 Task: Research Airbnb options in Palma del Río, Spain from 1st December, 2023 to 9th December, 2023 for 2 adults.1  bedroom having 1 bed and 1 bathroom. Property type can be house. Booking option can be shelf check-in. Look for 4 properties as per requirement.
Action: Mouse moved to (449, 68)
Screenshot: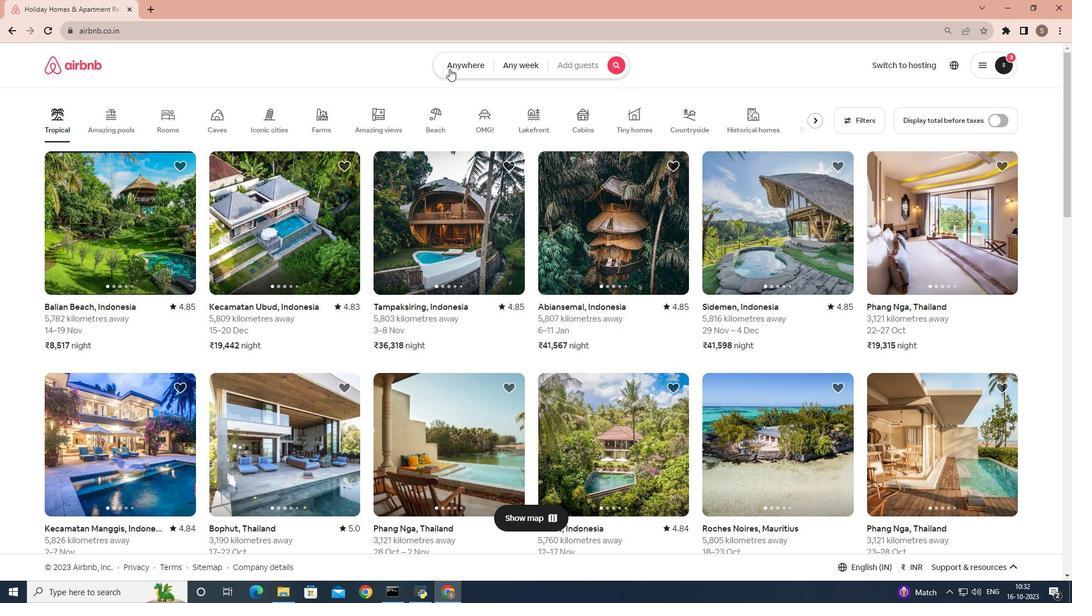 
Action: Mouse pressed left at (449, 68)
Screenshot: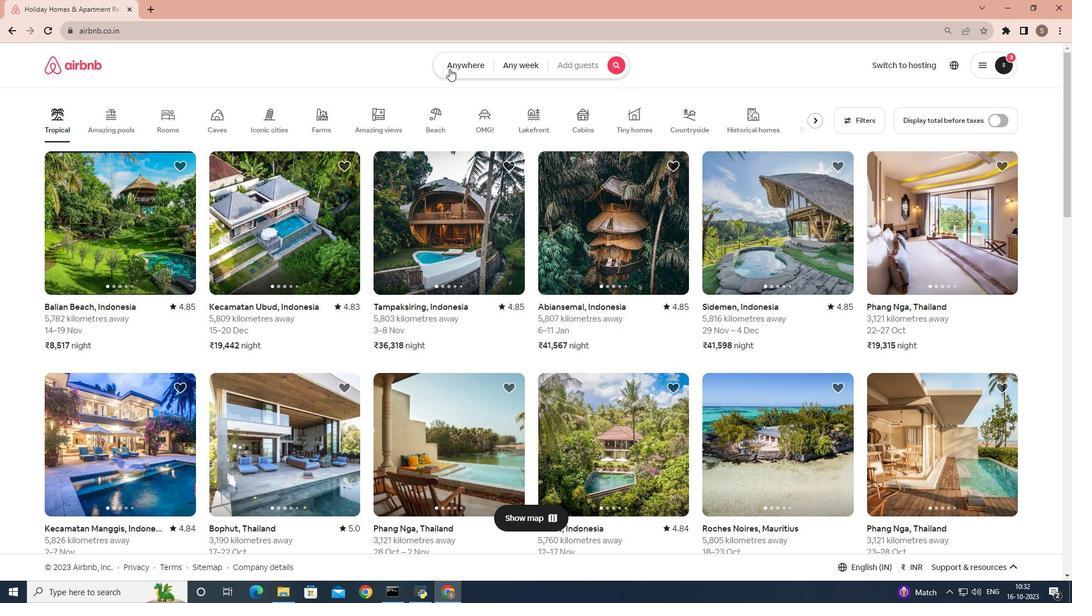 
Action: Mouse moved to (388, 117)
Screenshot: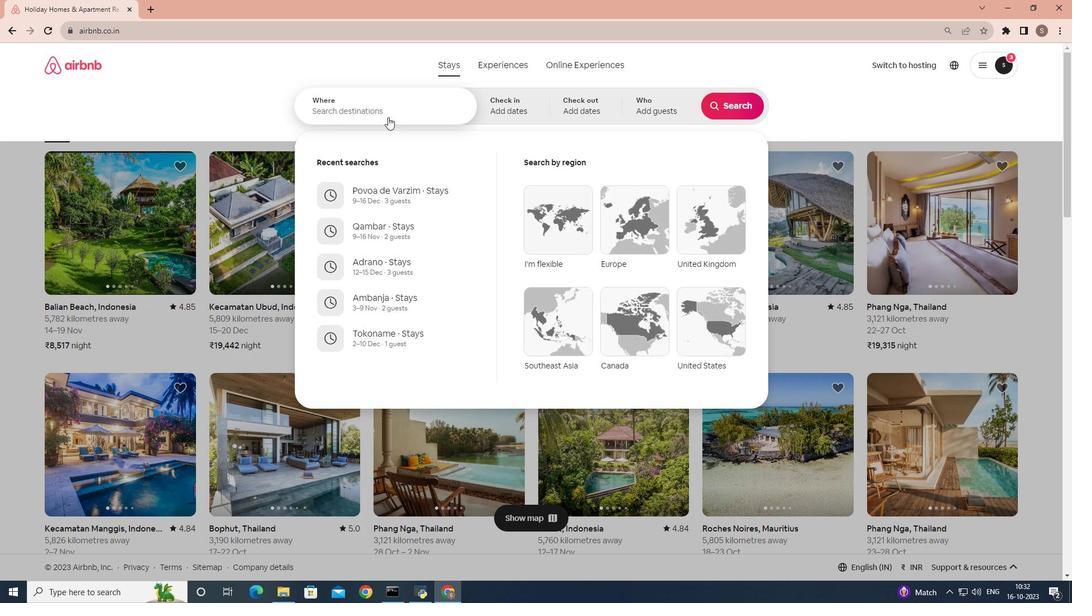 
Action: Mouse pressed left at (388, 117)
Screenshot: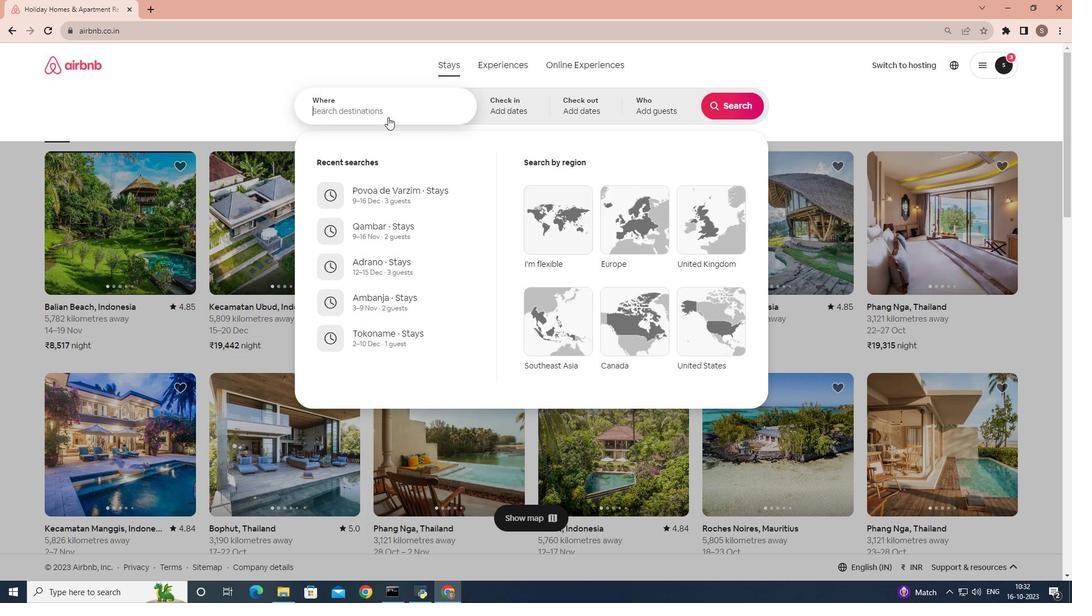 
Action: Mouse moved to (389, 105)
Screenshot: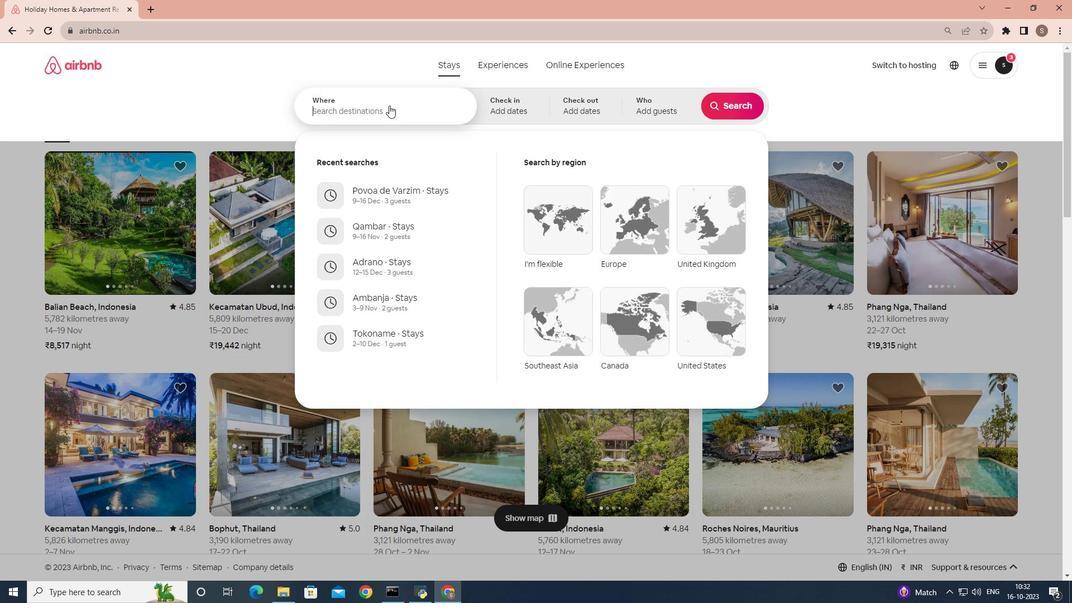 
Action: Key pressed <Key.shift>Palma<Key.space>del<Key.space><Key.shift>Rio,<Key.space><Key.shift>Spain
Screenshot: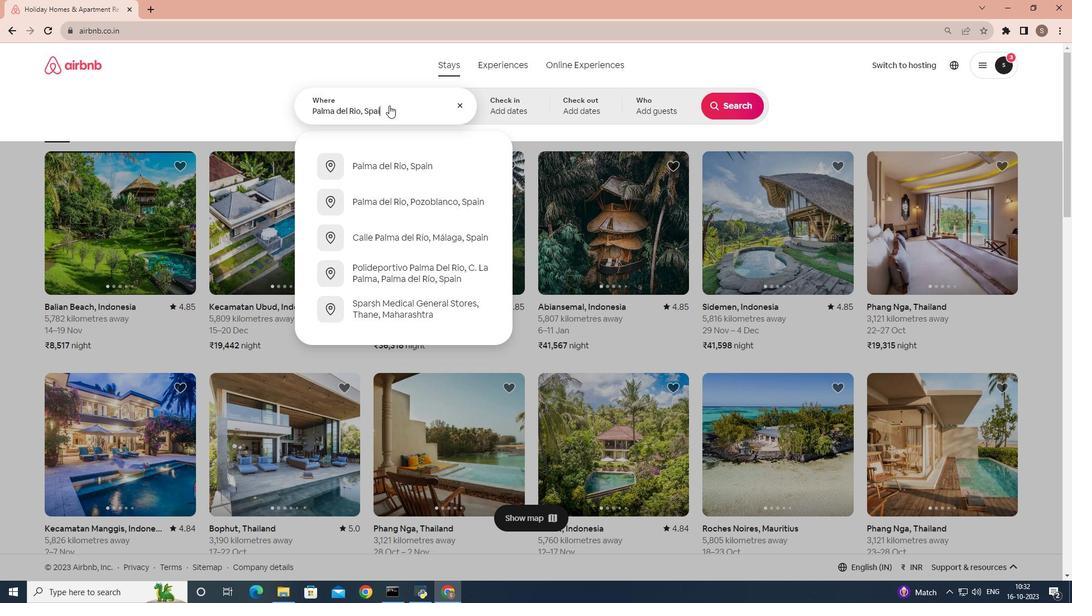 
Action: Mouse moved to (403, 160)
Screenshot: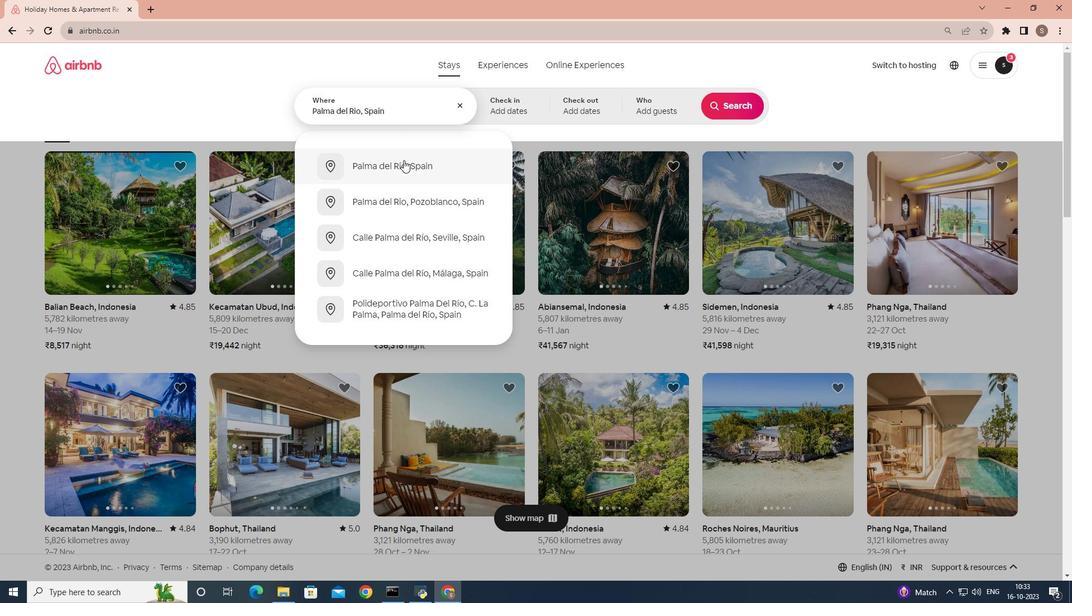 
Action: Mouse pressed left at (403, 160)
Screenshot: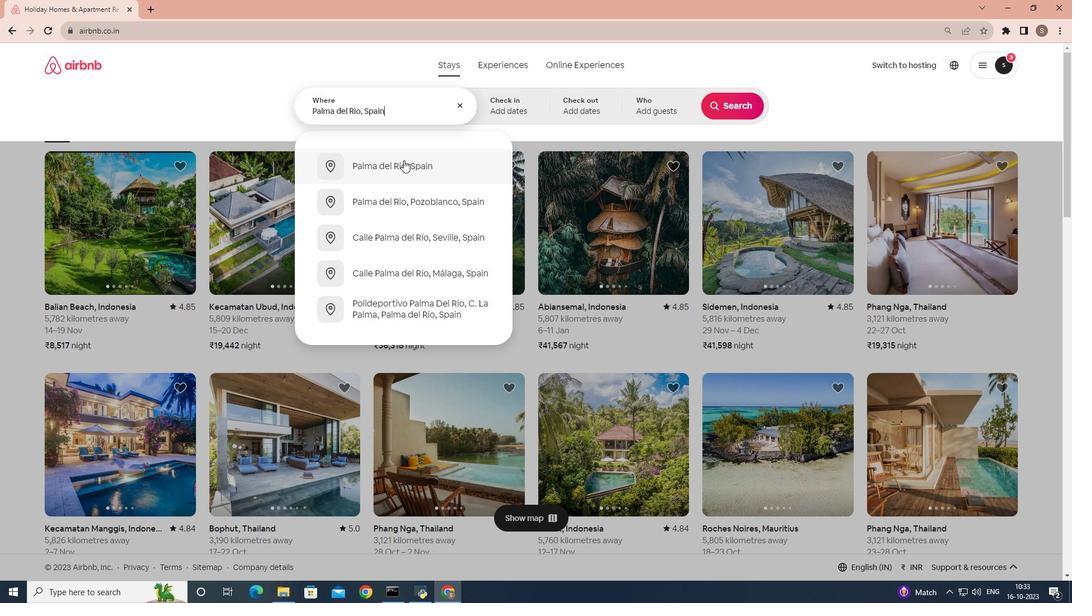 
Action: Mouse moved to (730, 194)
Screenshot: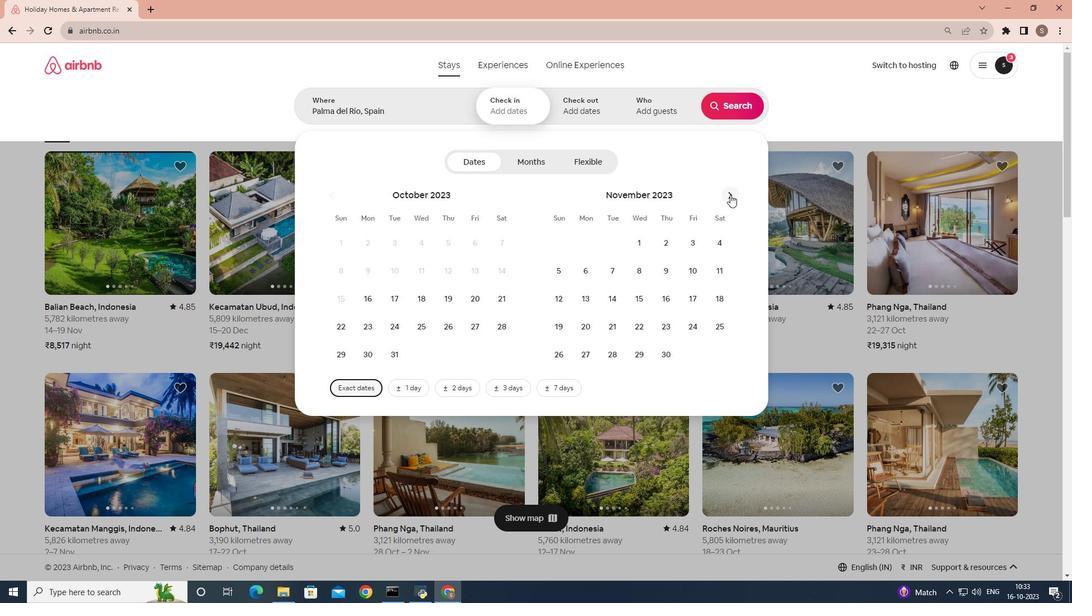 
Action: Mouse pressed left at (730, 194)
Screenshot: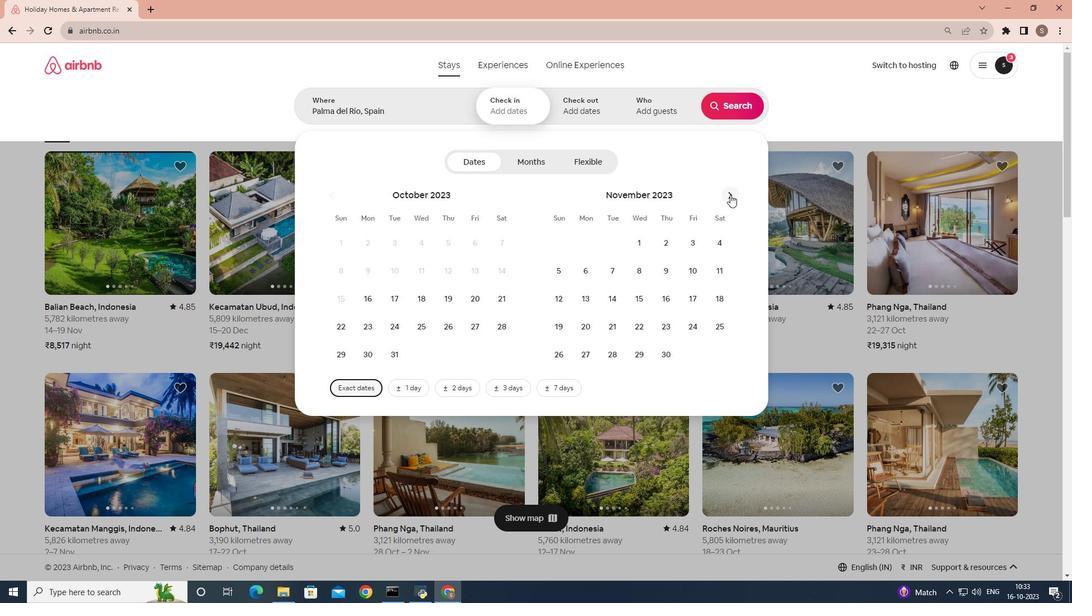 
Action: Mouse moved to (701, 243)
Screenshot: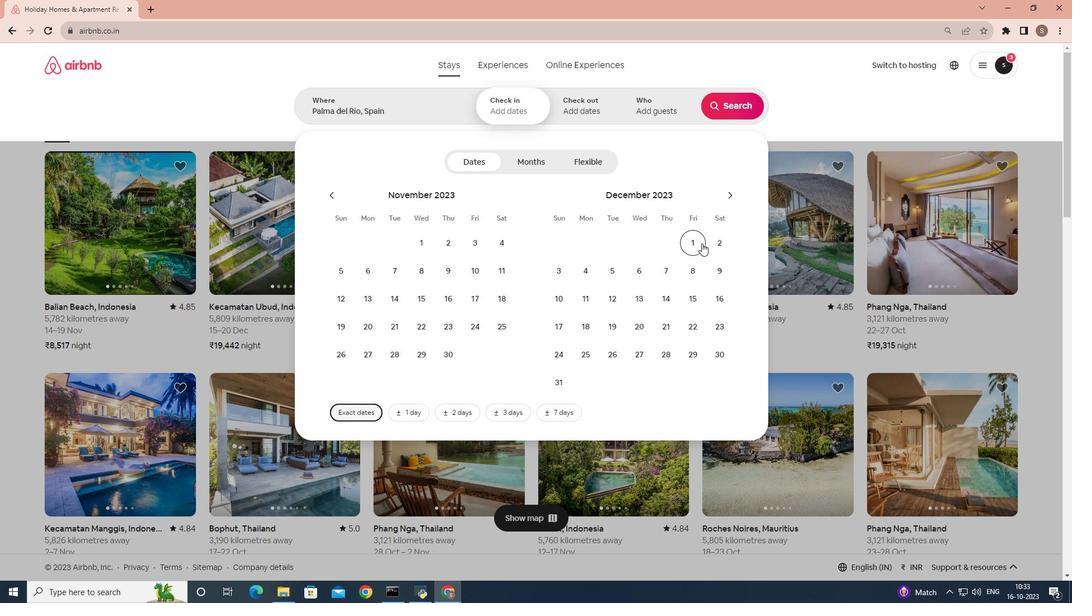 
Action: Mouse pressed left at (701, 243)
Screenshot: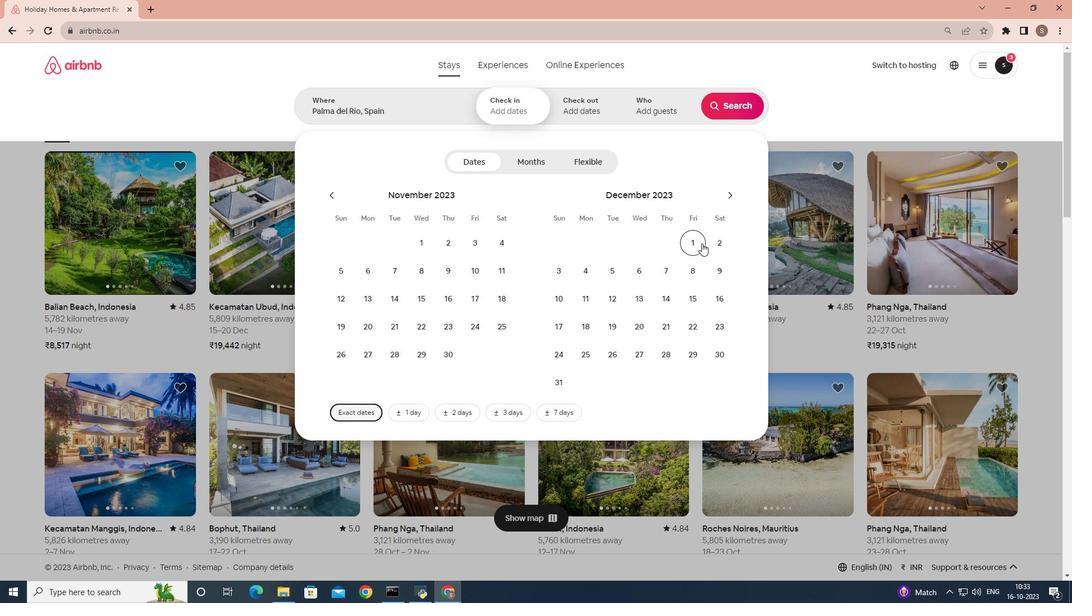 
Action: Mouse moved to (714, 270)
Screenshot: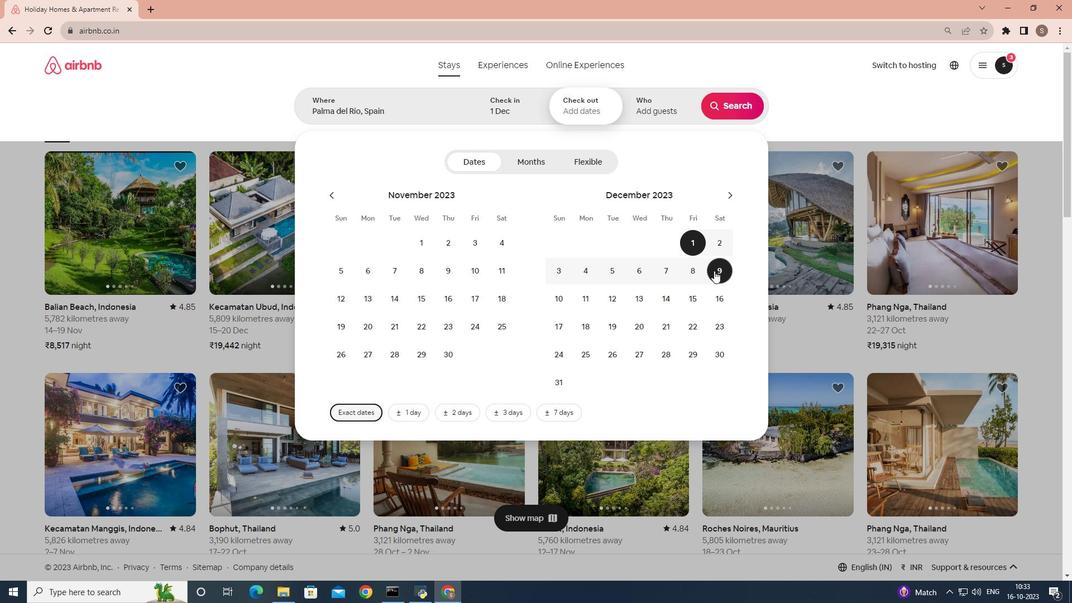 
Action: Mouse pressed left at (714, 270)
Screenshot: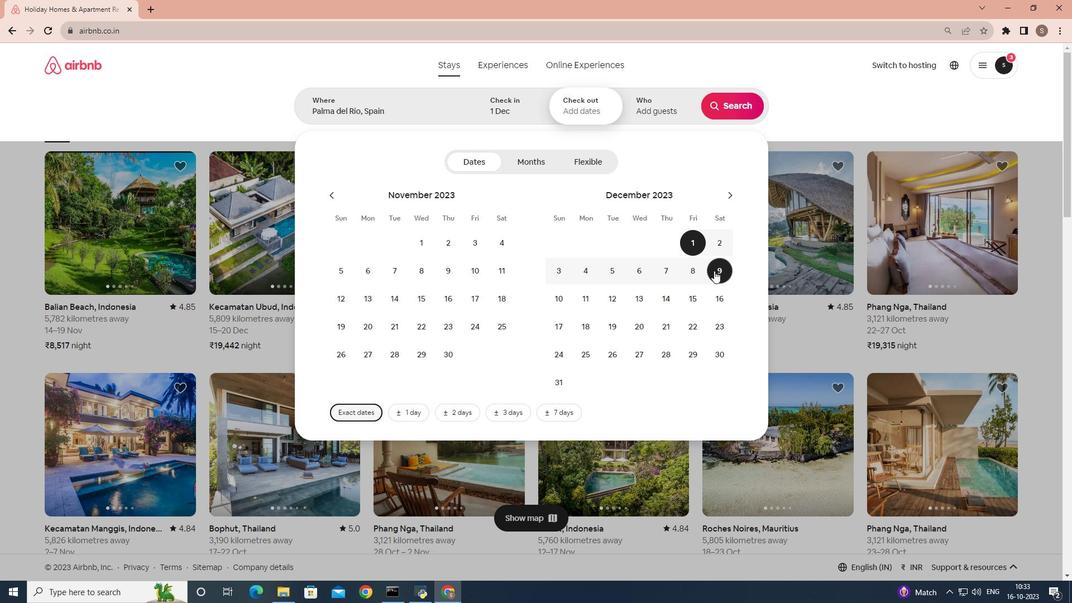 
Action: Mouse moved to (661, 104)
Screenshot: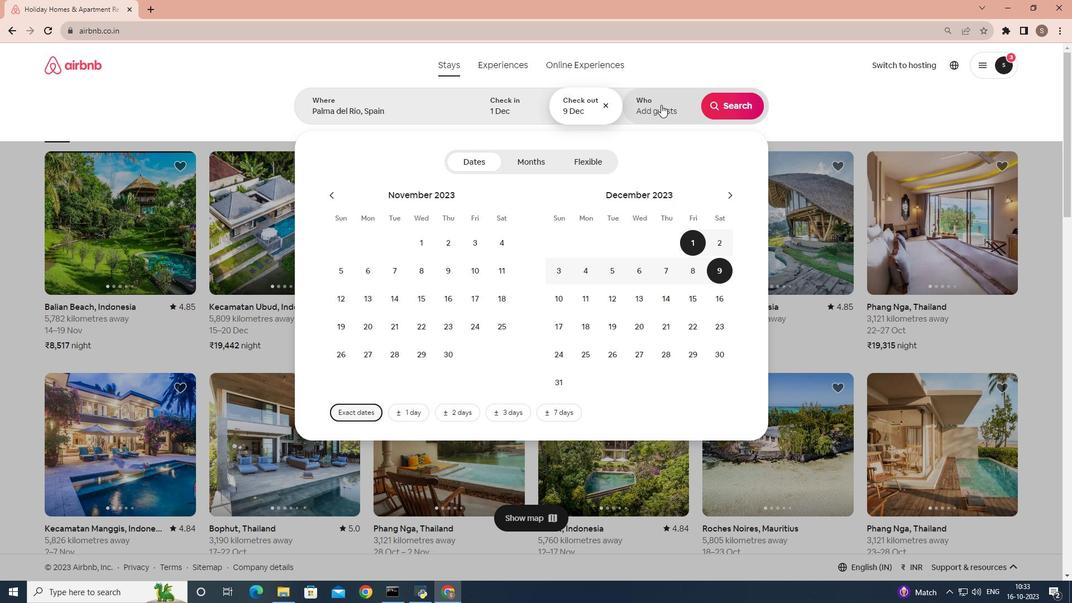 
Action: Mouse pressed left at (661, 104)
Screenshot: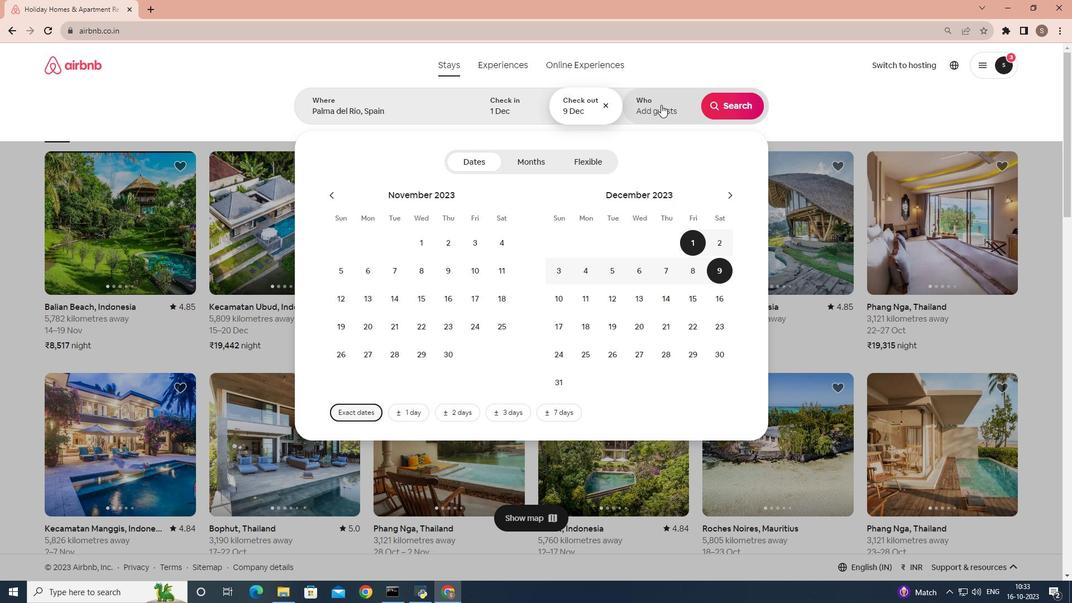 
Action: Mouse moved to (732, 170)
Screenshot: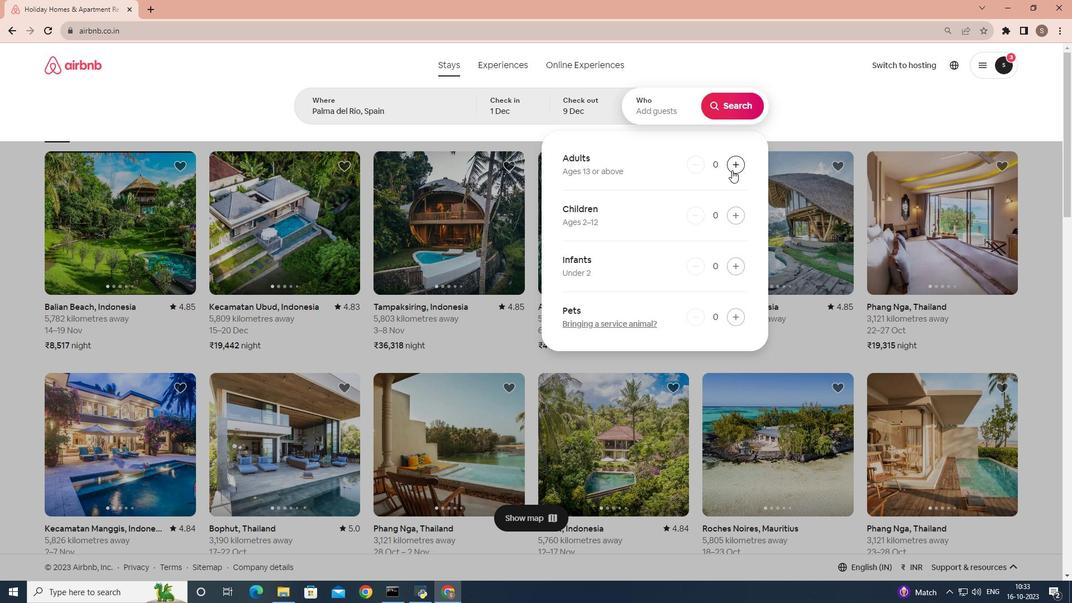 
Action: Mouse pressed left at (732, 170)
Screenshot: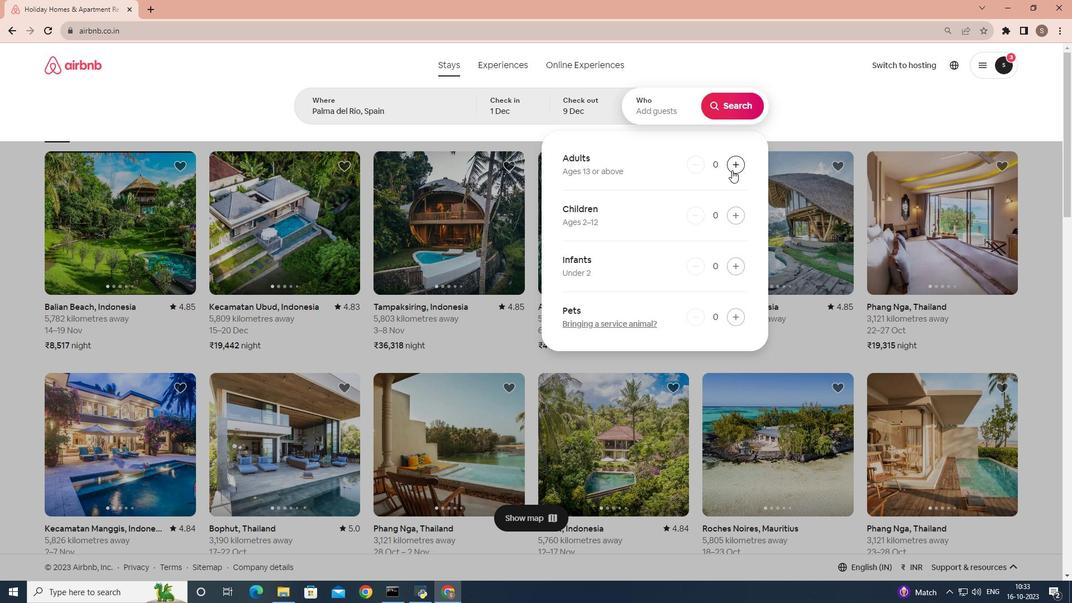 
Action: Mouse pressed left at (732, 170)
Screenshot: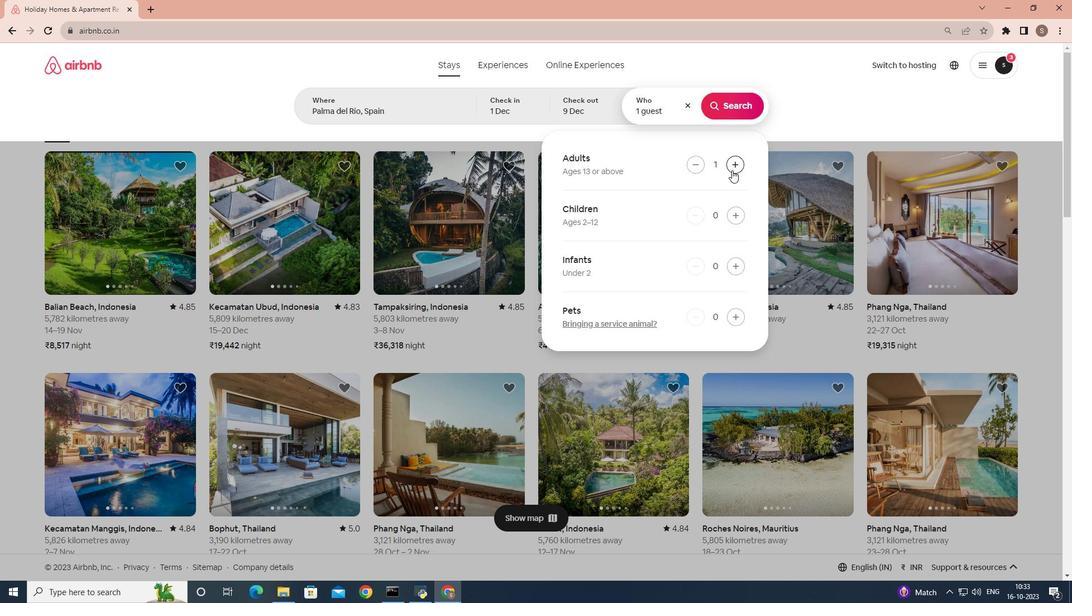 
Action: Mouse moved to (728, 113)
Screenshot: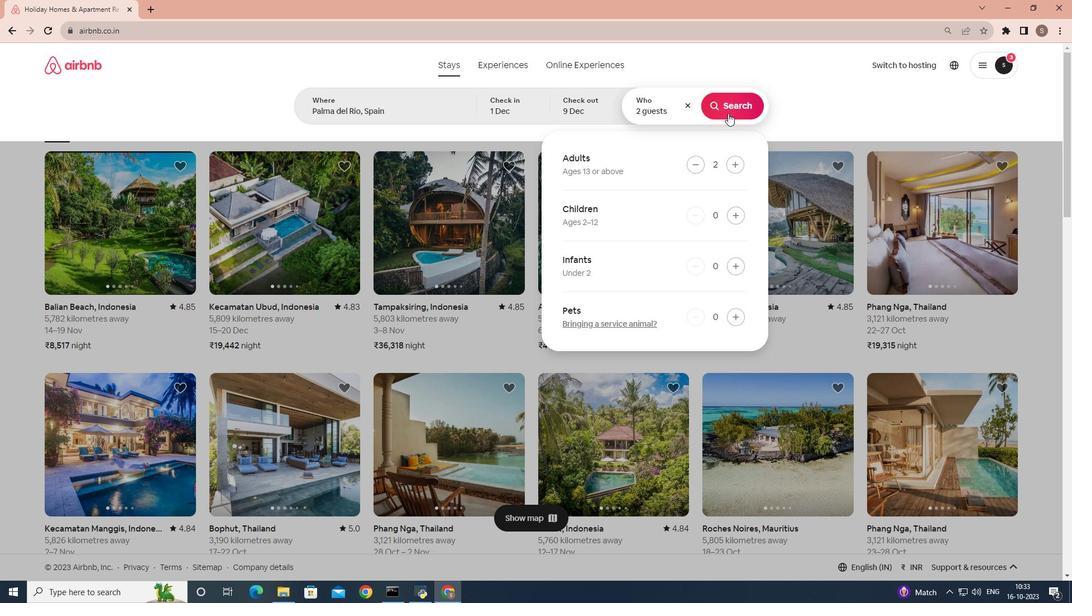 
Action: Mouse pressed left at (728, 113)
Screenshot: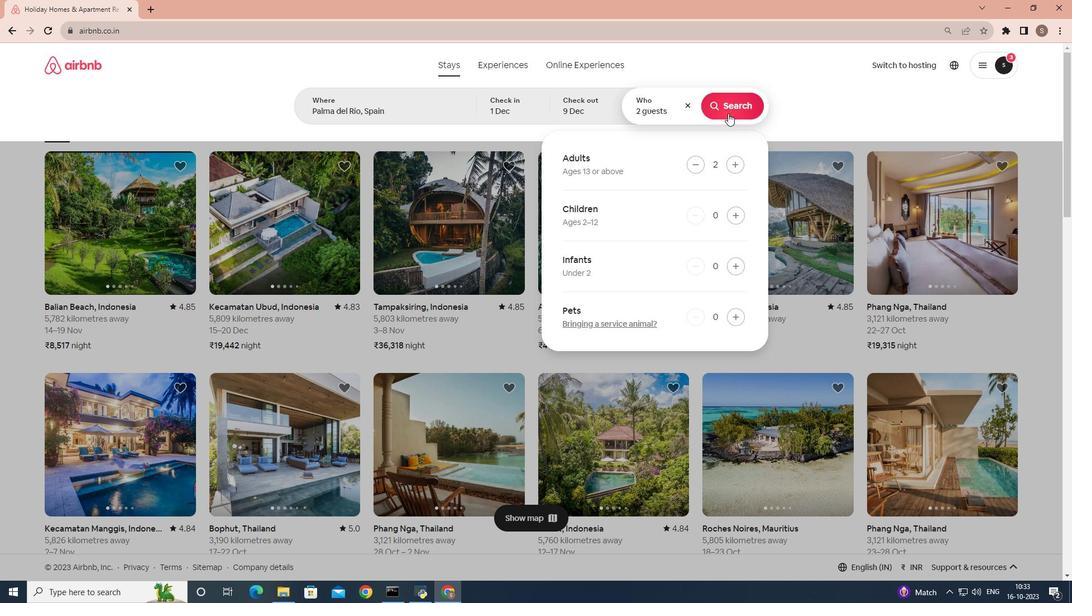 
Action: Mouse moved to (881, 108)
Screenshot: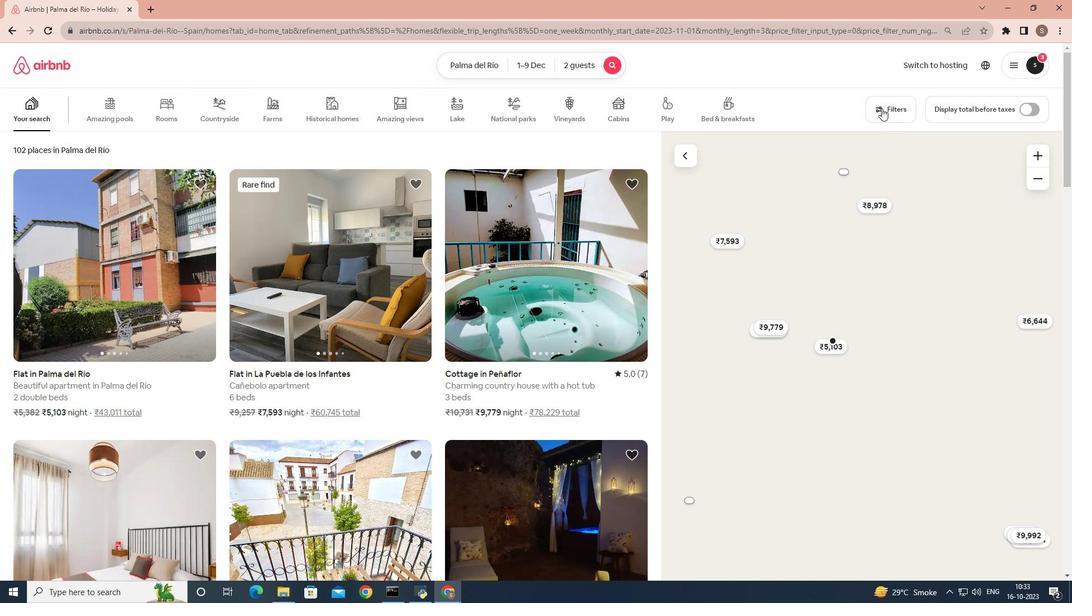 
Action: Mouse pressed left at (881, 108)
Screenshot: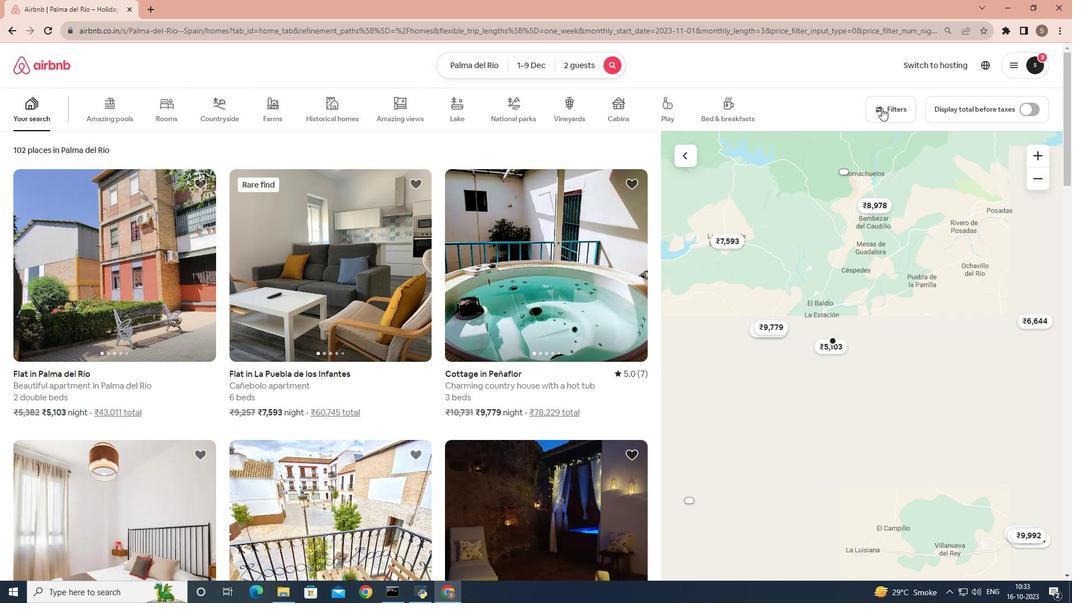 
Action: Mouse moved to (474, 375)
Screenshot: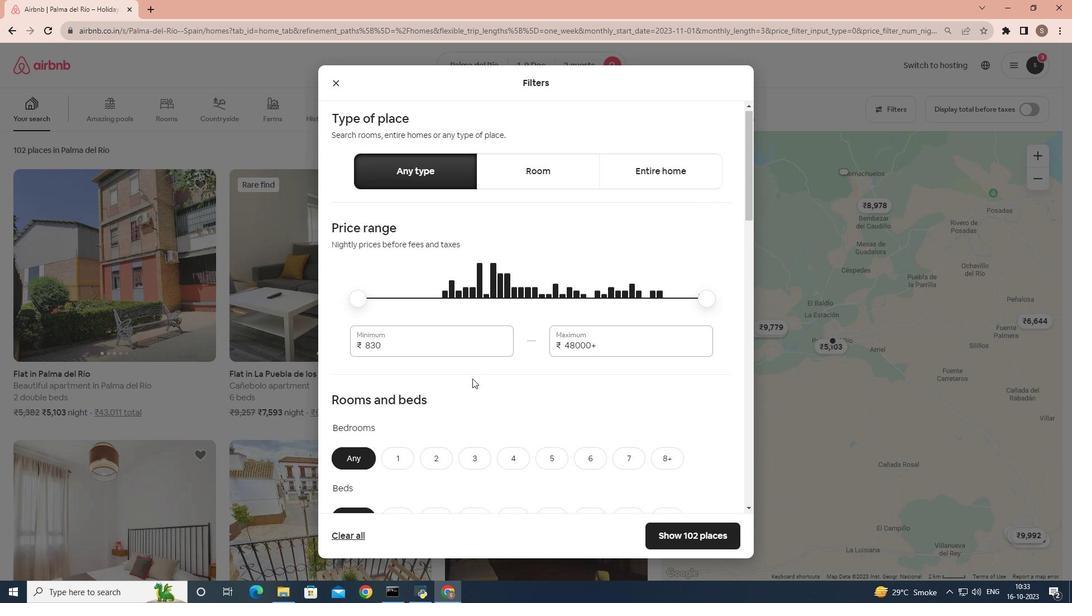 
Action: Mouse scrolled (474, 375) with delta (0, 0)
Screenshot: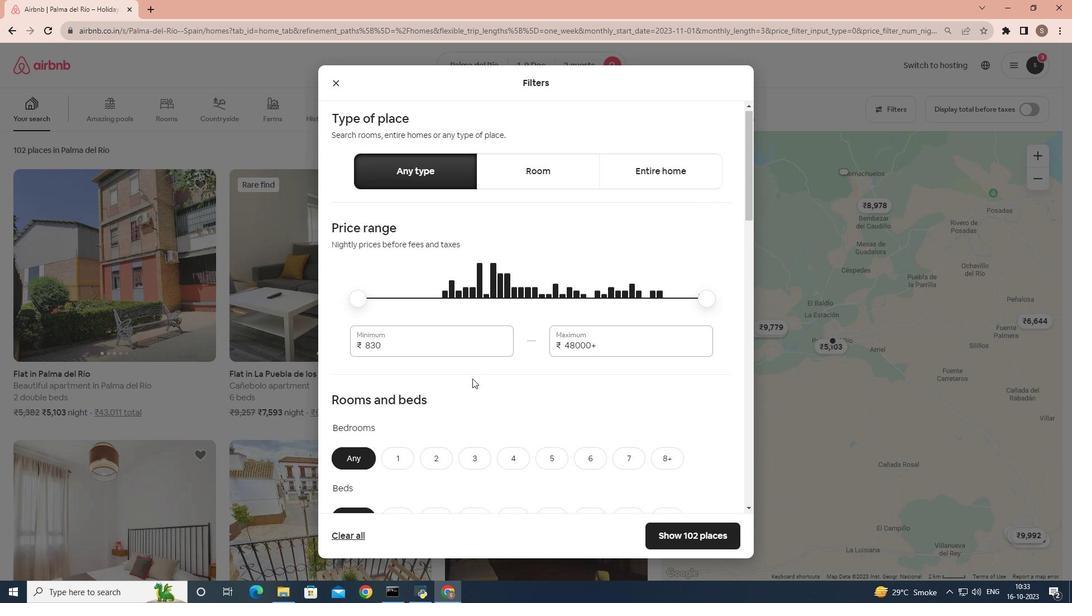 
Action: Mouse moved to (470, 380)
Screenshot: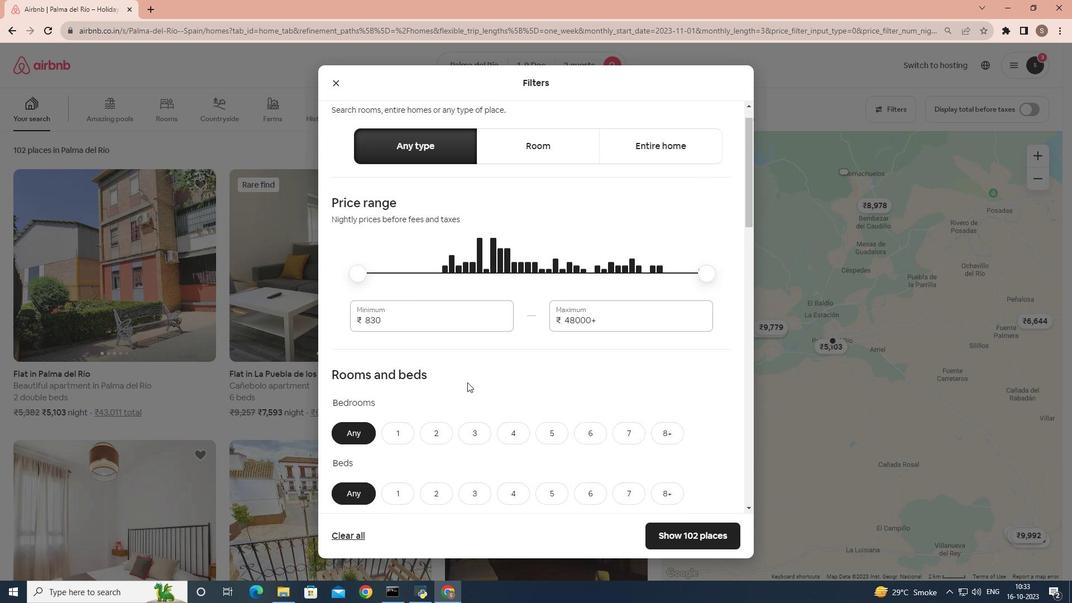 
Action: Mouse scrolled (470, 379) with delta (0, 0)
Screenshot: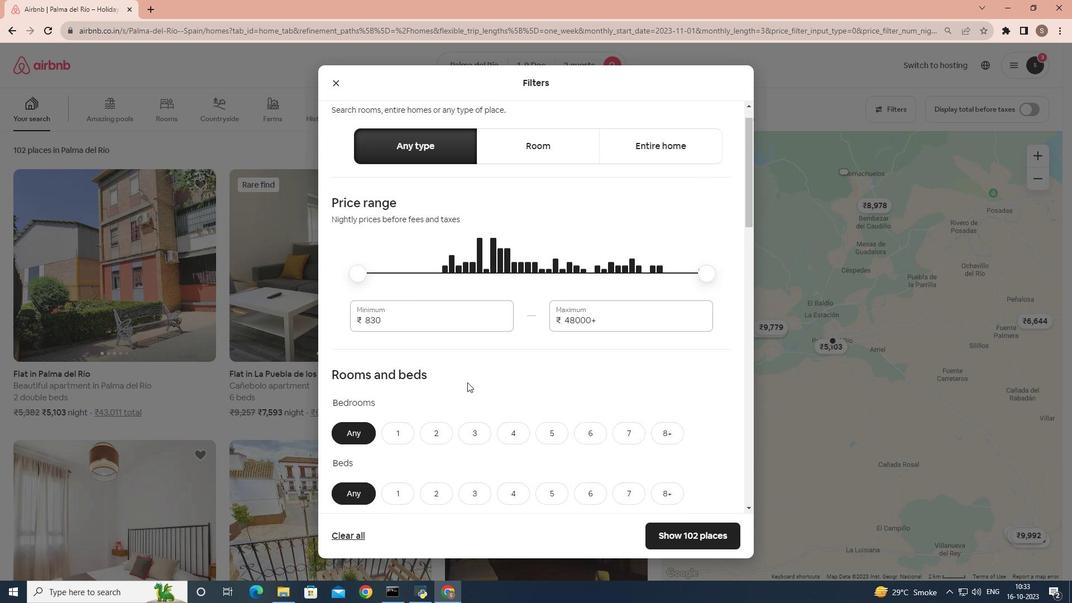 
Action: Mouse moved to (397, 345)
Screenshot: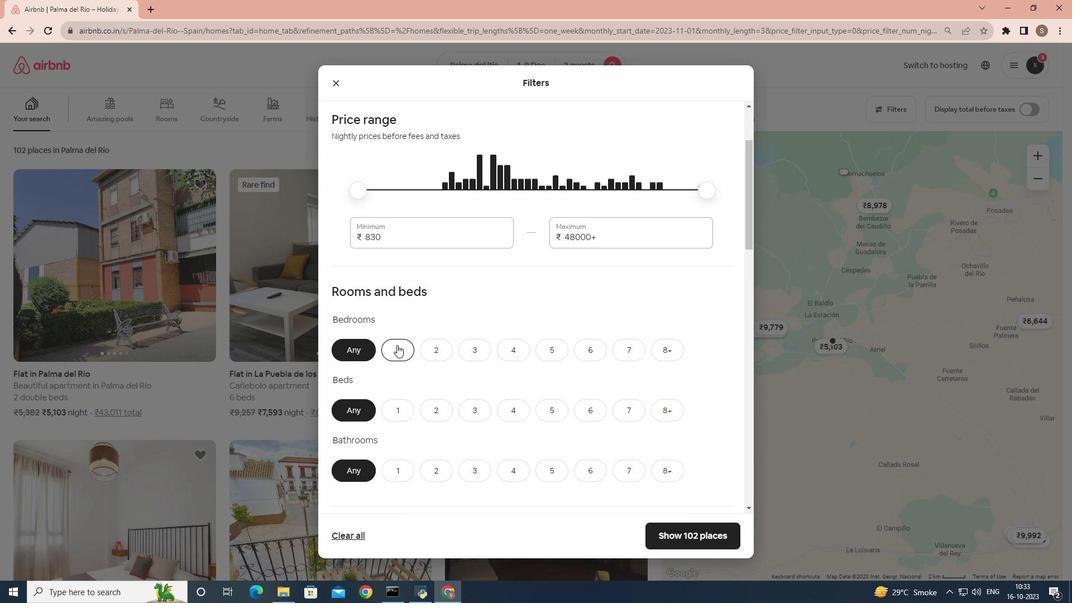 
Action: Mouse pressed left at (397, 345)
Screenshot: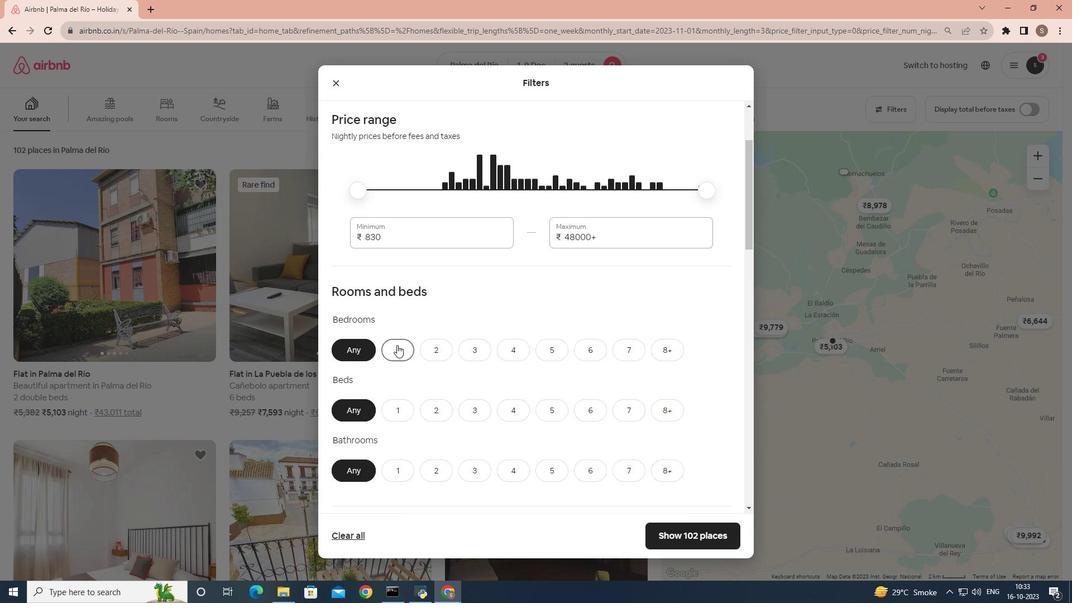 
Action: Mouse scrolled (397, 344) with delta (0, 0)
Screenshot: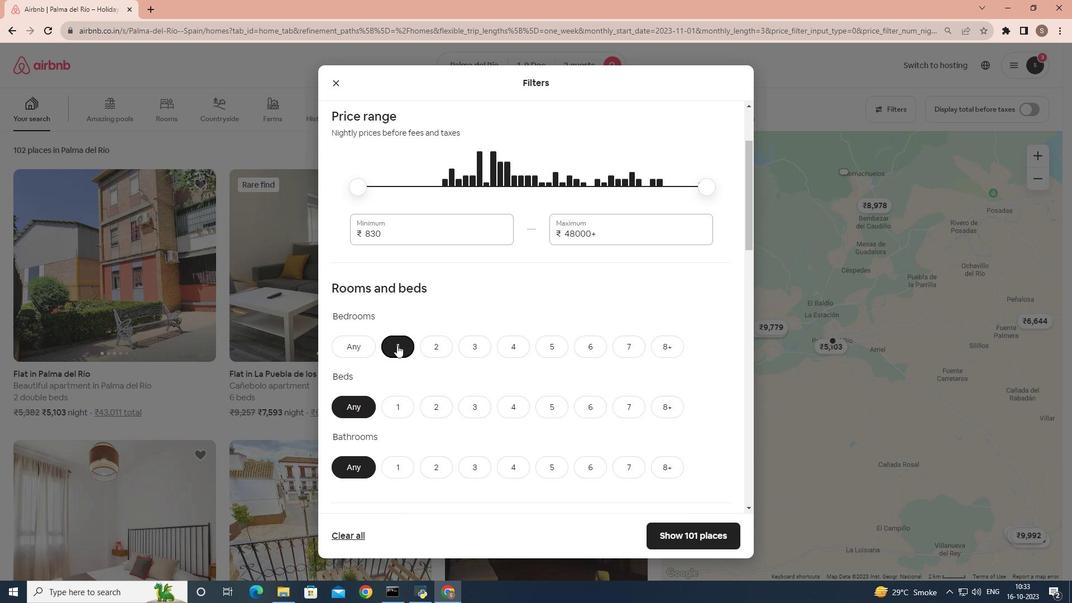 
Action: Mouse moved to (398, 358)
Screenshot: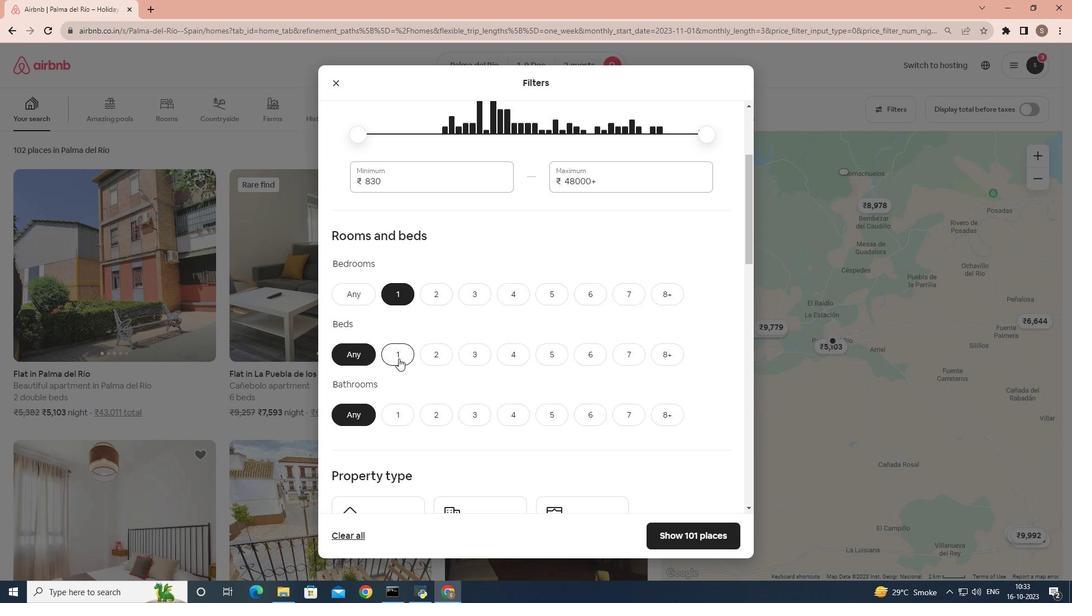 
Action: Mouse pressed left at (398, 358)
Screenshot: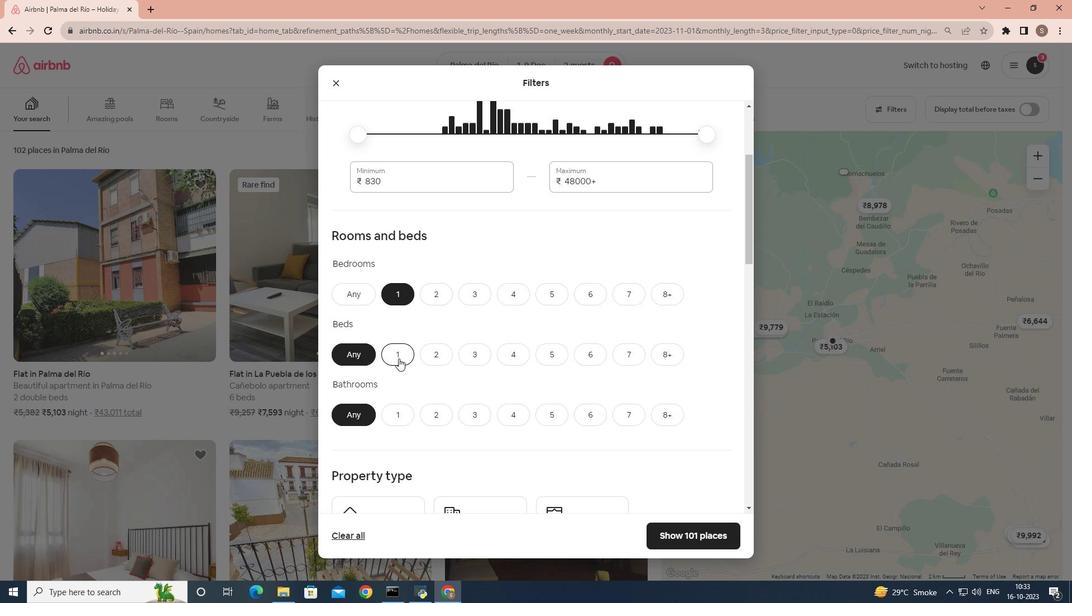 
Action: Mouse scrolled (398, 357) with delta (0, 0)
Screenshot: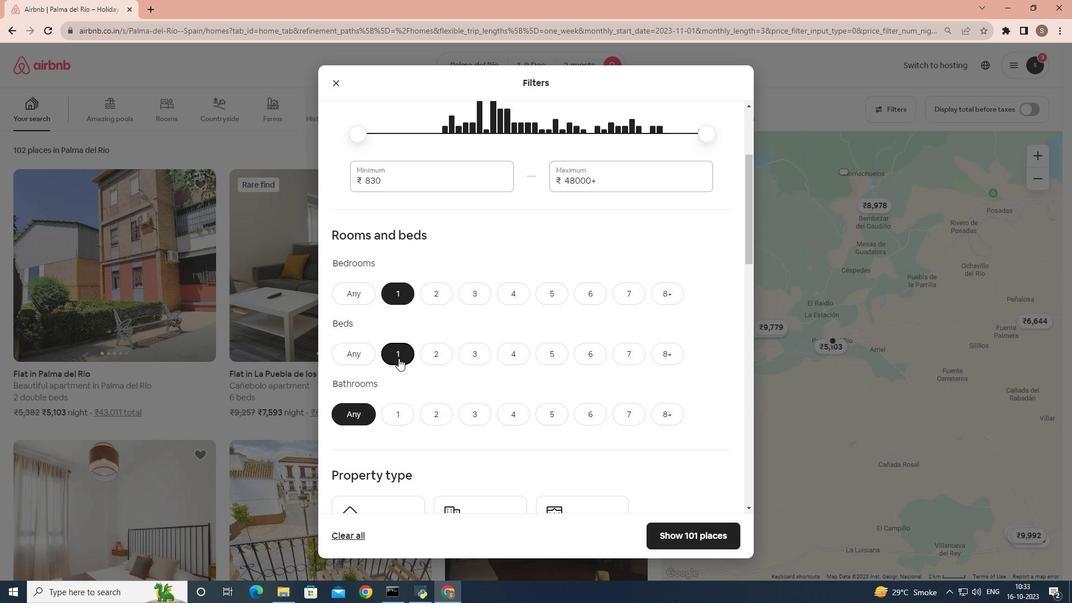 
Action: Mouse moved to (396, 366)
Screenshot: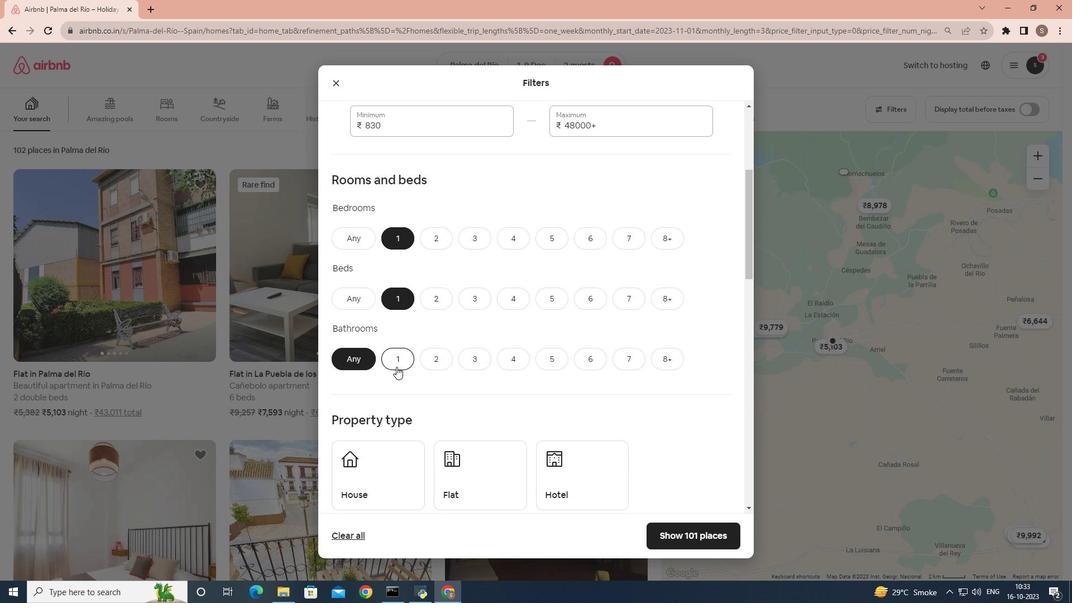
Action: Mouse pressed left at (396, 366)
Screenshot: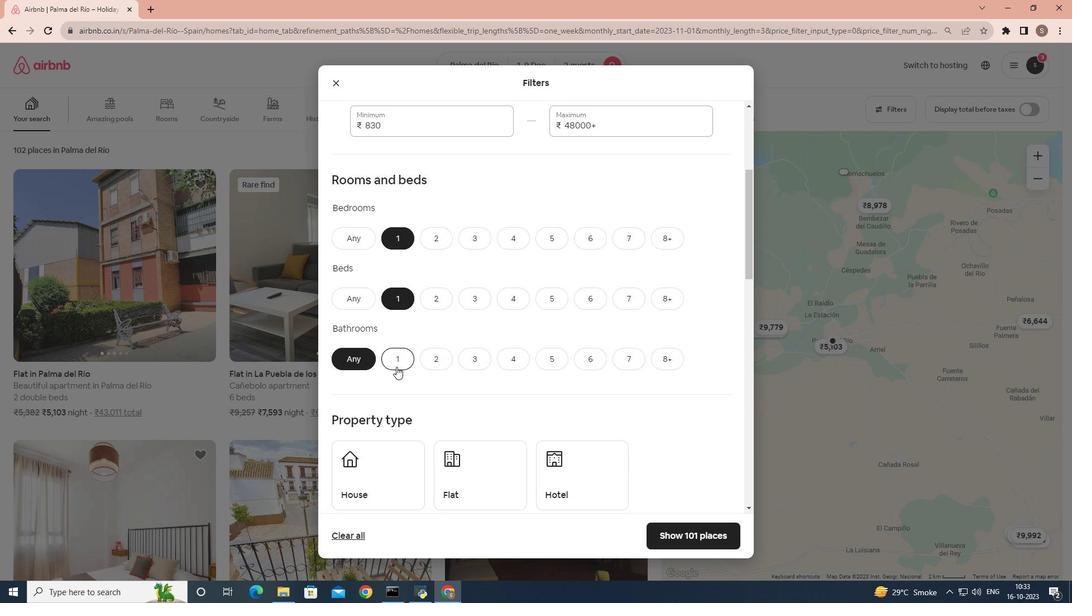 
Action: Mouse scrolled (396, 366) with delta (0, 0)
Screenshot: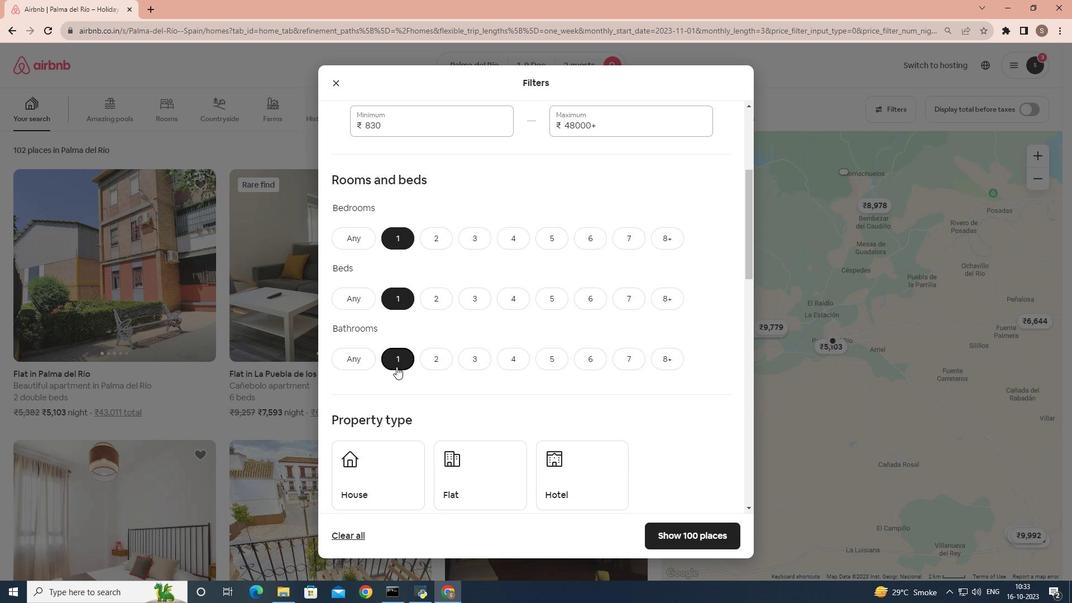 
Action: Mouse scrolled (396, 366) with delta (0, 0)
Screenshot: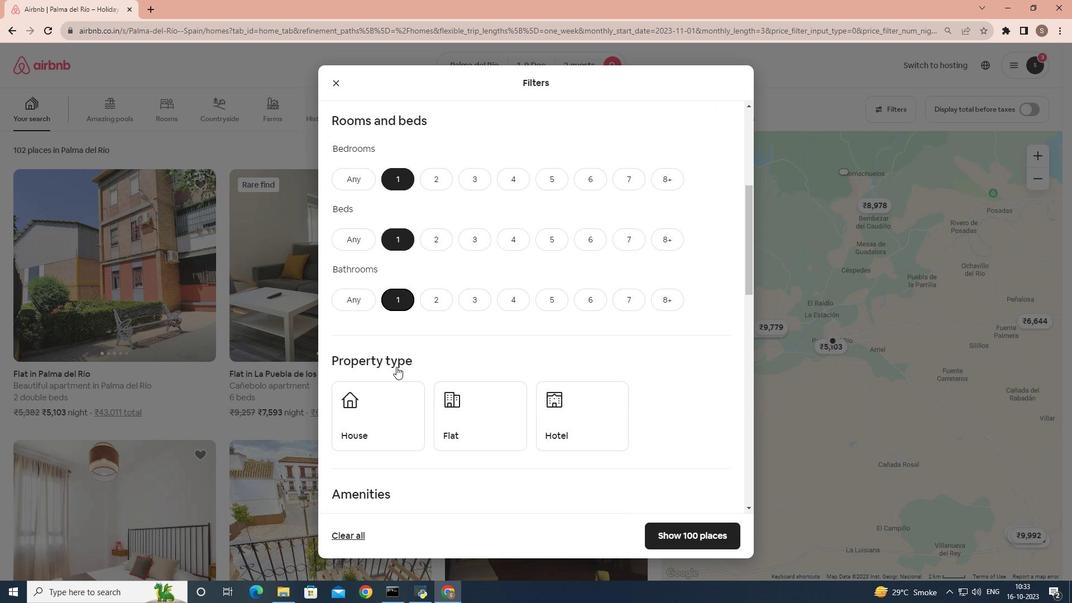 
Action: Mouse moved to (392, 369)
Screenshot: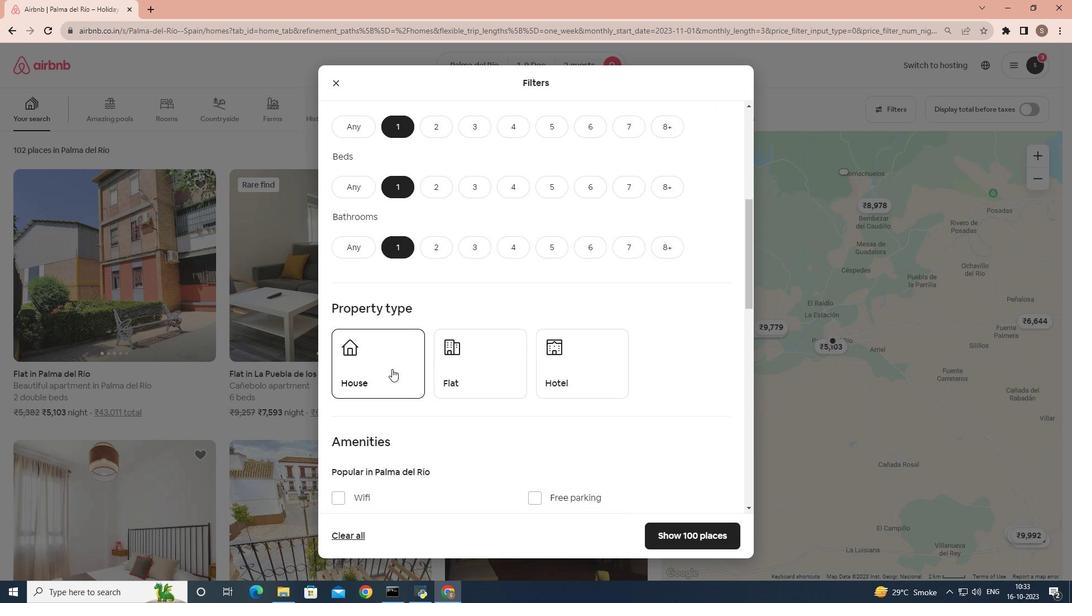 
Action: Mouse pressed left at (392, 369)
Screenshot: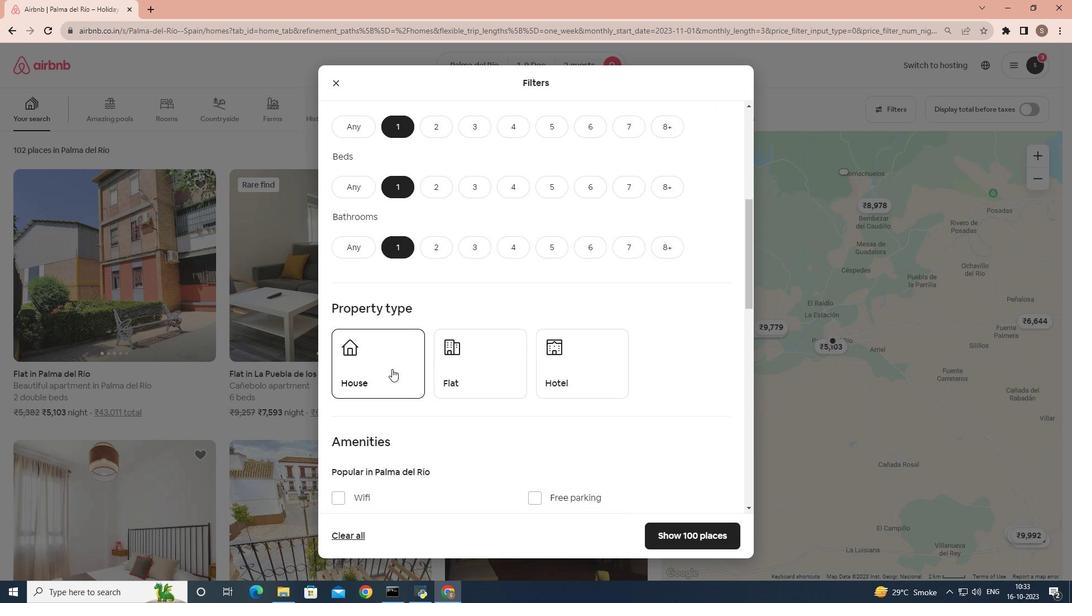 
Action: Mouse scrolled (392, 368) with delta (0, 0)
Screenshot: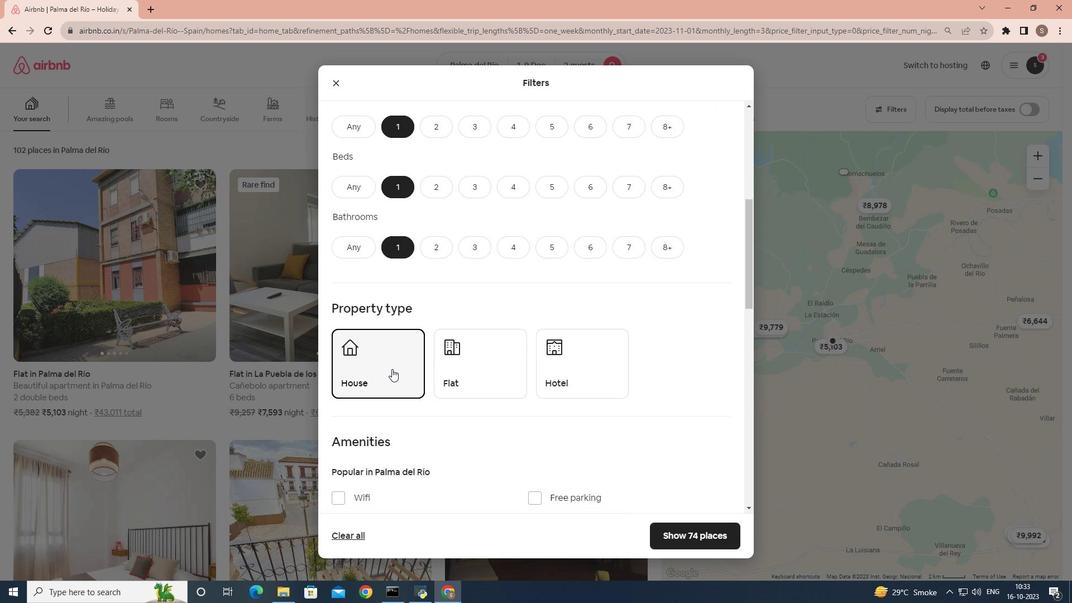 
Action: Mouse scrolled (392, 368) with delta (0, 0)
Screenshot: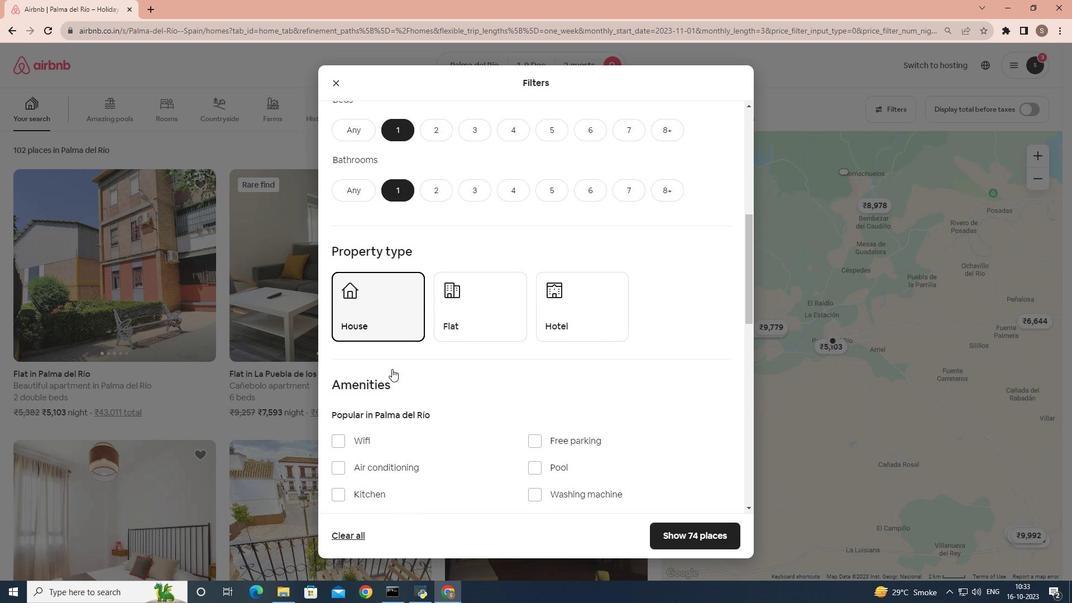 
Action: Mouse scrolled (392, 368) with delta (0, 0)
Screenshot: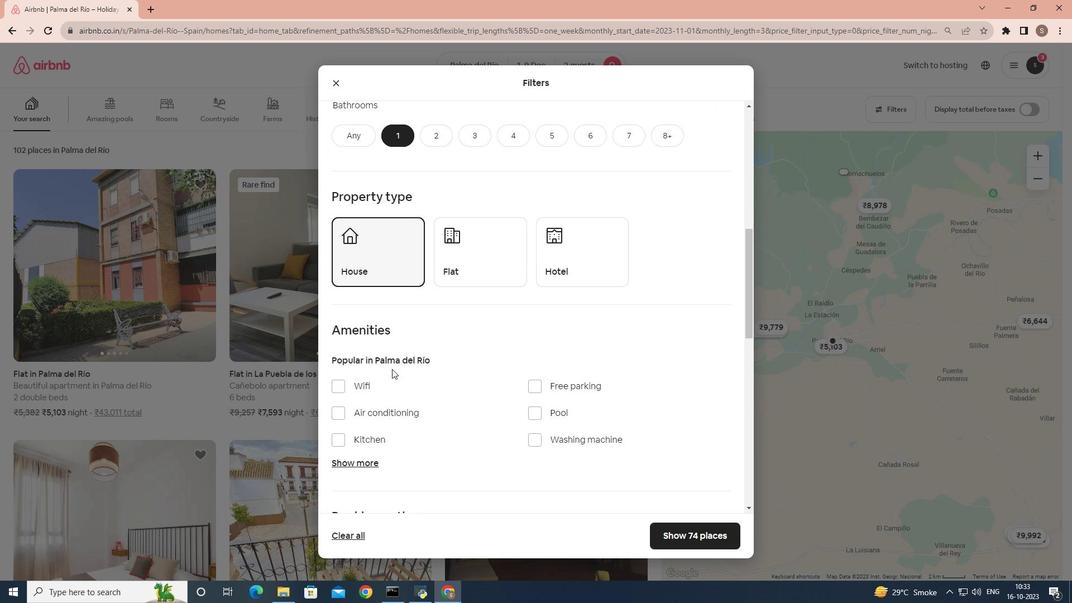 
Action: Mouse scrolled (392, 368) with delta (0, 0)
Screenshot: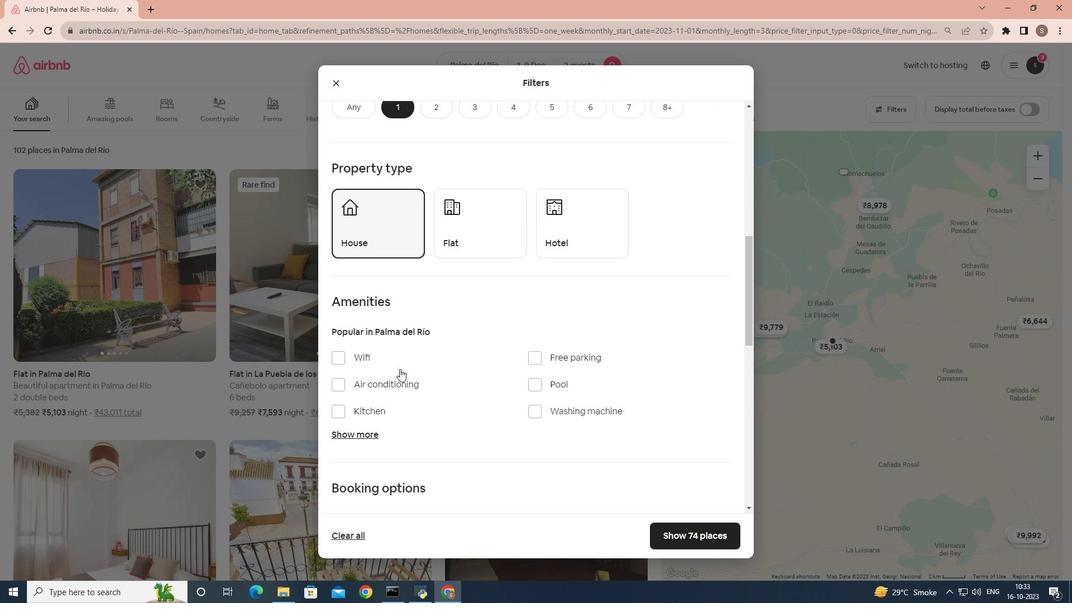
Action: Mouse moved to (503, 374)
Screenshot: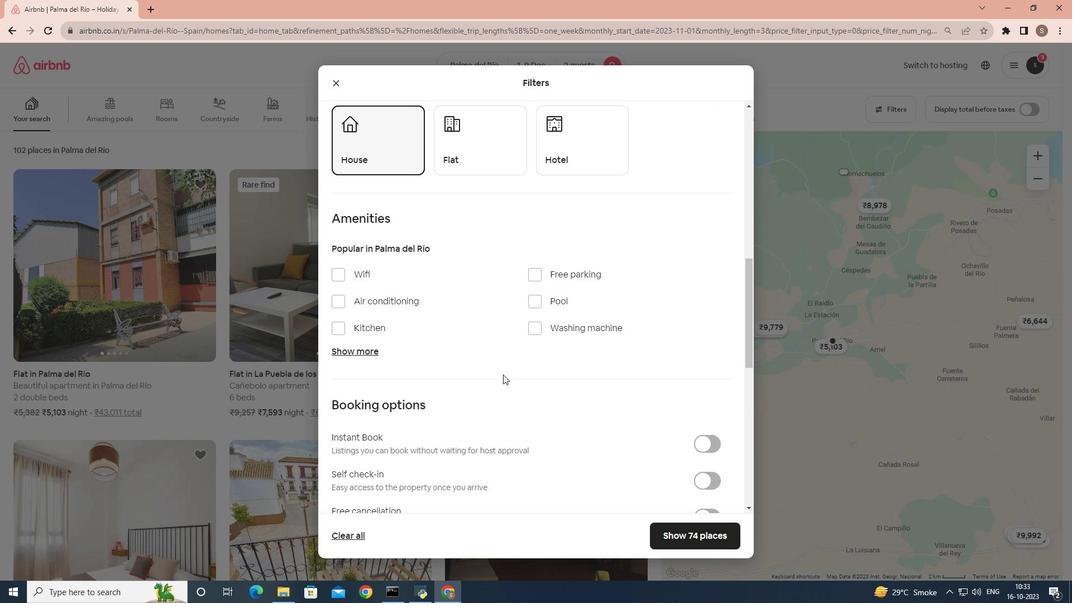 
Action: Mouse scrolled (503, 374) with delta (0, 0)
Screenshot: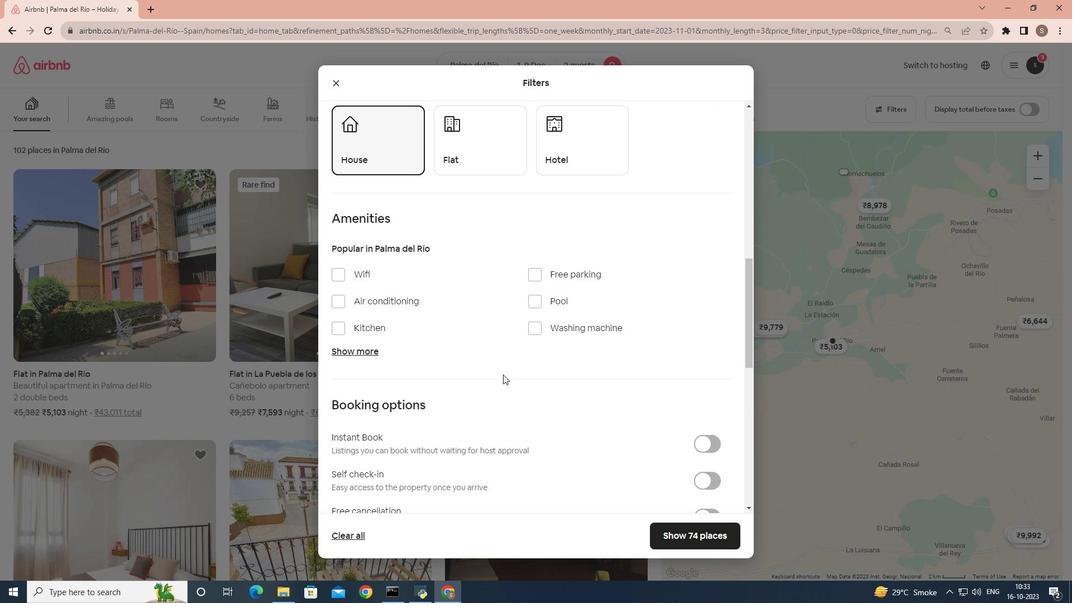 
Action: Mouse scrolled (503, 374) with delta (0, 0)
Screenshot: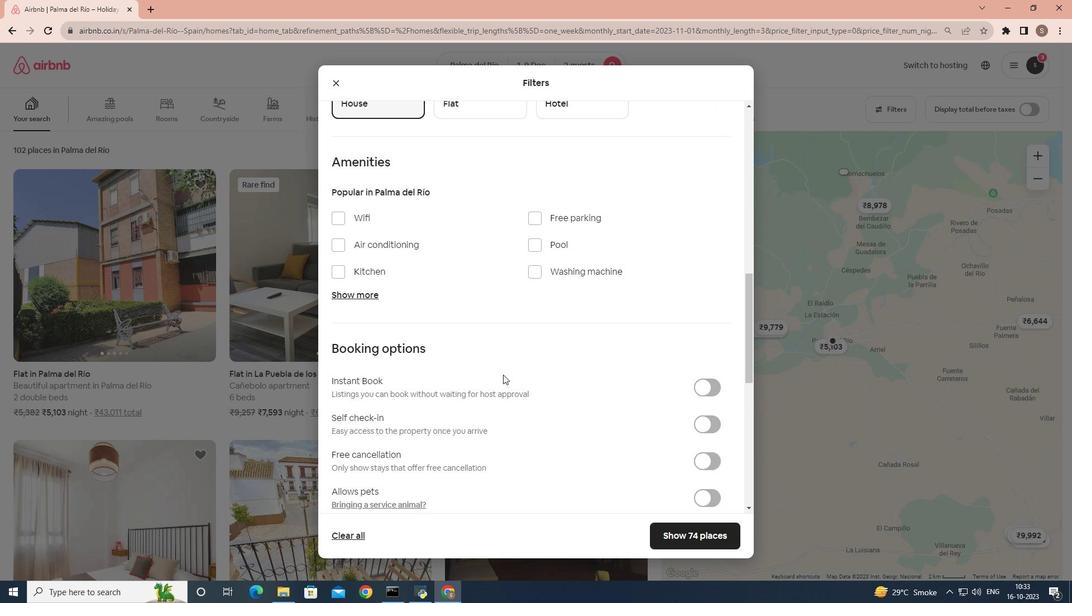 
Action: Mouse moved to (714, 368)
Screenshot: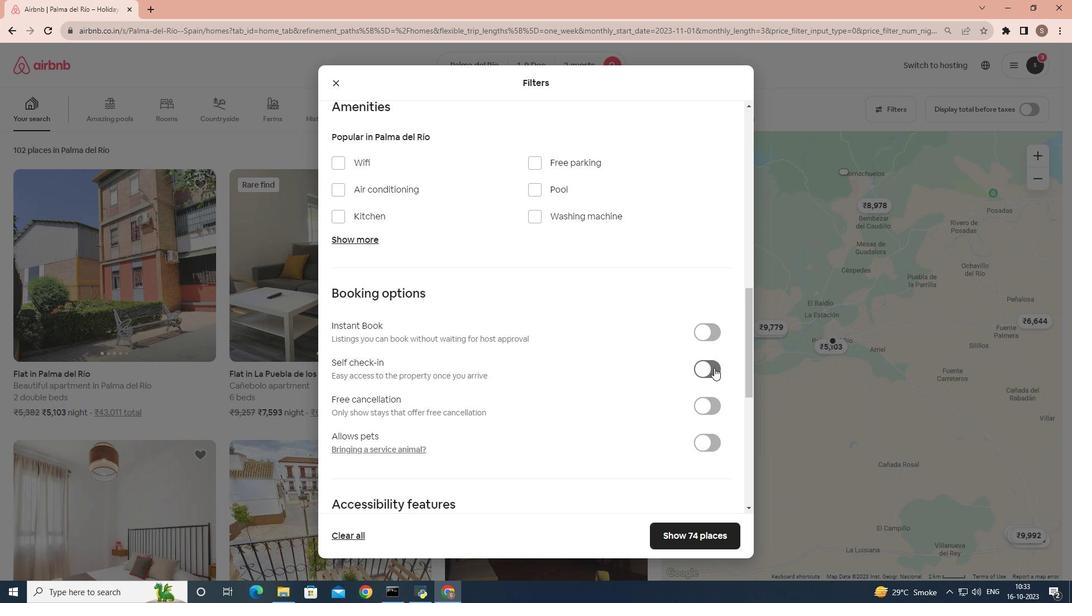 
Action: Mouse pressed left at (714, 368)
Screenshot: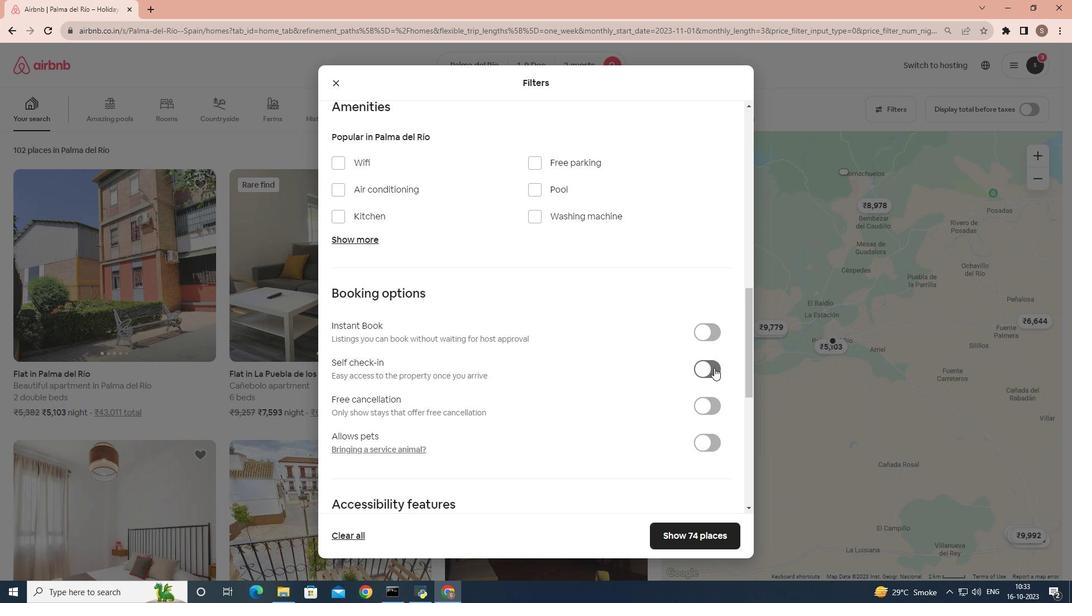 
Action: Mouse moved to (703, 373)
Screenshot: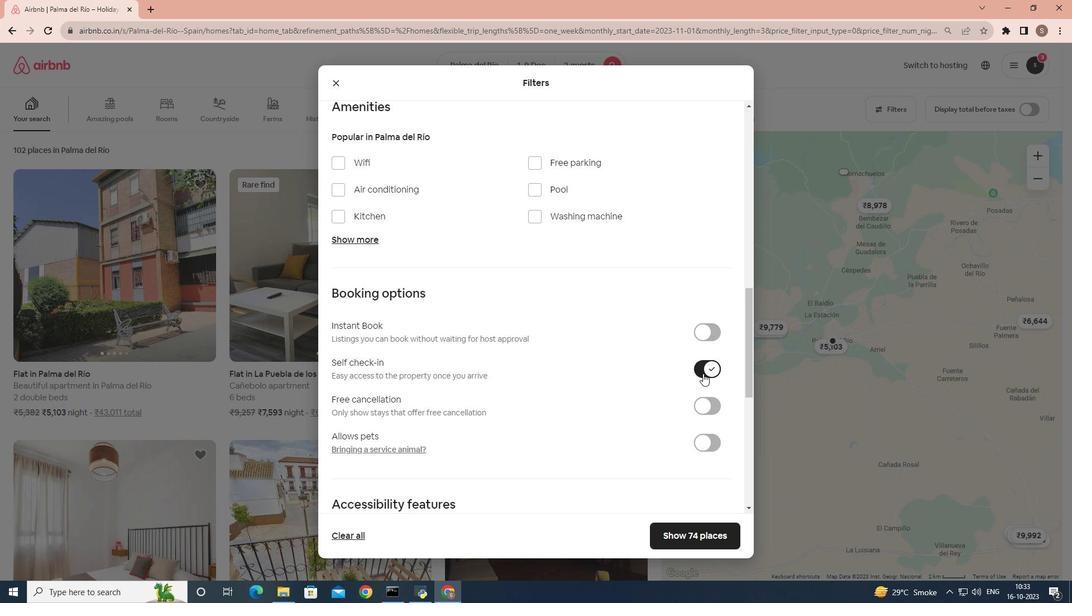 
Action: Mouse scrolled (703, 373) with delta (0, 0)
Screenshot: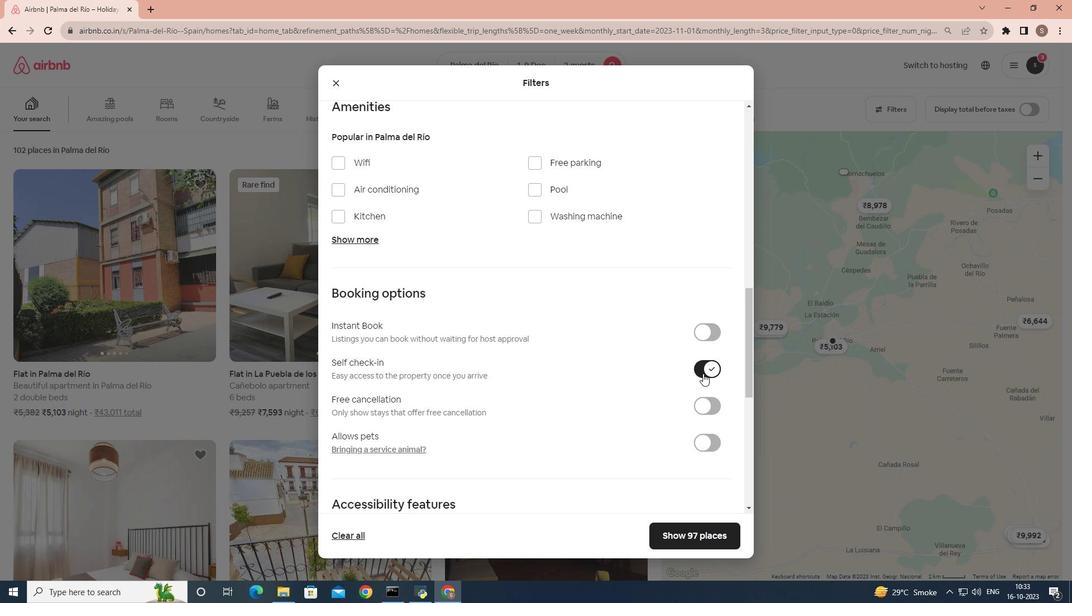 
Action: Mouse moved to (685, 526)
Screenshot: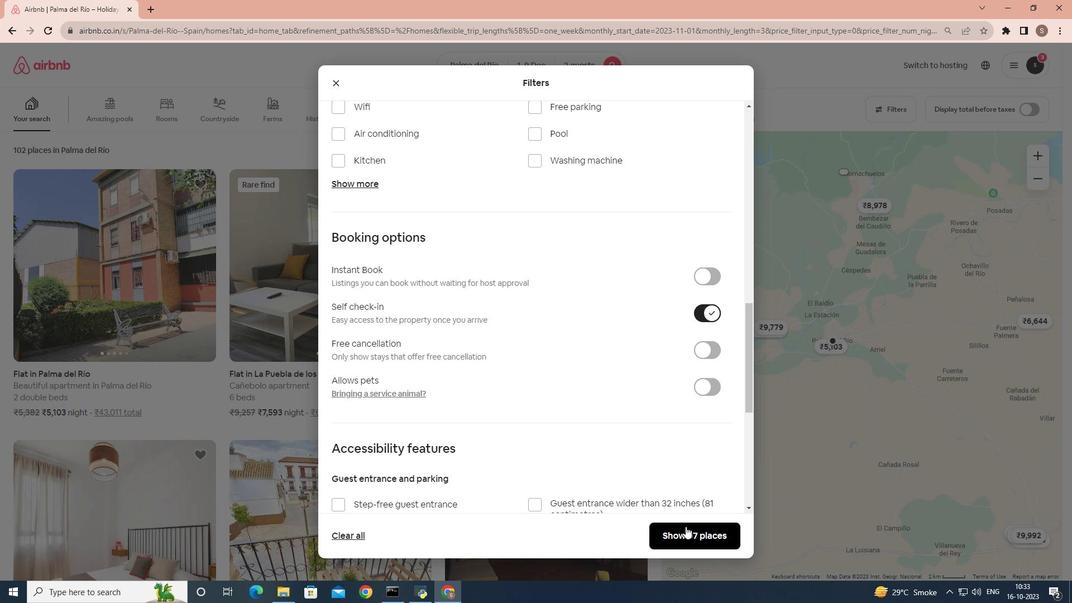 
Action: Mouse pressed left at (685, 526)
Screenshot: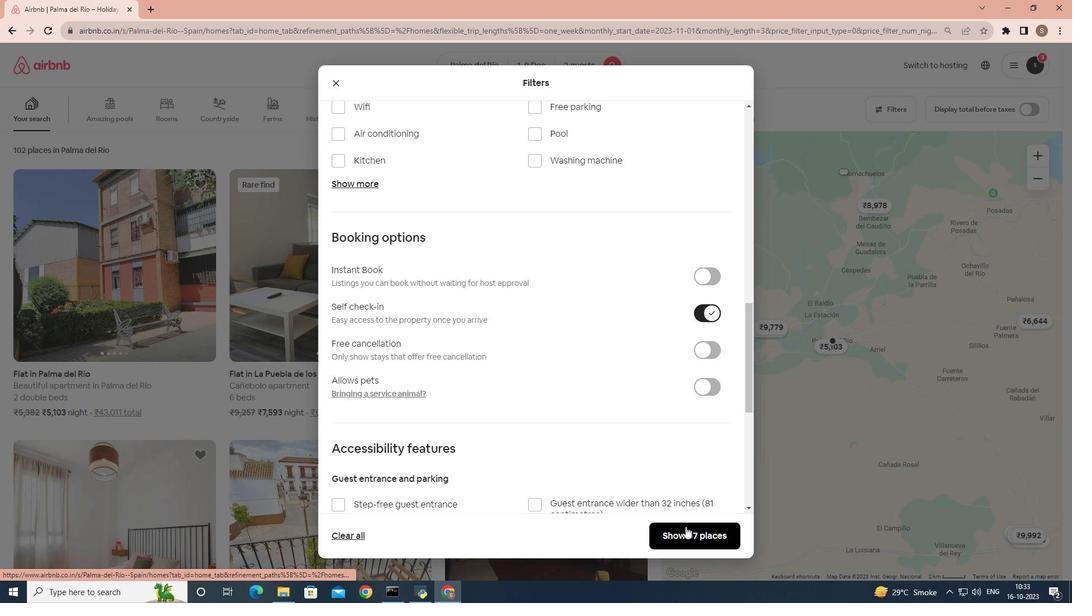 
Action: Mouse moved to (99, 297)
Screenshot: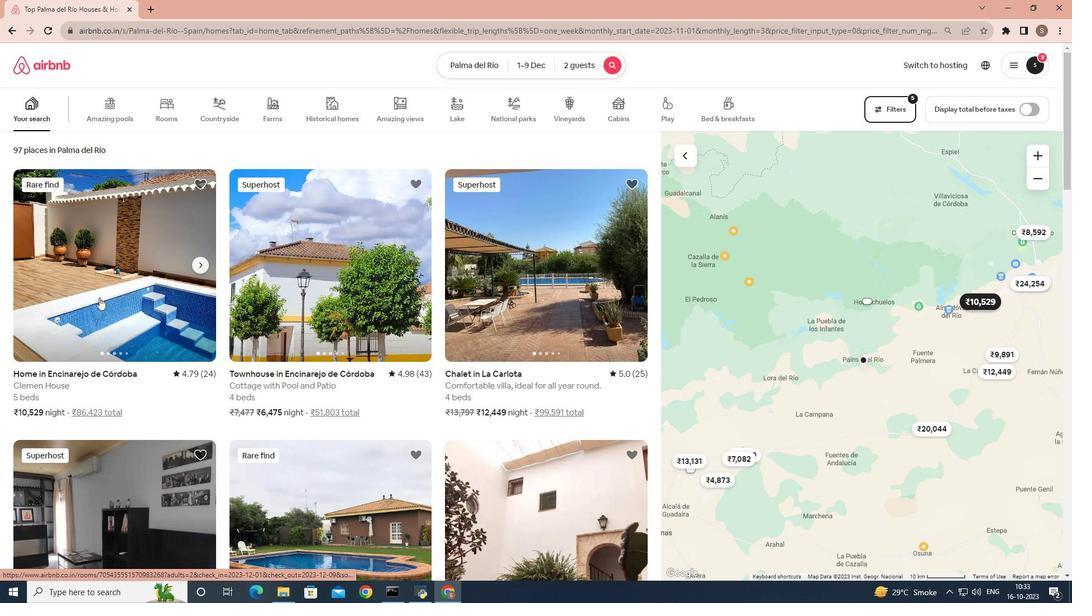 
Action: Mouse pressed left at (99, 297)
Screenshot: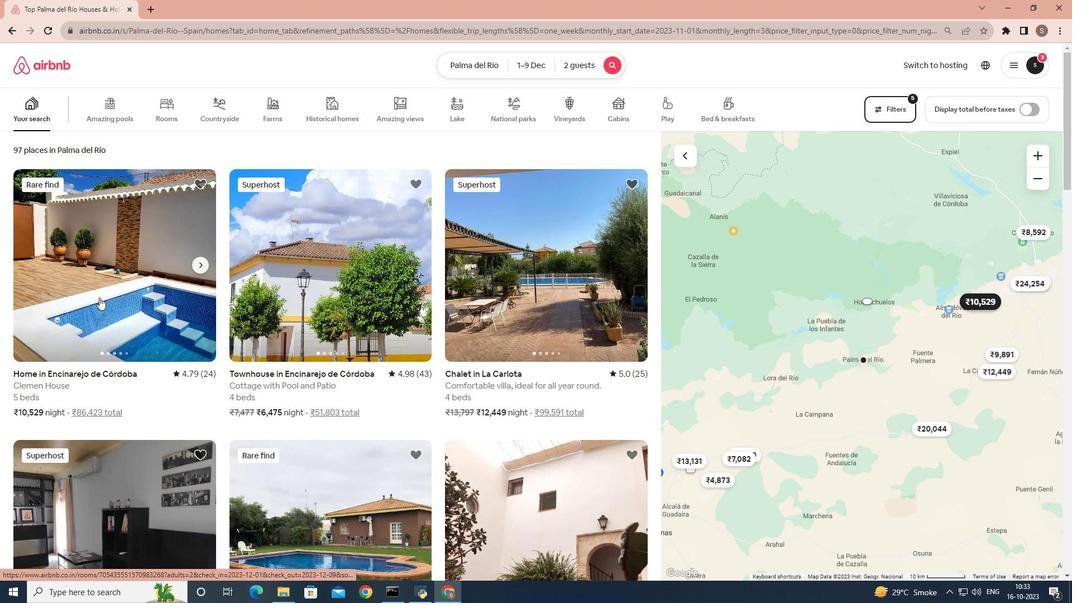 
Action: Mouse moved to (795, 410)
Screenshot: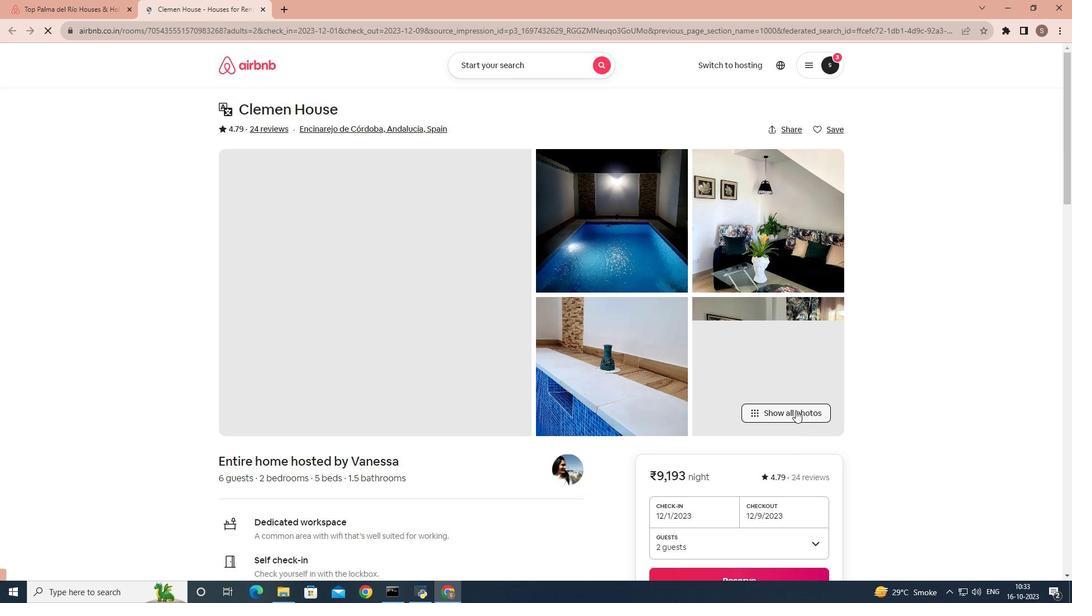 
Action: Mouse pressed left at (795, 410)
Screenshot: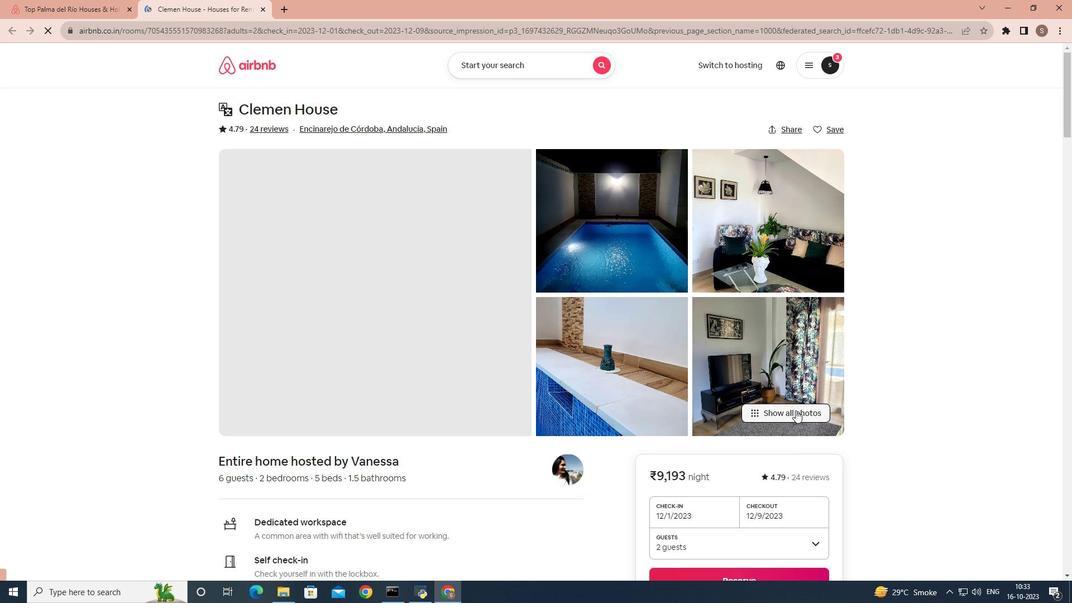 
Action: Mouse moved to (863, 412)
Screenshot: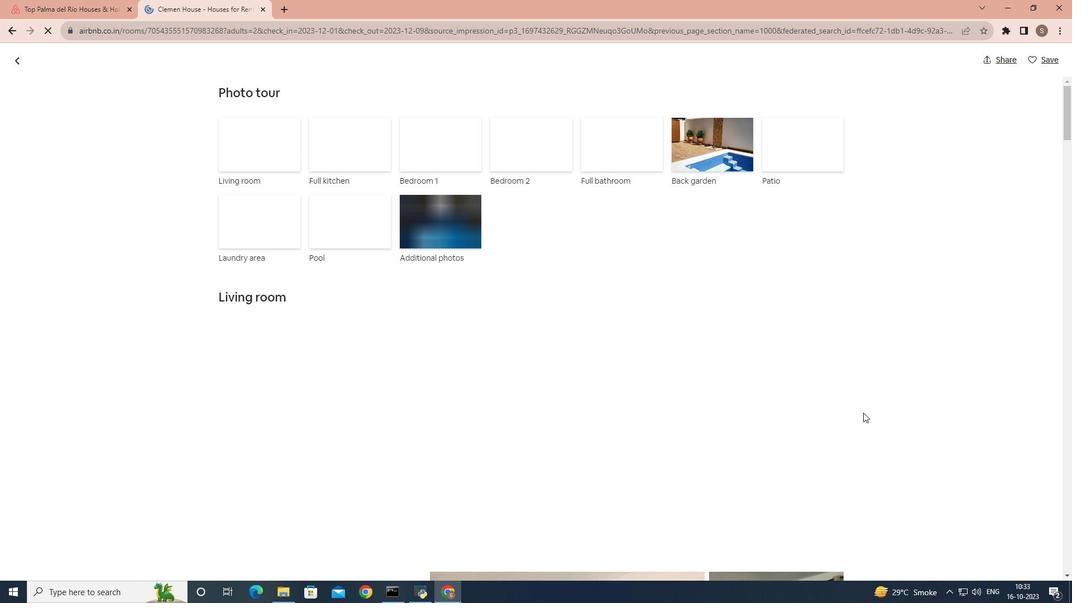 
Action: Mouse scrolled (863, 412) with delta (0, 0)
Screenshot: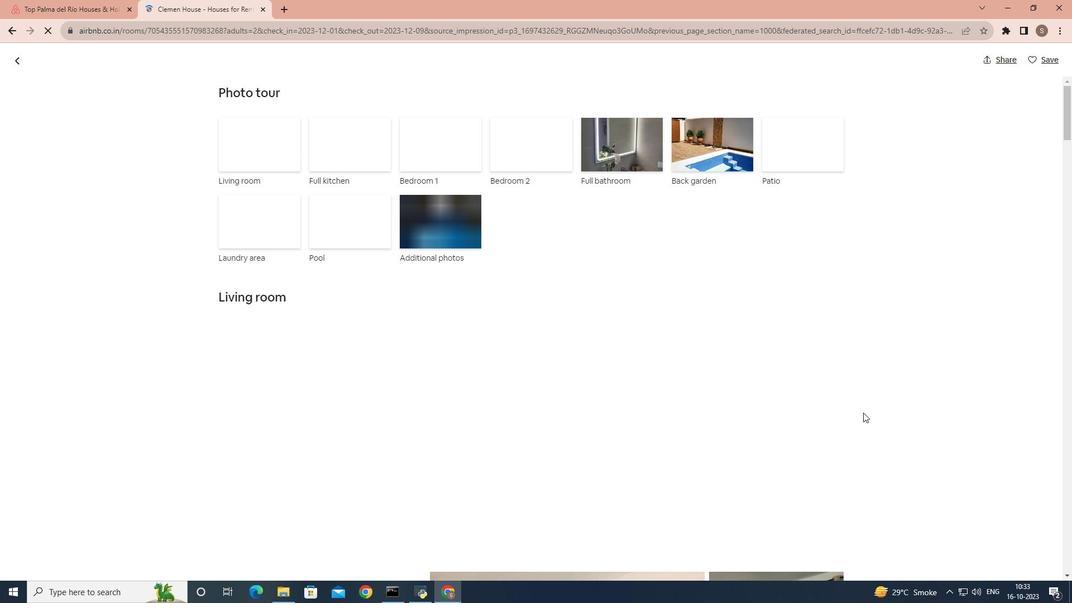 
Action: Mouse scrolled (863, 412) with delta (0, 0)
Screenshot: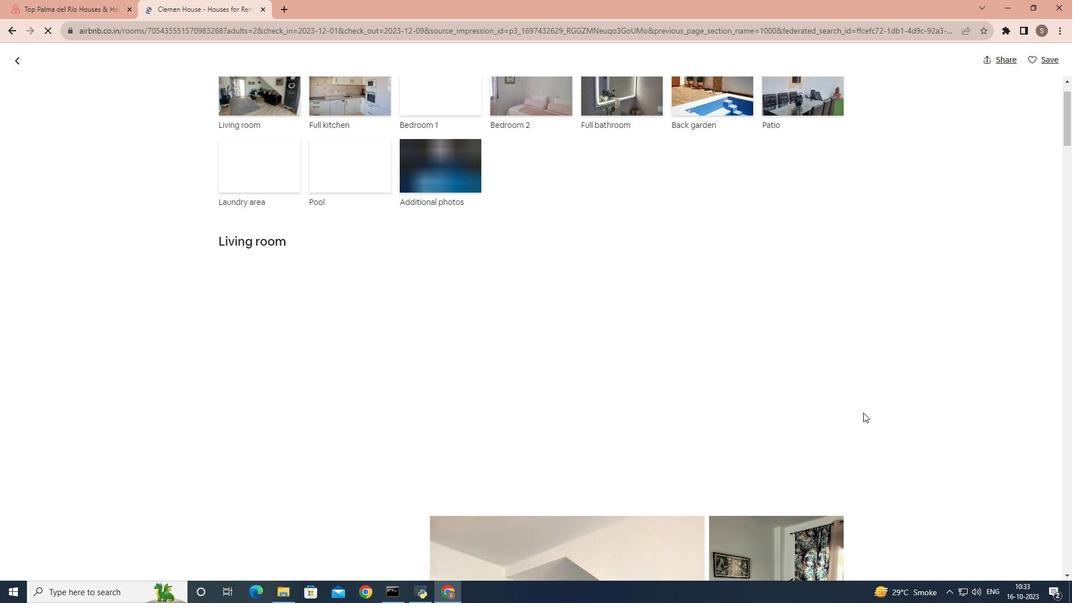 
Action: Mouse scrolled (863, 412) with delta (0, 0)
Screenshot: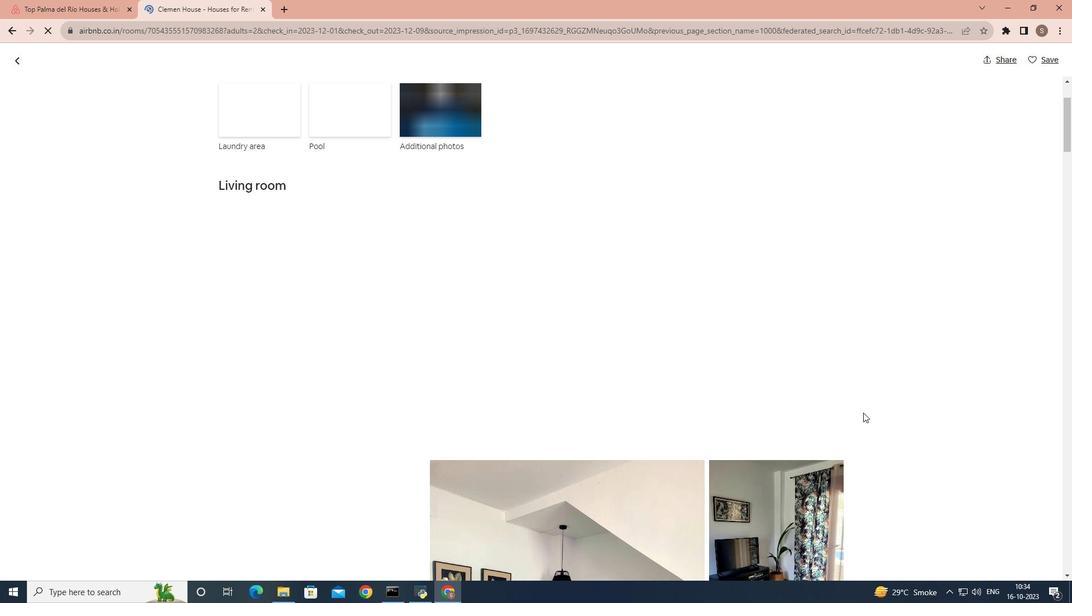 
Action: Mouse scrolled (863, 412) with delta (0, 0)
Screenshot: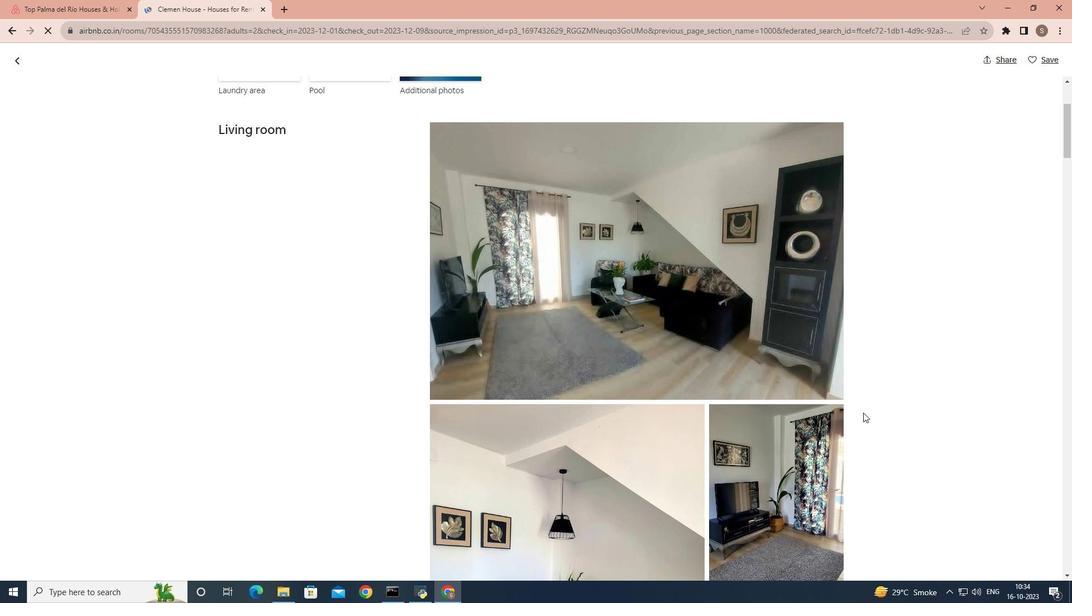 
Action: Mouse scrolled (863, 412) with delta (0, 0)
Screenshot: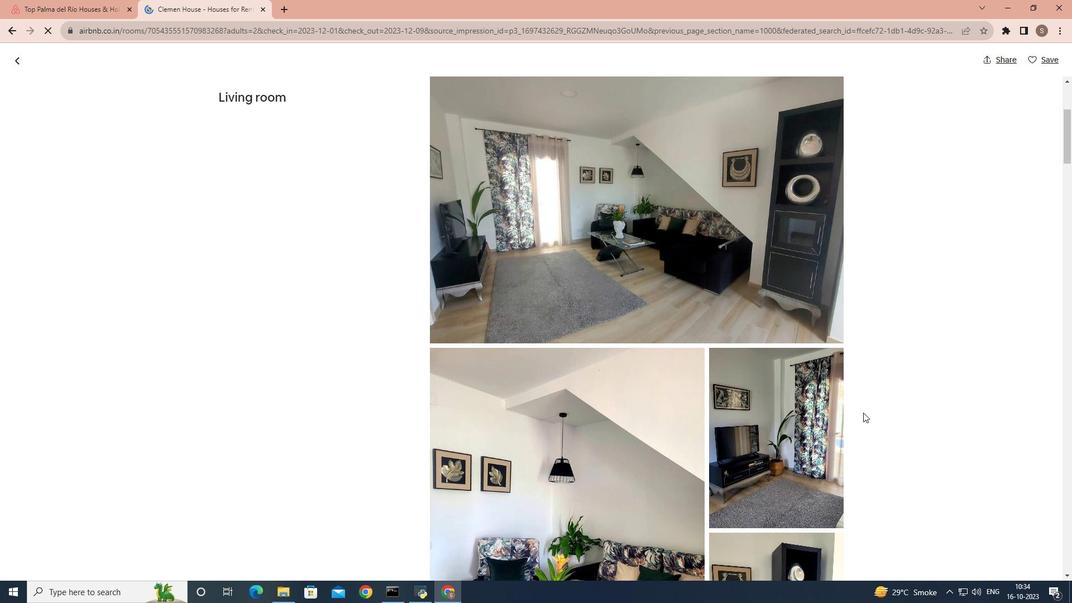 
Action: Mouse scrolled (863, 412) with delta (0, 0)
Screenshot: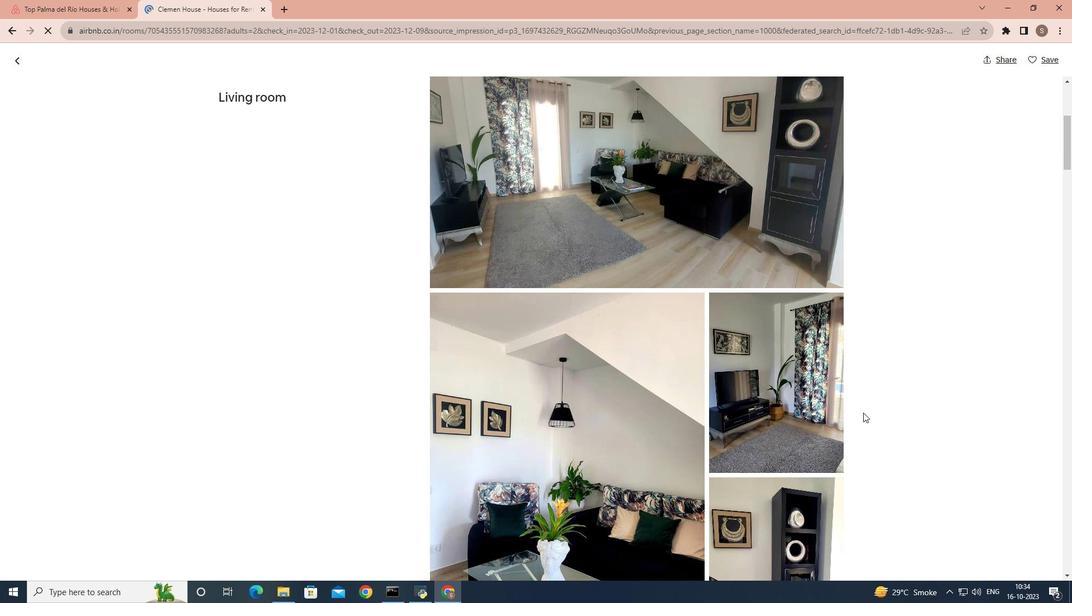 
Action: Mouse scrolled (863, 412) with delta (0, 0)
Screenshot: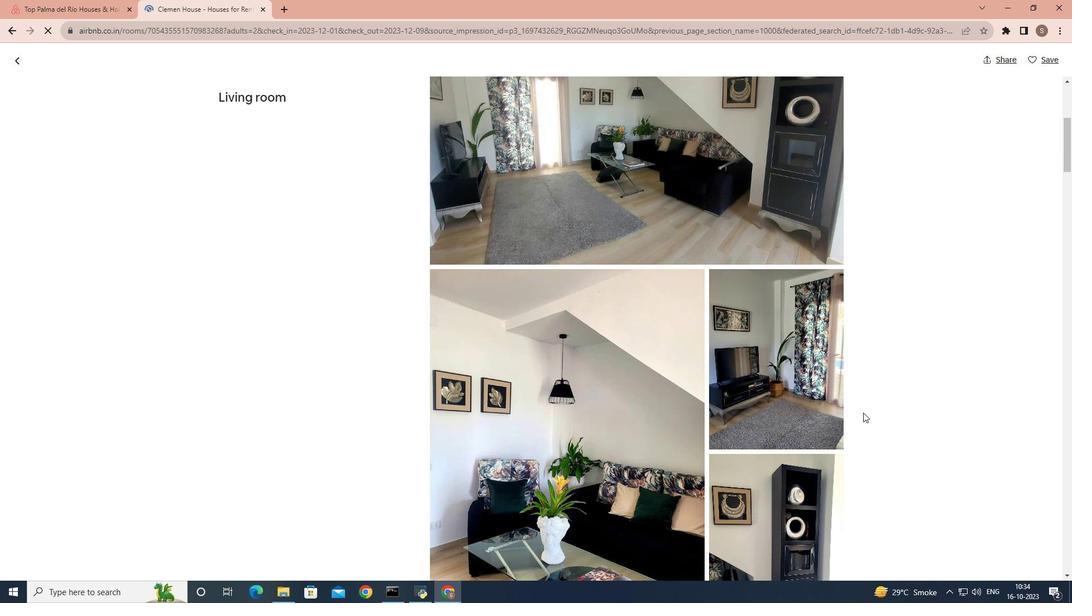 
Action: Mouse scrolled (863, 412) with delta (0, 0)
Screenshot: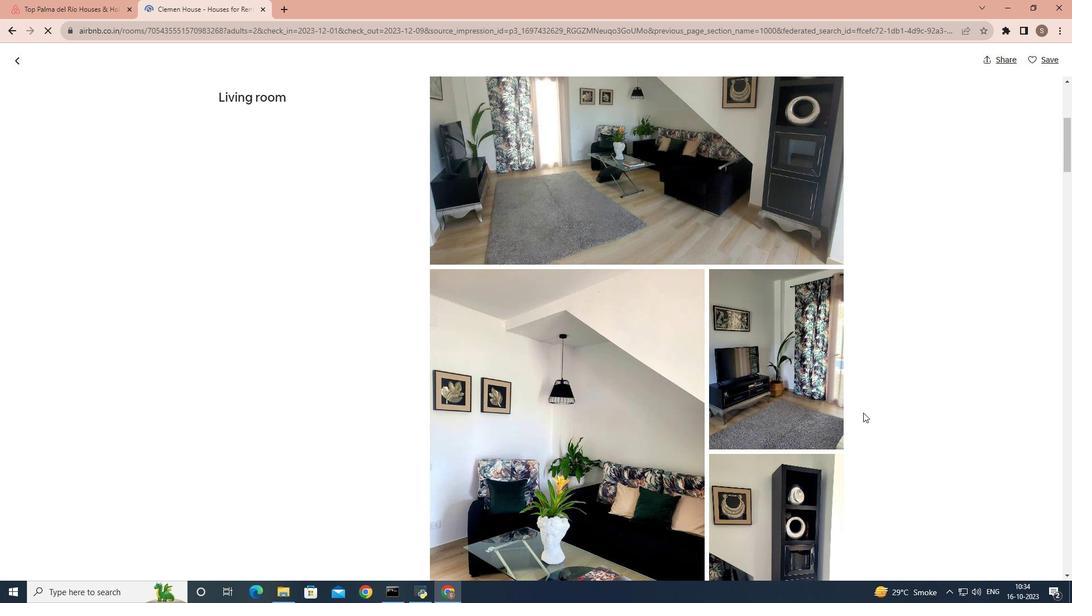 
Action: Mouse scrolled (863, 412) with delta (0, 0)
Screenshot: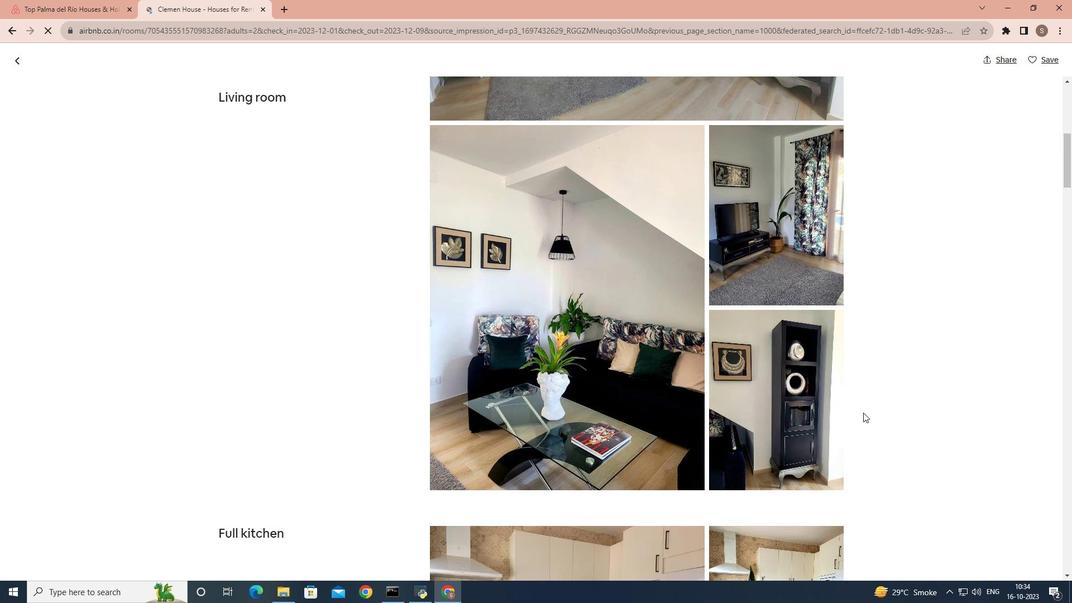 
Action: Mouse scrolled (863, 412) with delta (0, 0)
Screenshot: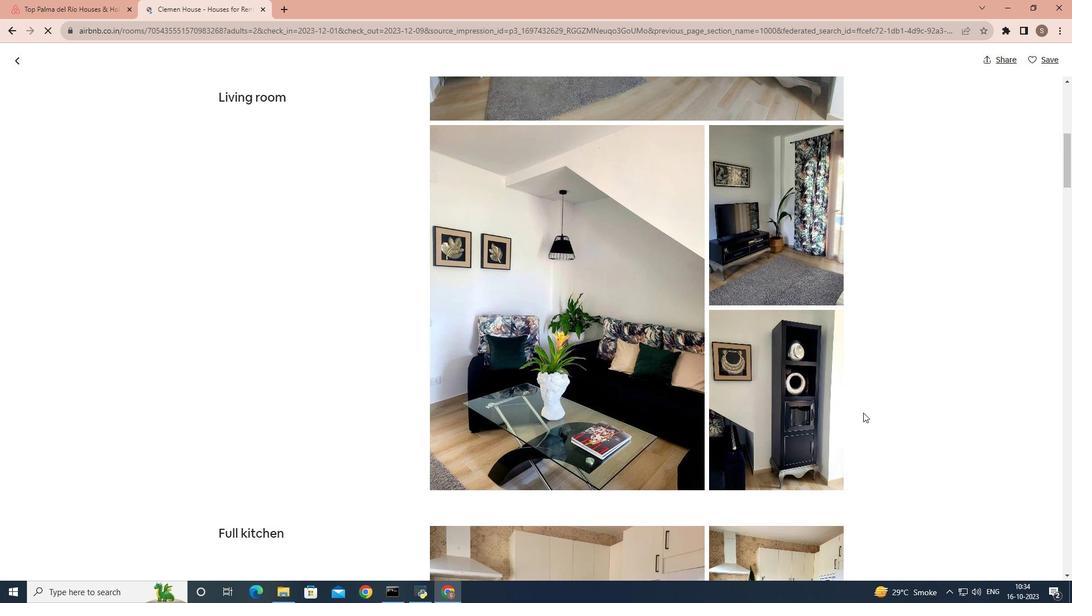 
Action: Mouse scrolled (863, 412) with delta (0, 0)
Screenshot: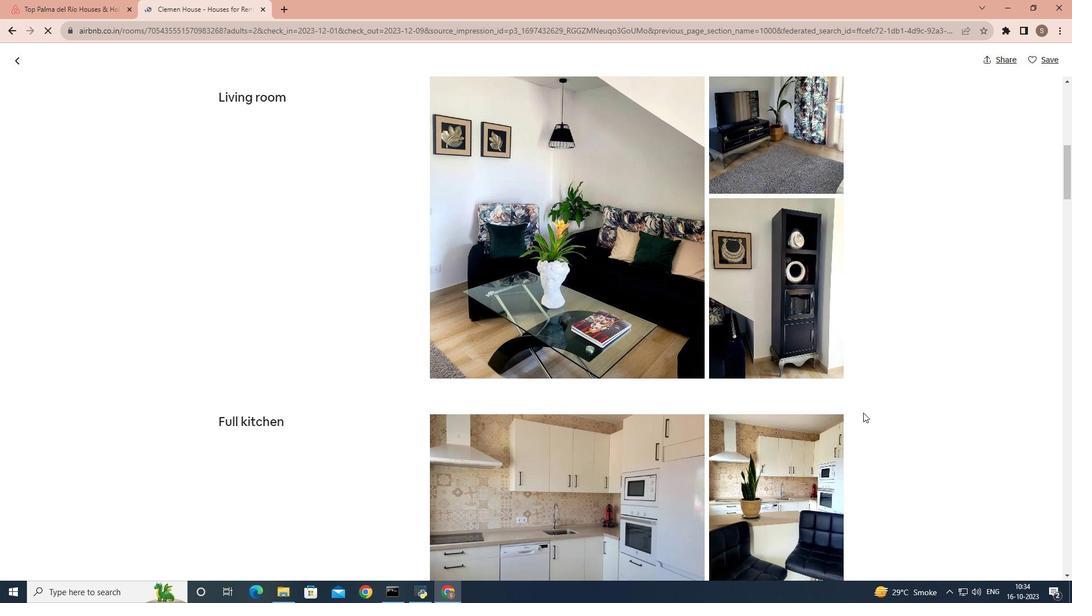 
Action: Mouse scrolled (863, 412) with delta (0, 0)
Screenshot: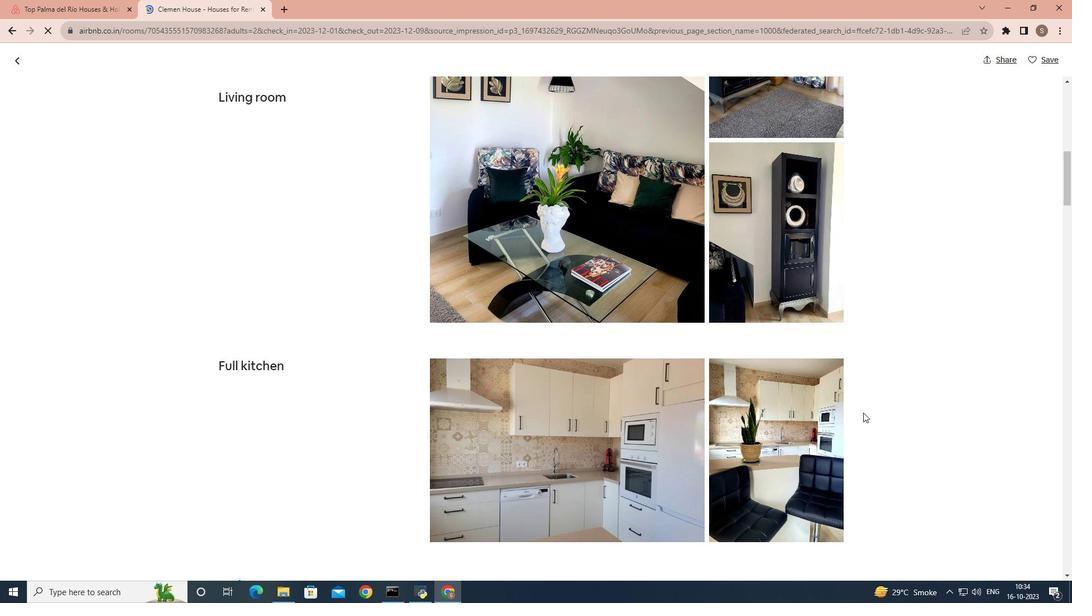 
Action: Mouse scrolled (863, 412) with delta (0, 0)
Screenshot: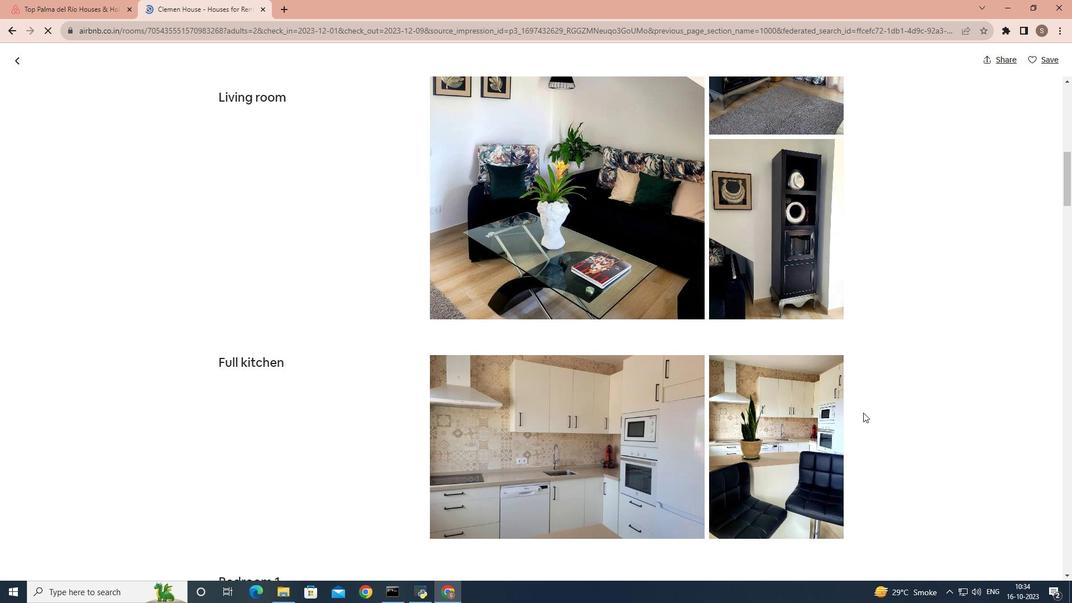 
Action: Mouse scrolled (863, 412) with delta (0, 0)
Screenshot: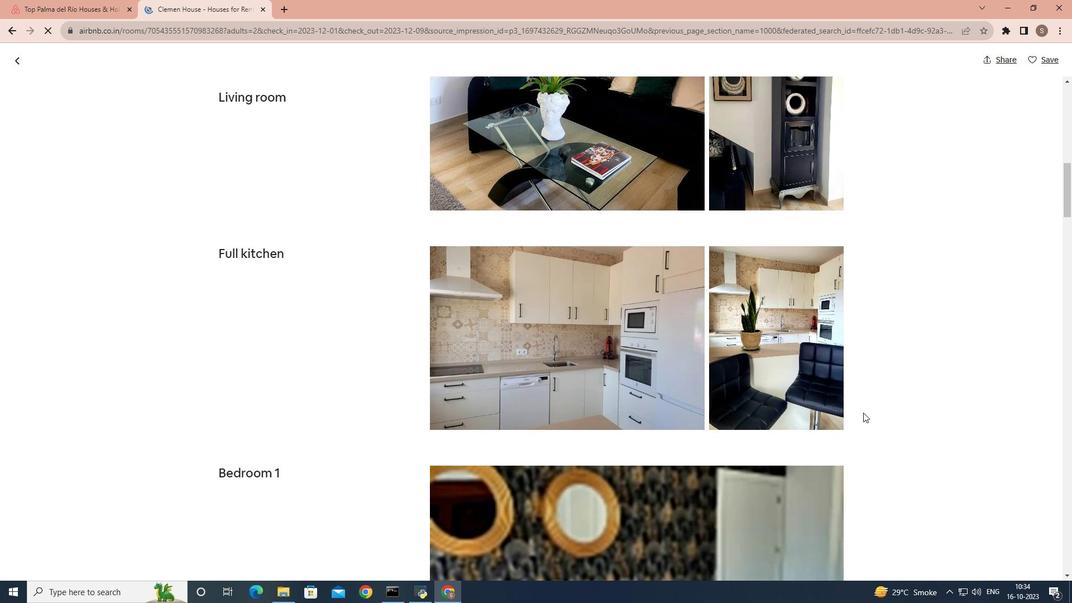 
Action: Mouse scrolled (863, 412) with delta (0, 0)
Screenshot: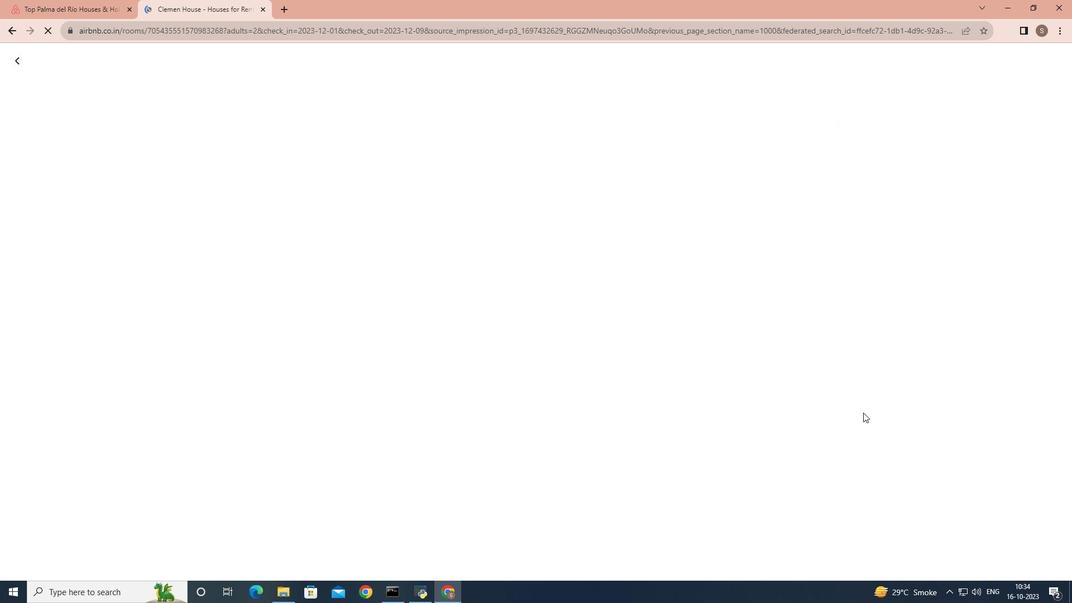 
Action: Mouse scrolled (863, 412) with delta (0, 0)
Screenshot: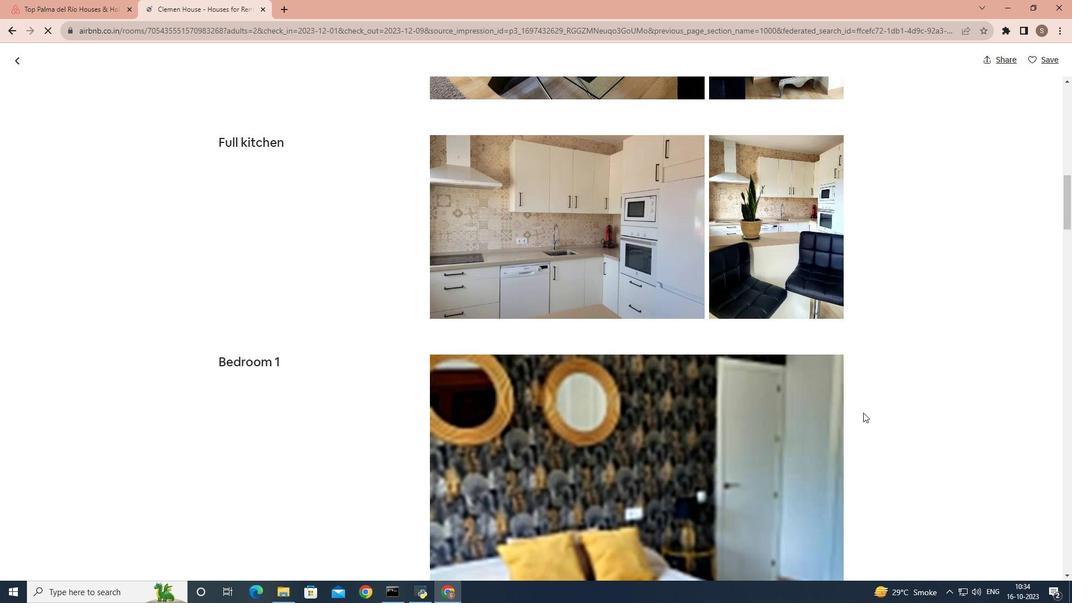 
Action: Mouse scrolled (863, 412) with delta (0, 0)
Screenshot: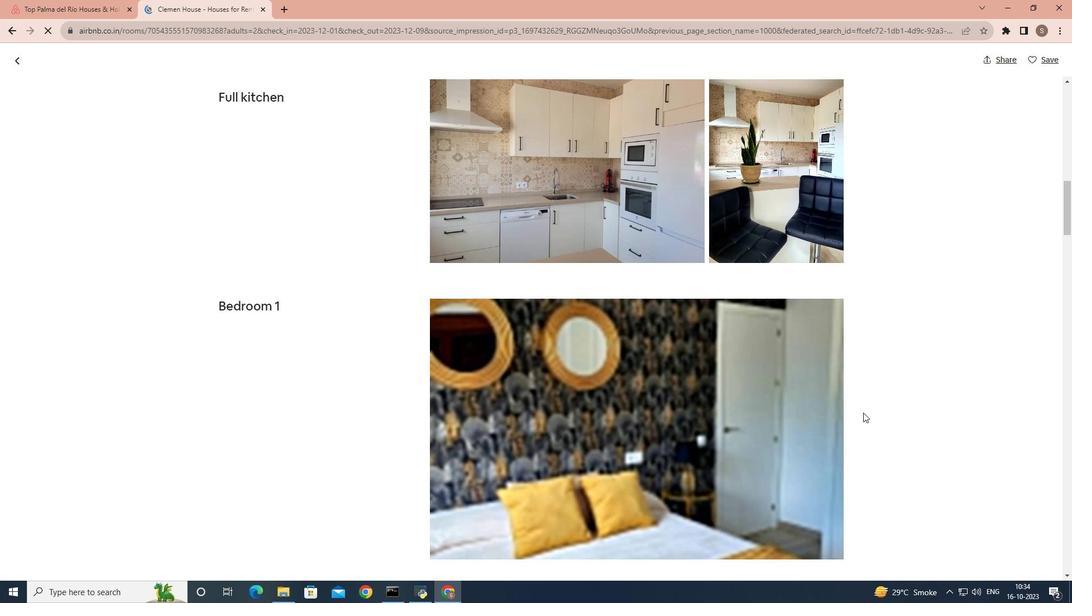 
Action: Mouse scrolled (863, 412) with delta (0, 0)
Screenshot: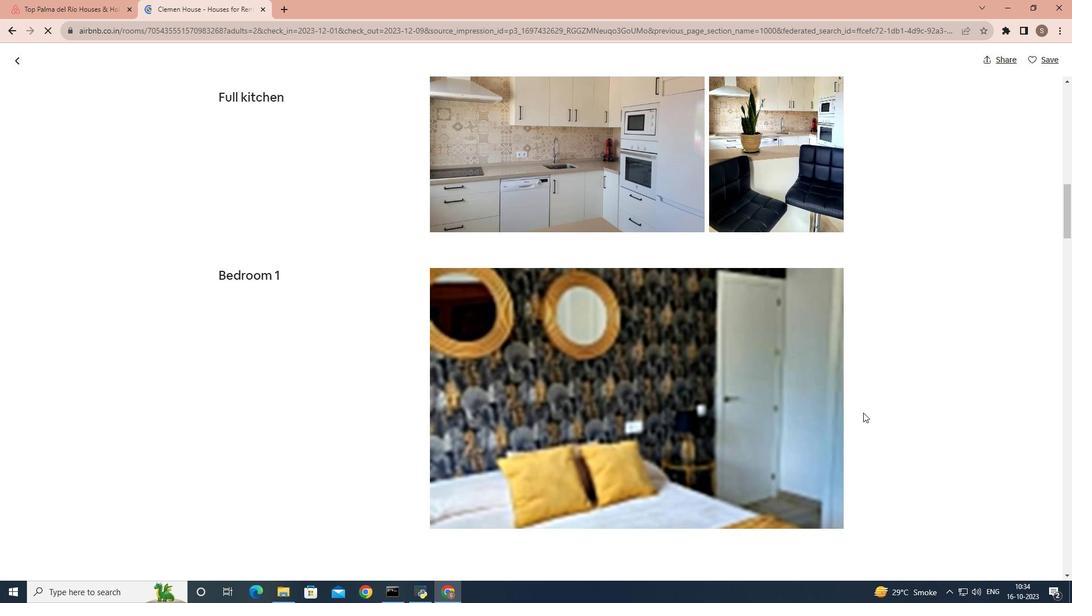 
Action: Mouse scrolled (863, 412) with delta (0, 0)
Screenshot: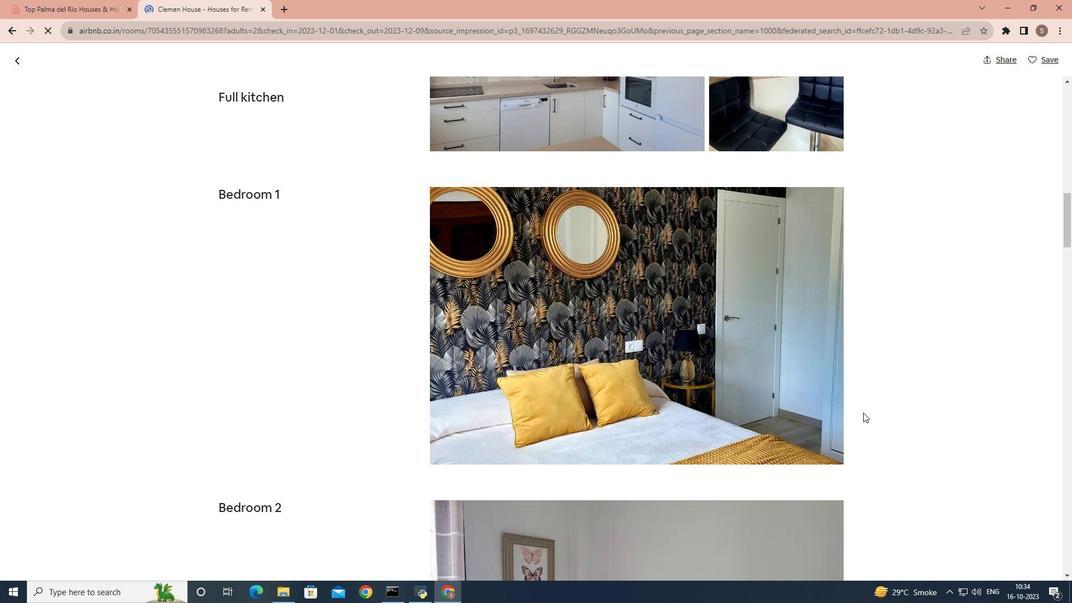 
Action: Mouse scrolled (863, 412) with delta (0, 0)
Screenshot: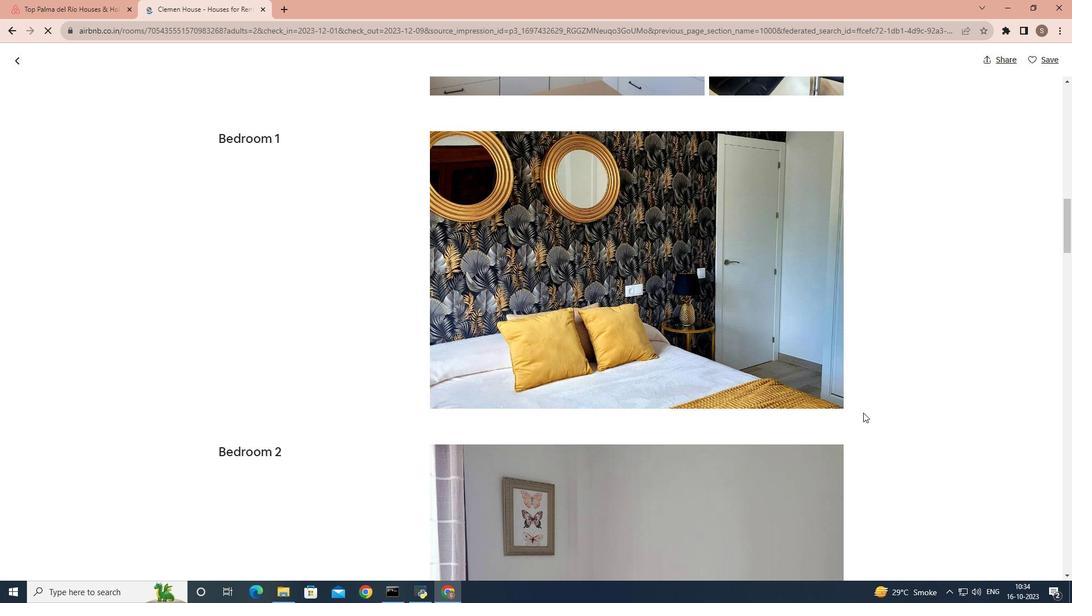 
Action: Mouse scrolled (863, 412) with delta (0, 0)
Screenshot: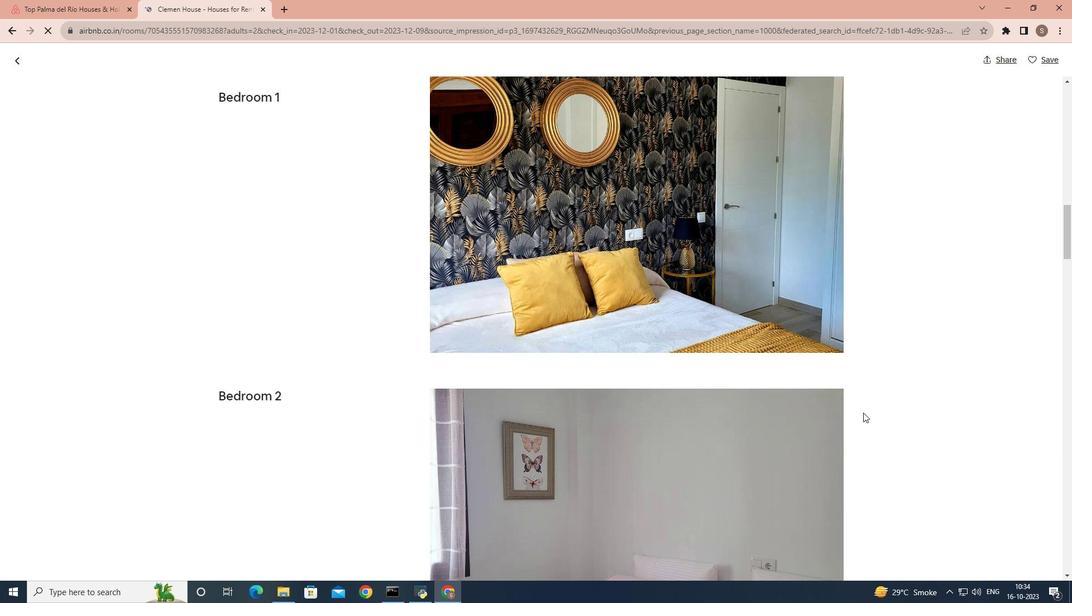 
Action: Mouse scrolled (863, 412) with delta (0, 0)
Screenshot: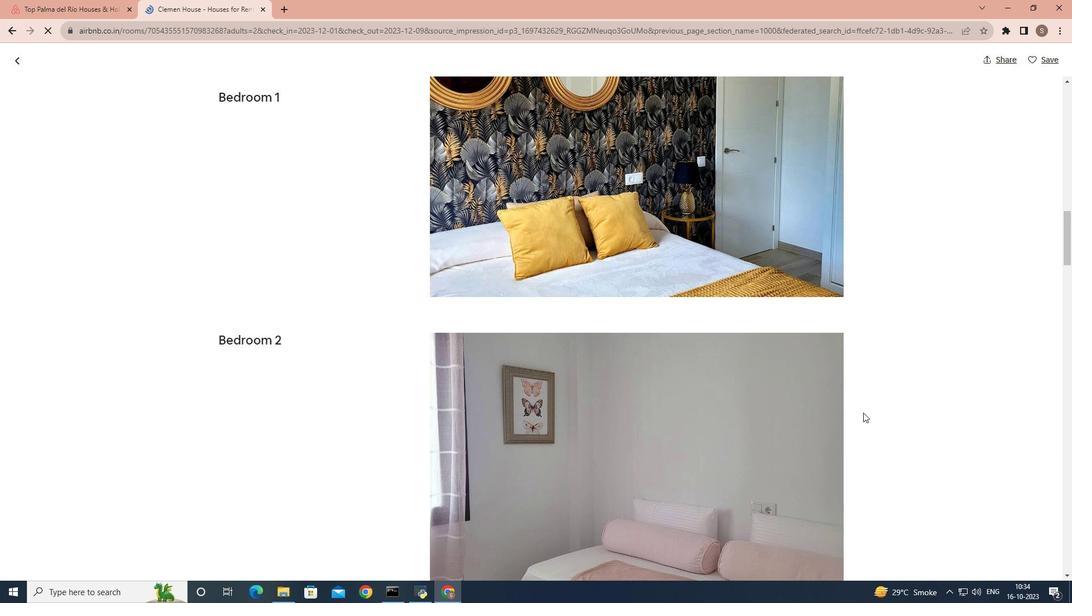 
Action: Mouse scrolled (863, 412) with delta (0, 0)
Screenshot: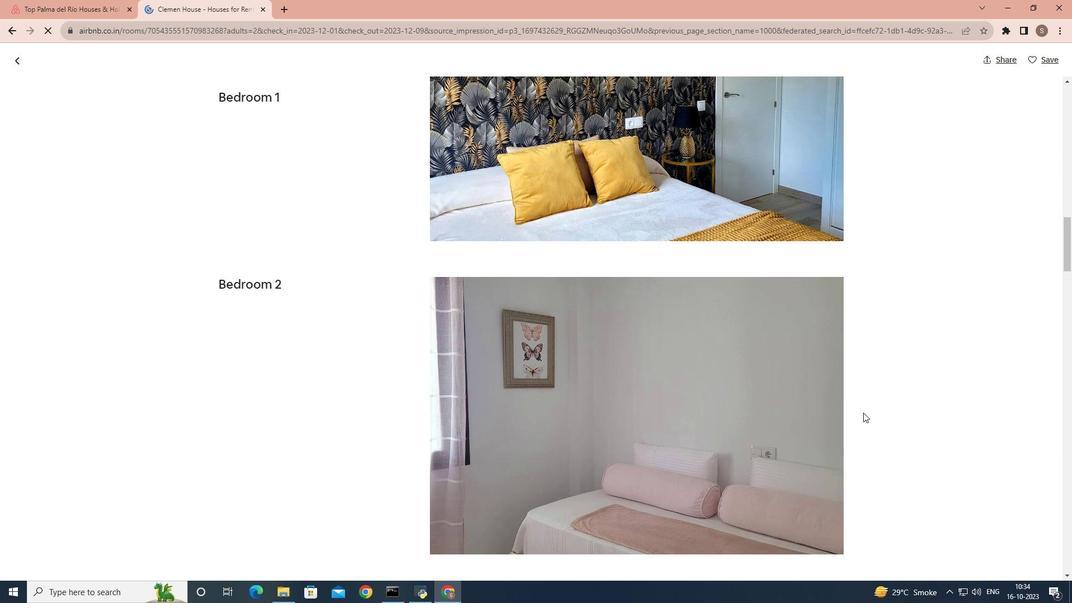 
Action: Mouse scrolled (863, 412) with delta (0, 0)
Screenshot: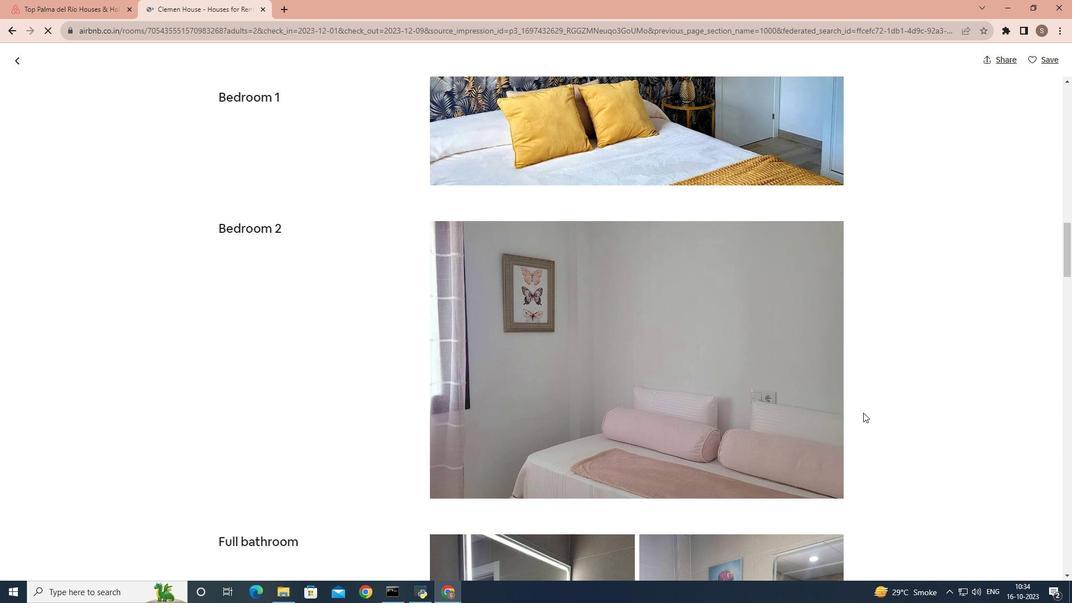 
Action: Mouse scrolled (863, 412) with delta (0, 0)
Screenshot: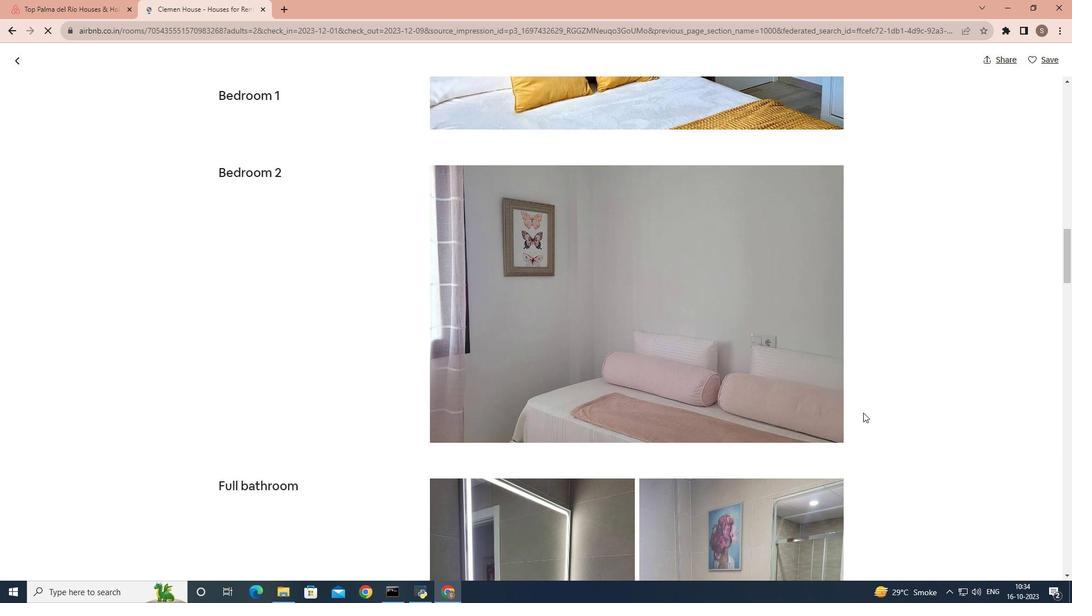 
Action: Mouse scrolled (863, 412) with delta (0, 0)
Screenshot: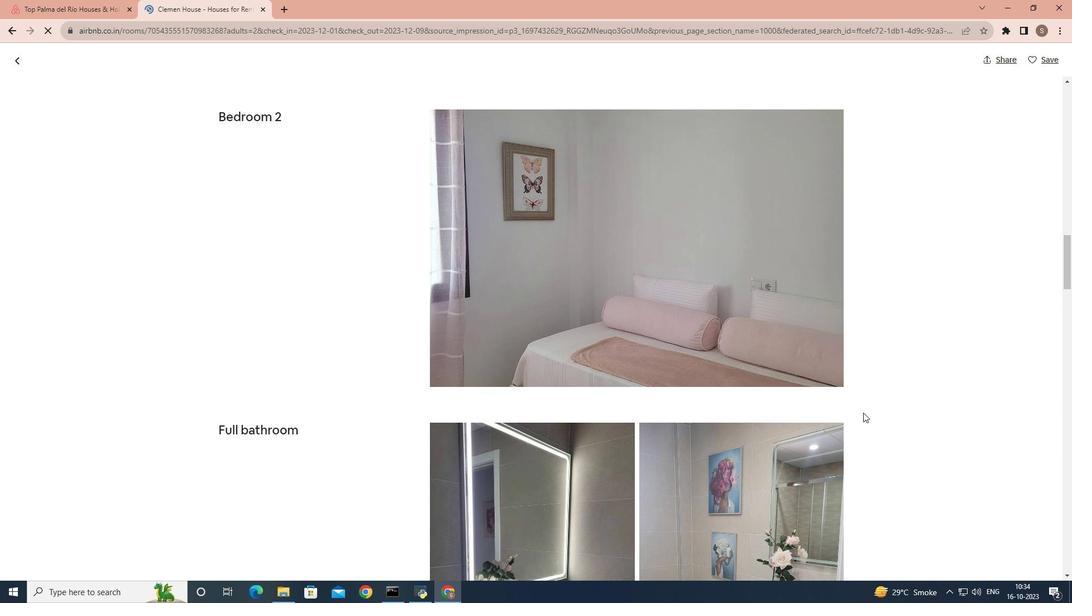 
Action: Mouse scrolled (863, 412) with delta (0, 0)
Screenshot: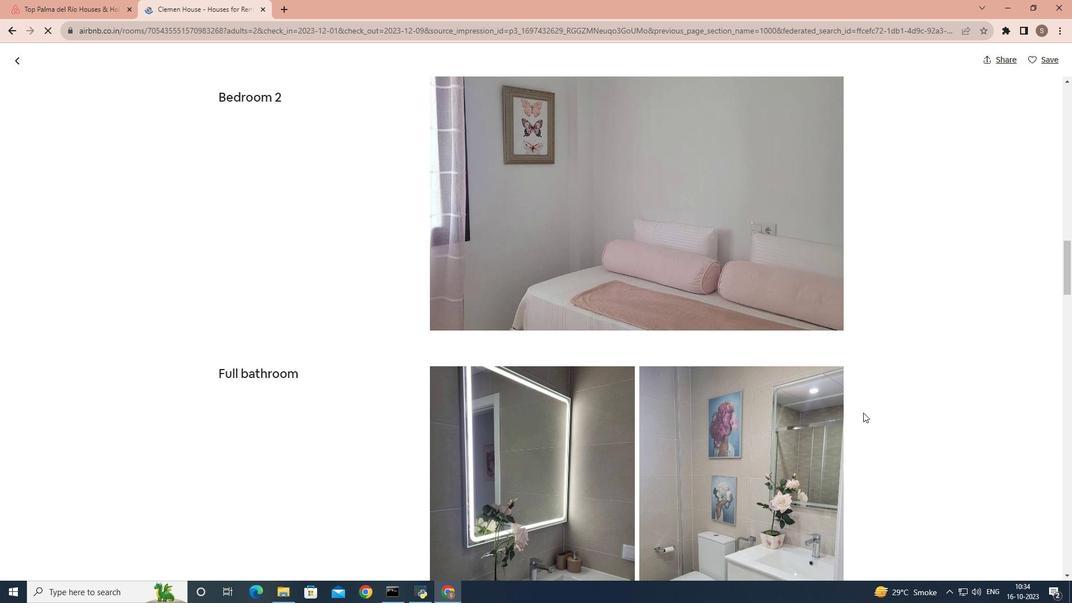 
Action: Mouse scrolled (863, 412) with delta (0, 0)
Screenshot: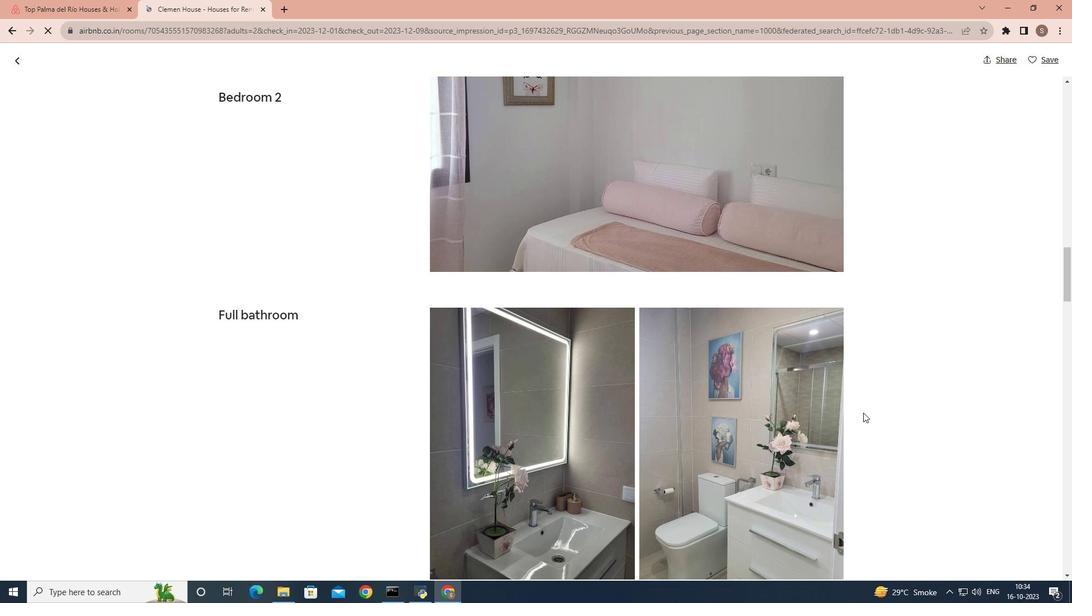 
Action: Mouse scrolled (863, 412) with delta (0, 0)
Screenshot: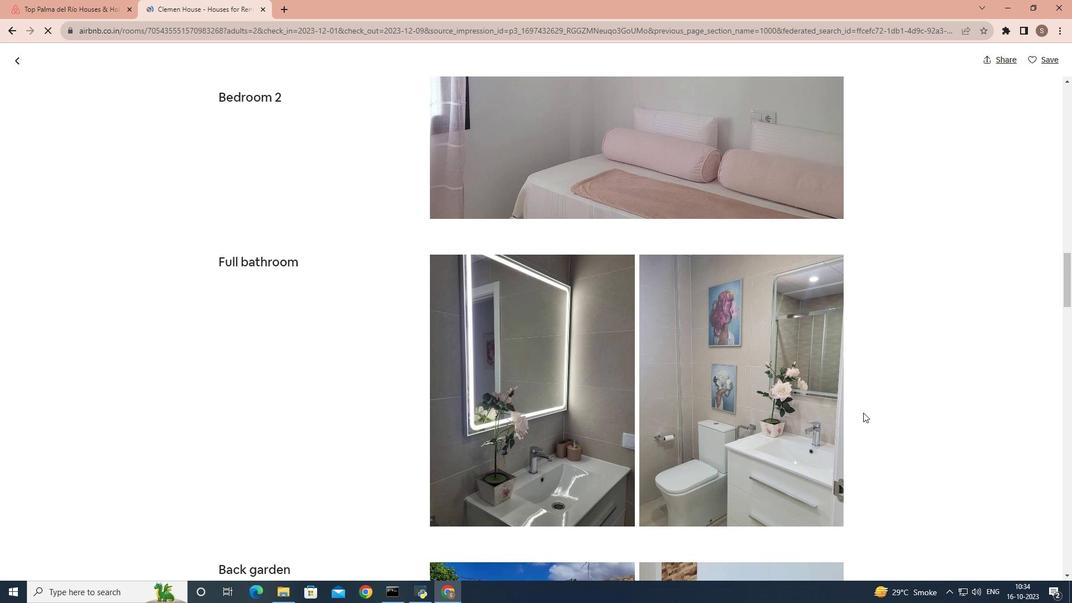 
Action: Mouse scrolled (863, 412) with delta (0, 0)
Screenshot: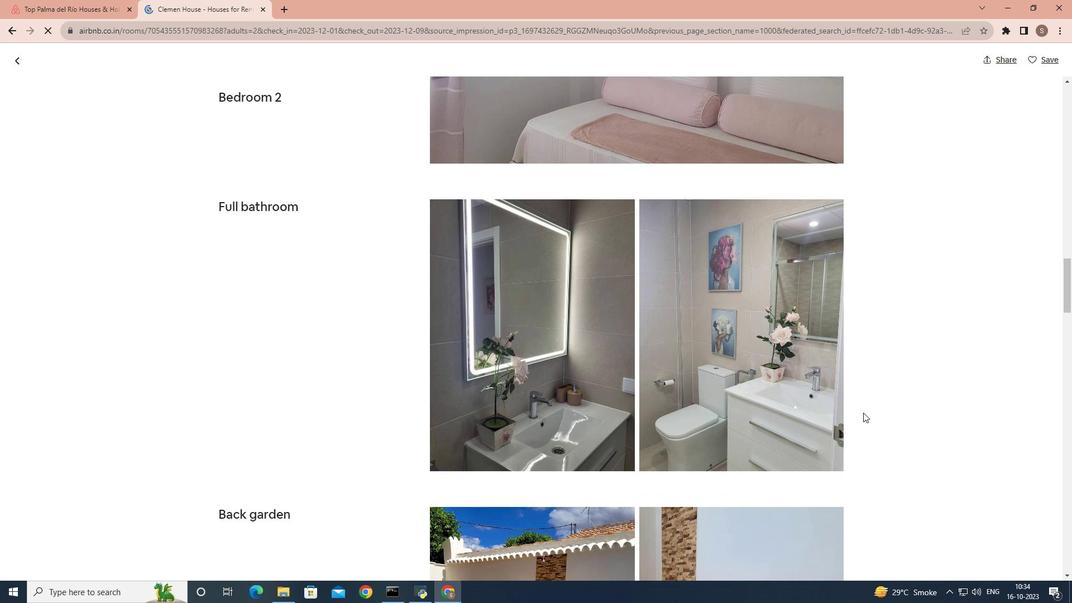 
Action: Mouse scrolled (863, 412) with delta (0, 0)
Screenshot: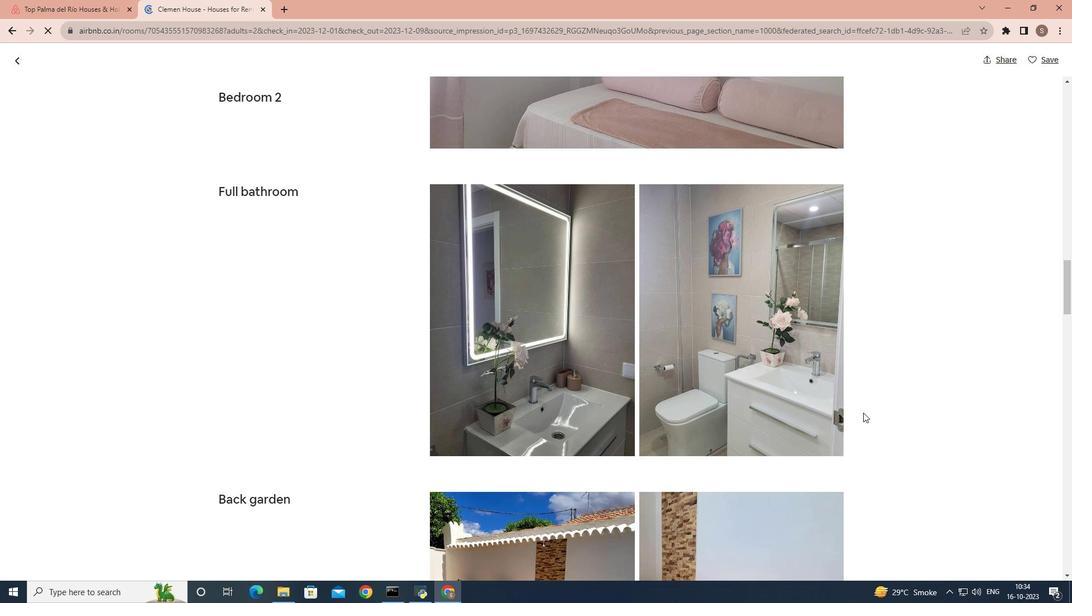 
Action: Mouse scrolled (863, 412) with delta (0, 0)
Screenshot: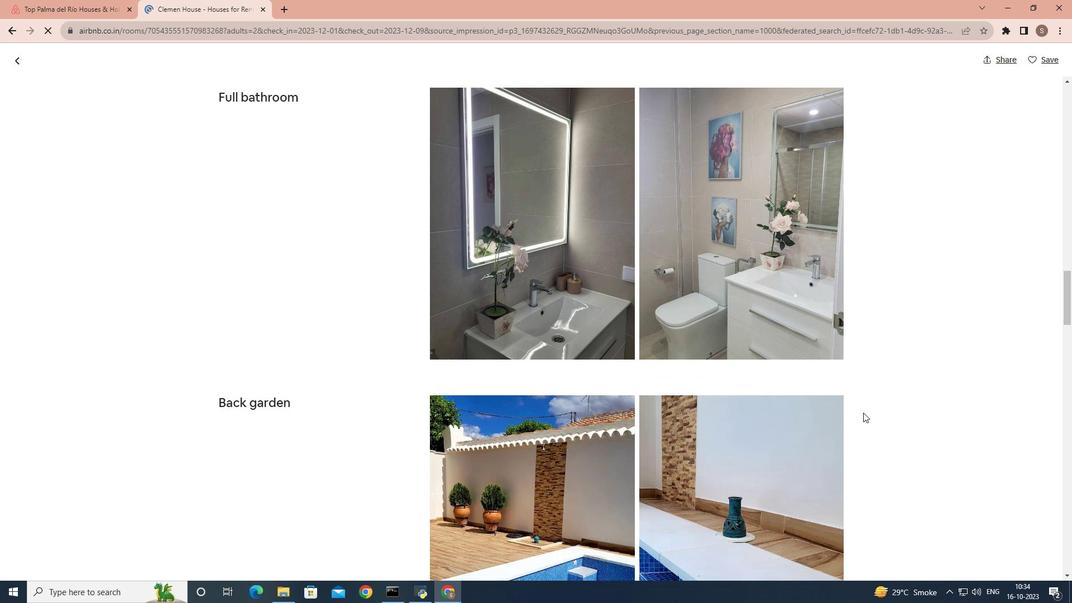 
Action: Mouse scrolled (863, 412) with delta (0, 0)
Screenshot: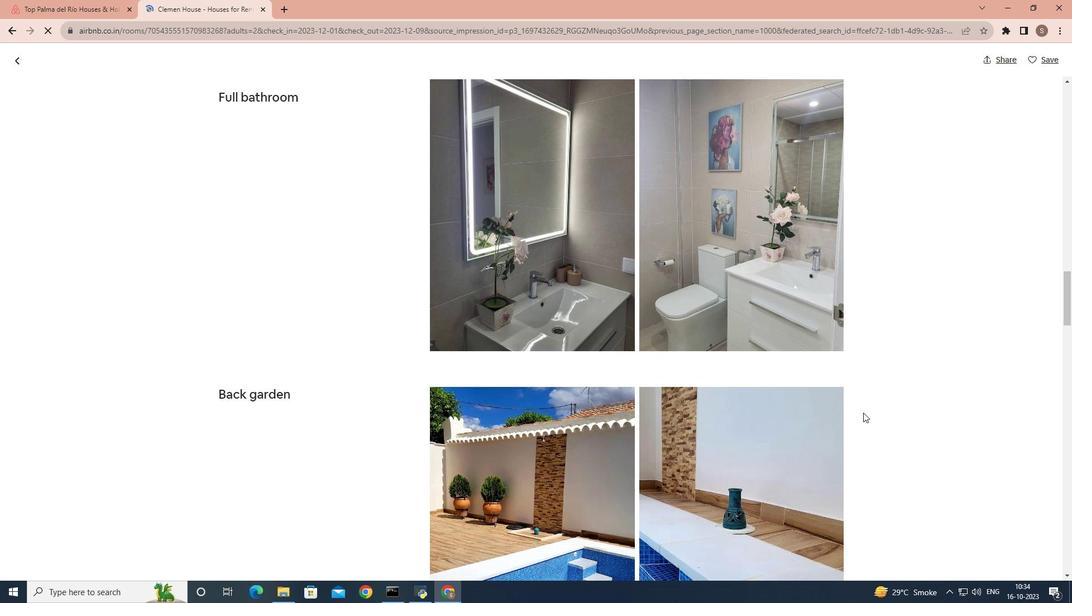 
Action: Mouse scrolled (863, 412) with delta (0, 0)
Screenshot: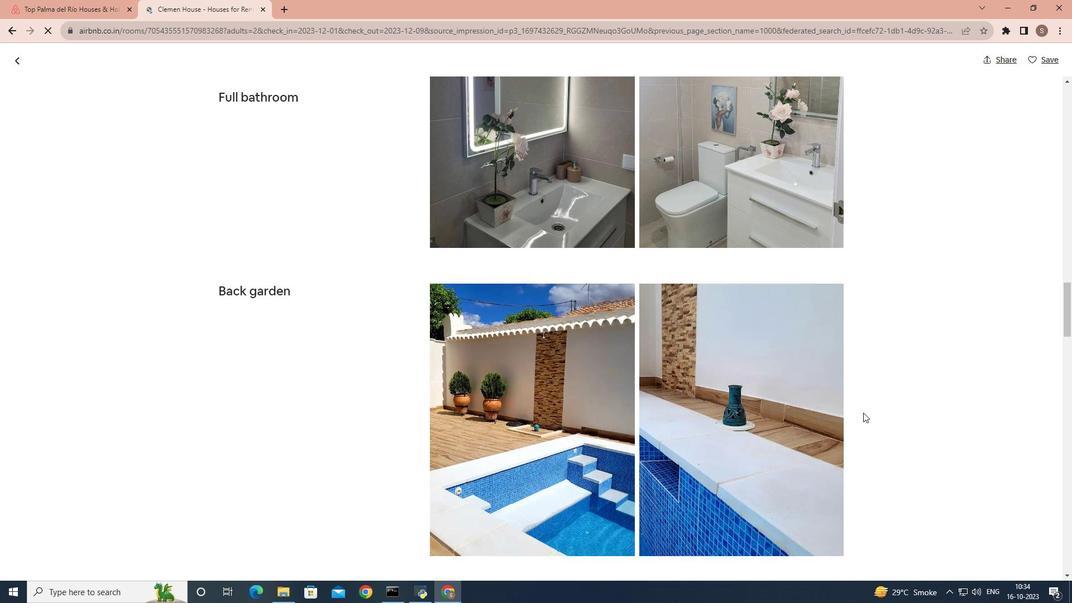 
Action: Mouse scrolled (863, 412) with delta (0, 0)
Screenshot: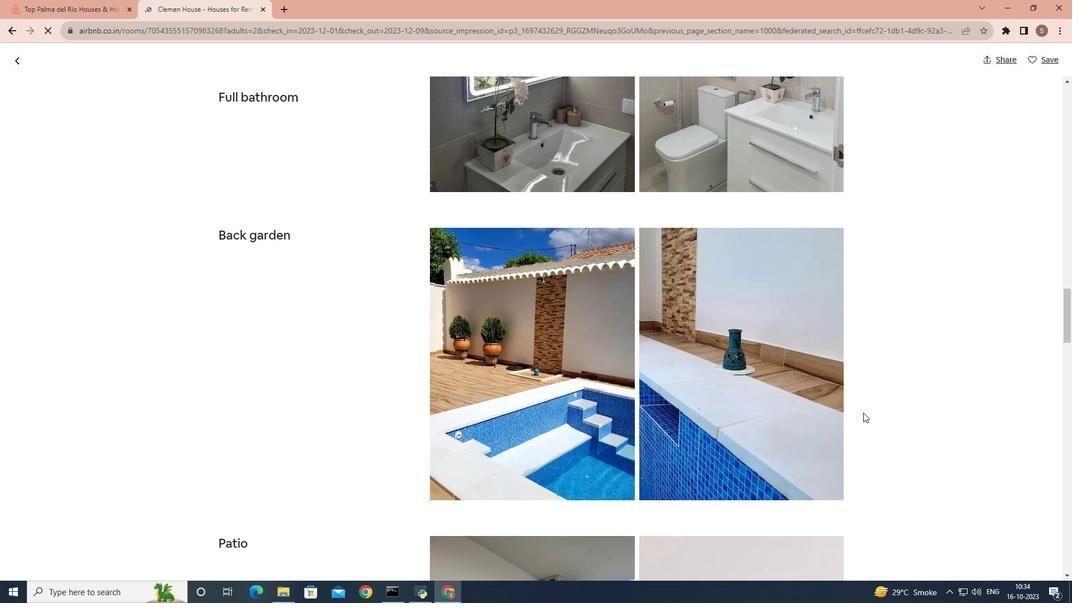 
Action: Mouse scrolled (863, 412) with delta (0, 0)
Screenshot: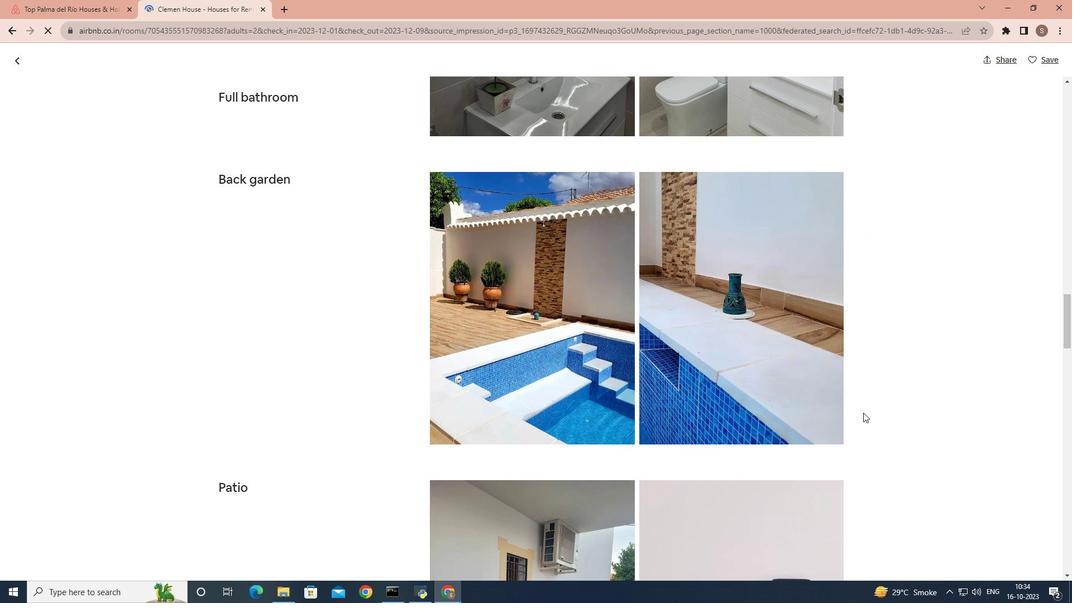 
Action: Mouse scrolled (863, 412) with delta (0, 0)
Screenshot: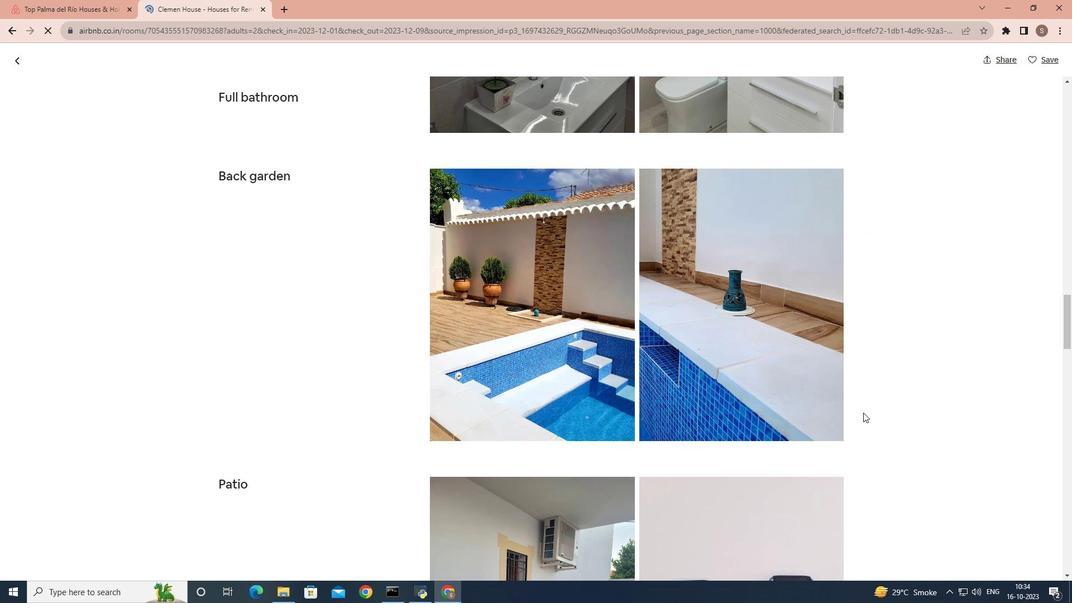 
Action: Mouse scrolled (863, 412) with delta (0, 0)
Screenshot: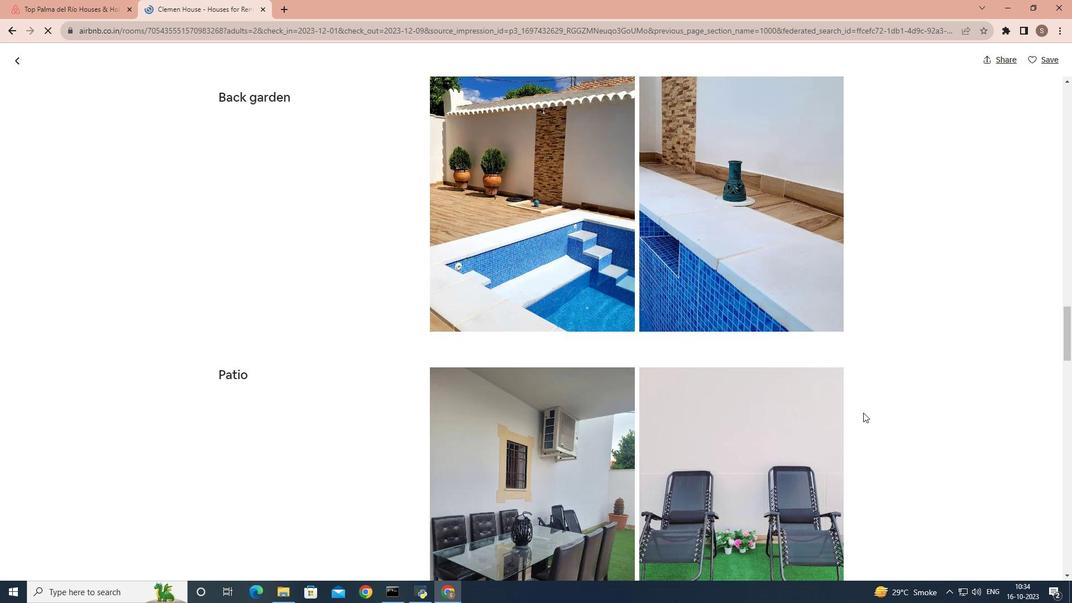 
Action: Mouse scrolled (863, 412) with delta (0, 0)
Screenshot: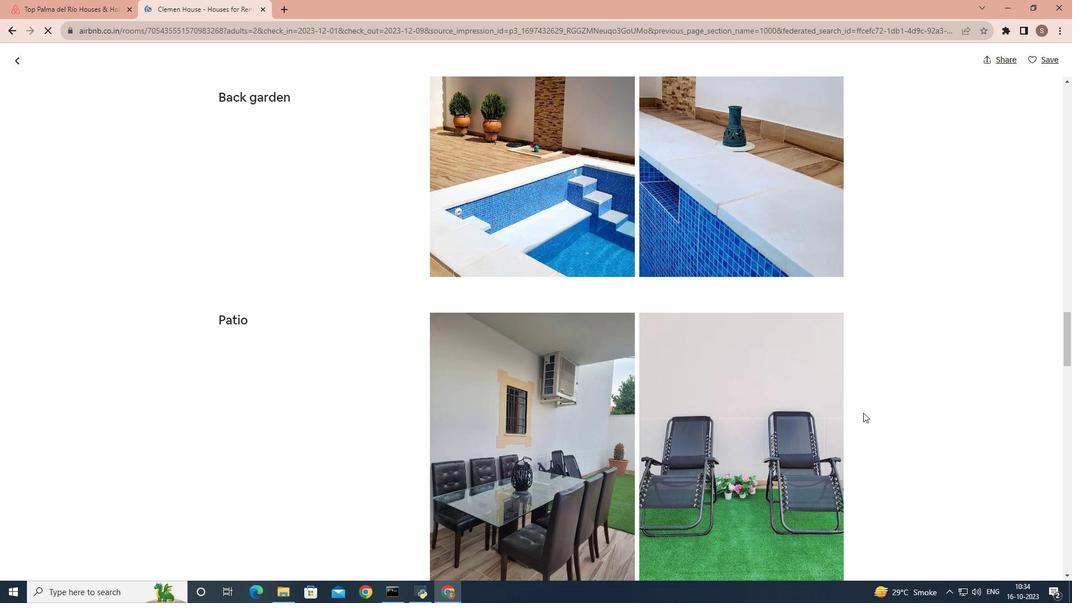 
Action: Mouse scrolled (863, 412) with delta (0, 0)
Screenshot: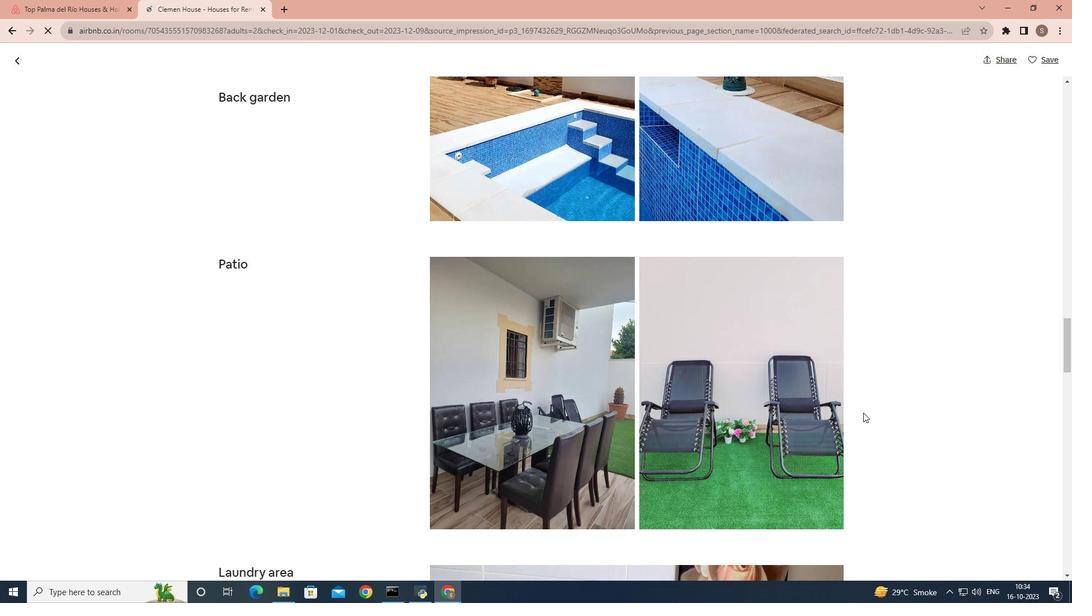 
Action: Mouse scrolled (863, 412) with delta (0, 0)
Screenshot: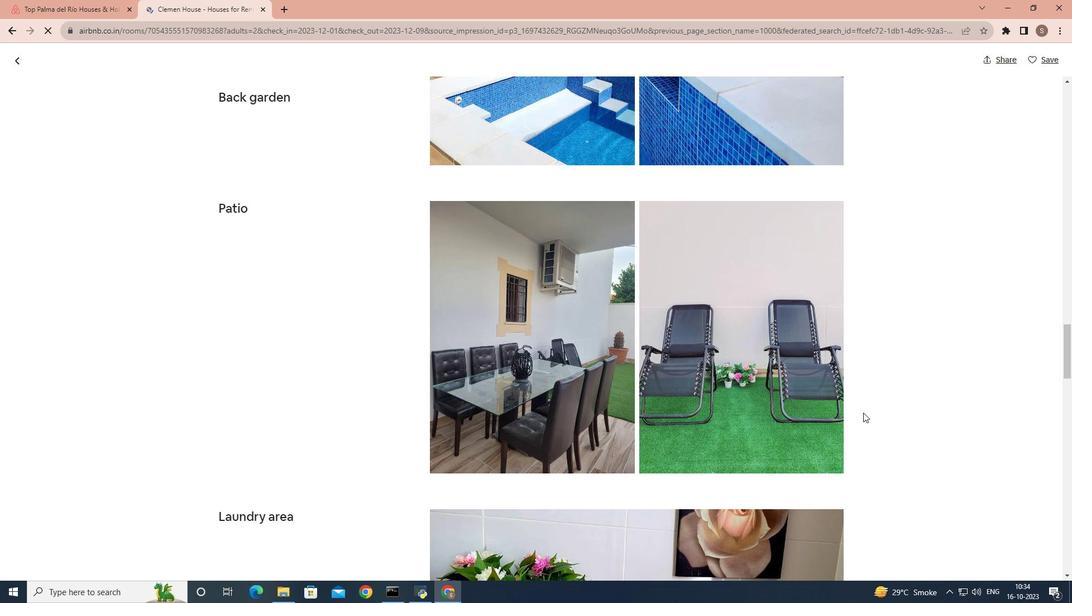 
Action: Mouse scrolled (863, 412) with delta (0, 0)
Screenshot: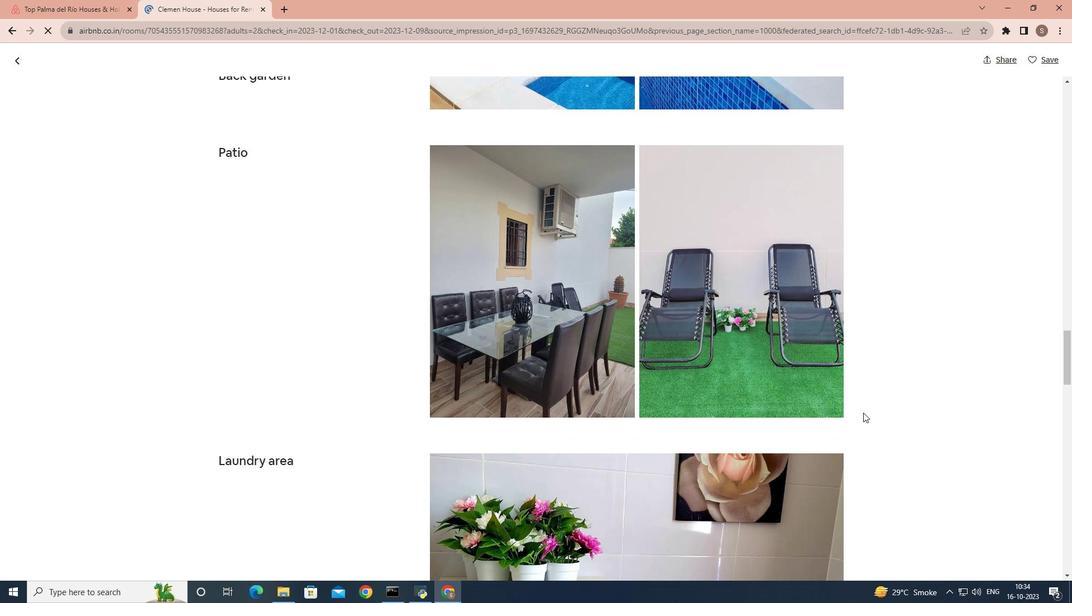 
Action: Mouse scrolled (863, 412) with delta (0, 0)
Screenshot: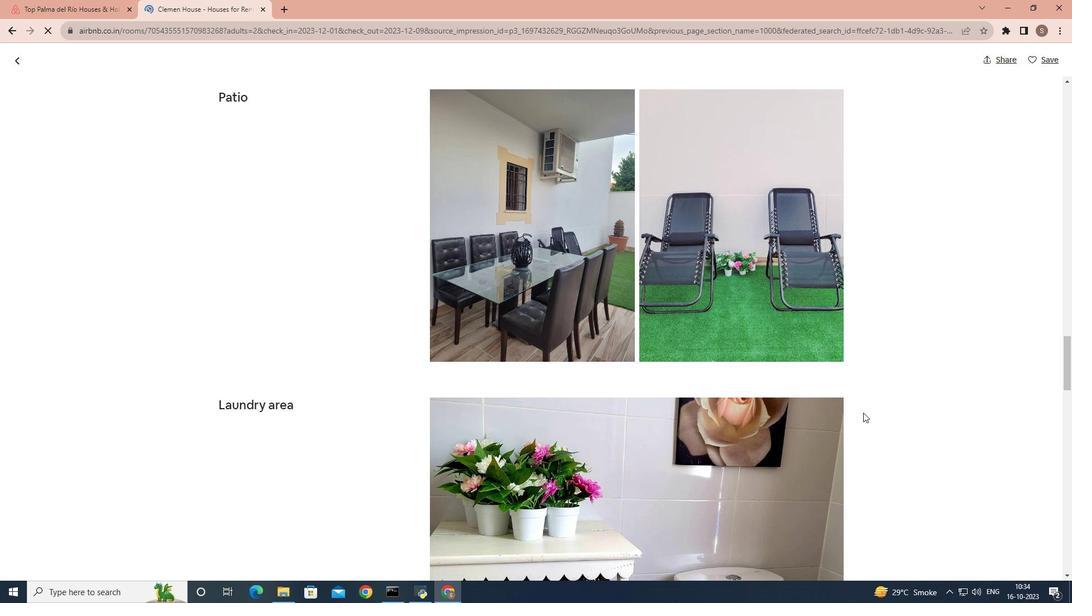 
Action: Mouse scrolled (863, 412) with delta (0, 0)
Screenshot: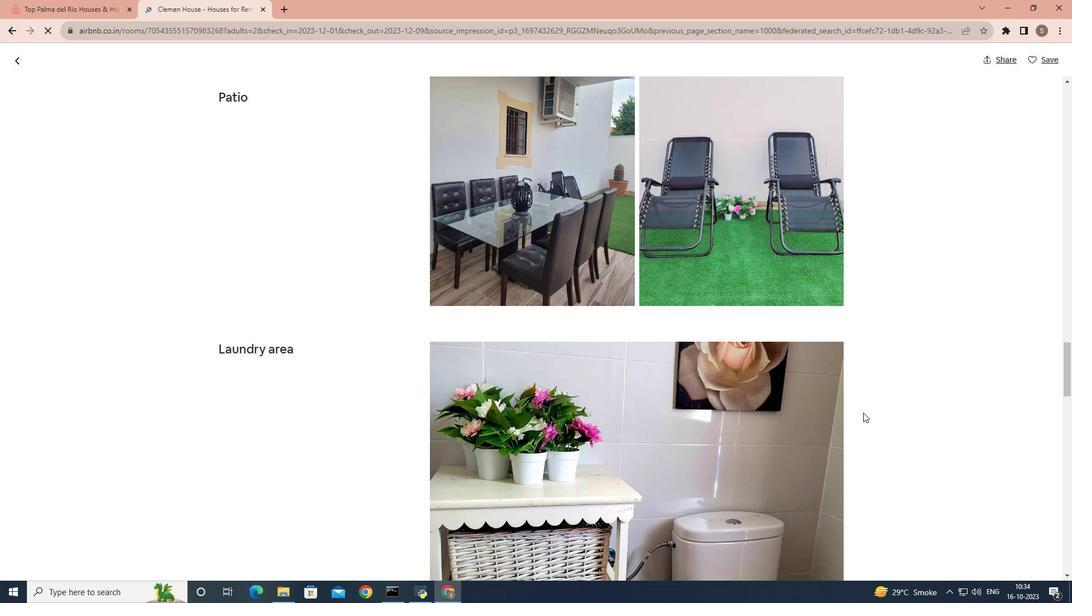 
Action: Mouse scrolled (863, 412) with delta (0, 0)
Screenshot: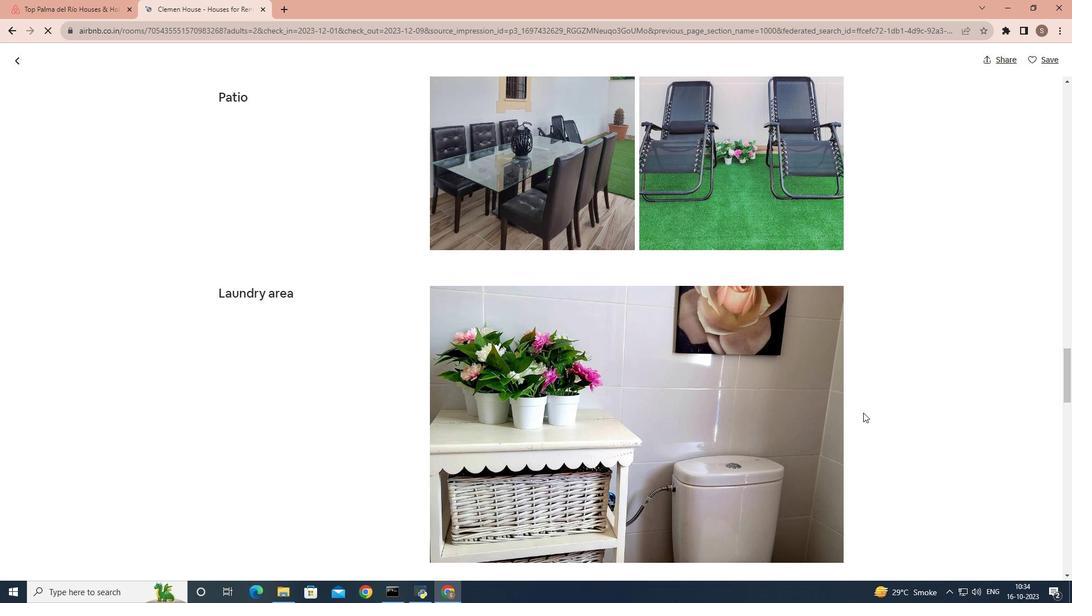 
Action: Mouse scrolled (863, 412) with delta (0, 0)
Screenshot: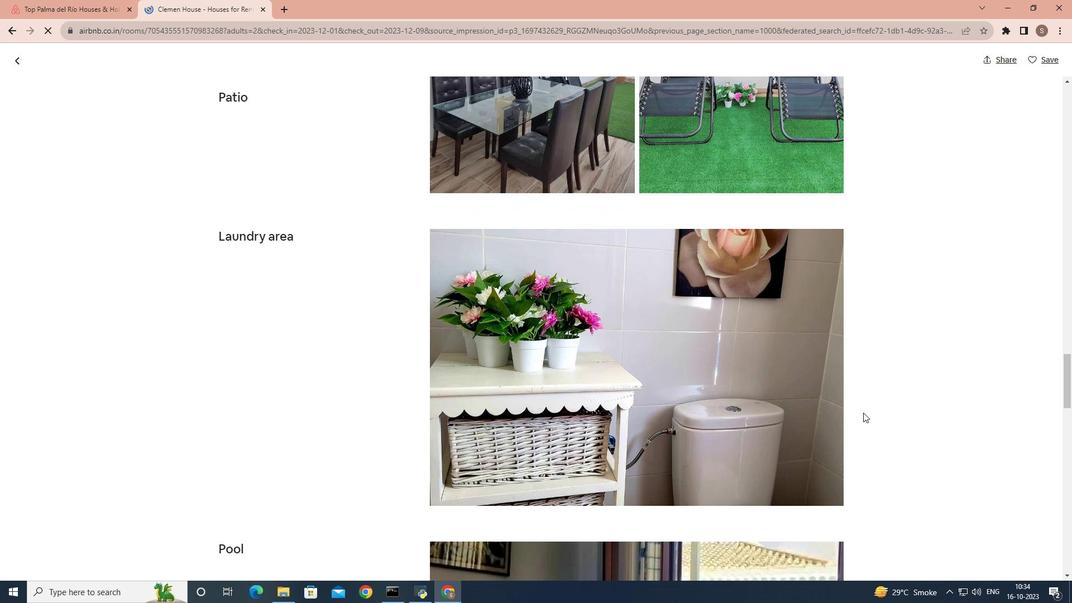 
Action: Mouse scrolled (863, 412) with delta (0, 0)
Screenshot: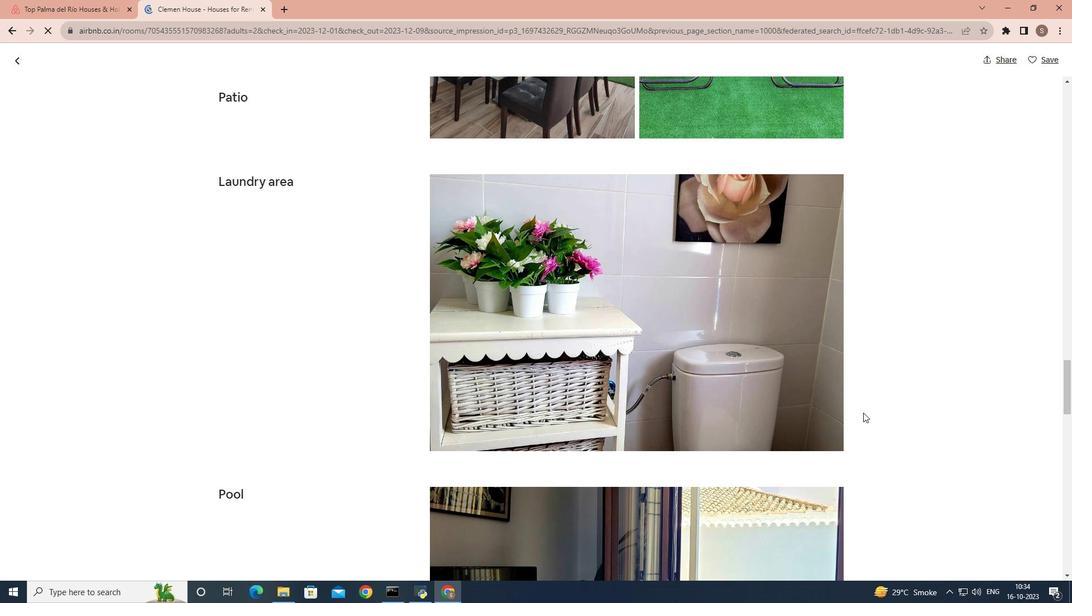 
Action: Mouse scrolled (863, 412) with delta (0, 0)
Screenshot: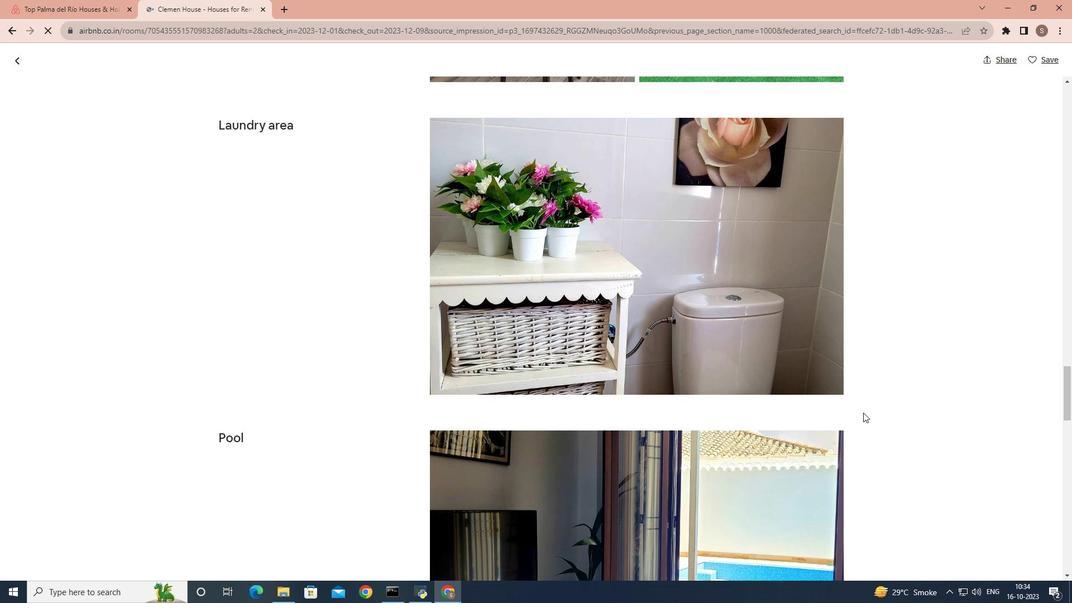 
Action: Mouse scrolled (863, 412) with delta (0, 0)
Screenshot: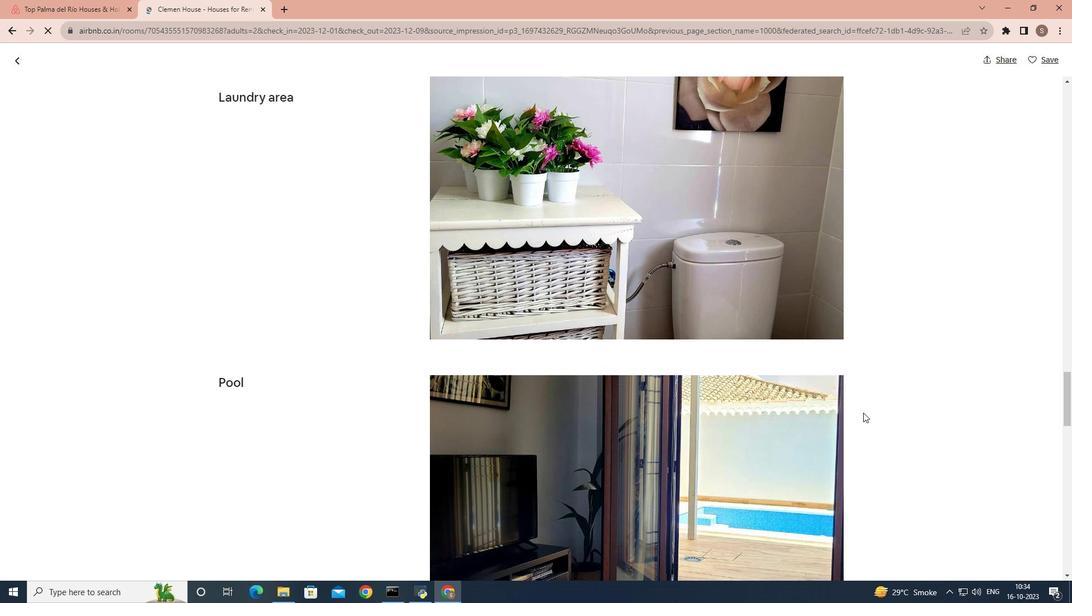 
Action: Mouse scrolled (863, 412) with delta (0, 0)
Screenshot: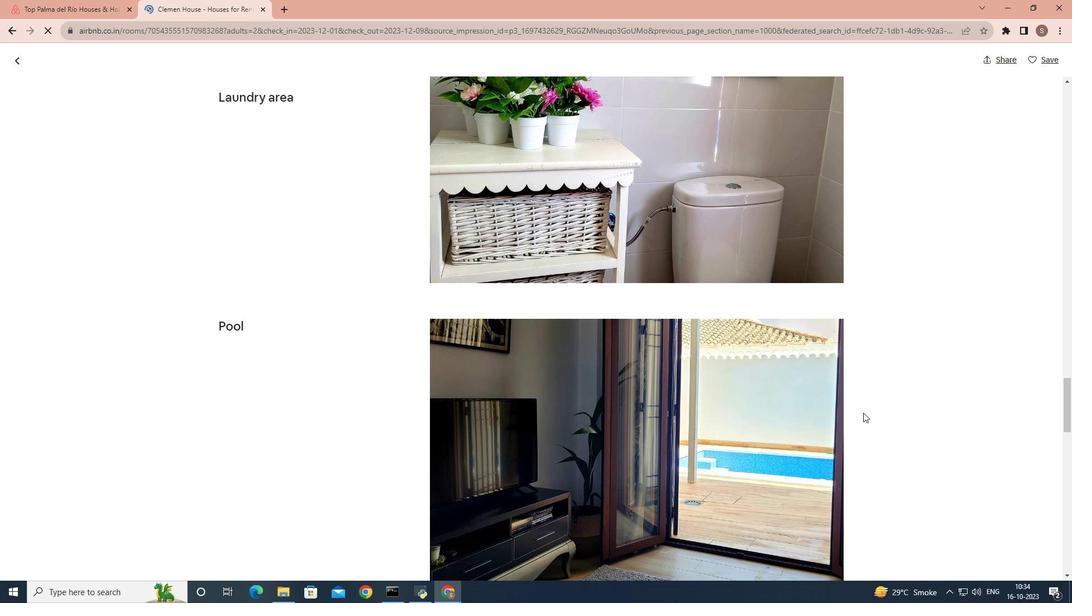 
Action: Mouse scrolled (863, 412) with delta (0, 0)
Screenshot: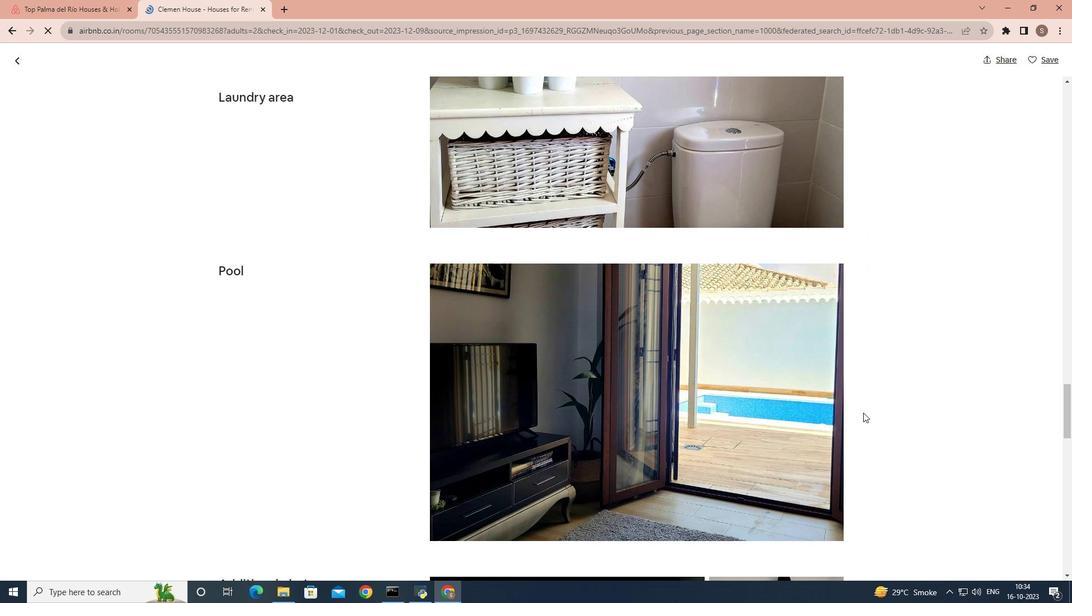 
Action: Mouse scrolled (863, 412) with delta (0, 0)
Screenshot: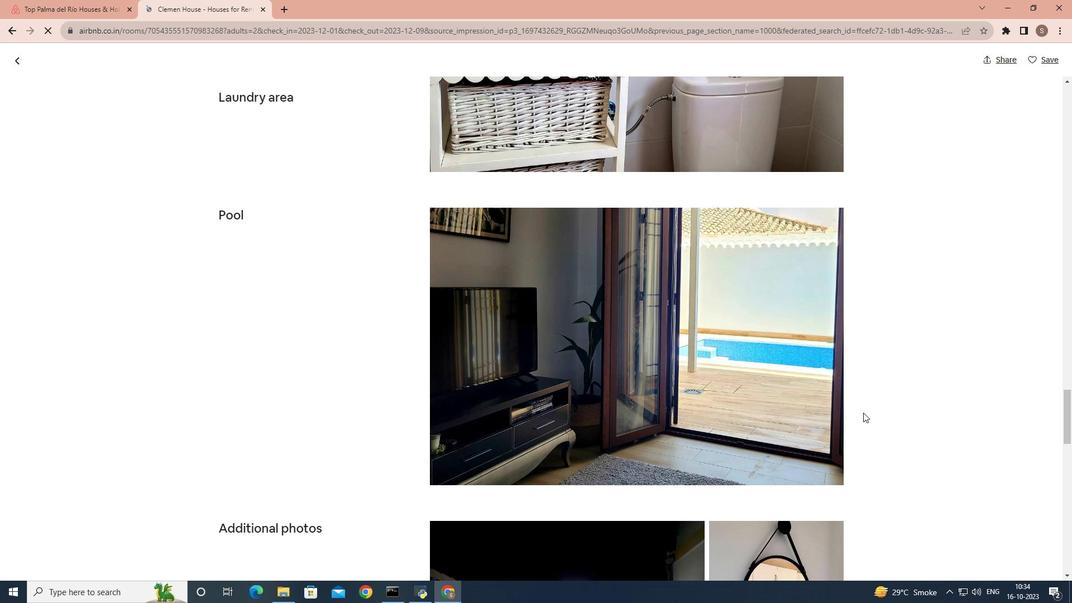 
Action: Mouse scrolled (863, 412) with delta (0, 0)
Screenshot: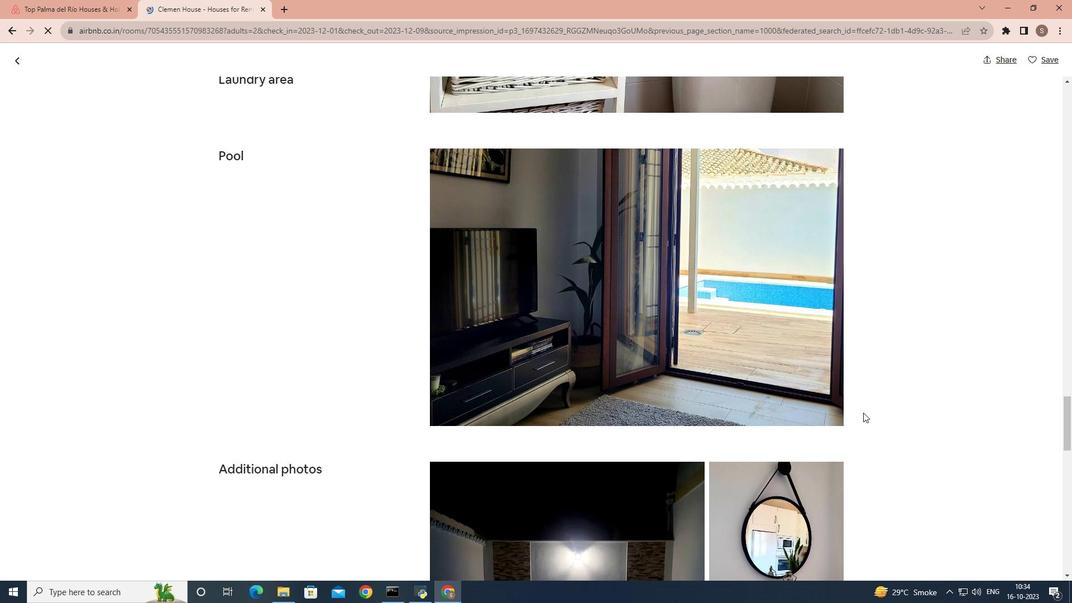
Action: Mouse scrolled (863, 412) with delta (0, 0)
Screenshot: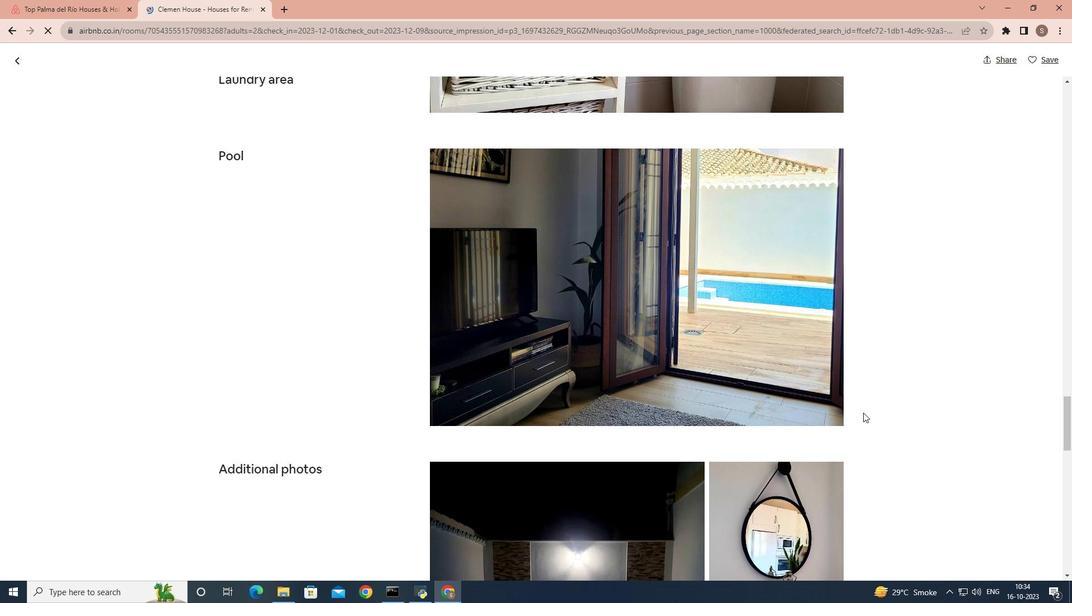 
Action: Mouse scrolled (863, 412) with delta (0, 0)
Screenshot: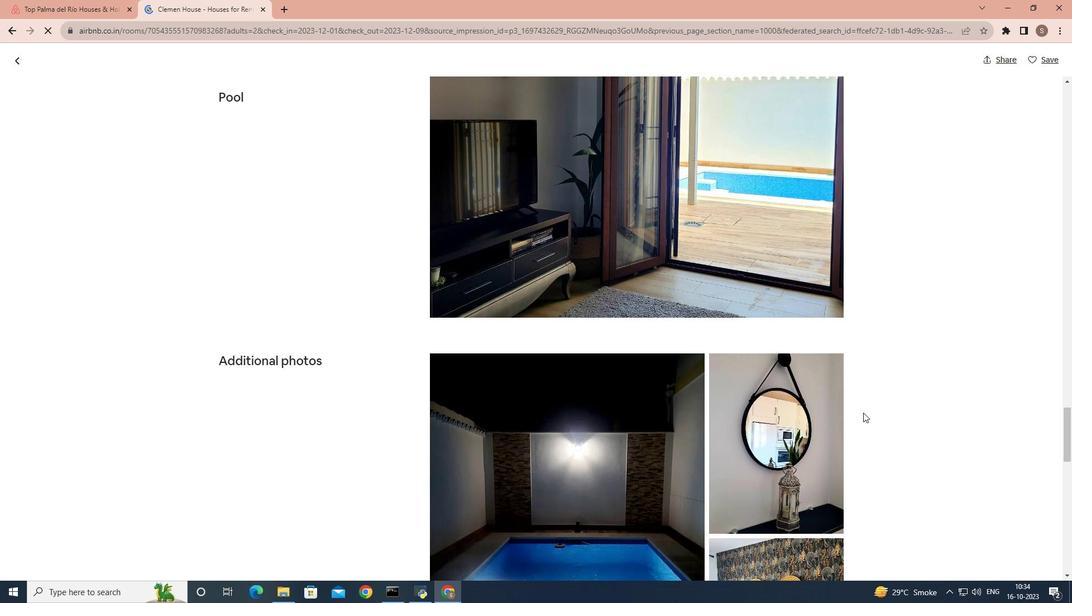 
Action: Mouse scrolled (863, 412) with delta (0, 0)
Screenshot: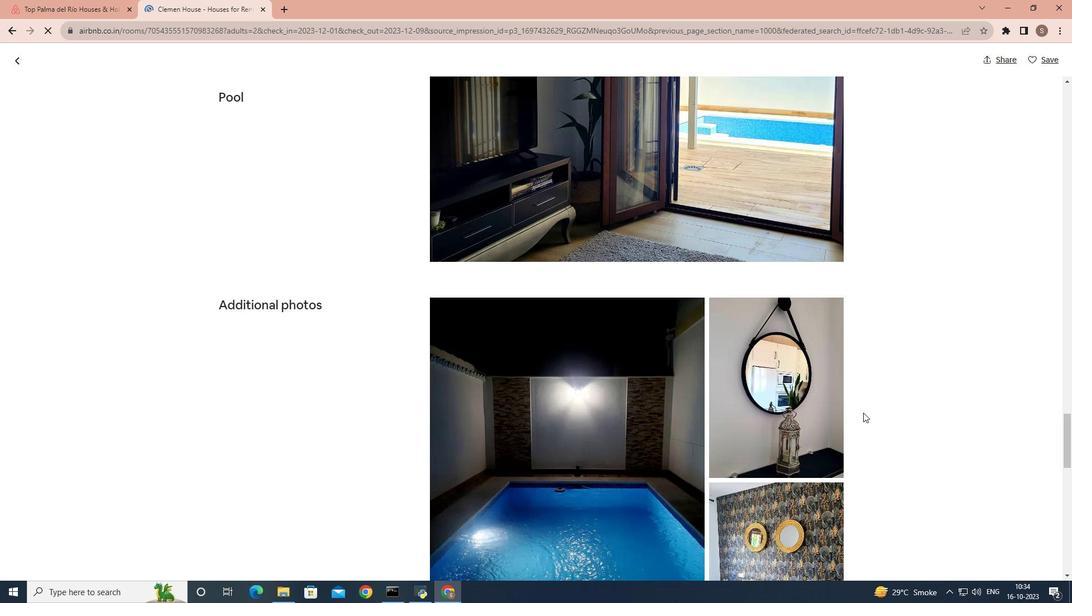 
Action: Mouse scrolled (863, 412) with delta (0, 0)
Screenshot: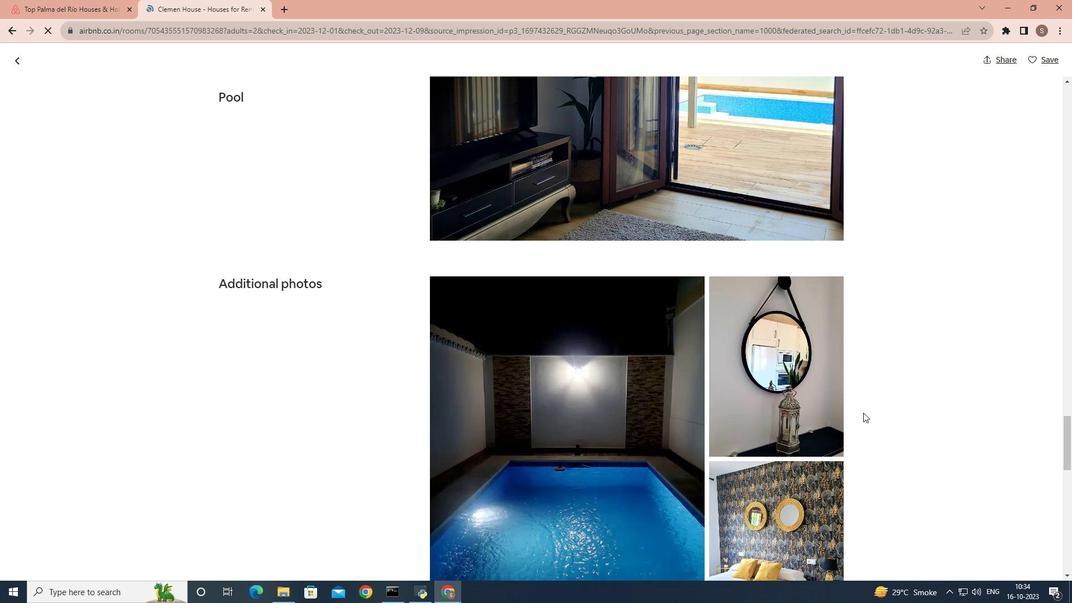 
Action: Mouse scrolled (863, 412) with delta (0, 0)
Screenshot: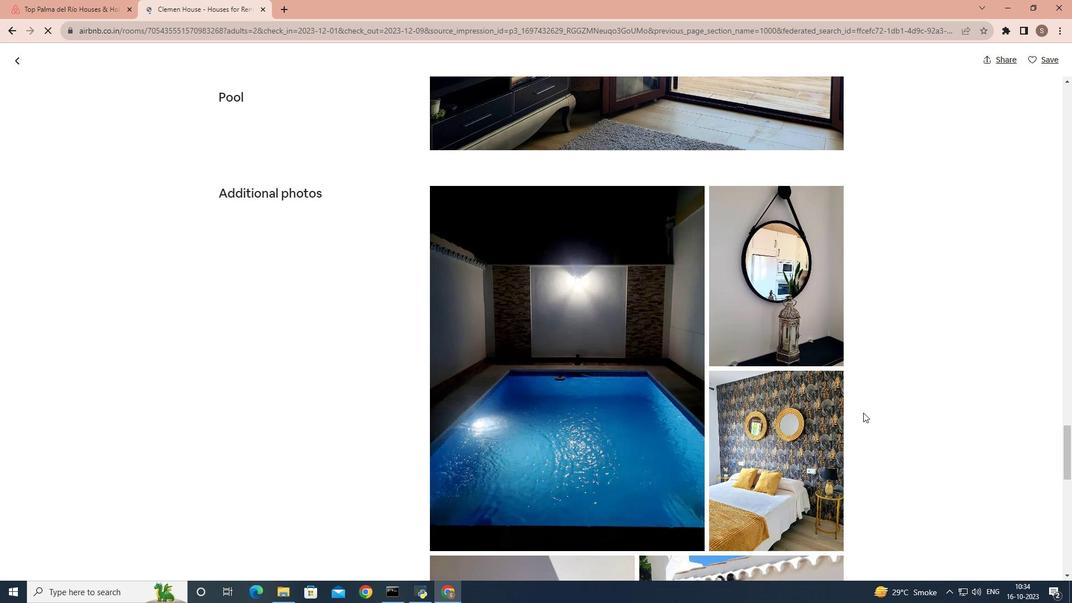 
Action: Mouse scrolled (863, 412) with delta (0, 0)
Screenshot: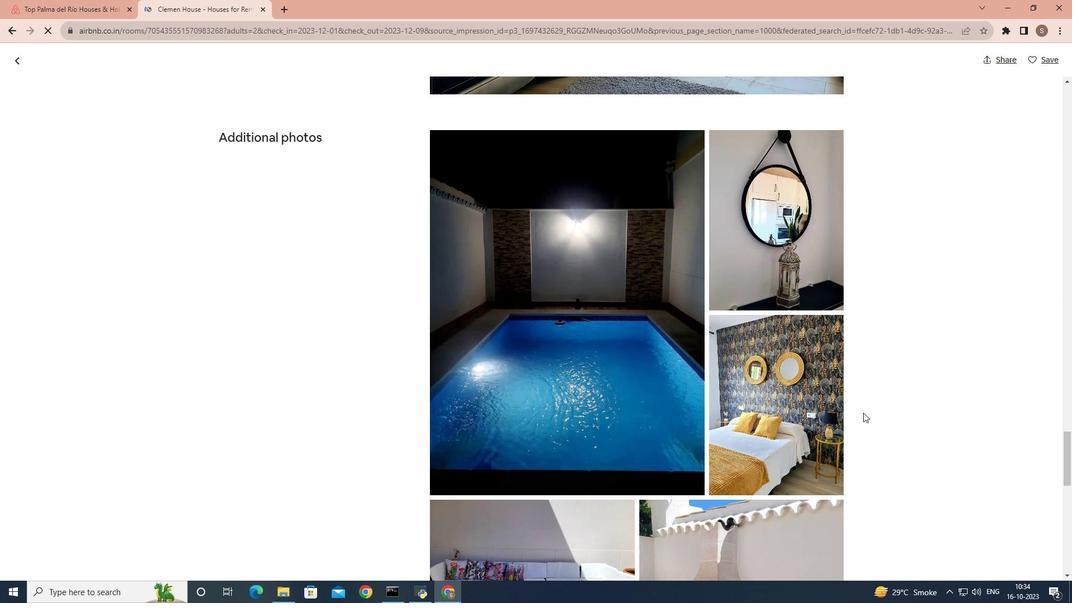 
Action: Mouse scrolled (863, 412) with delta (0, 0)
Screenshot: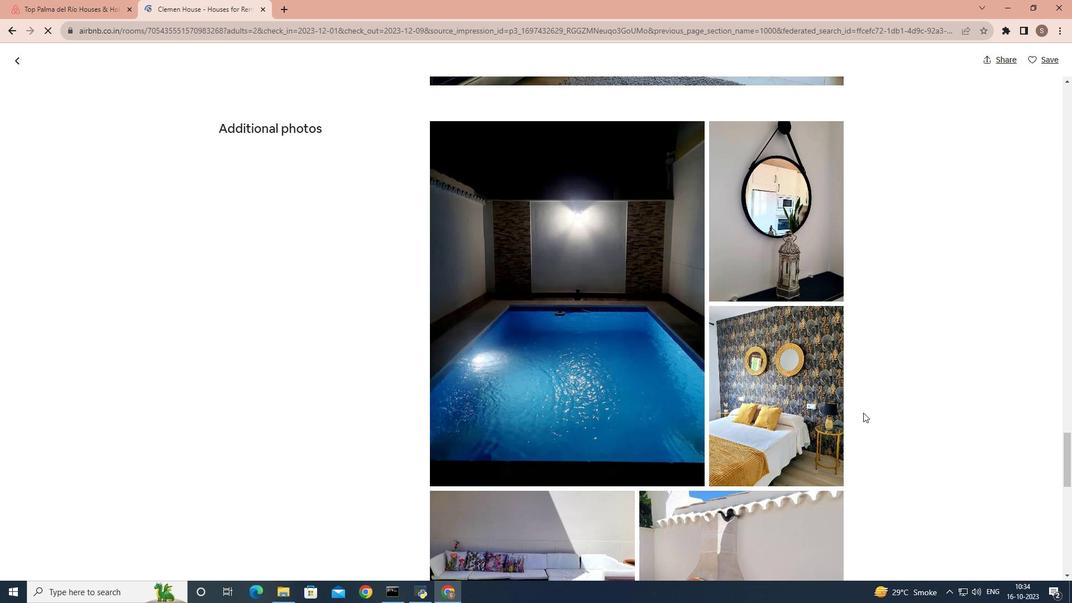 
Action: Mouse scrolled (863, 412) with delta (0, 0)
Screenshot: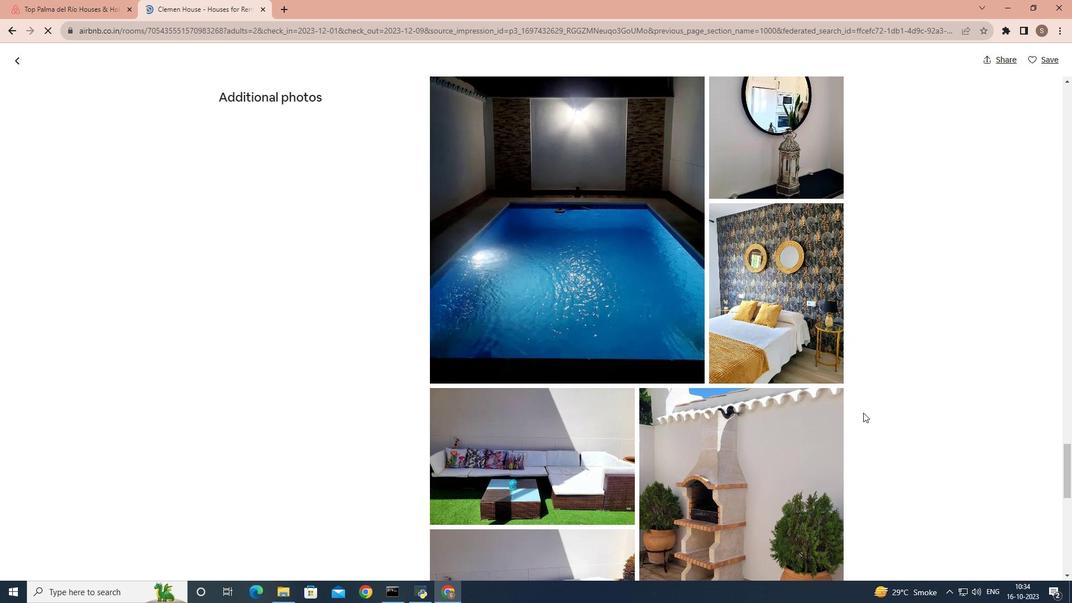 
Action: Mouse scrolled (863, 412) with delta (0, 0)
Screenshot: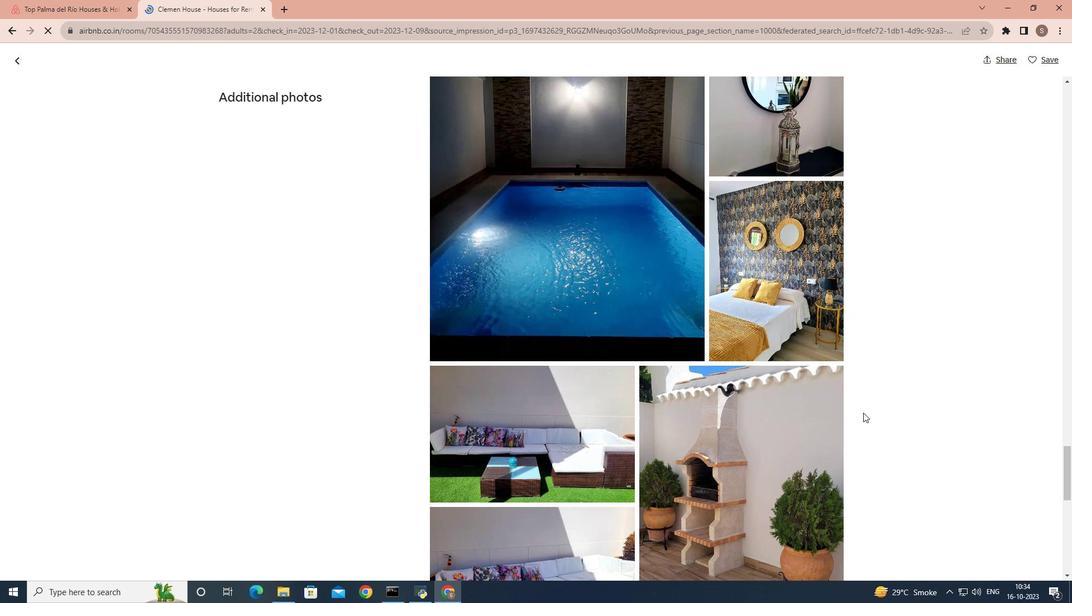 
Action: Mouse scrolled (863, 412) with delta (0, 0)
Screenshot: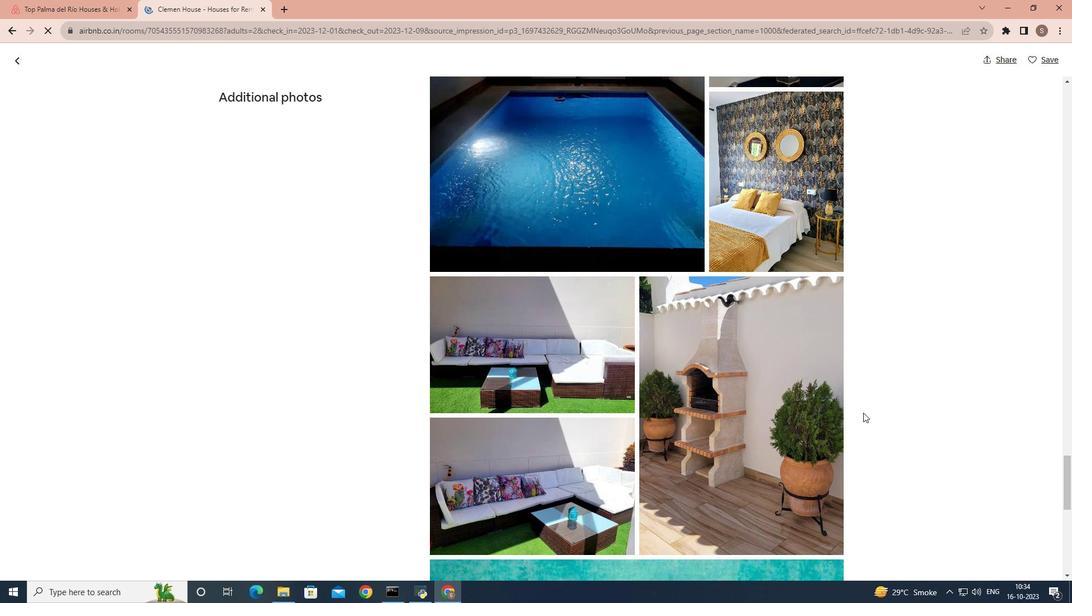 
Action: Mouse scrolled (863, 412) with delta (0, 0)
Screenshot: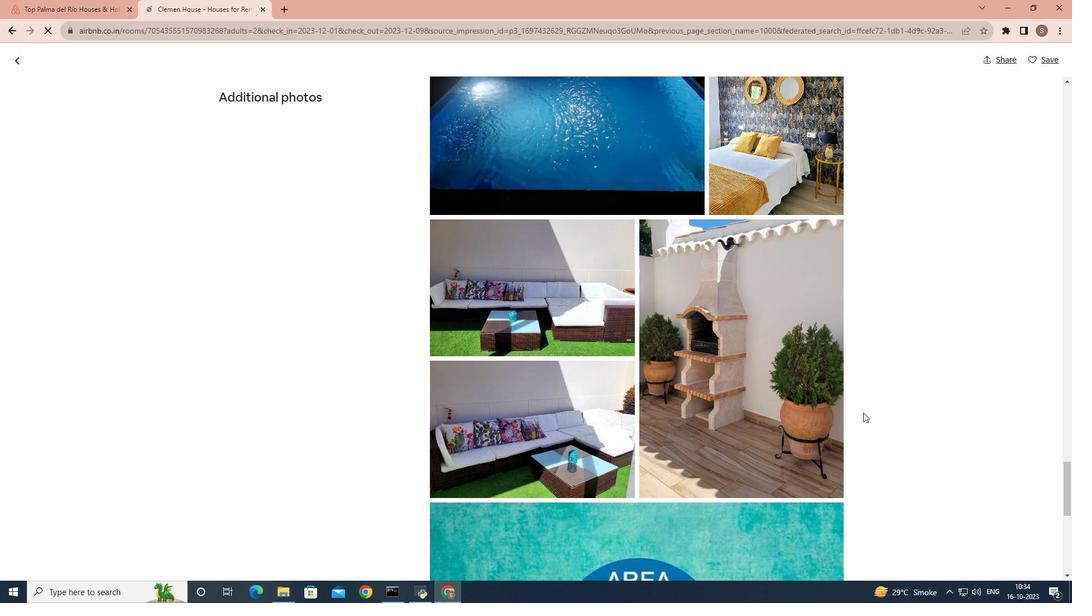 
Action: Mouse scrolled (863, 412) with delta (0, 0)
Screenshot: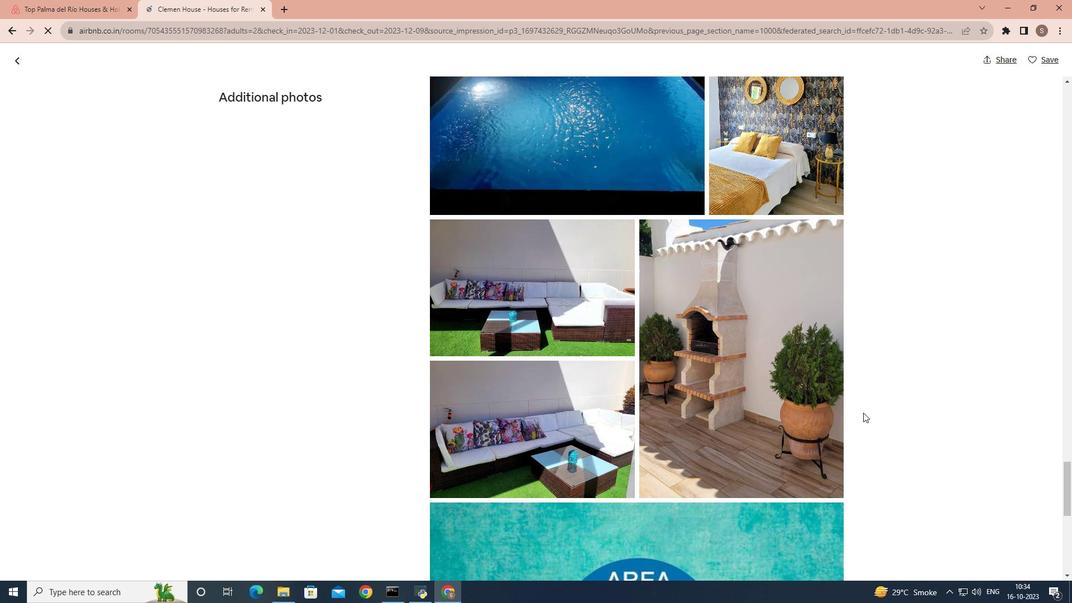 
Action: Mouse scrolled (863, 412) with delta (0, 0)
Screenshot: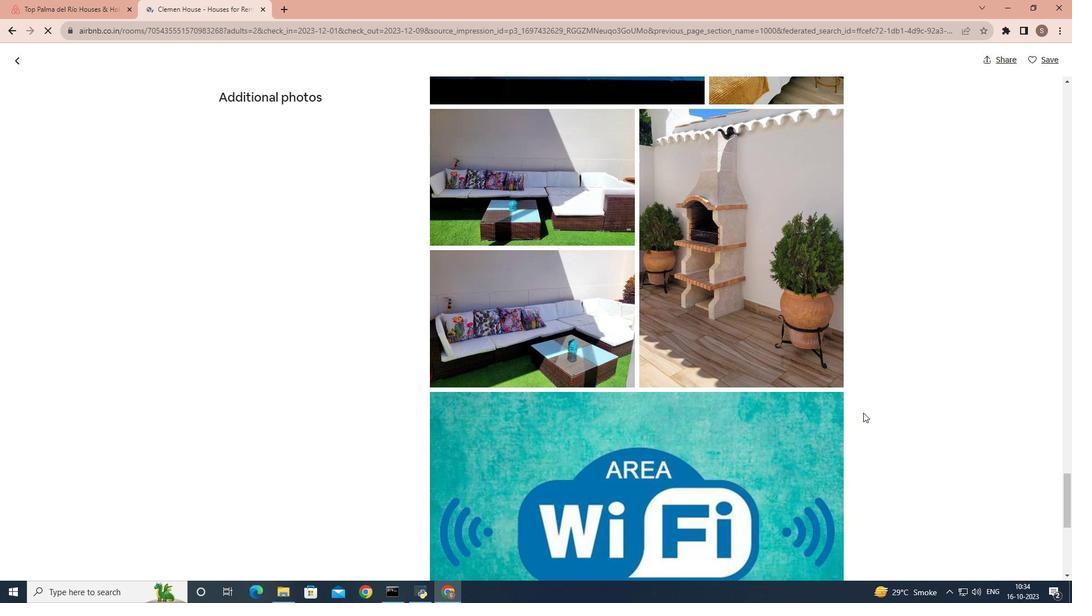 
Action: Mouse scrolled (863, 412) with delta (0, 0)
Screenshot: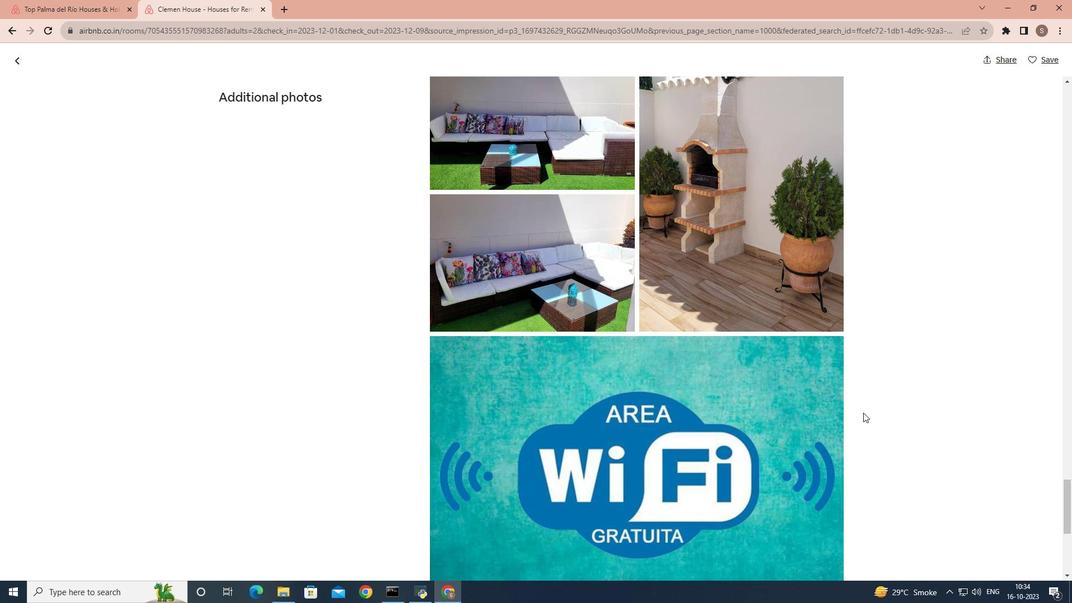 
Action: Mouse scrolled (863, 412) with delta (0, 0)
Screenshot: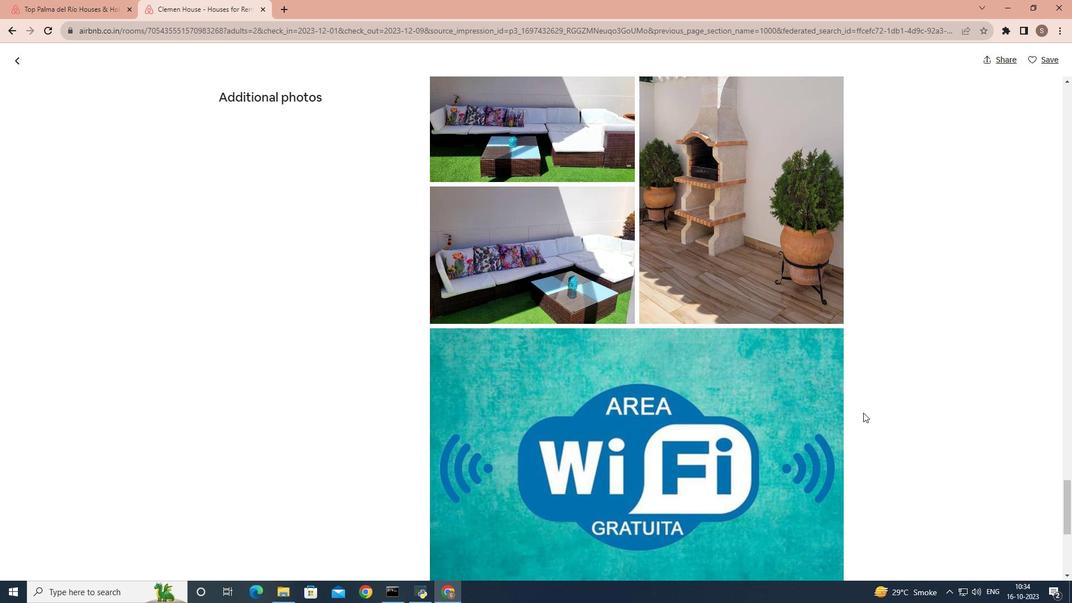 
Action: Mouse scrolled (863, 412) with delta (0, 0)
Screenshot: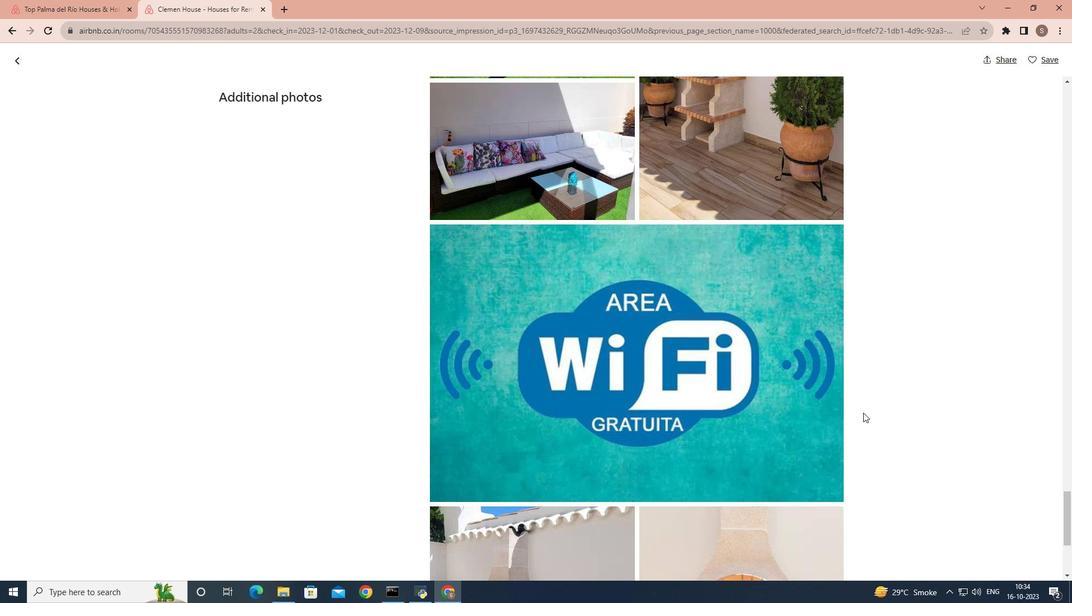 
Action: Mouse scrolled (863, 412) with delta (0, 0)
Screenshot: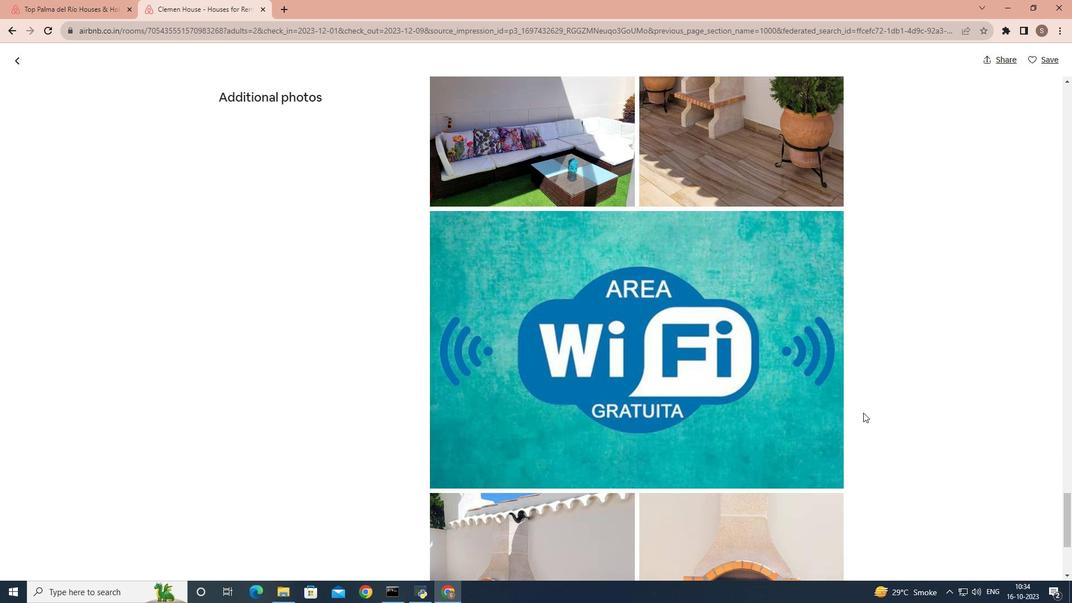 
Action: Mouse scrolled (863, 412) with delta (0, 0)
Screenshot: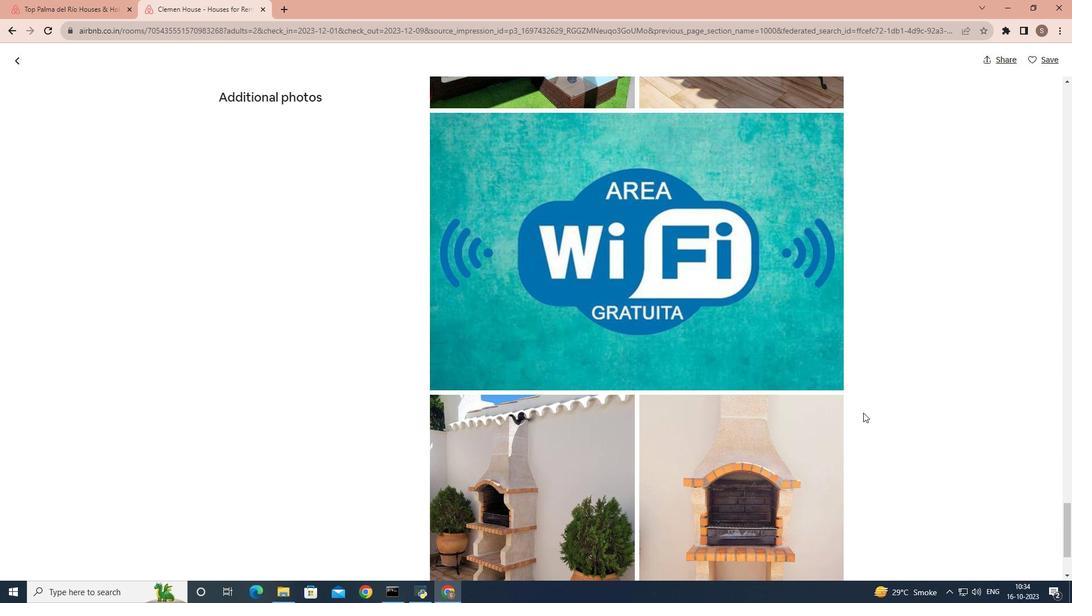 
Action: Mouse scrolled (863, 412) with delta (0, 0)
Screenshot: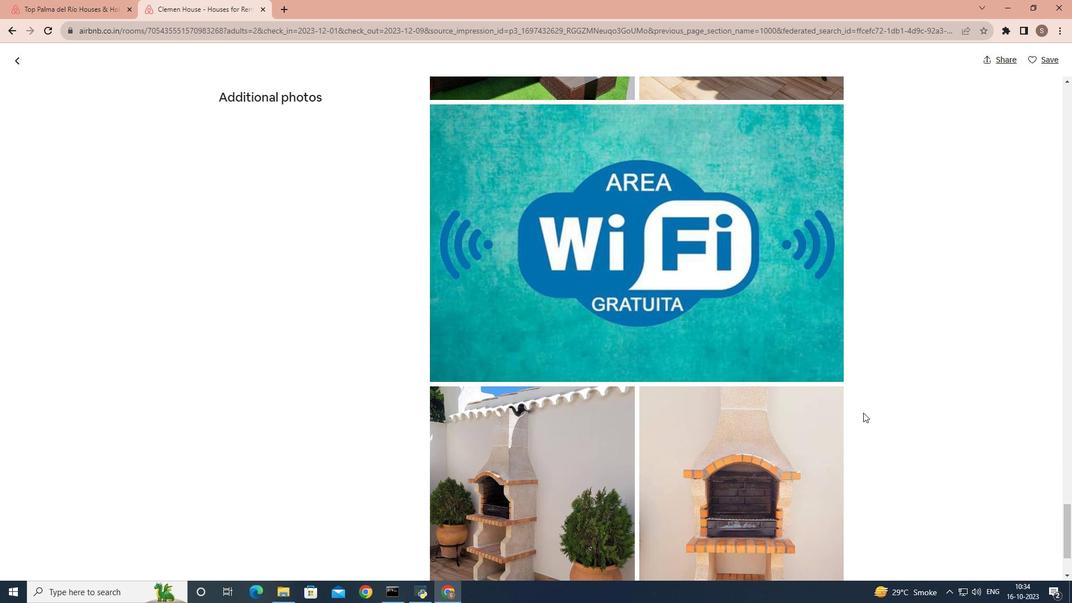 
Action: Mouse scrolled (863, 412) with delta (0, 0)
Screenshot: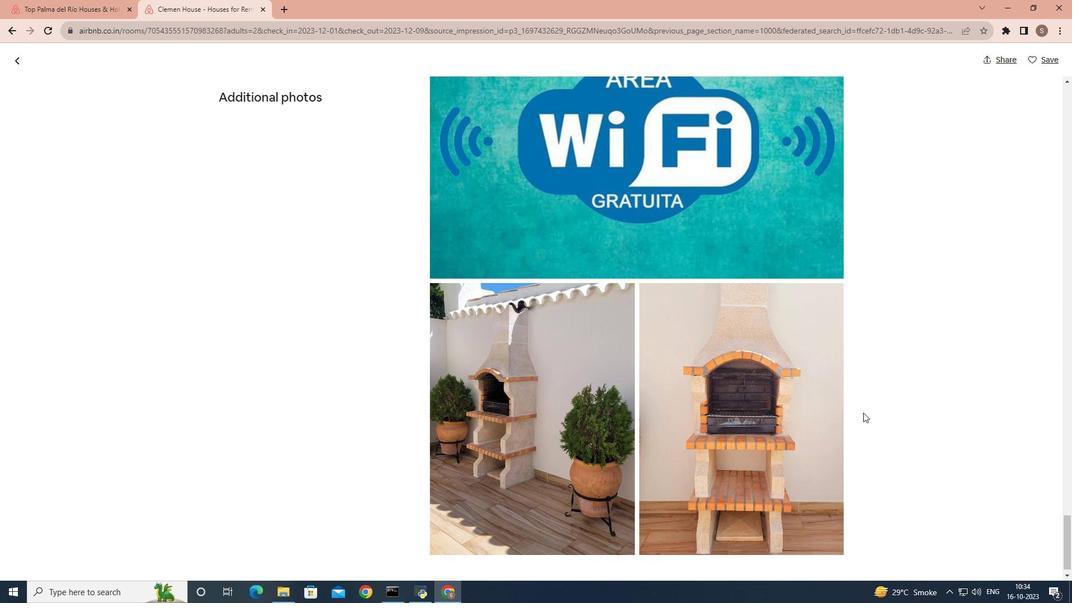 
Action: Mouse scrolled (863, 412) with delta (0, 0)
Screenshot: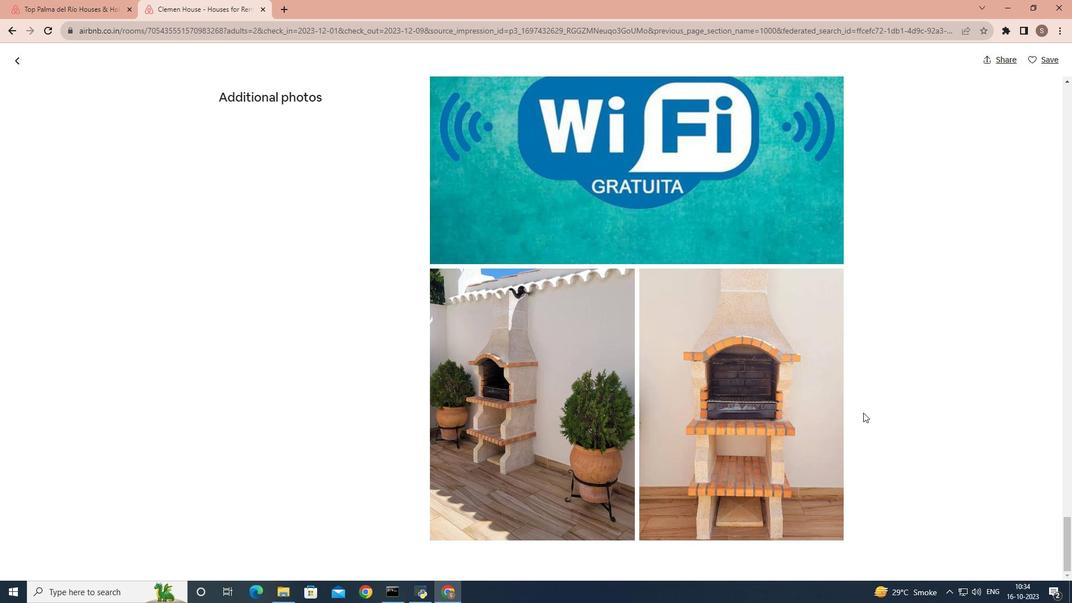 
Action: Mouse moved to (857, 412)
Screenshot: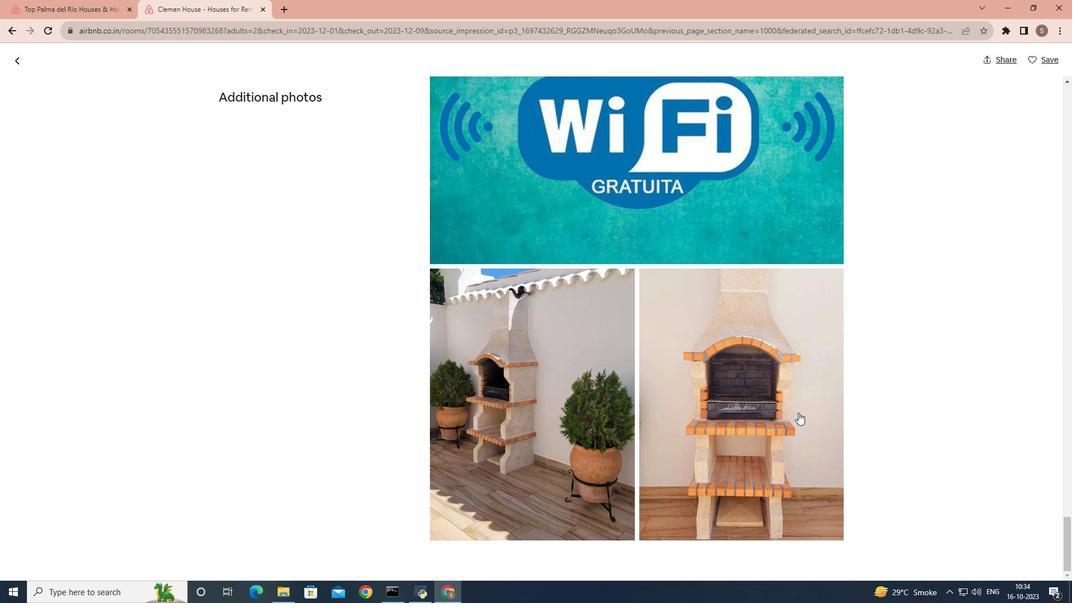 
Action: Mouse scrolled (857, 412) with delta (0, 0)
Screenshot: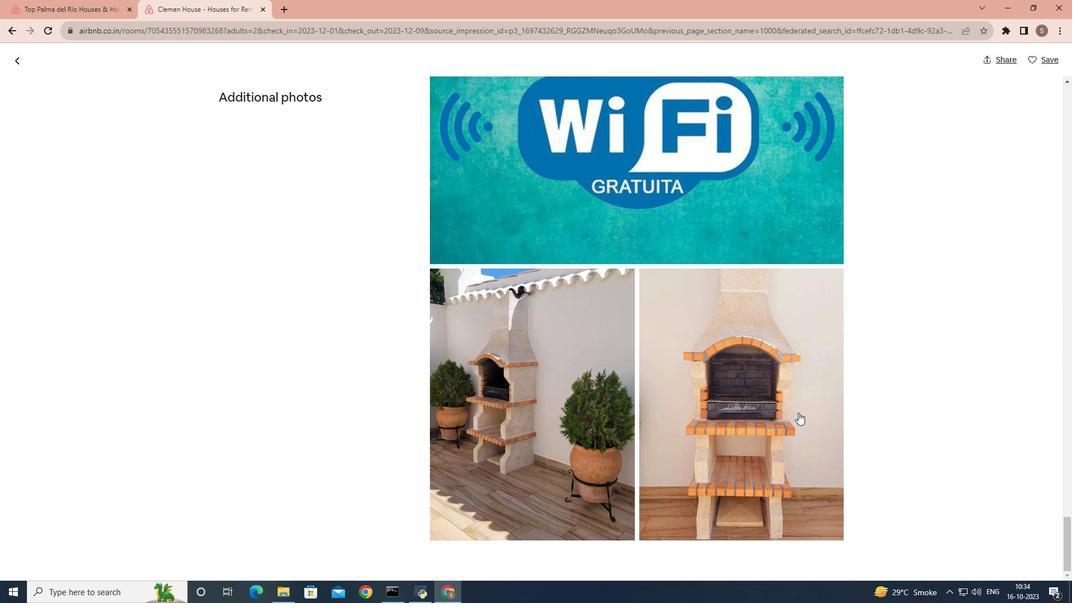 
Action: Mouse moved to (12, 59)
Screenshot: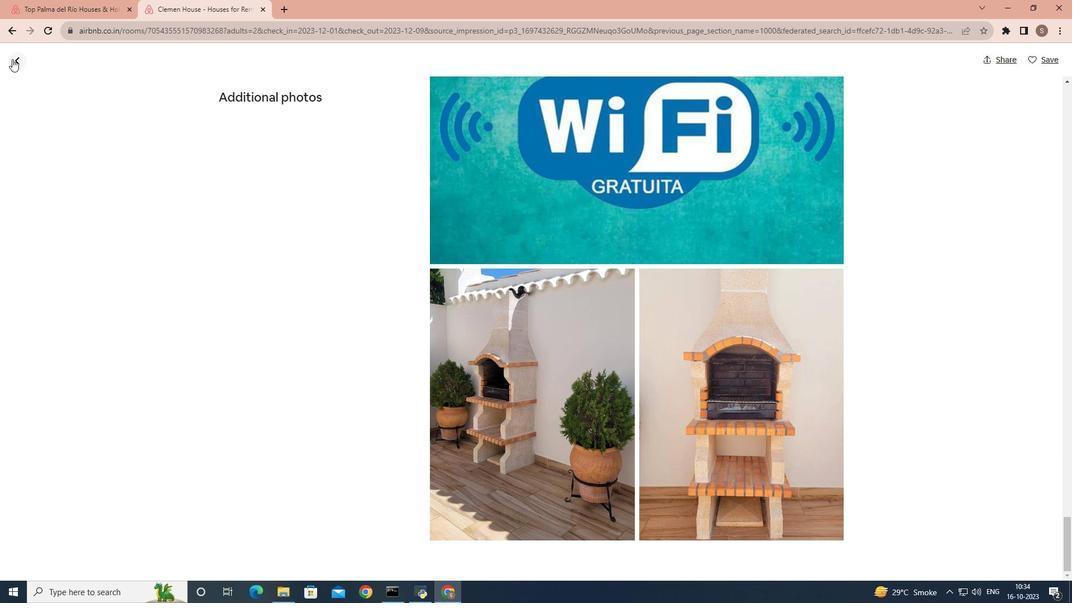 
Action: Mouse pressed left at (12, 59)
Screenshot: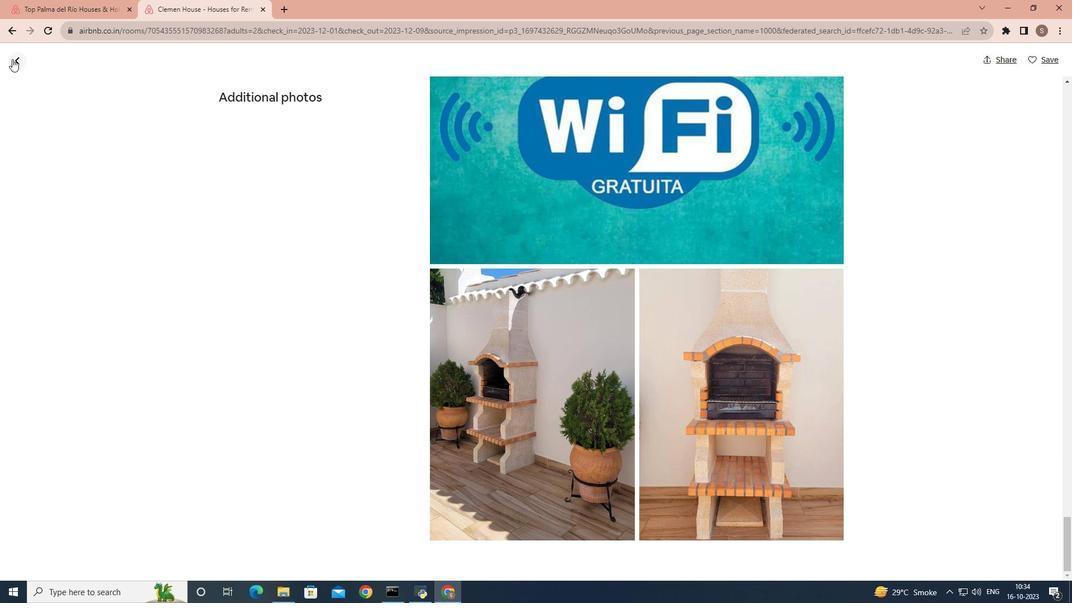 
Action: Mouse moved to (537, 429)
Screenshot: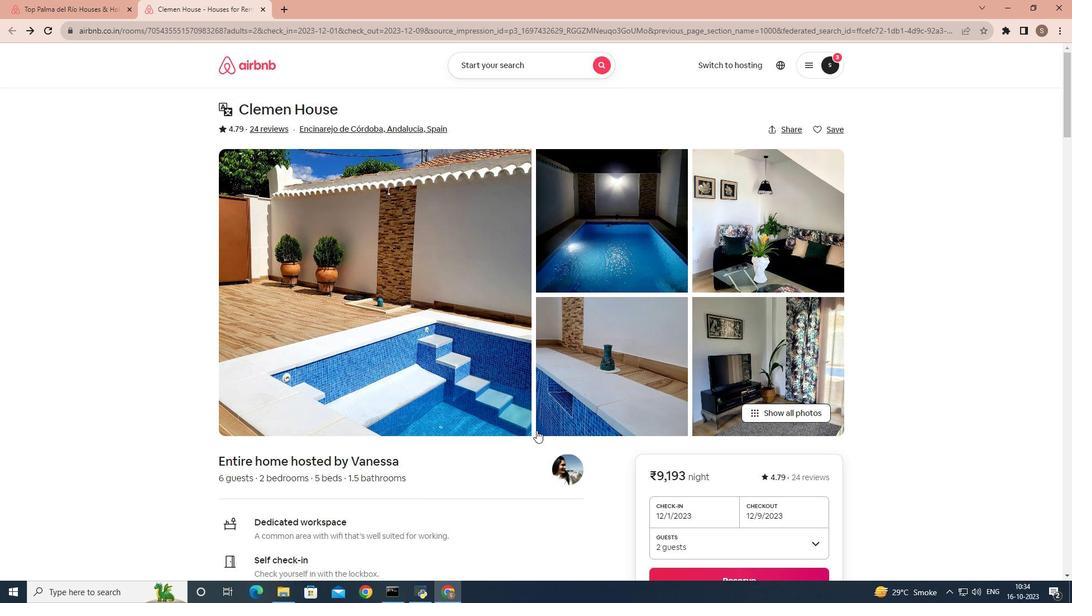 
Action: Mouse scrolled (537, 429) with delta (0, 0)
Screenshot: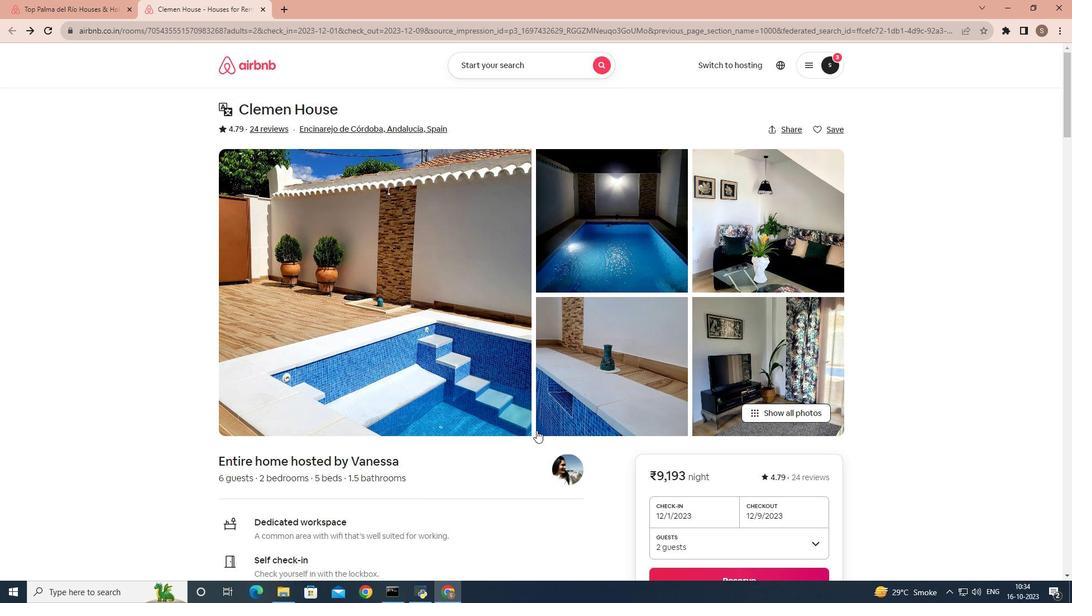 
Action: Mouse moved to (536, 430)
Screenshot: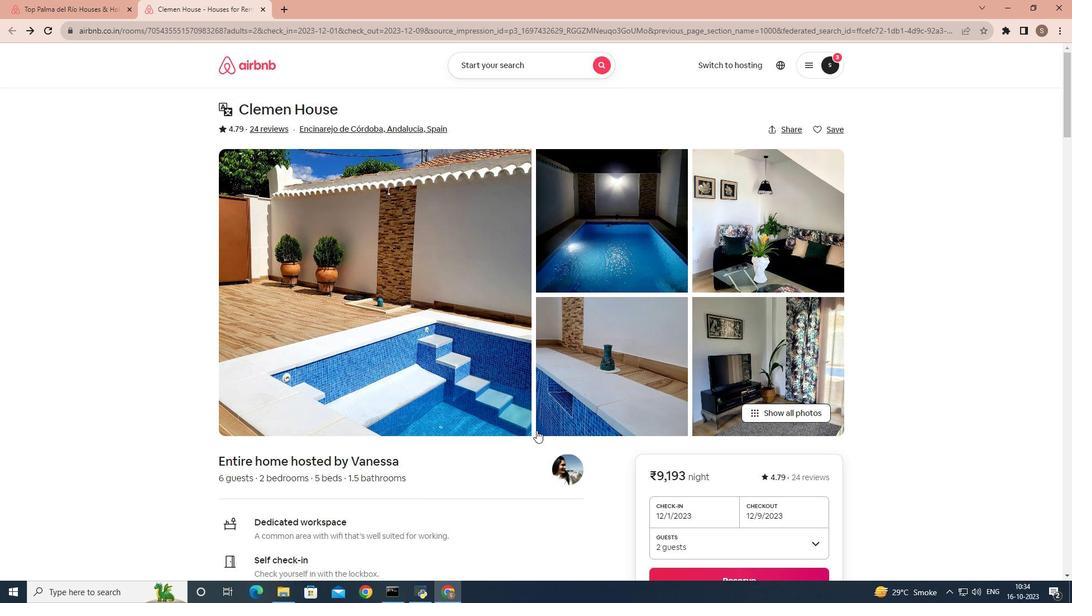 
Action: Mouse scrolled (536, 429) with delta (0, 0)
Screenshot: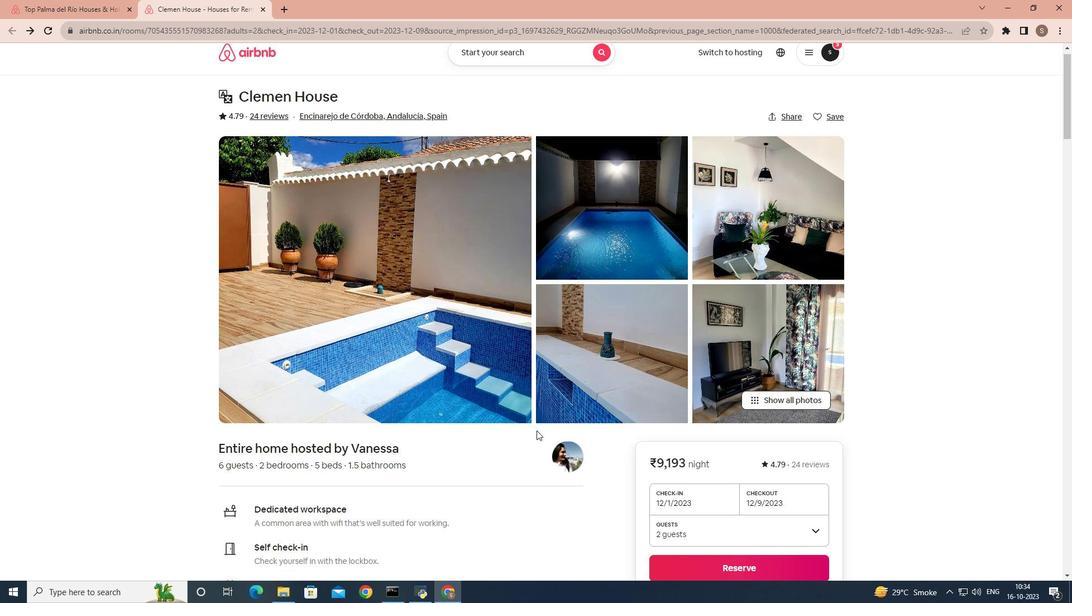 
Action: Mouse moved to (533, 432)
Screenshot: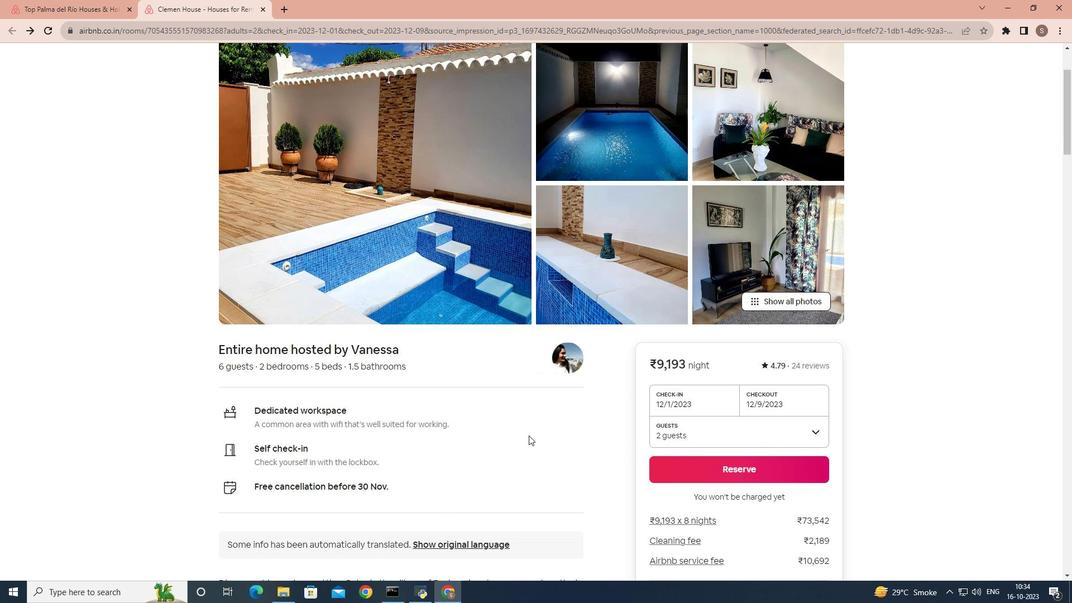 
Action: Mouse scrolled (533, 431) with delta (0, 0)
Screenshot: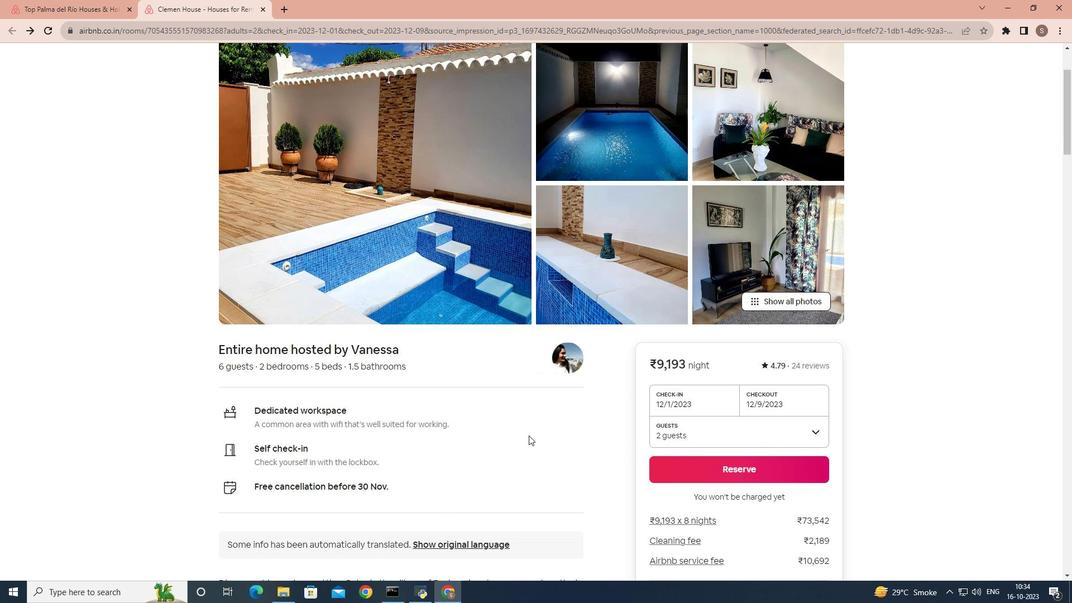 
Action: Mouse moved to (522, 442)
Screenshot: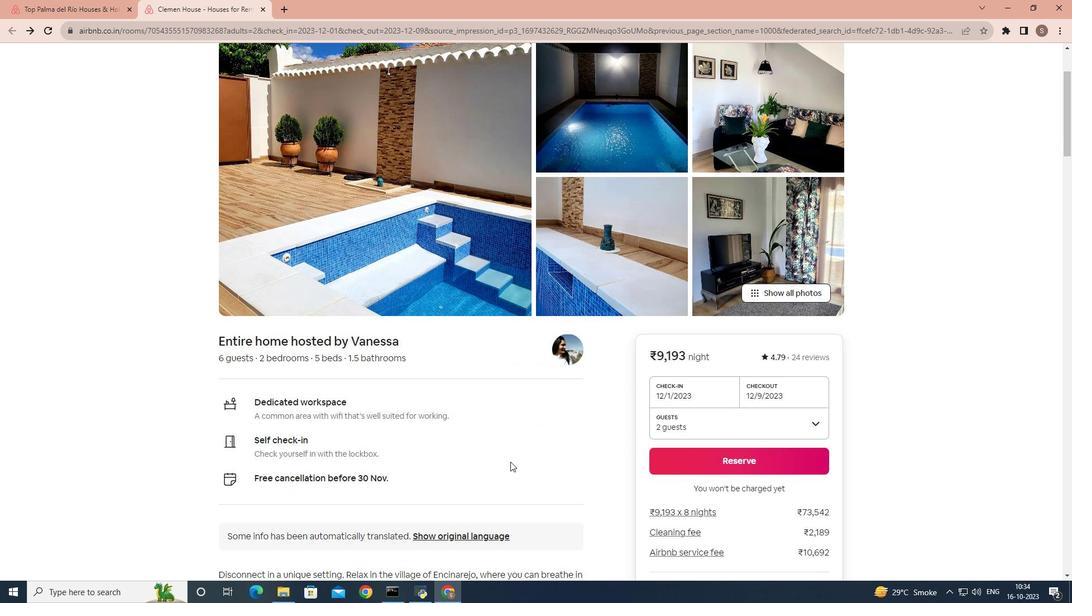 
Action: Mouse scrolled (522, 442) with delta (0, 0)
Screenshot: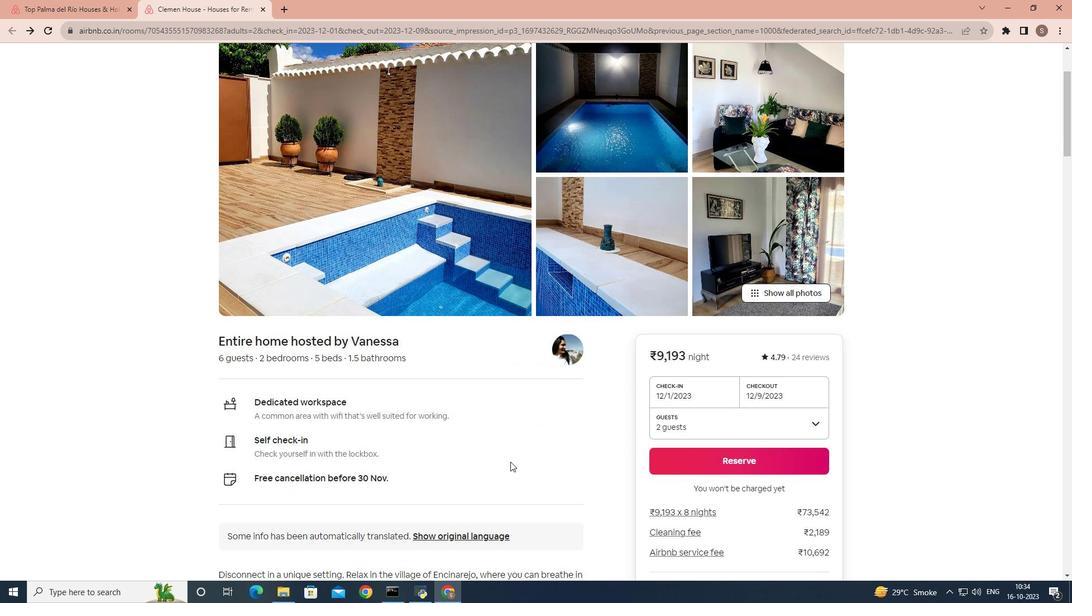 
Action: Mouse moved to (443, 484)
Screenshot: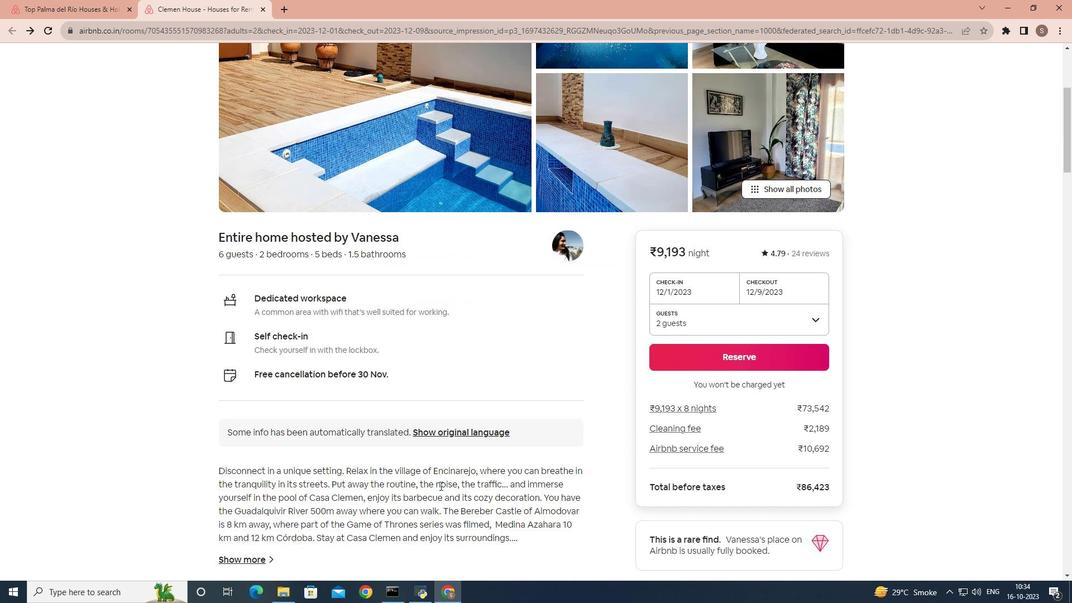 
Action: Mouse scrolled (443, 484) with delta (0, 0)
Screenshot: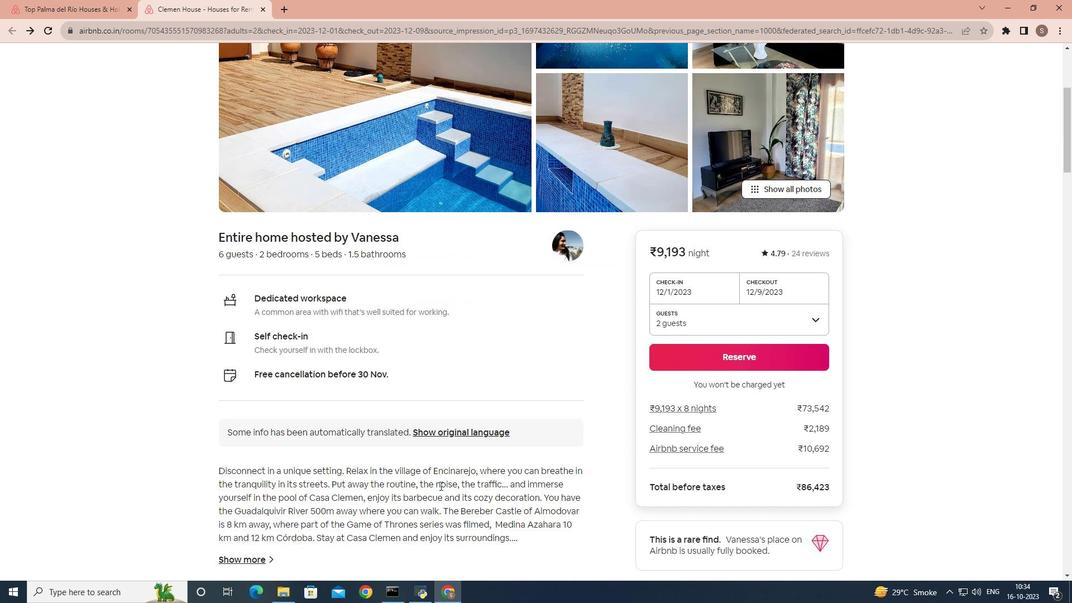 
Action: Mouse moved to (440, 485)
Screenshot: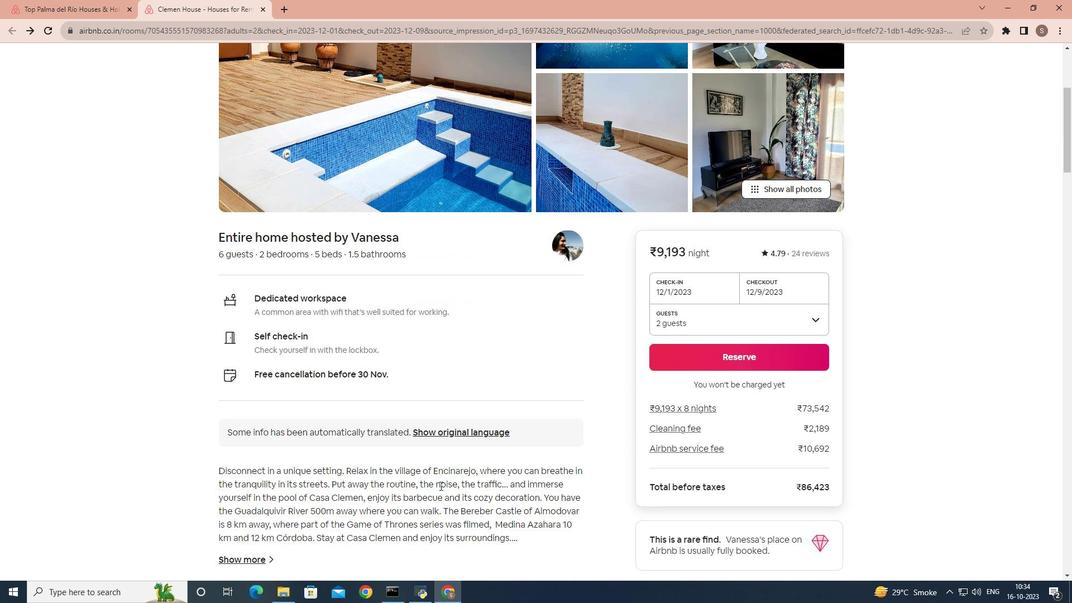 
Action: Mouse scrolled (440, 485) with delta (0, 0)
Screenshot: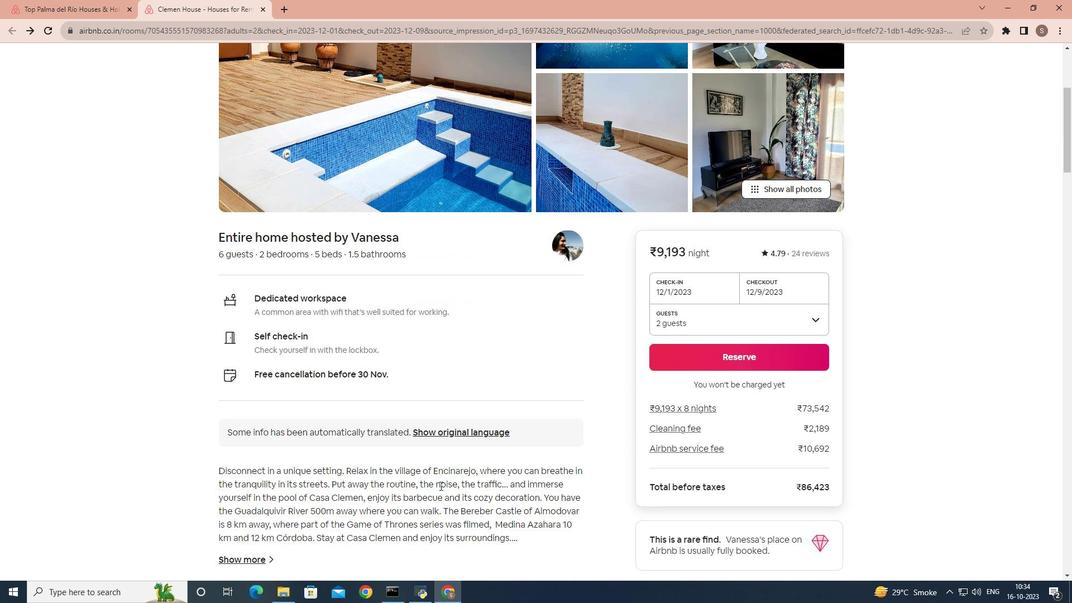 
Action: Mouse moved to (336, 442)
Screenshot: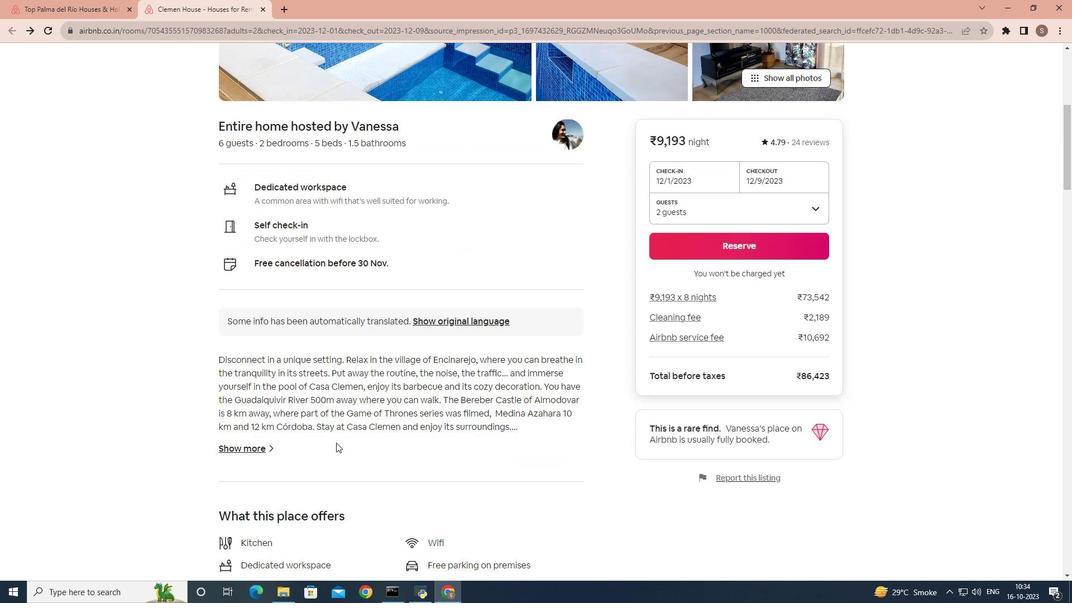 
Action: Mouse scrolled (336, 442) with delta (0, 0)
Screenshot: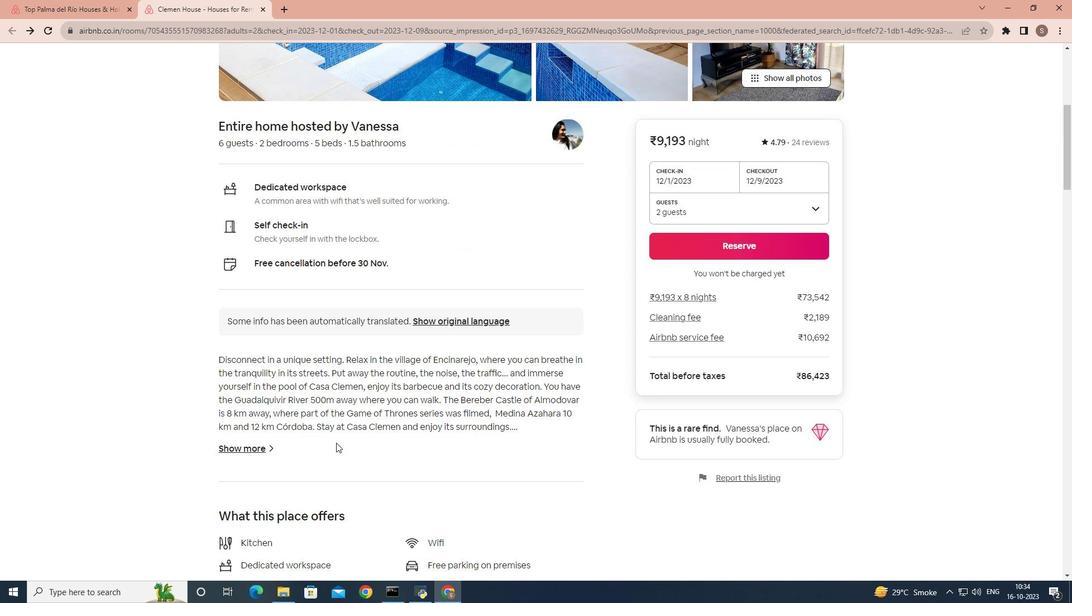 
Action: Mouse scrolled (336, 442) with delta (0, 0)
Screenshot: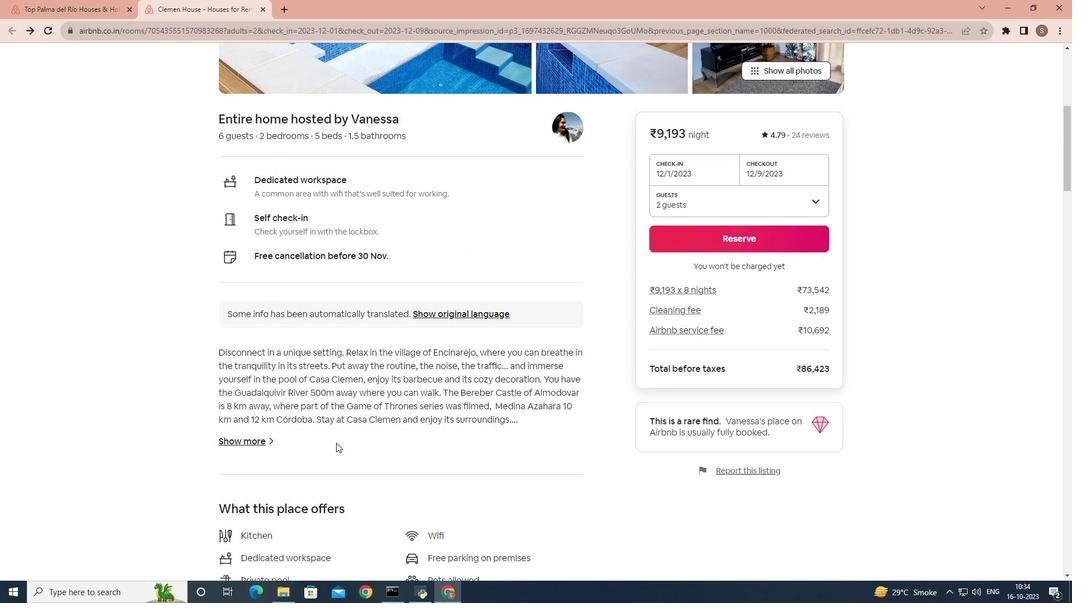 
Action: Mouse moved to (256, 333)
Screenshot: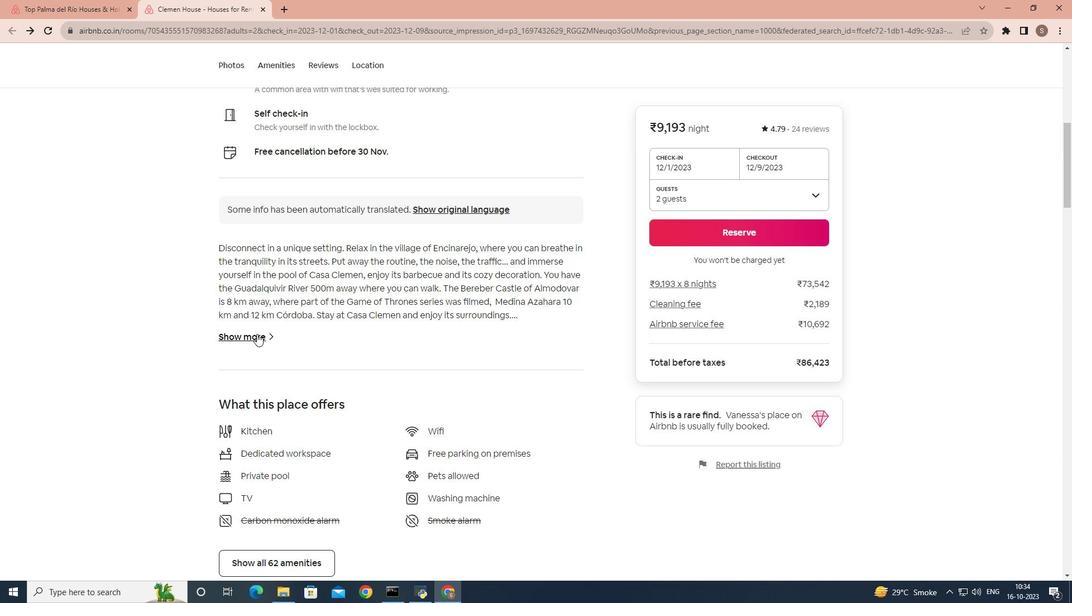 
Action: Mouse pressed left at (256, 333)
Screenshot: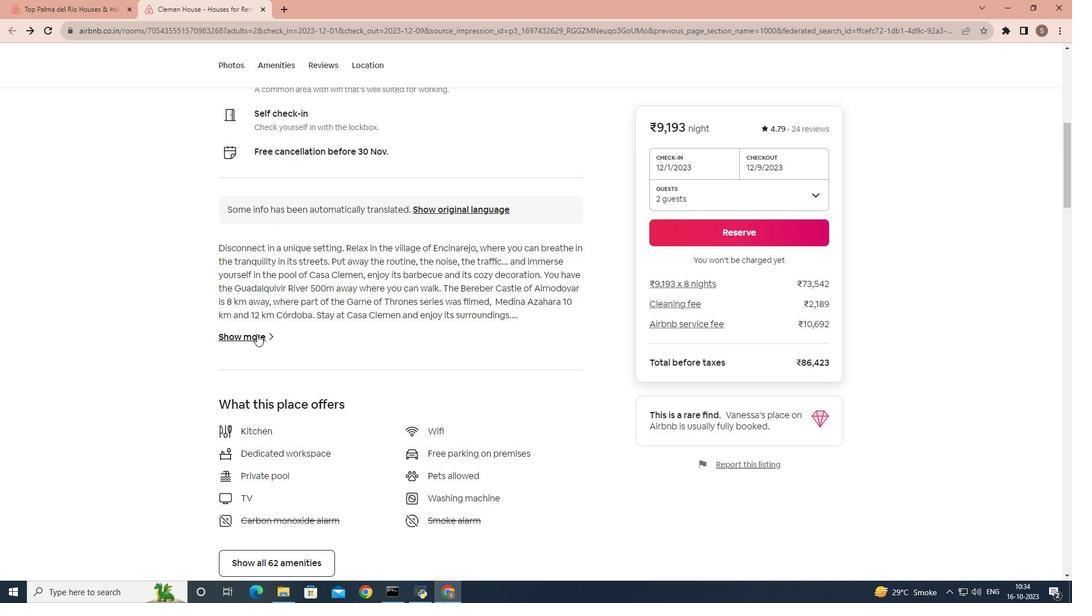 
Action: Mouse moved to (418, 398)
Screenshot: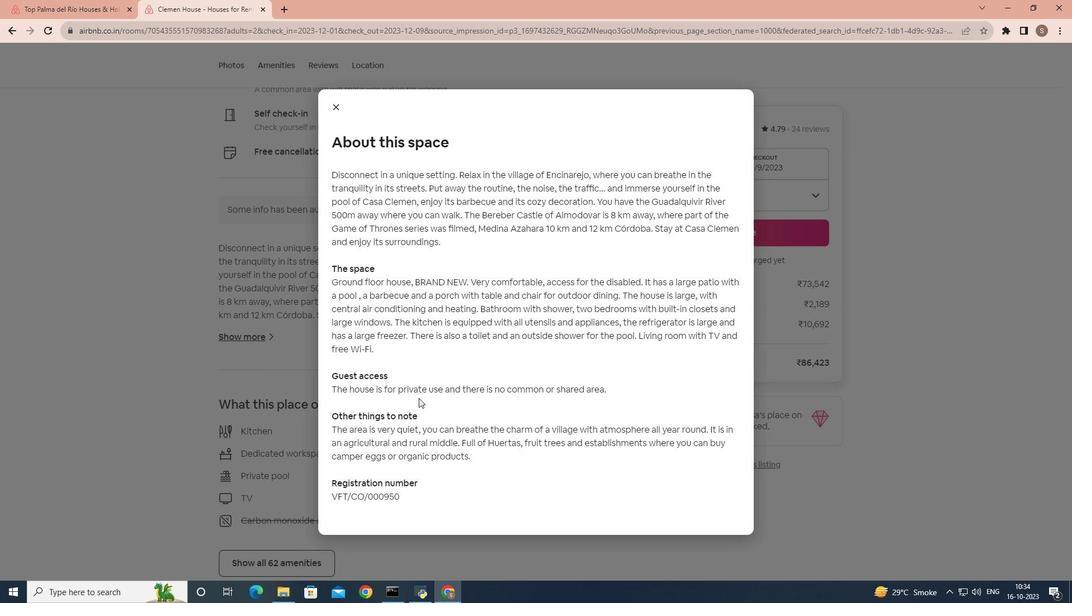 
Action: Mouse scrolled (418, 397) with delta (0, 0)
Screenshot: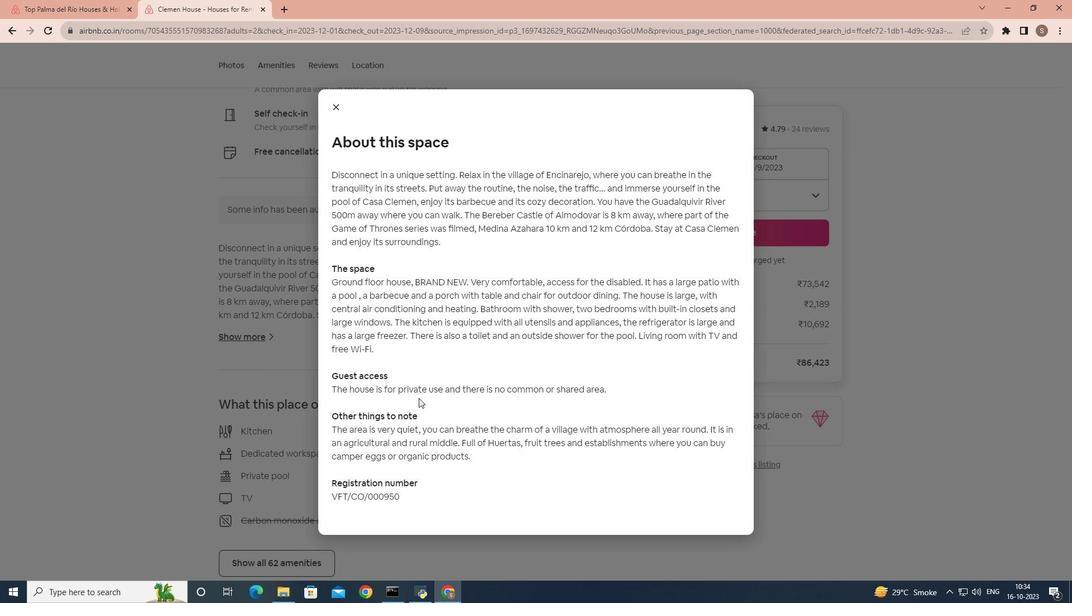 
Action: Mouse scrolled (418, 397) with delta (0, 0)
Screenshot: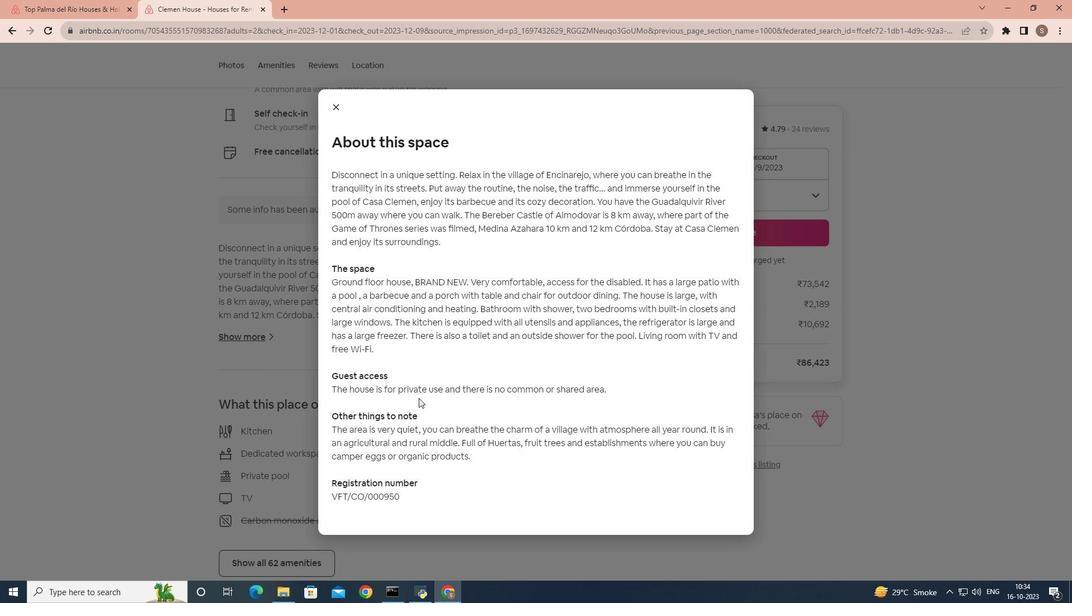 
Action: Mouse moved to (331, 108)
Screenshot: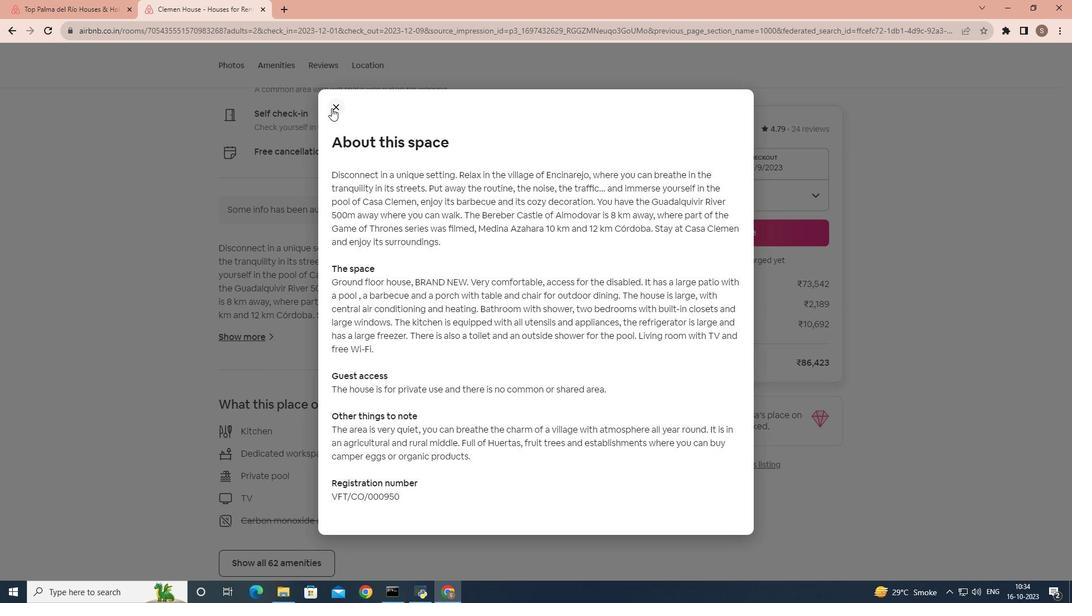 
Action: Mouse pressed left at (331, 108)
Screenshot: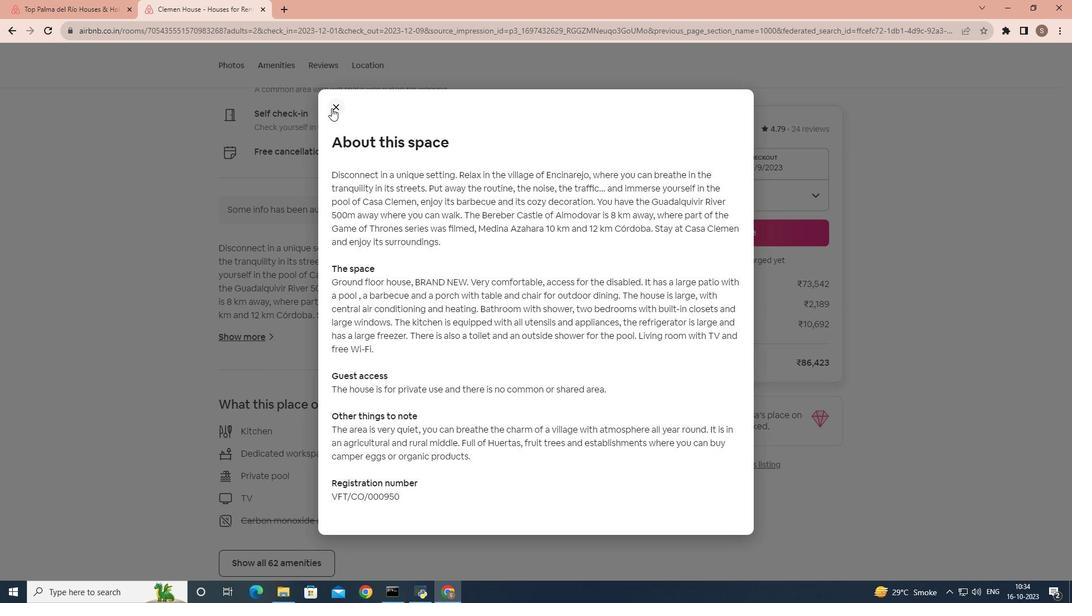 
Action: Mouse moved to (483, 399)
Screenshot: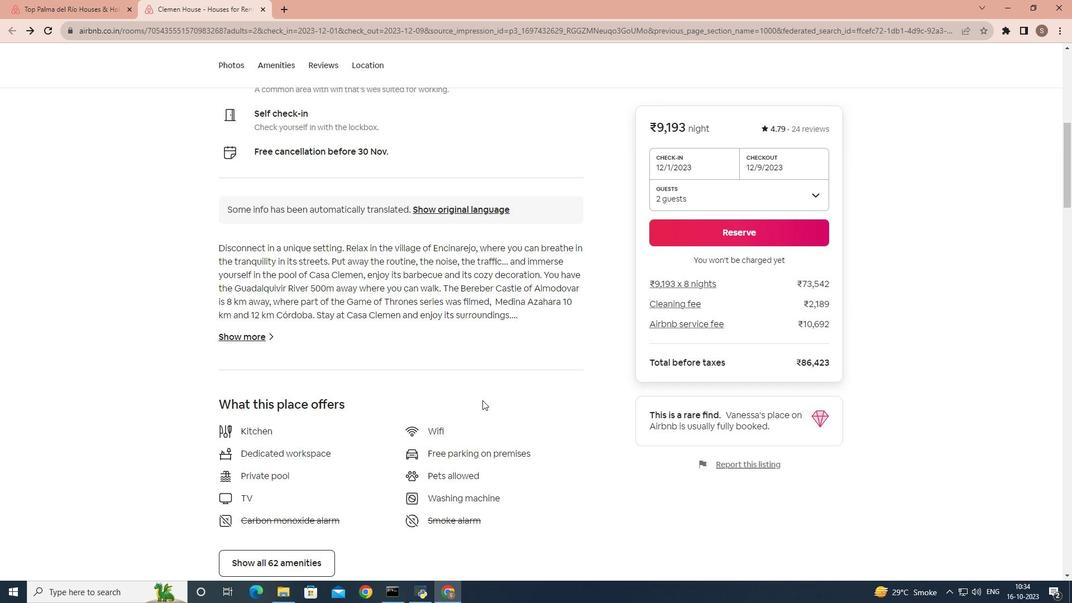 
Action: Mouse scrolled (483, 398) with delta (0, 0)
Screenshot: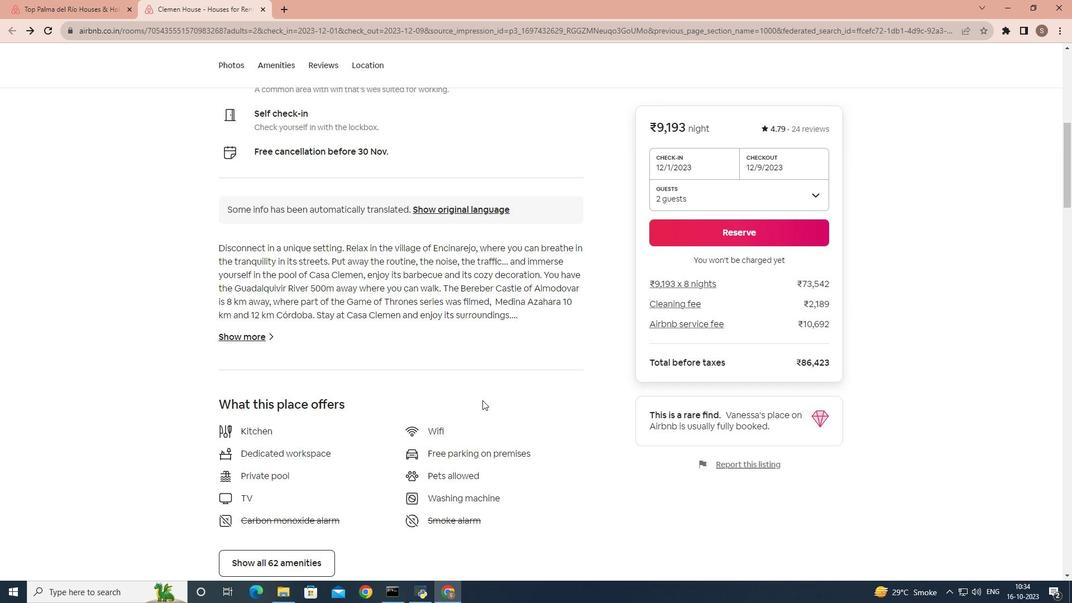 
Action: Mouse moved to (480, 403)
Screenshot: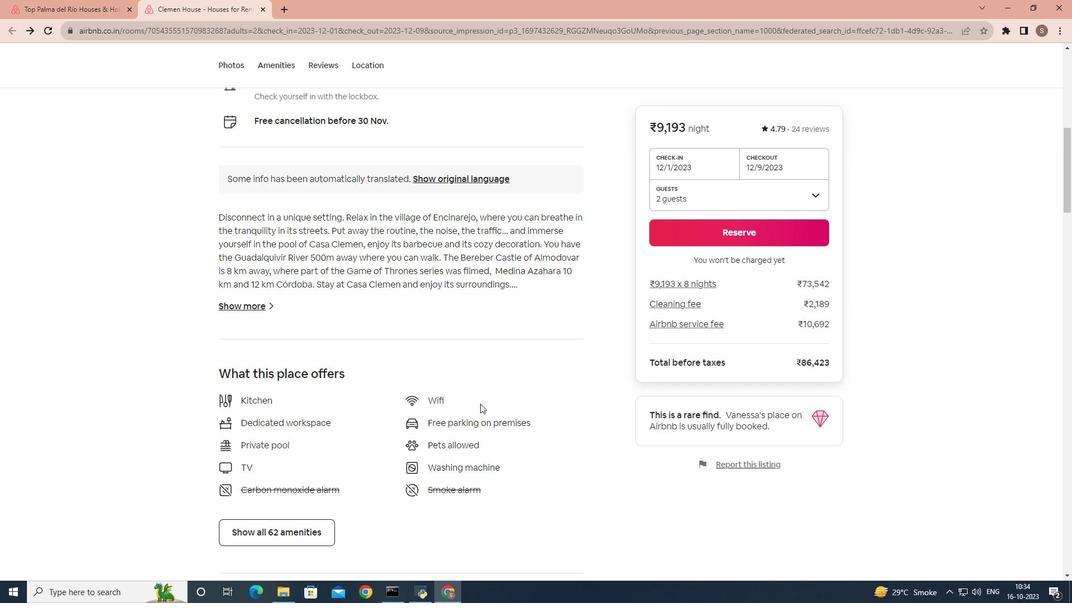 
Action: Mouse scrolled (480, 402) with delta (0, 0)
Screenshot: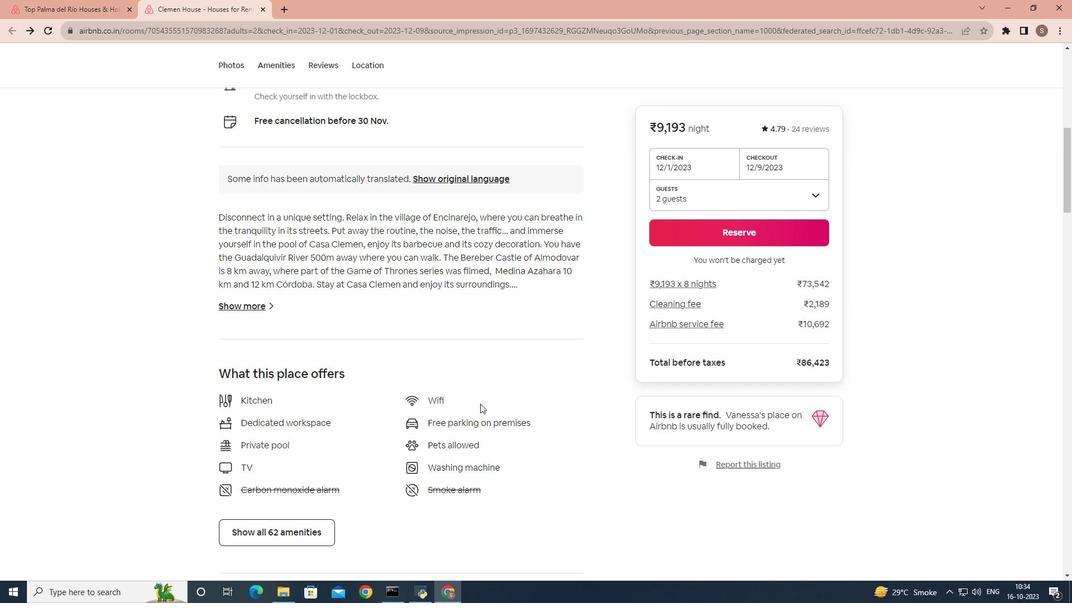 
Action: Mouse moved to (443, 428)
Screenshot: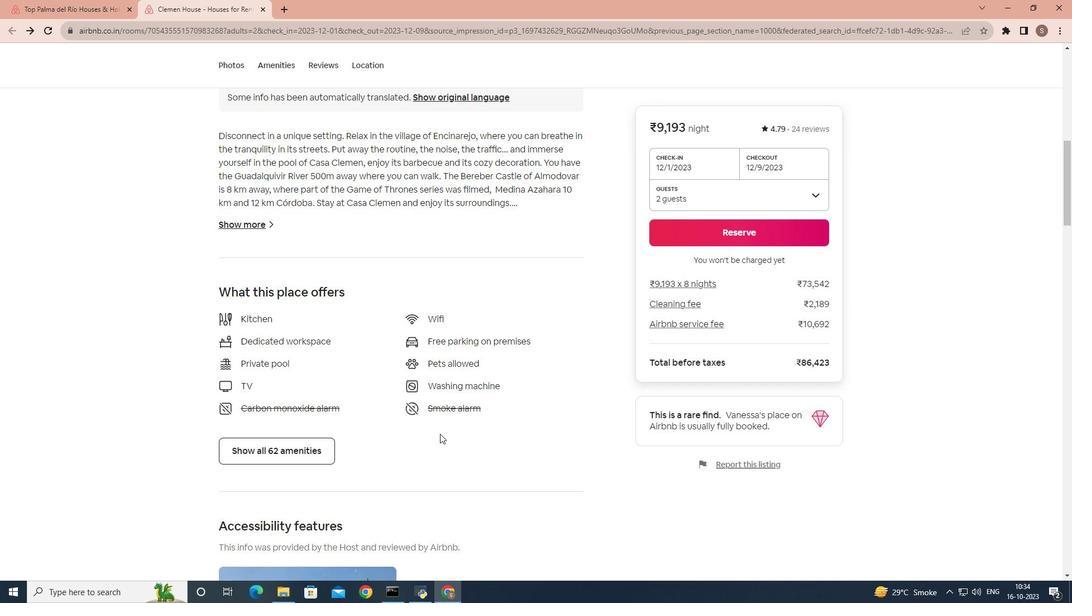 
Action: Mouse scrolled (443, 428) with delta (0, 0)
Screenshot: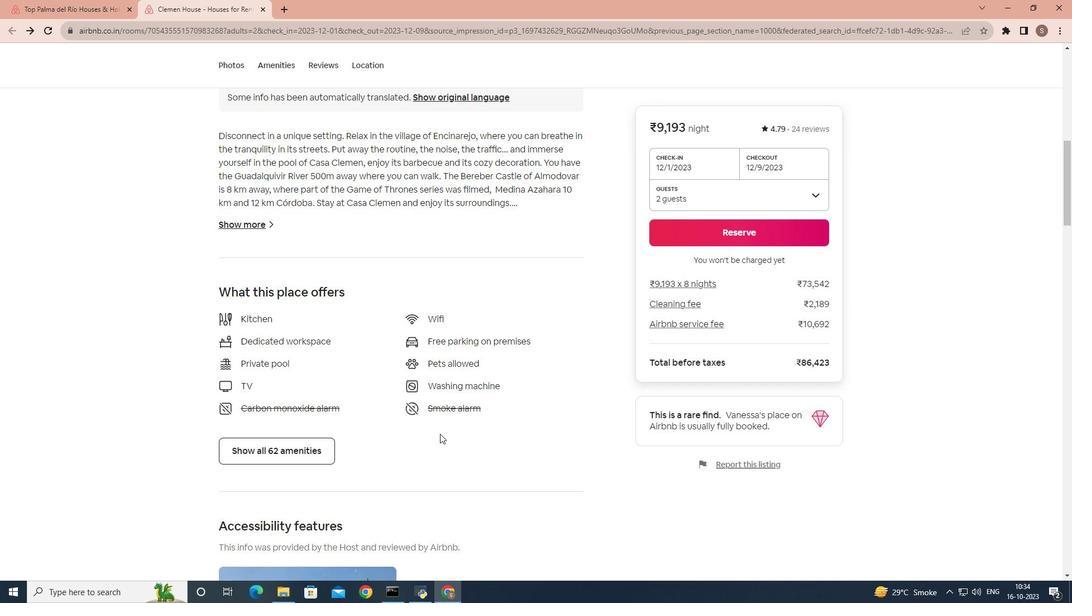
Action: Mouse moved to (440, 433)
Screenshot: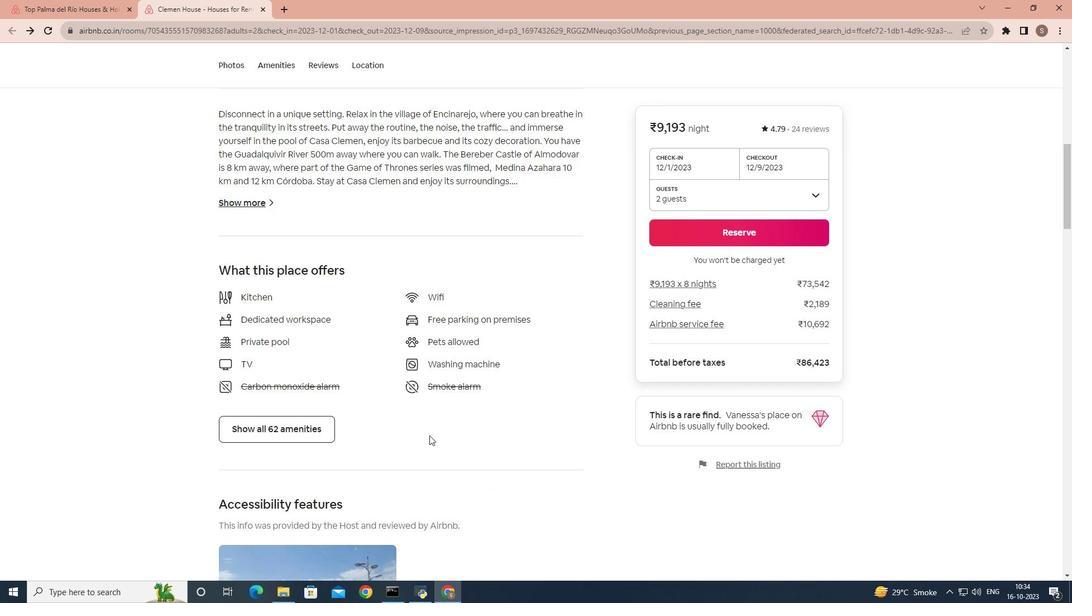 
Action: Mouse scrolled (440, 433) with delta (0, 0)
Screenshot: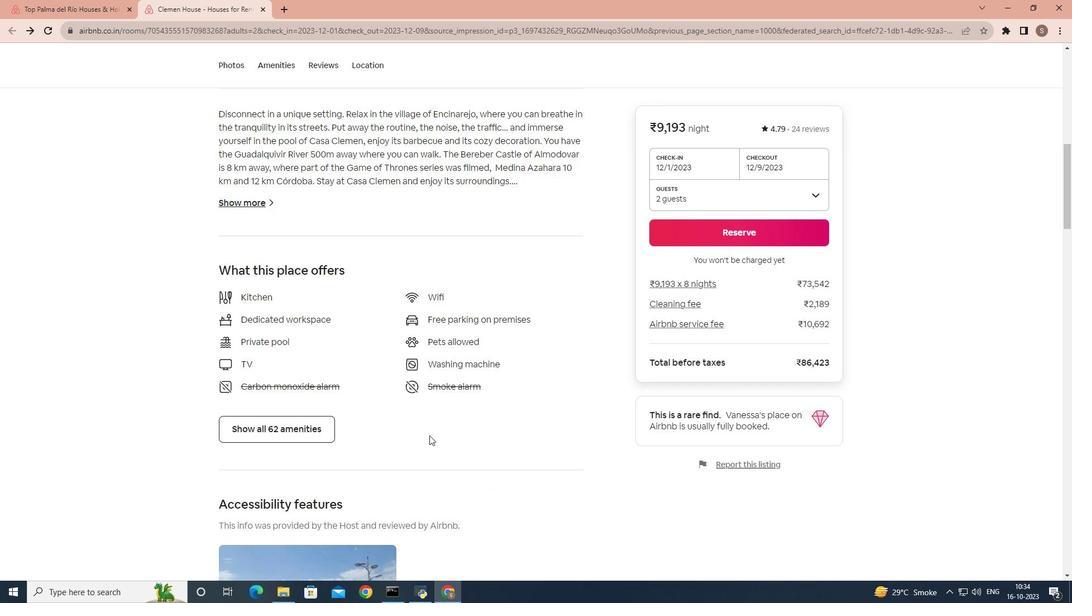 
Action: Mouse moved to (306, 342)
Screenshot: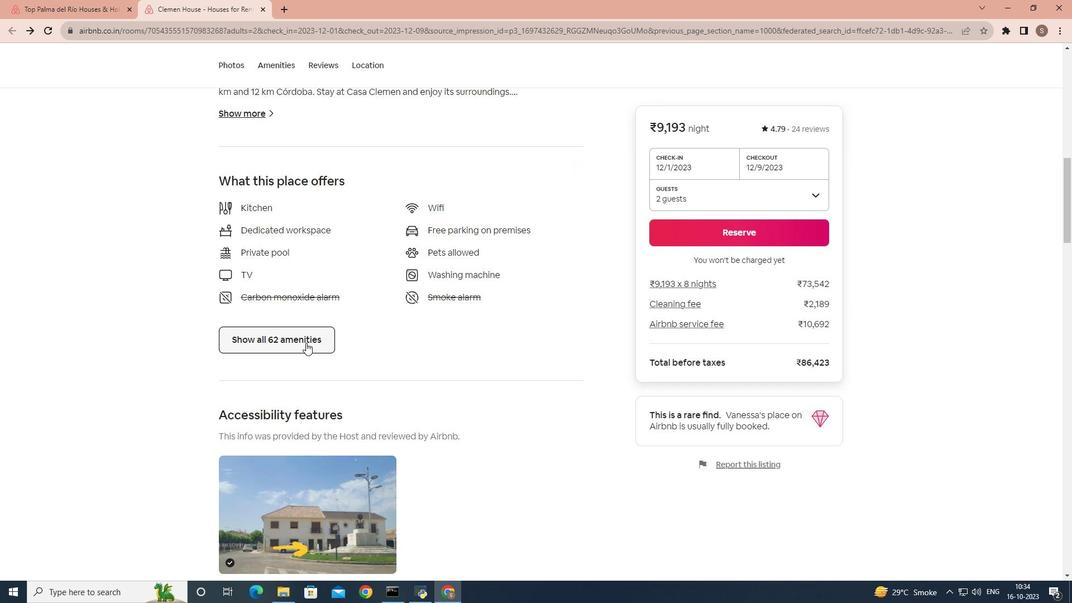 
Action: Mouse pressed left at (306, 342)
Screenshot: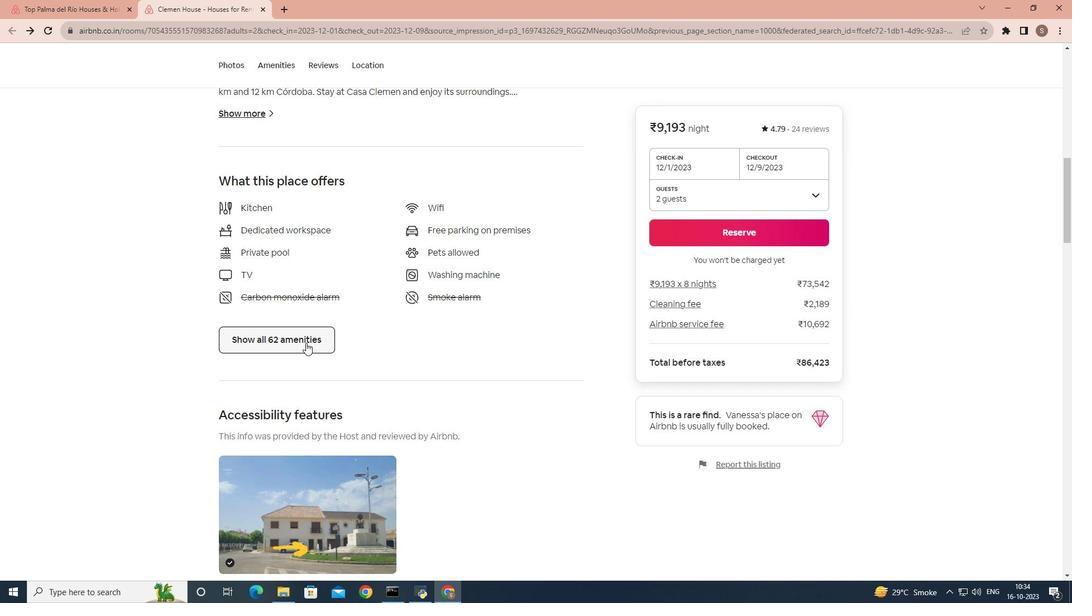 
Action: Mouse moved to (641, 366)
Screenshot: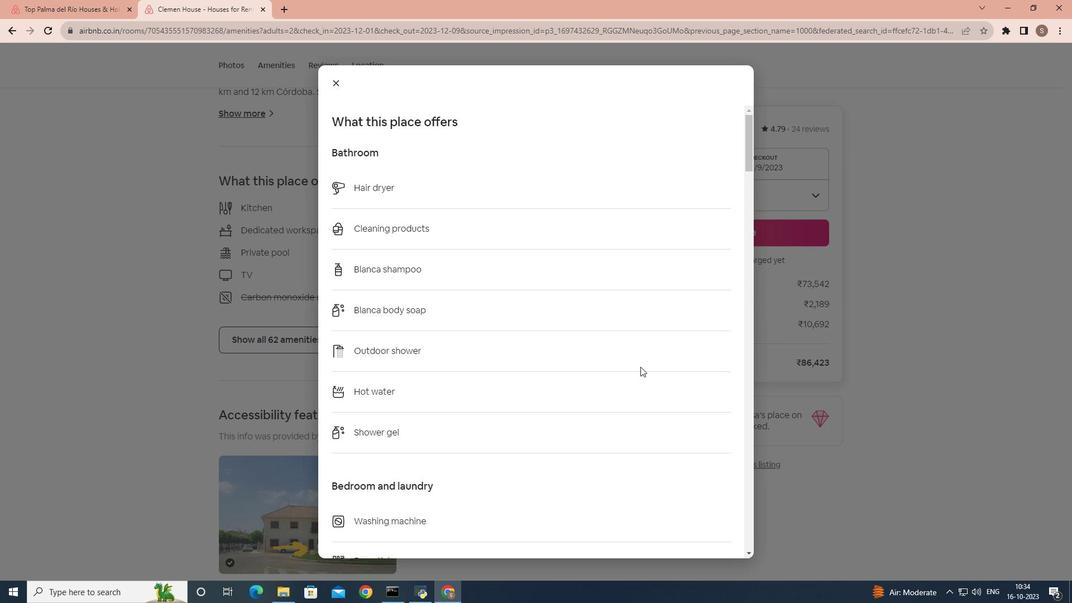 
Action: Mouse scrolled (641, 366) with delta (0, 0)
Screenshot: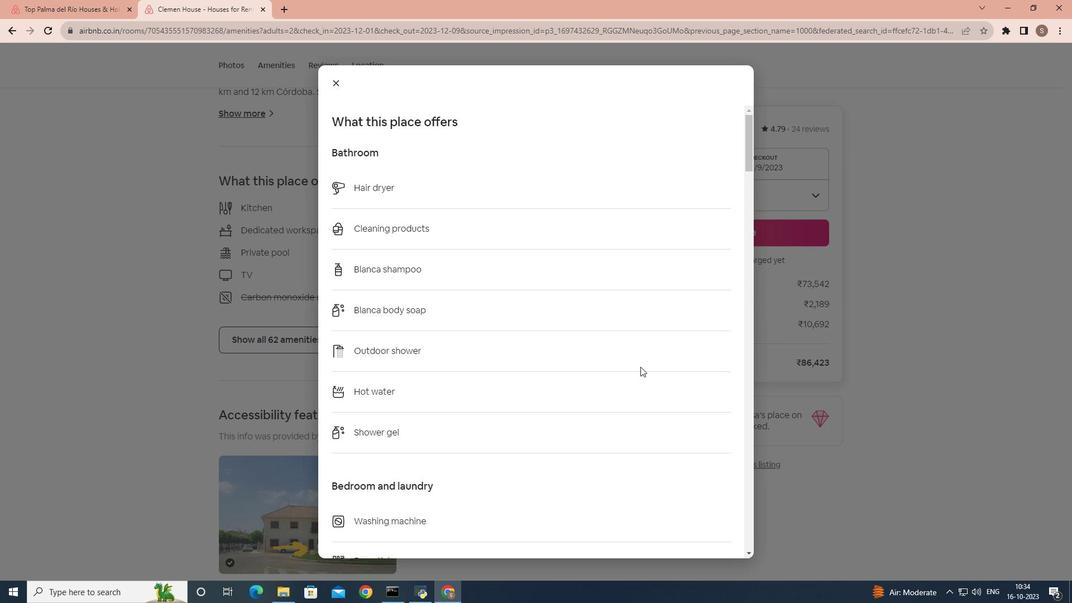 
Action: Mouse moved to (638, 369)
Screenshot: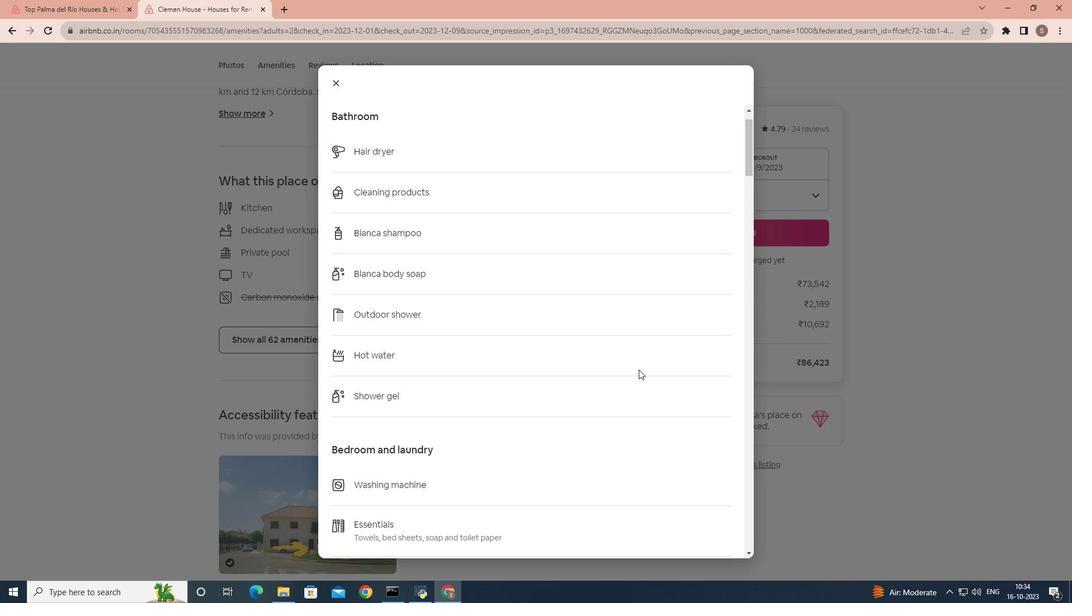 
Action: Mouse scrolled (638, 368) with delta (0, 0)
Screenshot: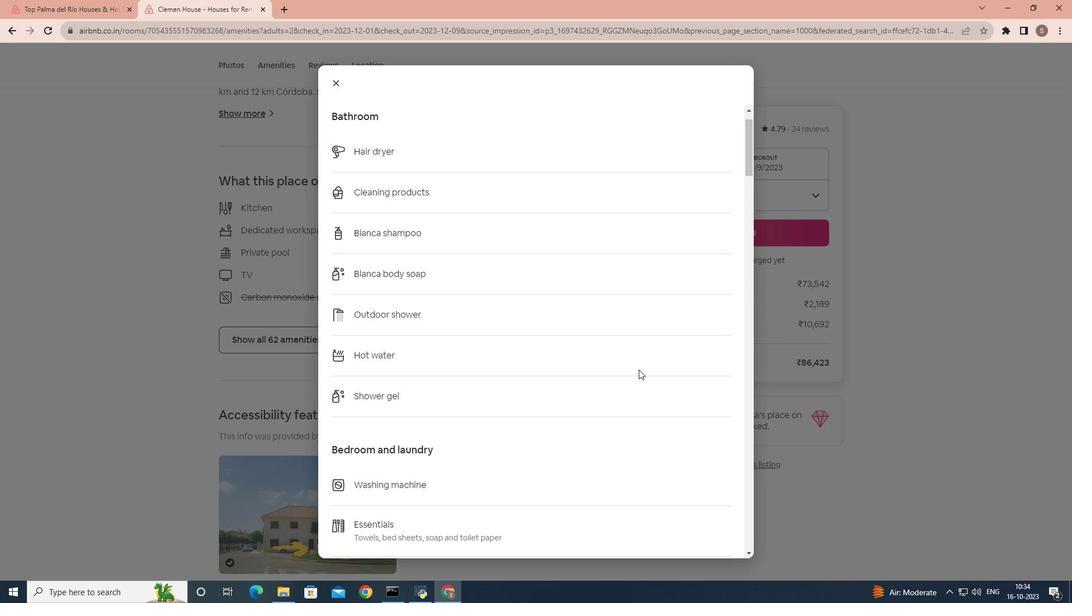 
Action: Mouse moved to (638, 369)
Screenshot: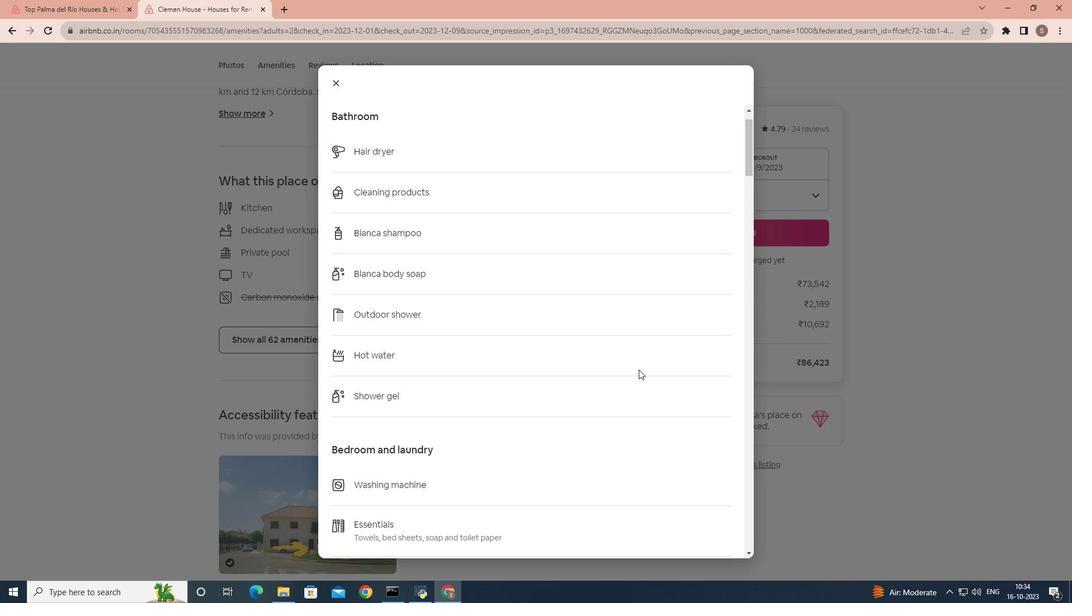 
Action: Mouse scrolled (638, 369) with delta (0, 0)
Screenshot: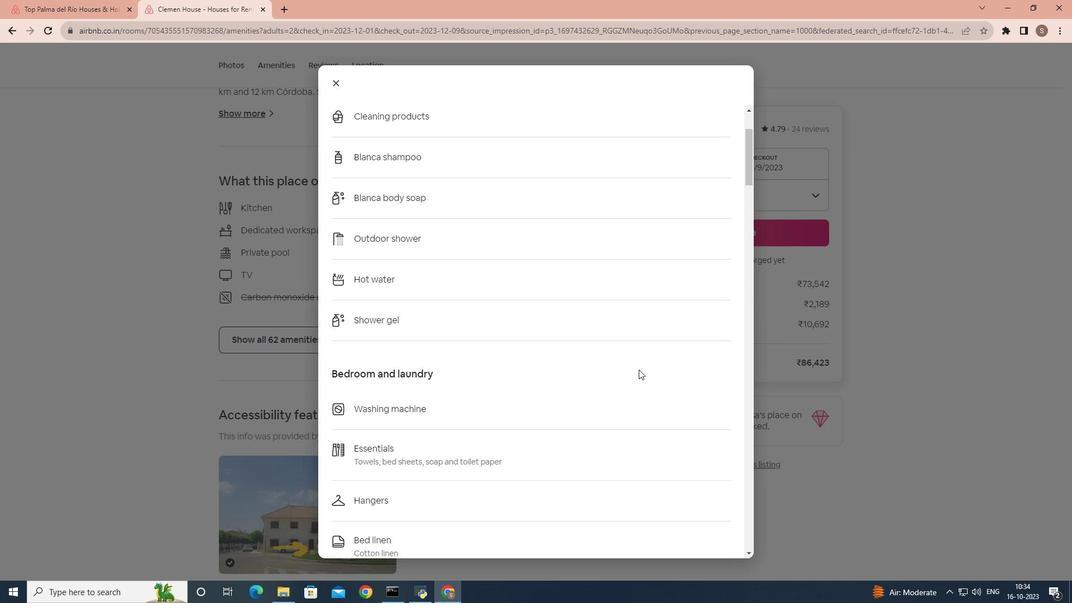 
Action: Mouse moved to (637, 371)
Screenshot: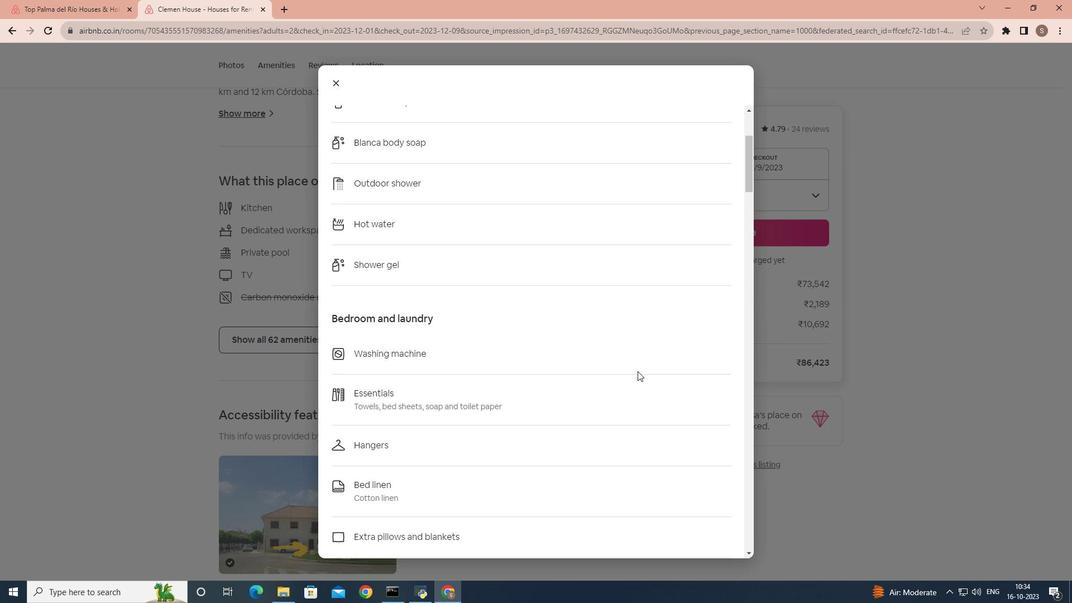 
Action: Mouse scrolled (637, 370) with delta (0, 0)
Screenshot: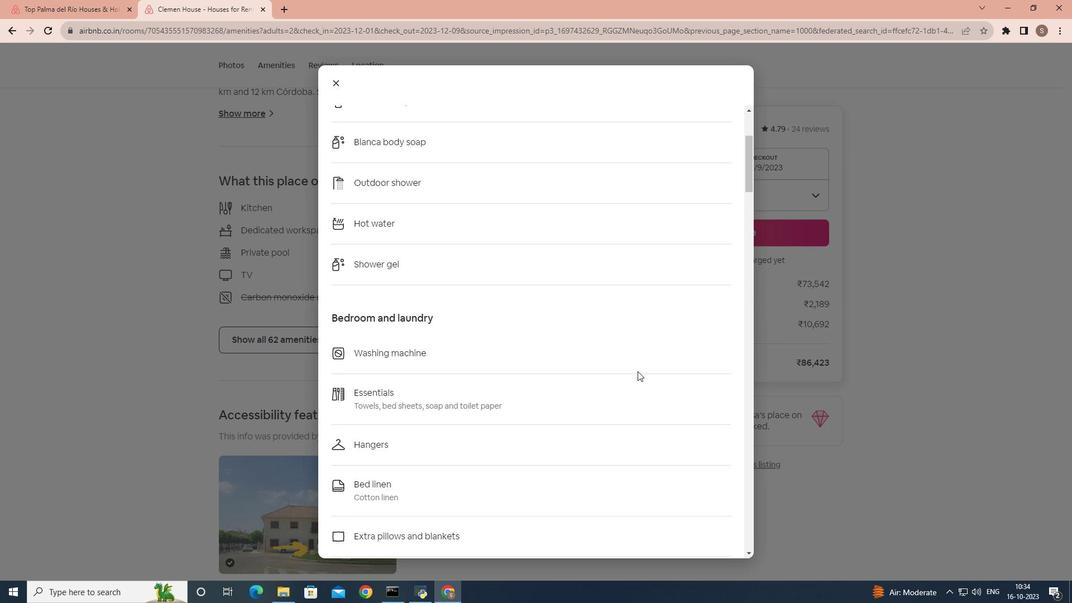 
Action: Mouse scrolled (637, 370) with delta (0, 0)
Screenshot: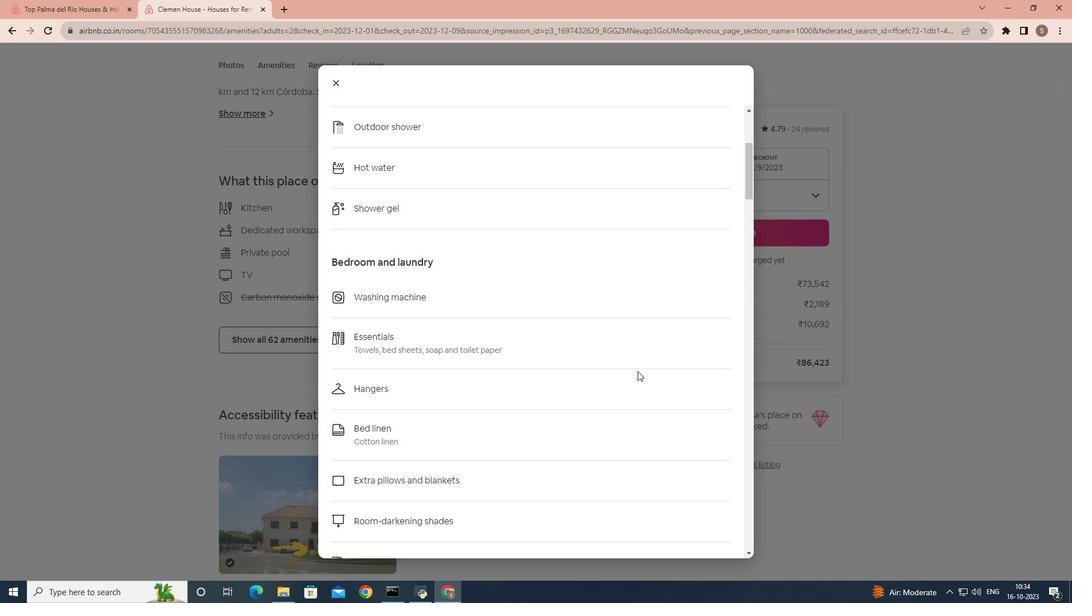 
Action: Mouse scrolled (637, 370) with delta (0, 0)
Screenshot: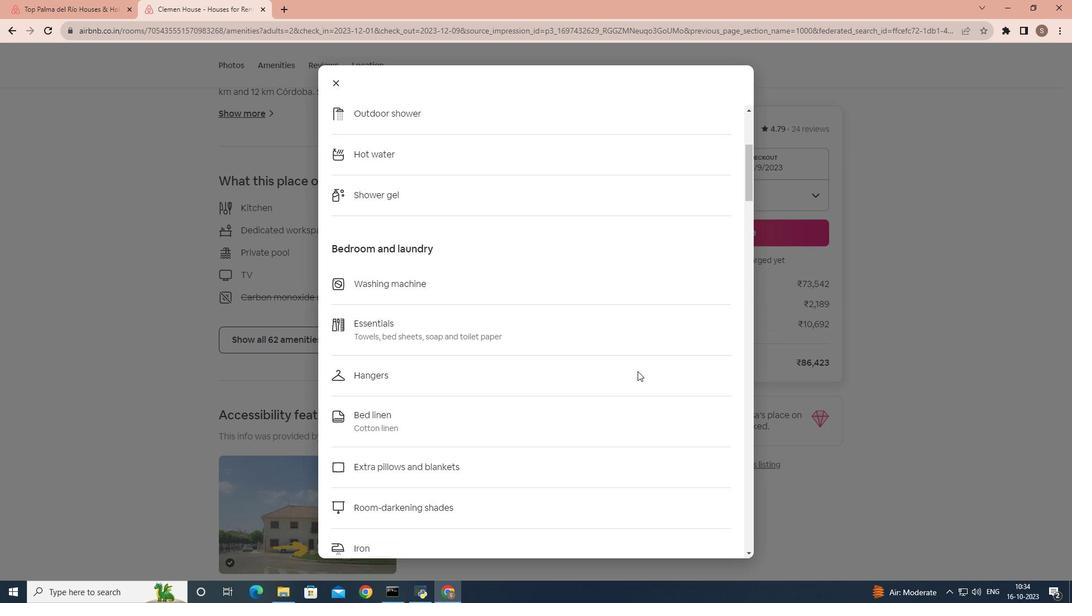 
Action: Mouse scrolled (637, 370) with delta (0, 0)
Screenshot: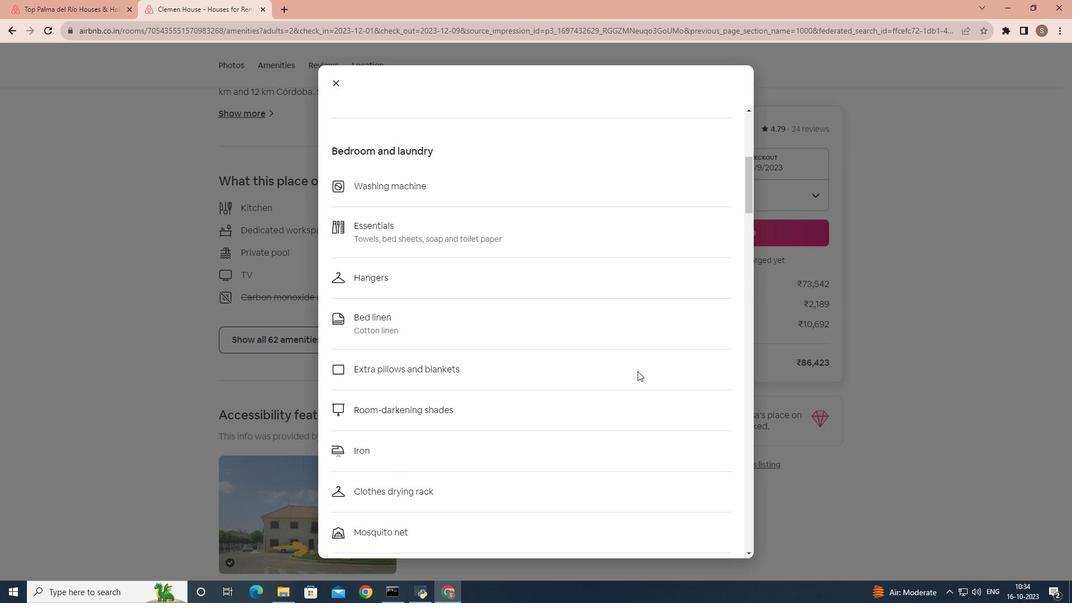 
Action: Mouse scrolled (637, 370) with delta (0, 0)
Screenshot: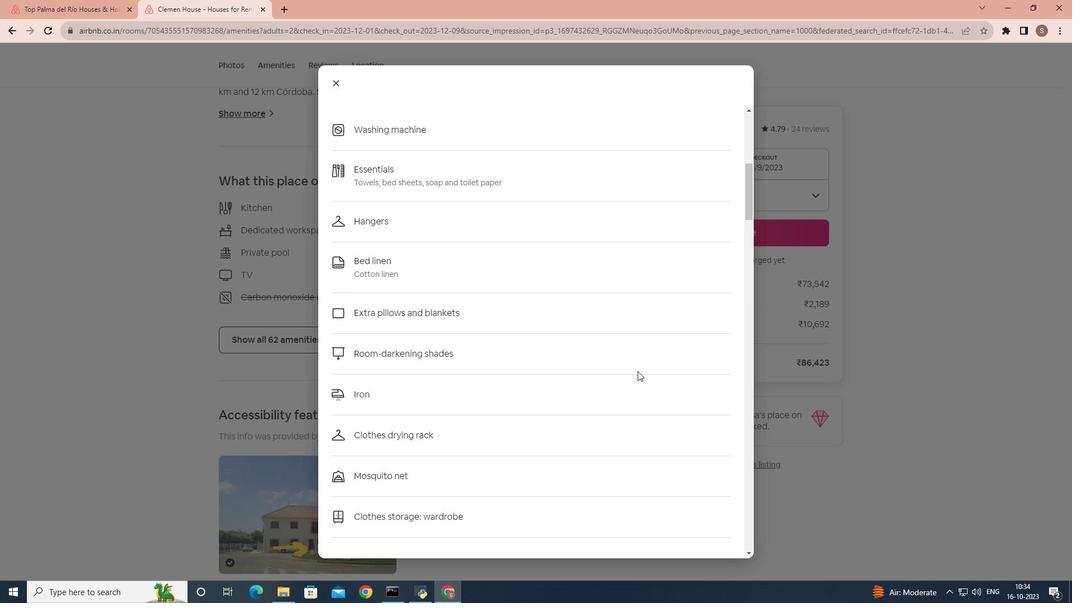 
Action: Mouse scrolled (637, 370) with delta (0, 0)
Screenshot: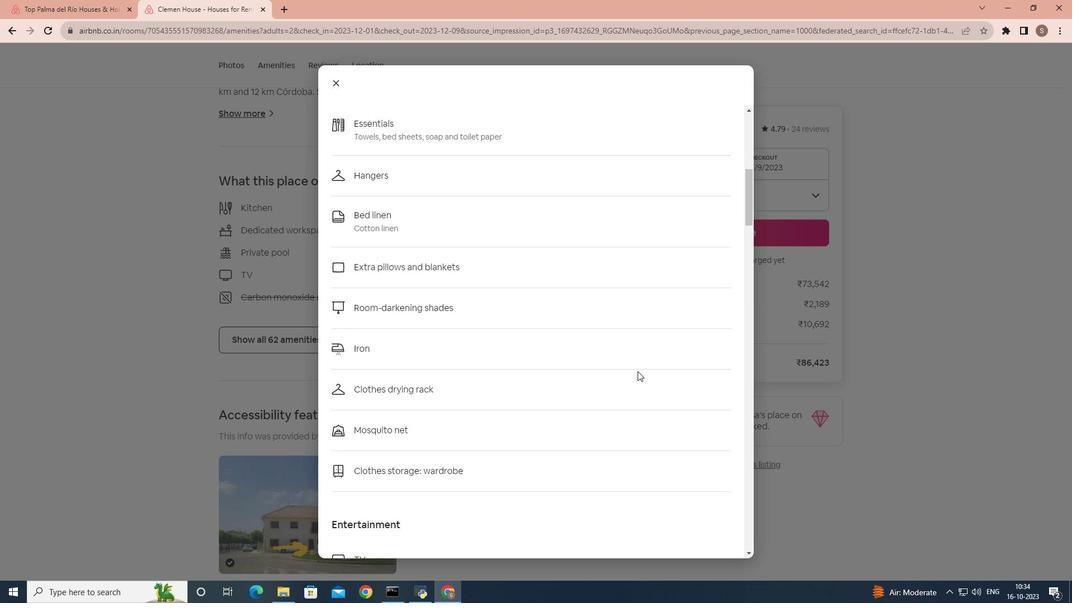 
Action: Mouse scrolled (637, 370) with delta (0, 0)
Screenshot: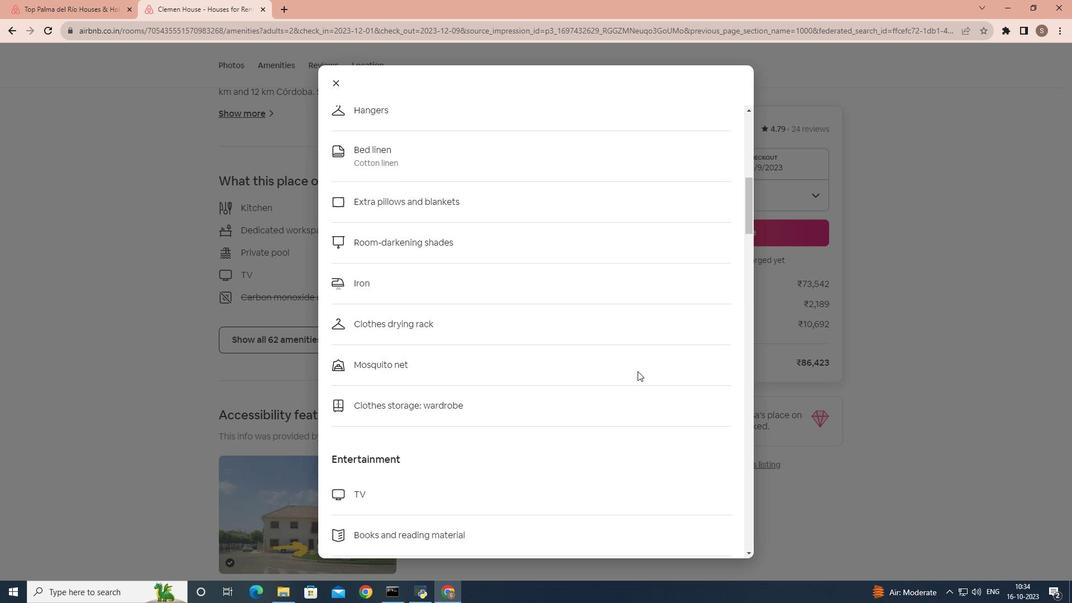 
Action: Mouse scrolled (637, 370) with delta (0, 0)
Screenshot: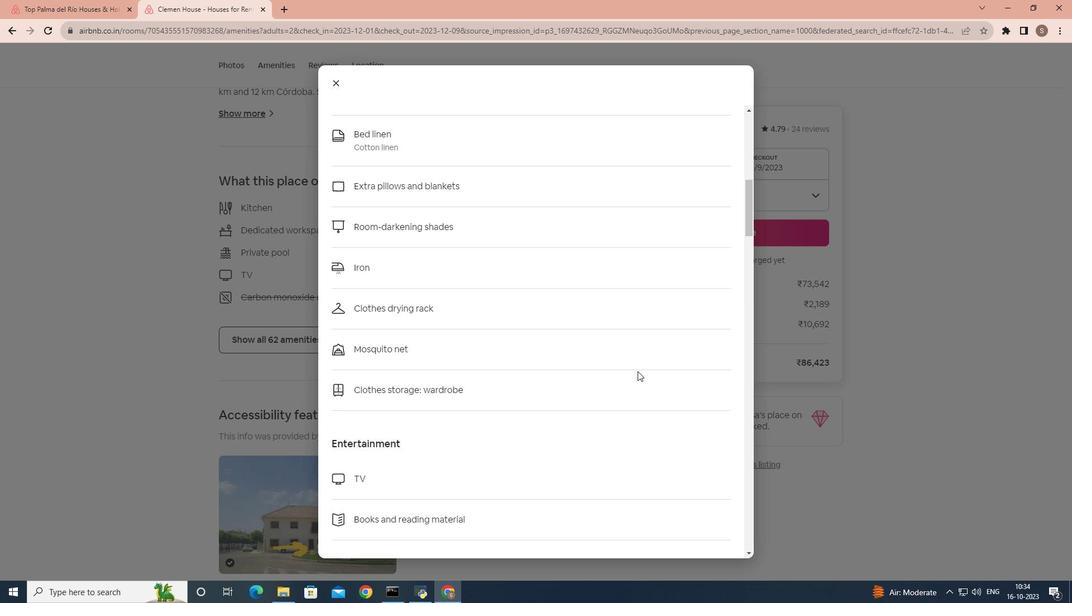 
Action: Mouse scrolled (637, 370) with delta (0, 0)
Screenshot: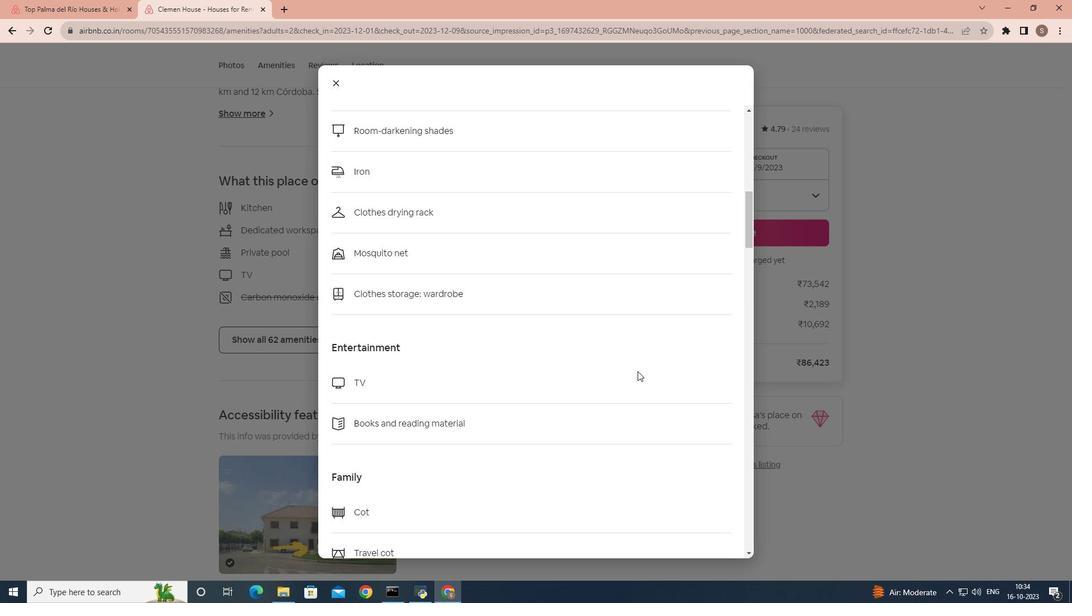 
Action: Mouse scrolled (637, 370) with delta (0, 0)
Screenshot: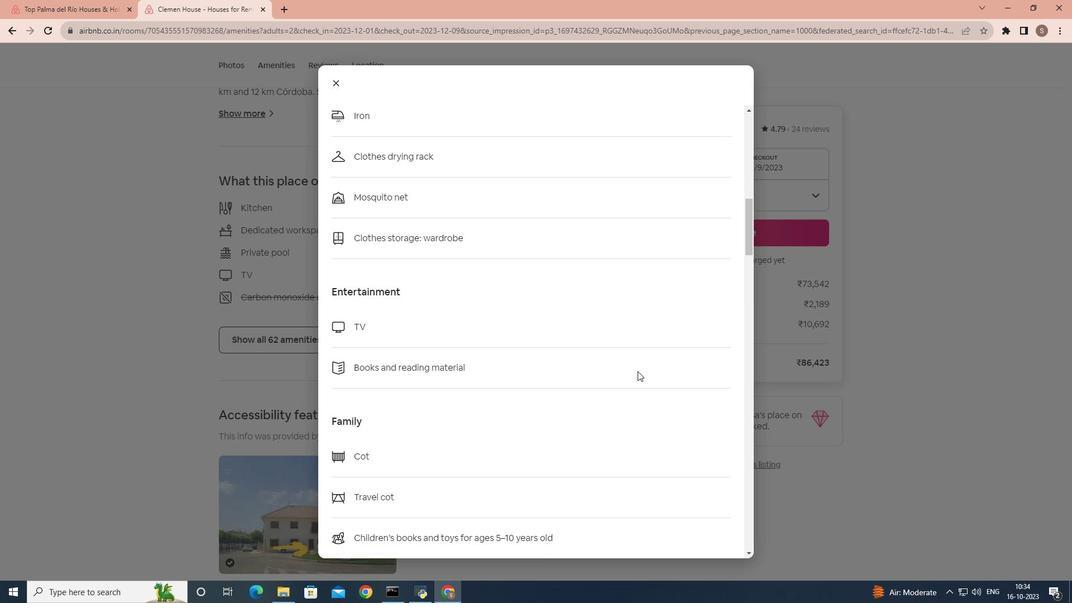 
Action: Mouse scrolled (637, 370) with delta (0, 0)
Screenshot: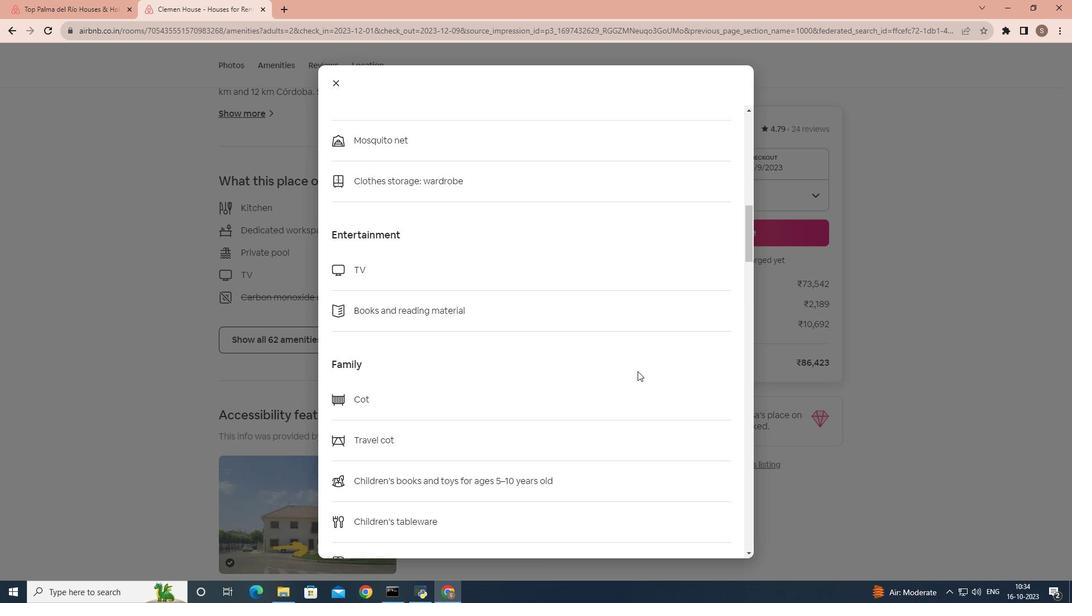 
Action: Mouse scrolled (637, 370) with delta (0, 0)
Screenshot: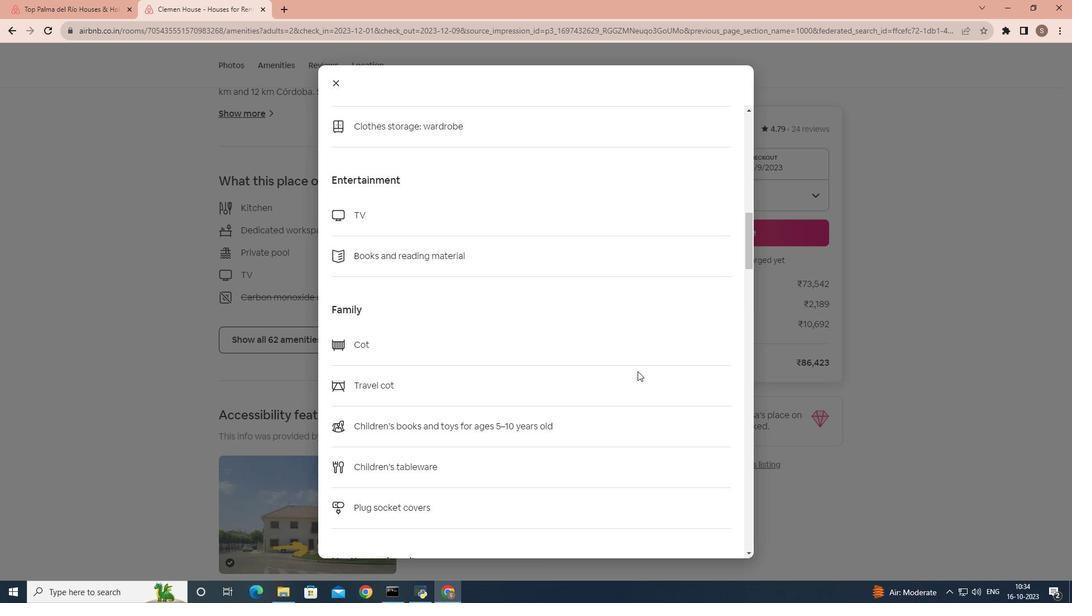 
Action: Mouse scrolled (637, 370) with delta (0, 0)
Screenshot: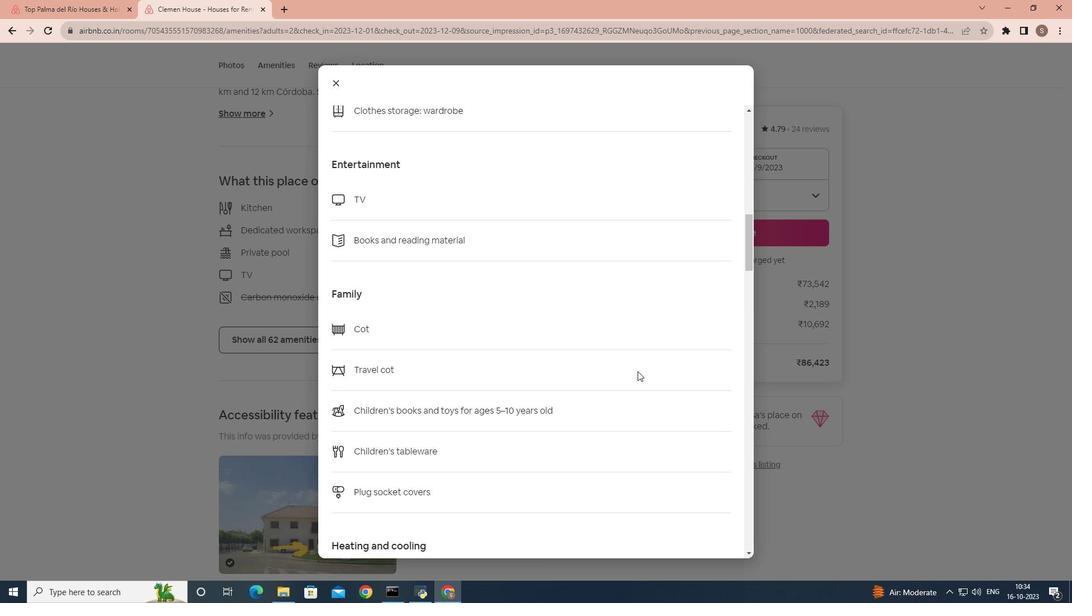 
Action: Mouse scrolled (637, 370) with delta (0, 0)
Screenshot: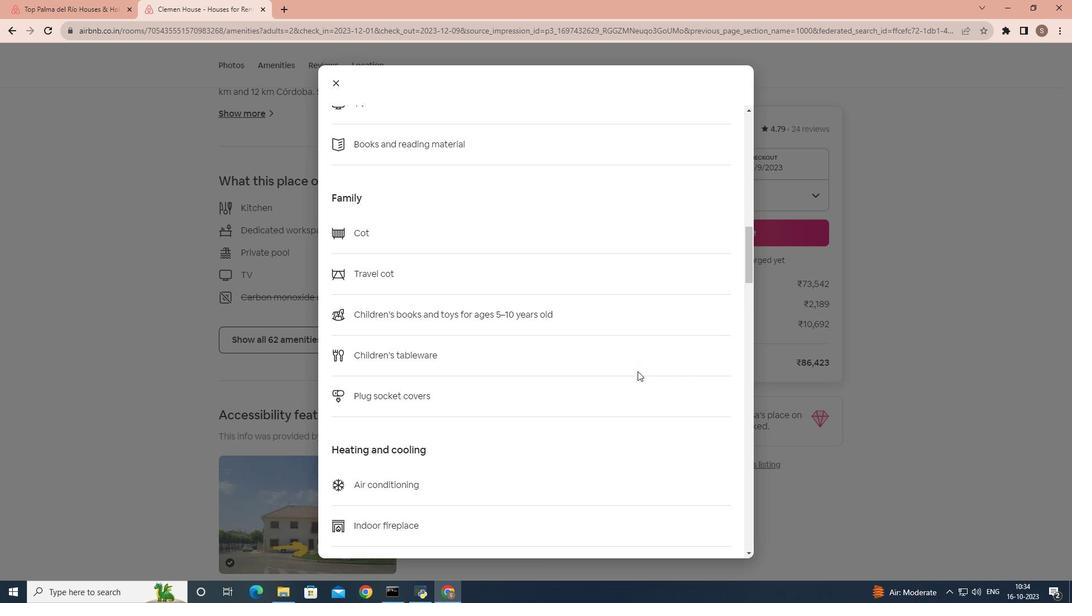 
Action: Mouse scrolled (637, 370) with delta (0, 0)
Screenshot: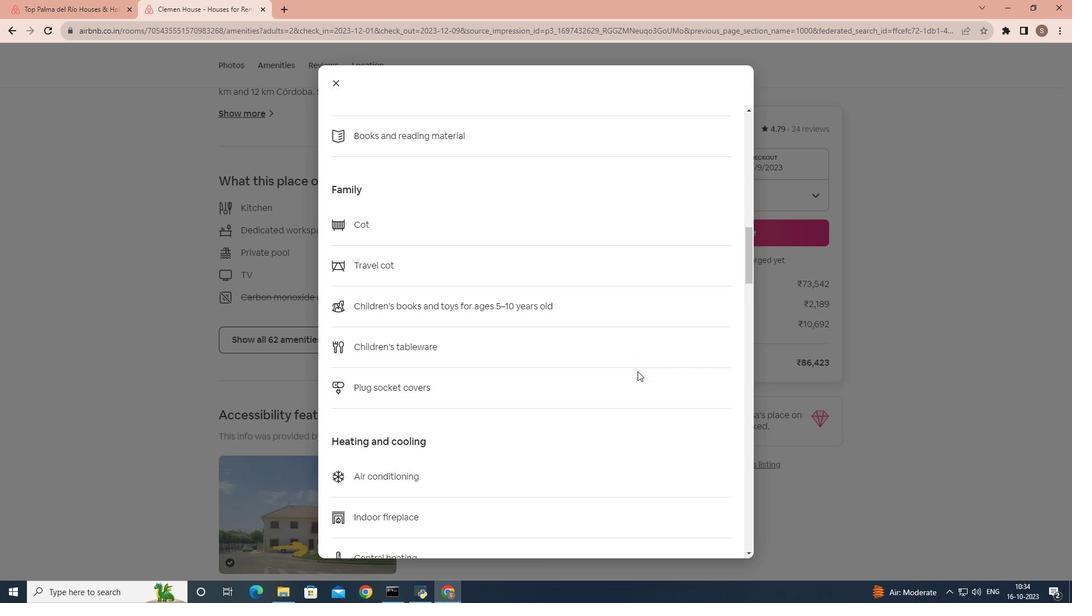 
Action: Mouse scrolled (637, 370) with delta (0, 0)
Screenshot: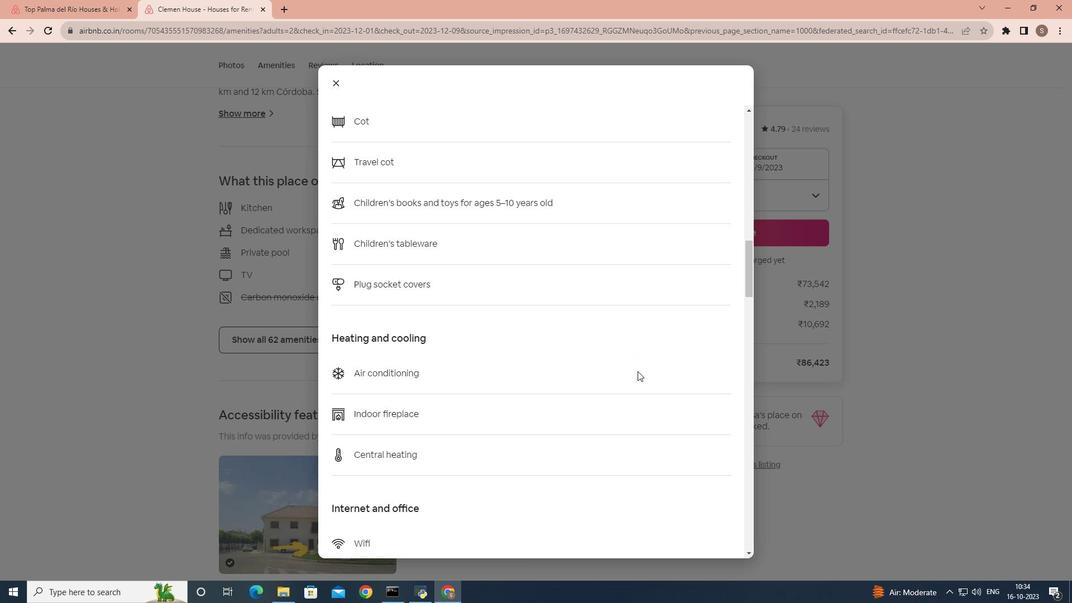
Action: Mouse scrolled (637, 370) with delta (0, 0)
Screenshot: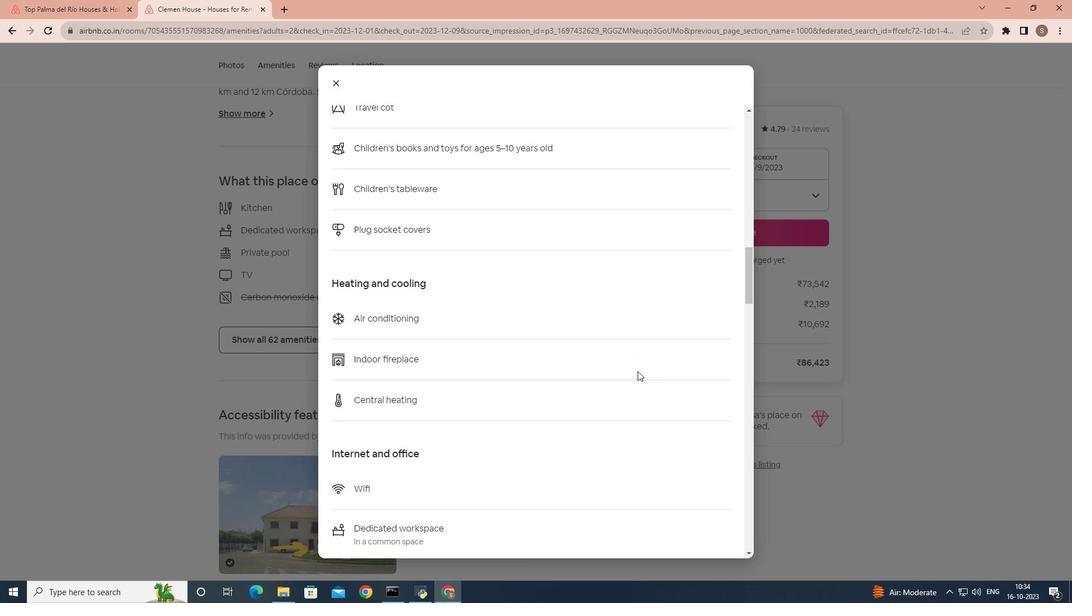 
Action: Mouse scrolled (637, 370) with delta (0, 0)
Screenshot: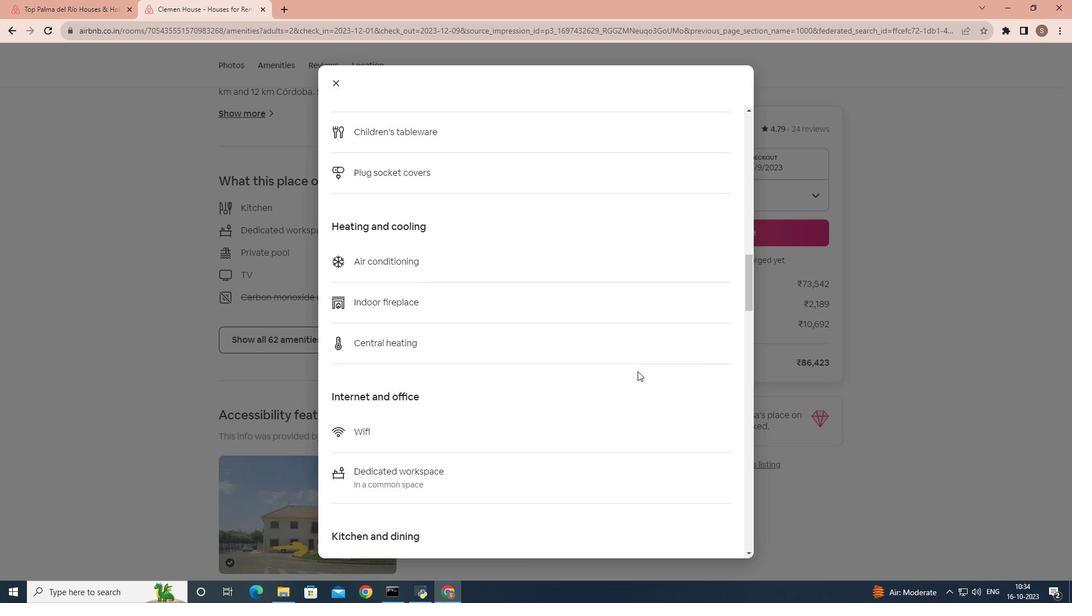 
Action: Mouse scrolled (637, 370) with delta (0, 0)
Screenshot: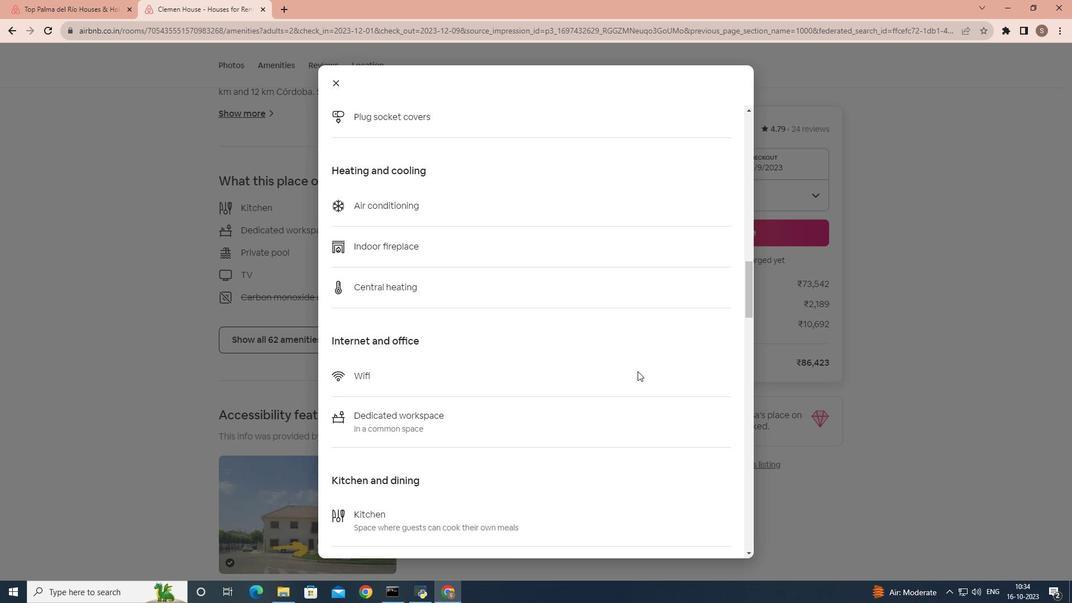 
Action: Mouse scrolled (637, 370) with delta (0, 0)
Screenshot: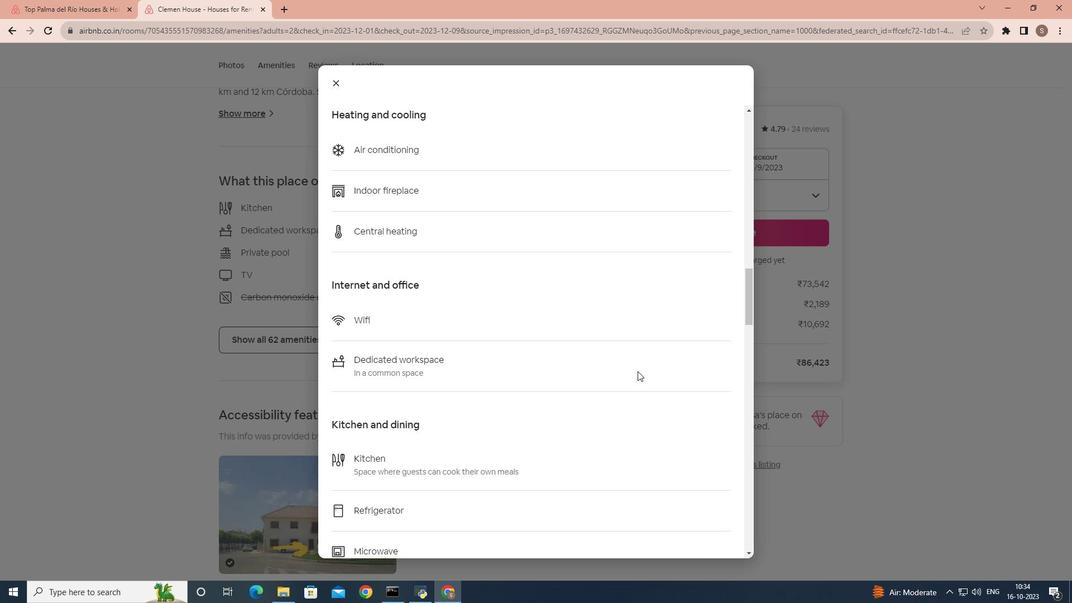 
Action: Mouse scrolled (637, 370) with delta (0, 0)
Screenshot: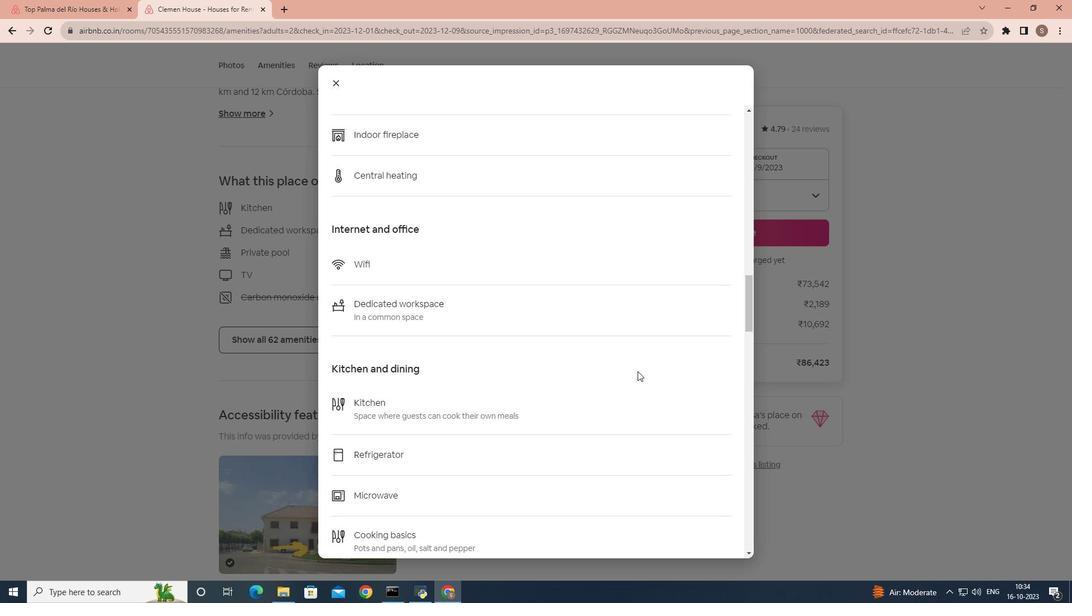 
Action: Mouse scrolled (637, 370) with delta (0, 0)
Screenshot: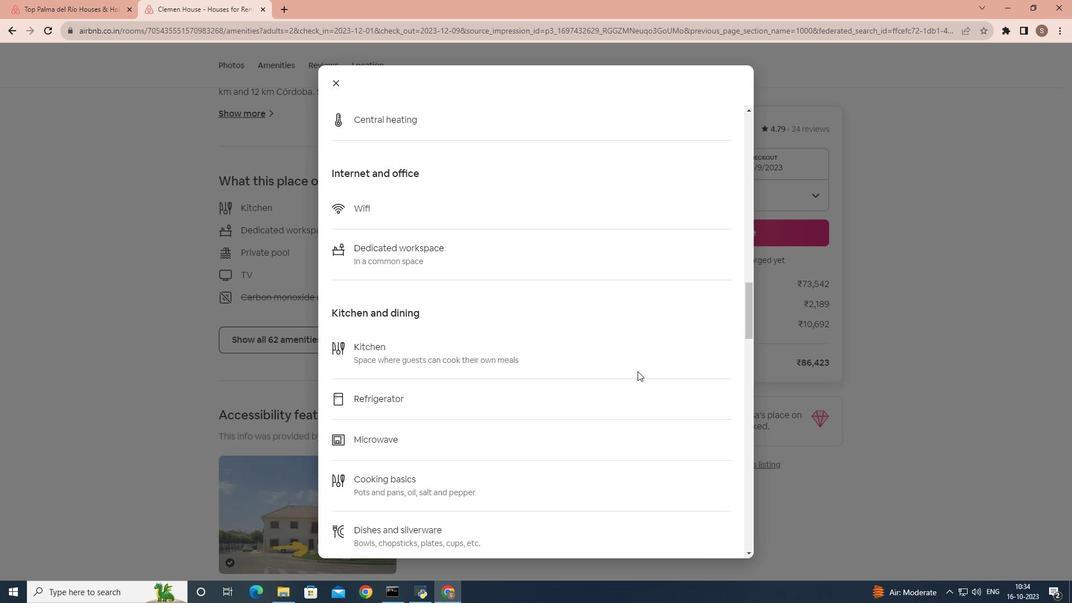 
Action: Mouse scrolled (637, 370) with delta (0, 0)
Screenshot: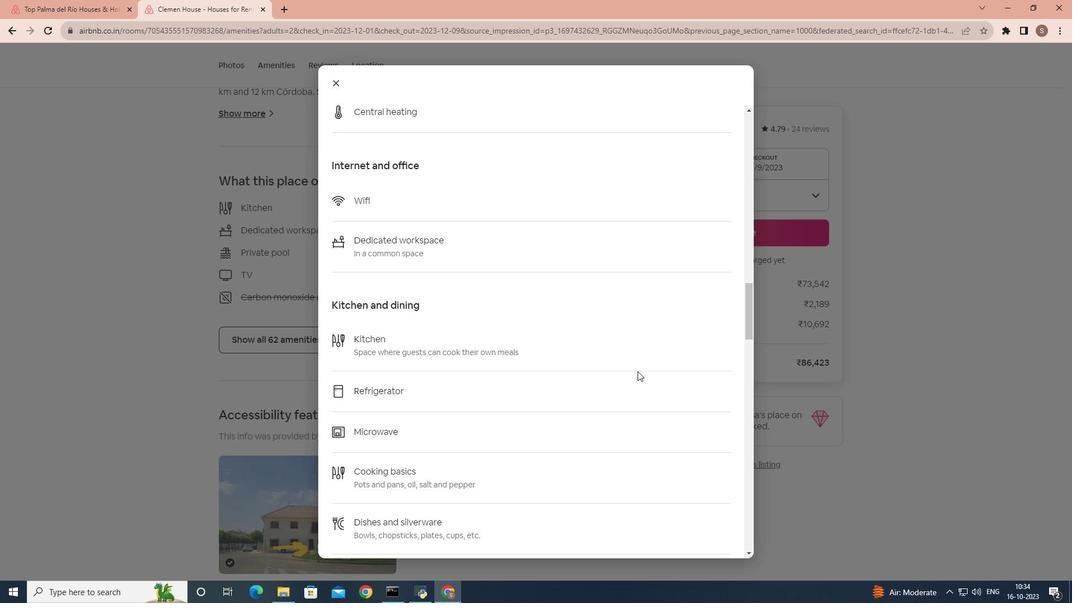 
Action: Mouse scrolled (637, 370) with delta (0, 0)
Screenshot: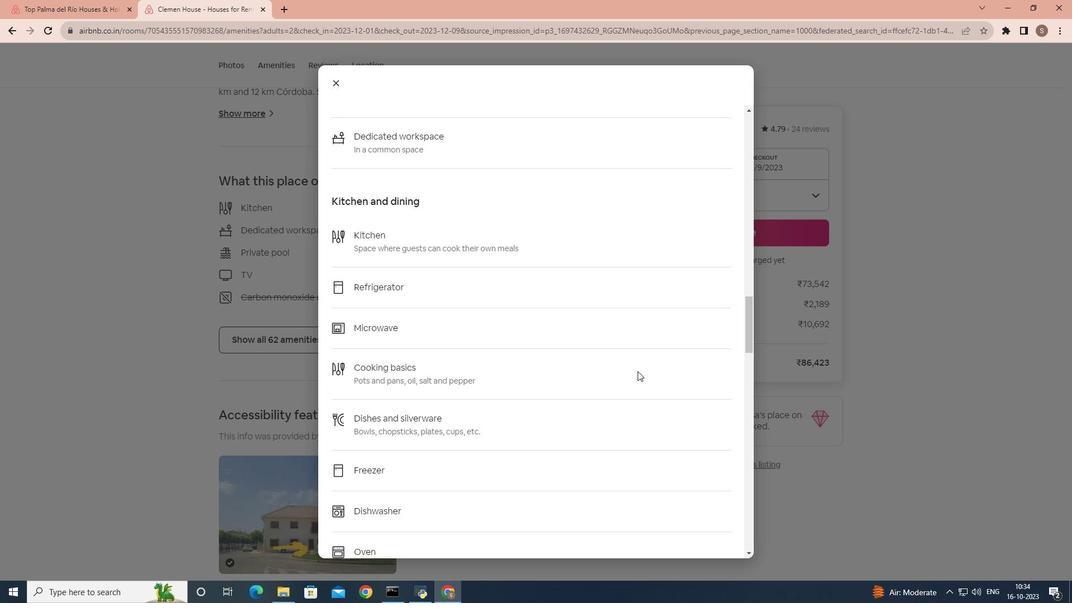 
Action: Mouse scrolled (637, 370) with delta (0, 0)
Screenshot: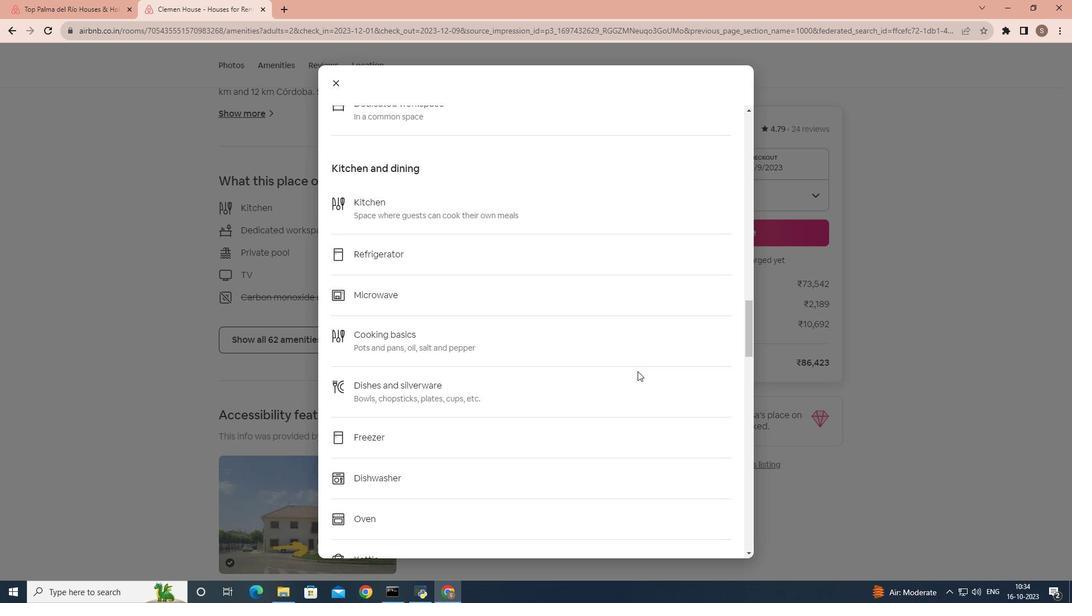 
Action: Mouse scrolled (637, 370) with delta (0, 0)
Screenshot: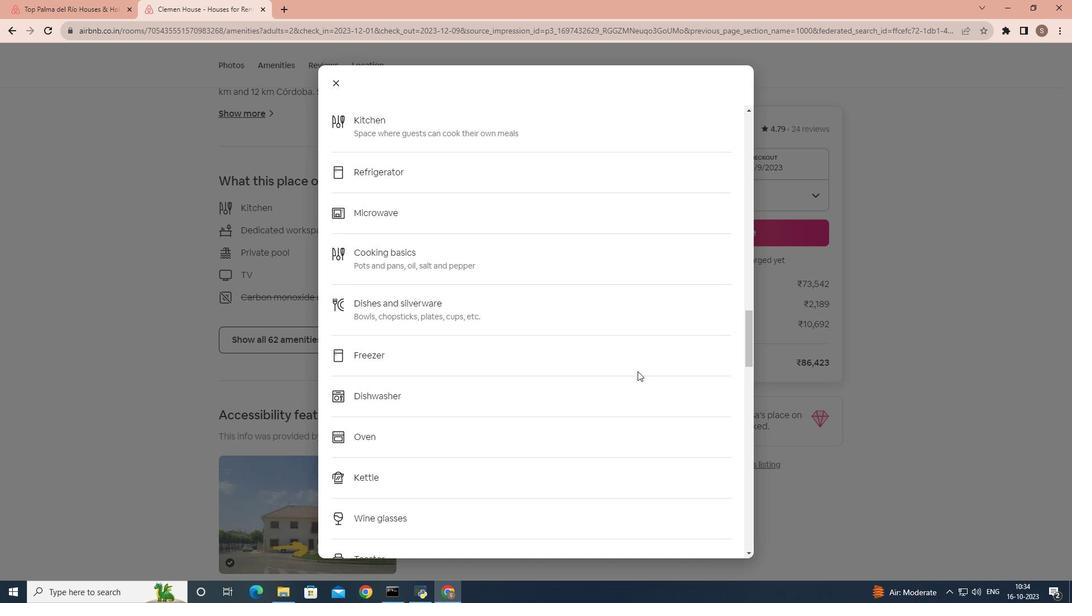 
Action: Mouse scrolled (637, 370) with delta (0, 0)
Screenshot: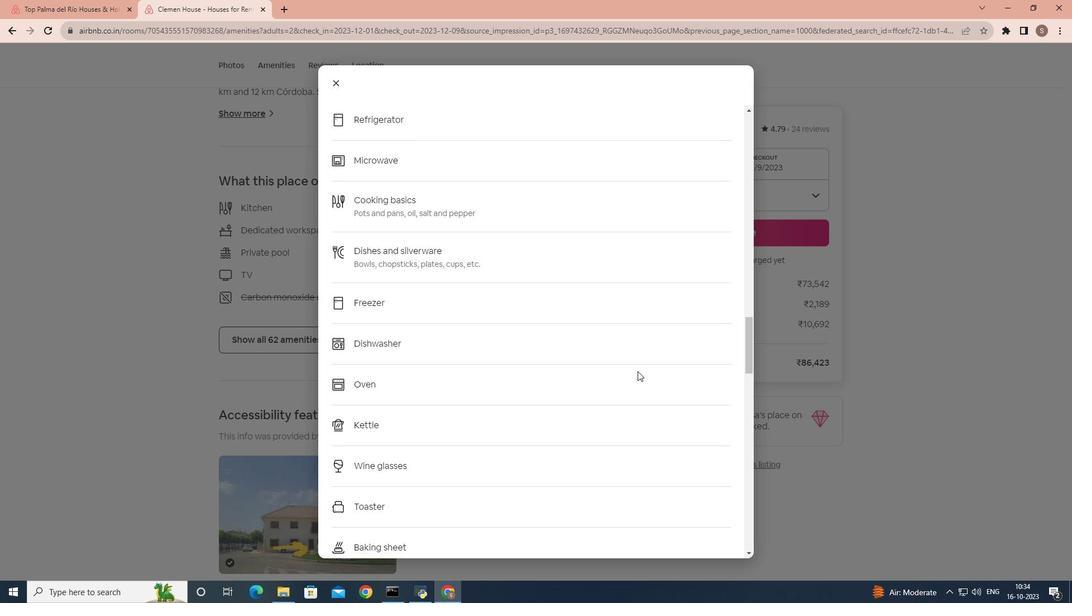
Action: Mouse scrolled (637, 370) with delta (0, 0)
Screenshot: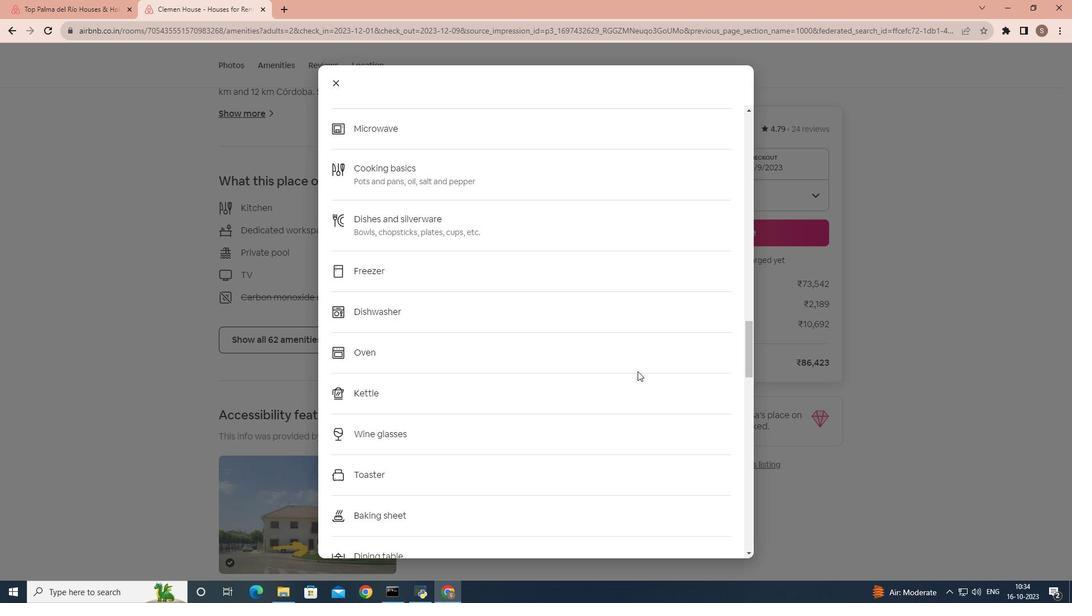 
Action: Mouse scrolled (637, 370) with delta (0, 0)
Screenshot: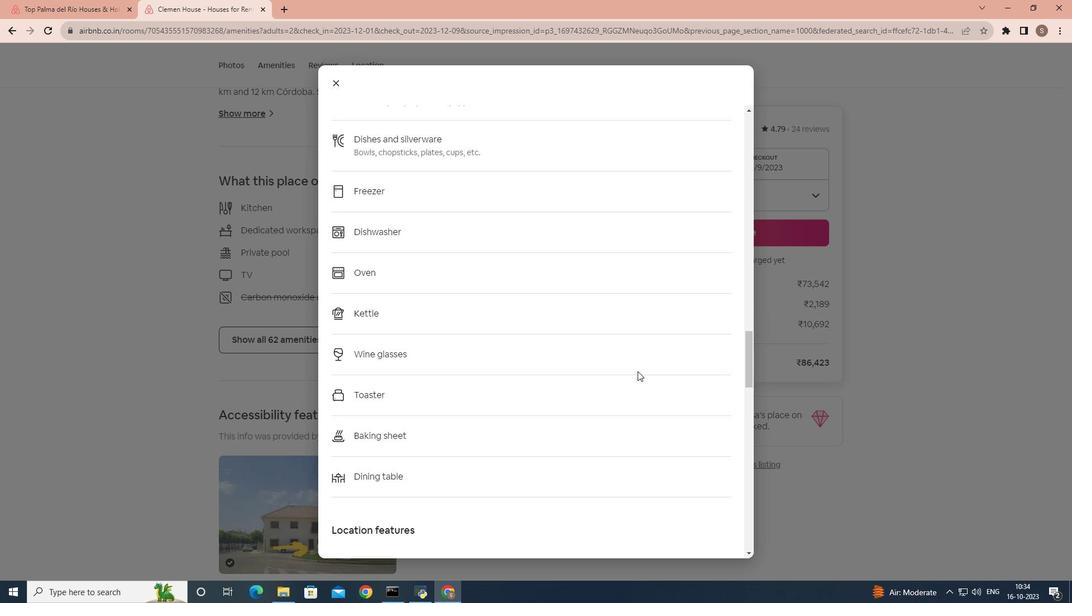 
Action: Mouse scrolled (637, 370) with delta (0, 0)
Screenshot: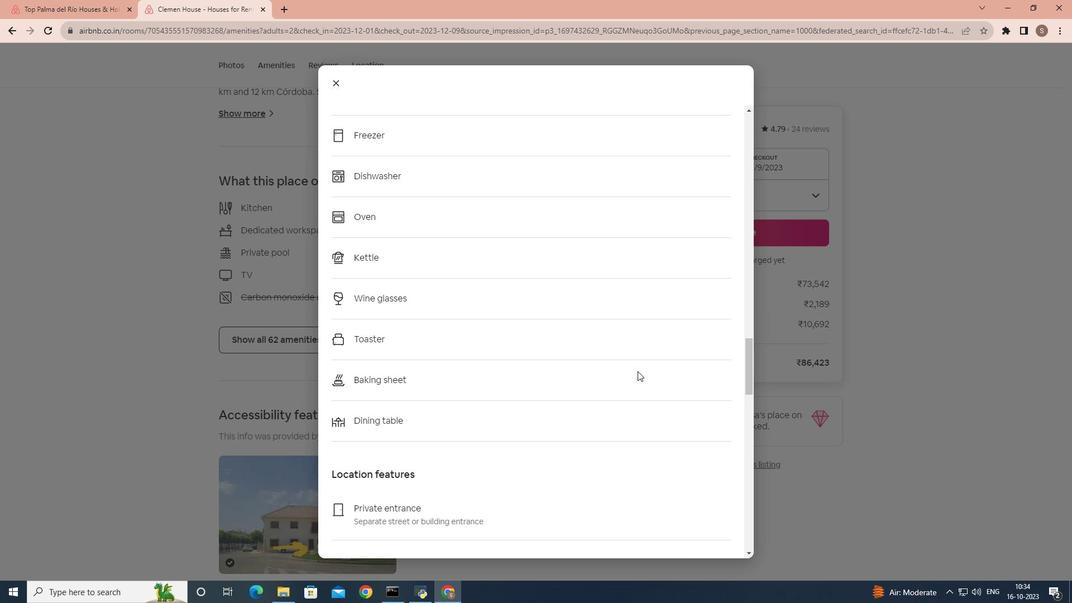 
Action: Mouse scrolled (637, 370) with delta (0, 0)
Screenshot: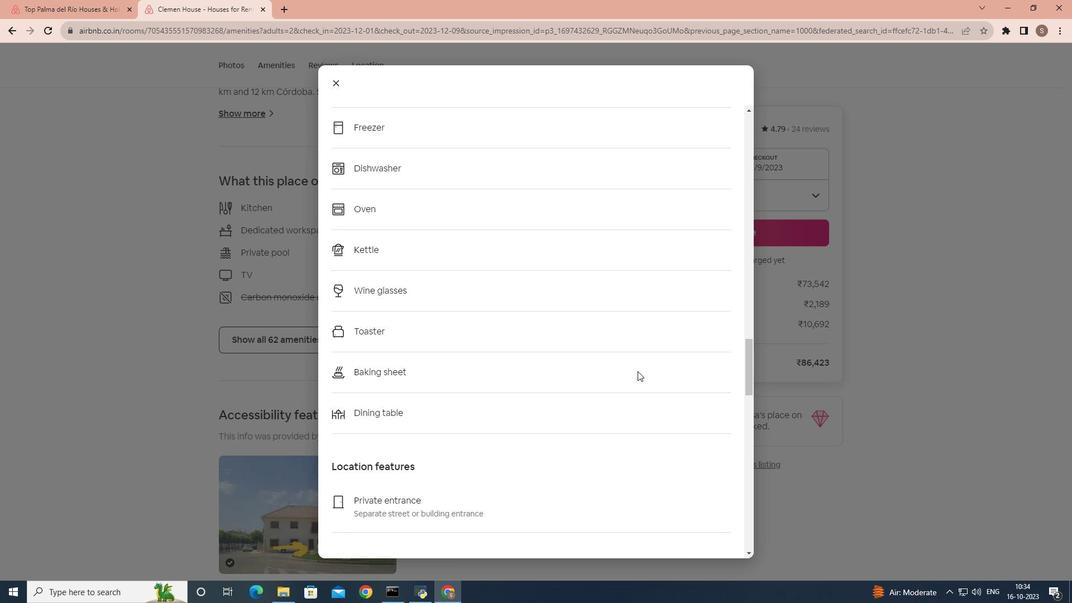 
Action: Mouse scrolled (637, 370) with delta (0, 0)
Screenshot: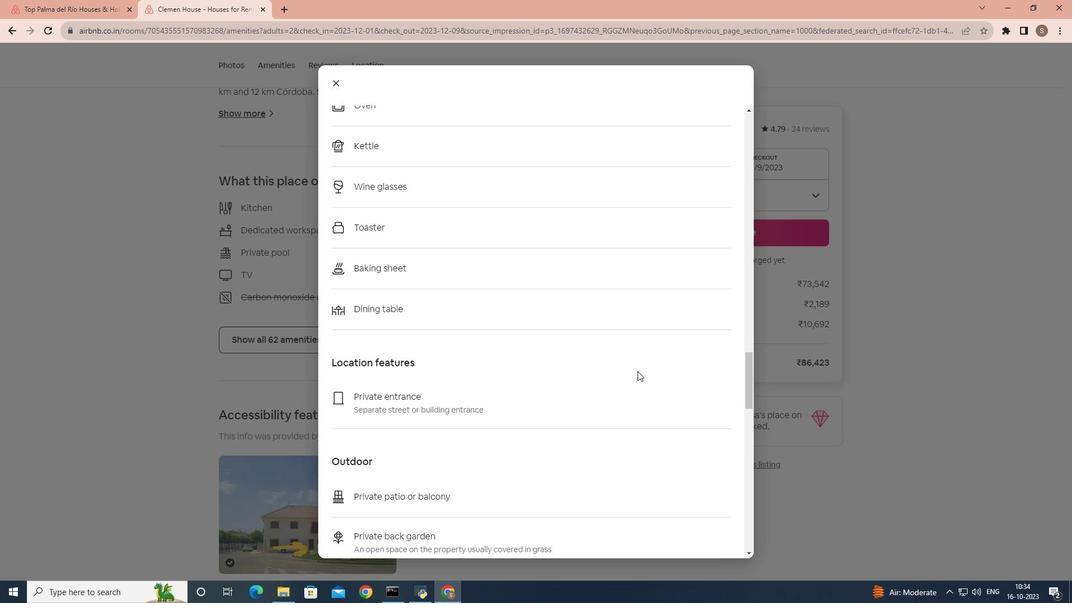 
Action: Mouse scrolled (637, 370) with delta (0, 0)
Screenshot: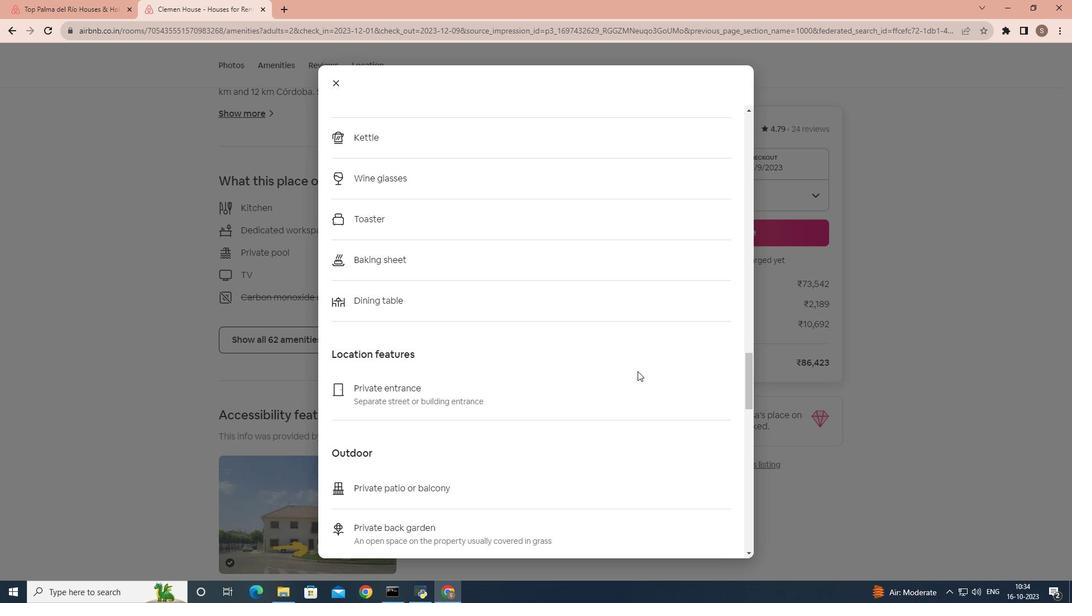 
Action: Mouse scrolled (637, 370) with delta (0, 0)
Screenshot: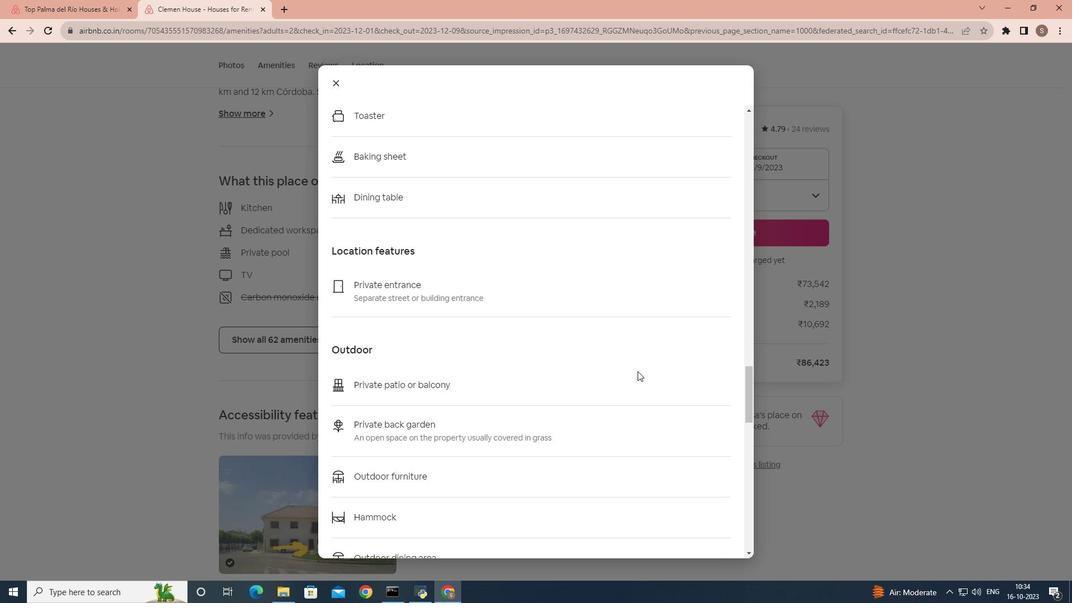 
Action: Mouse scrolled (637, 370) with delta (0, 0)
Screenshot: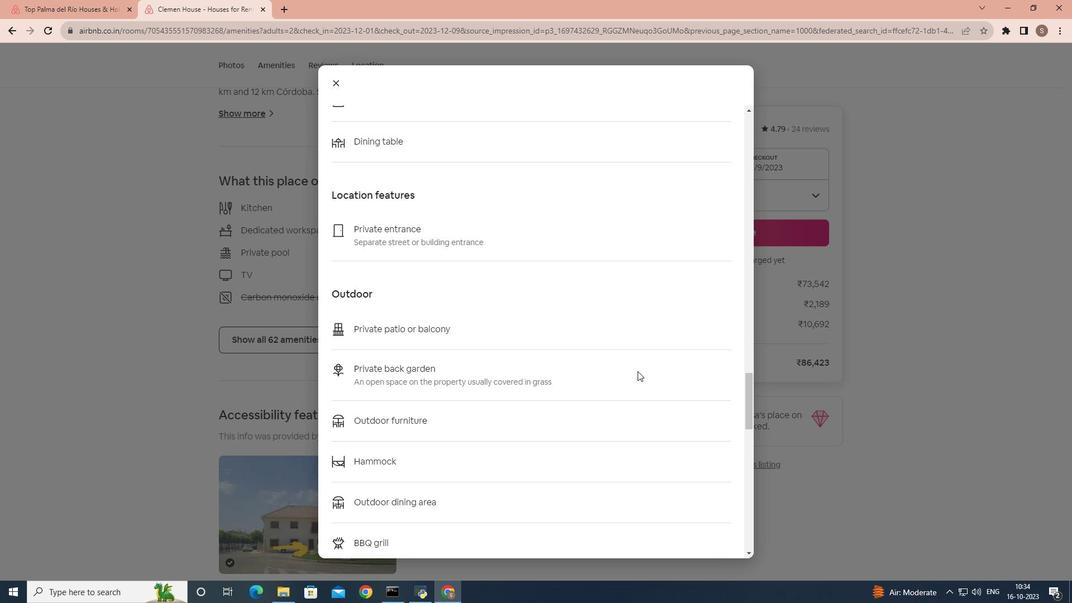 
Action: Mouse scrolled (637, 370) with delta (0, 0)
Screenshot: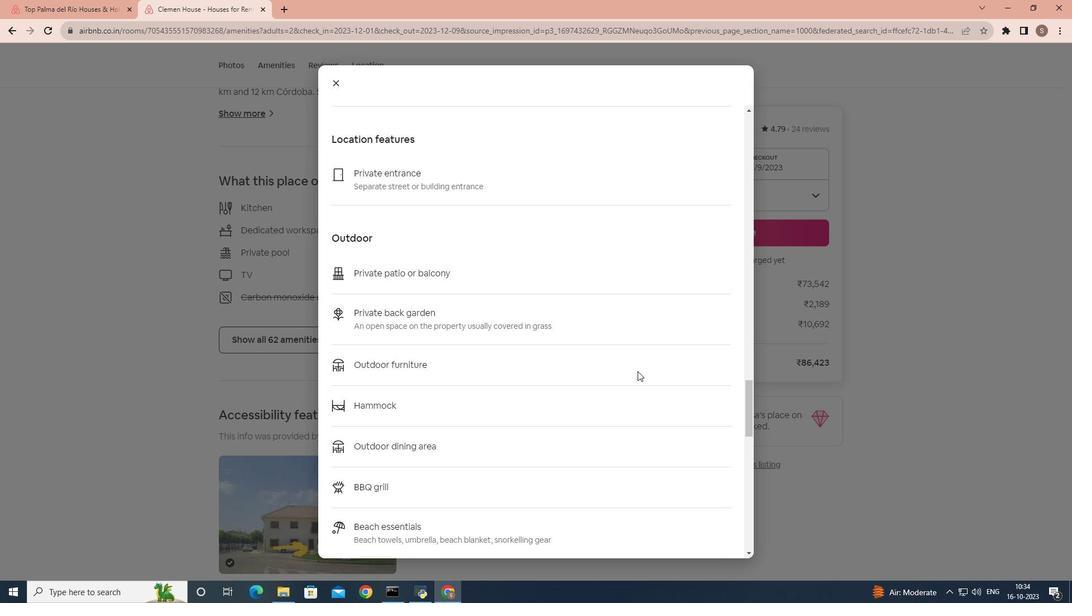 
Action: Mouse scrolled (637, 370) with delta (0, 0)
Screenshot: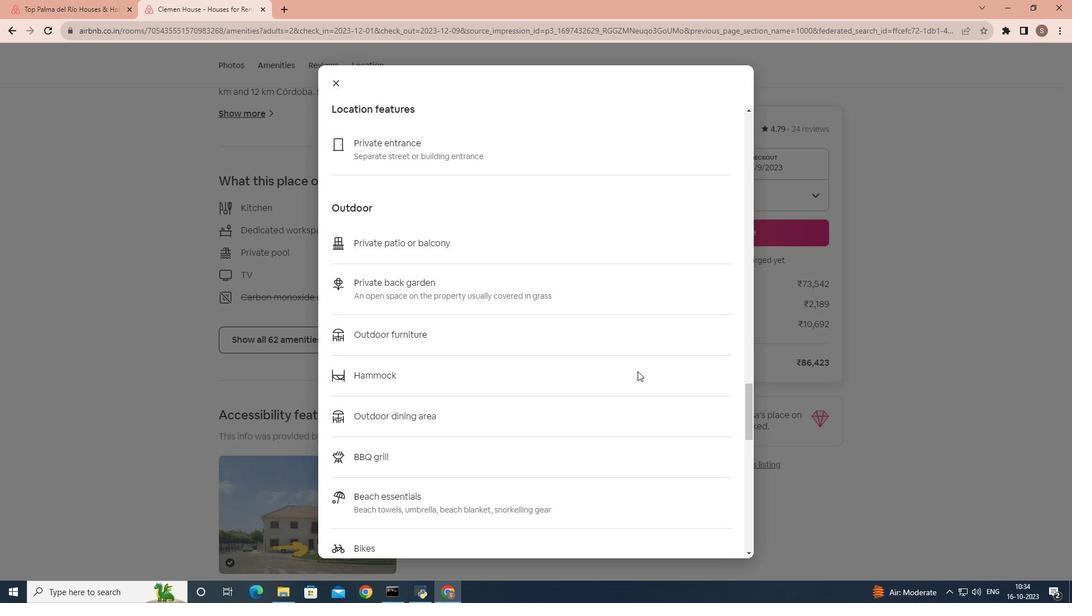 
Action: Mouse scrolled (637, 370) with delta (0, 0)
Screenshot: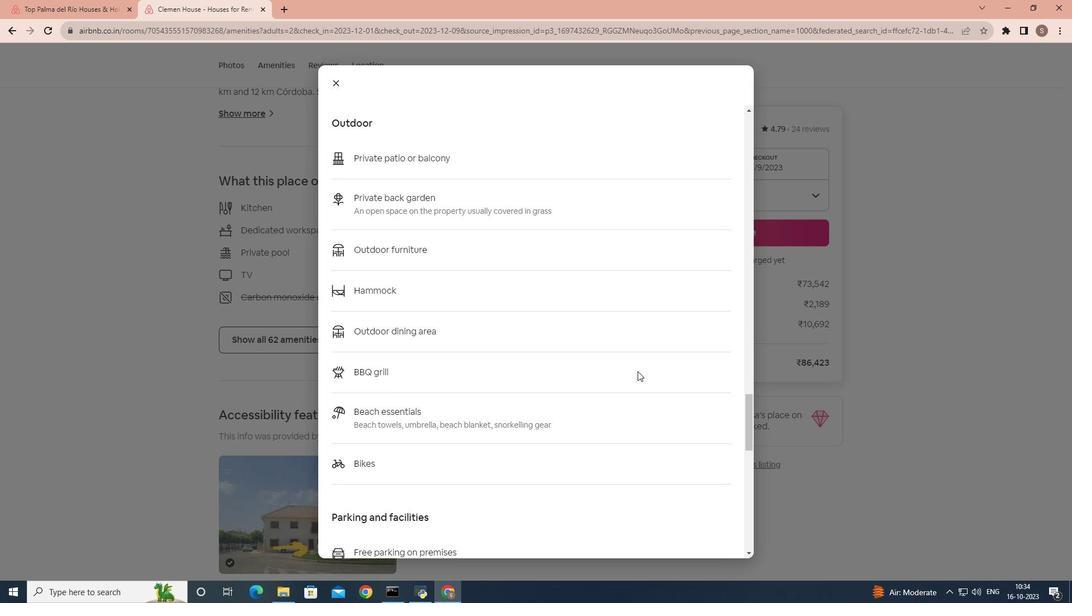 
Action: Mouse scrolled (637, 370) with delta (0, 0)
Screenshot: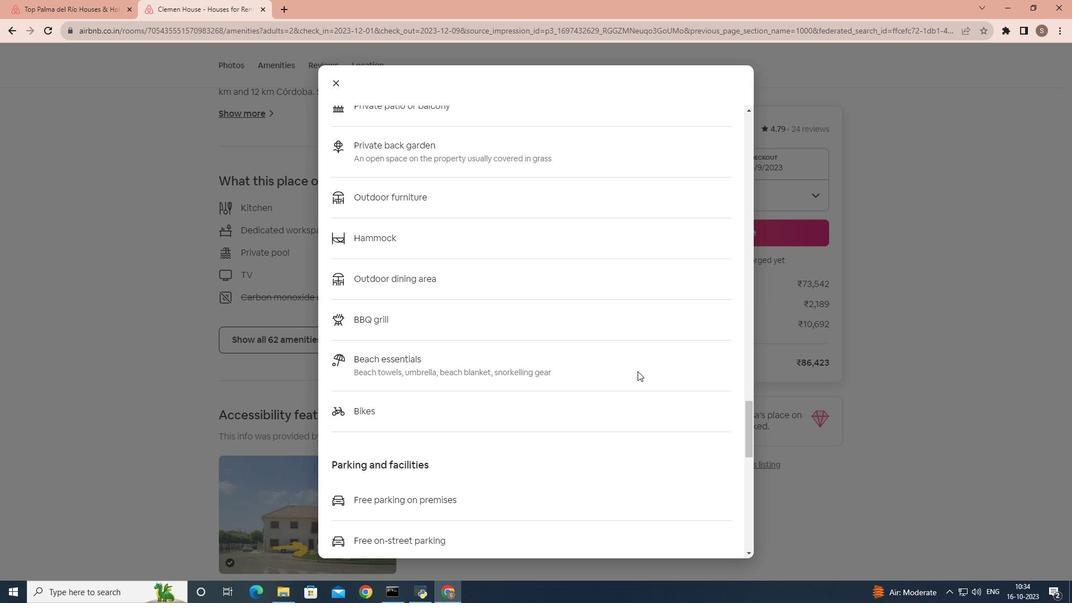 
Action: Mouse scrolled (637, 370) with delta (0, 0)
Screenshot: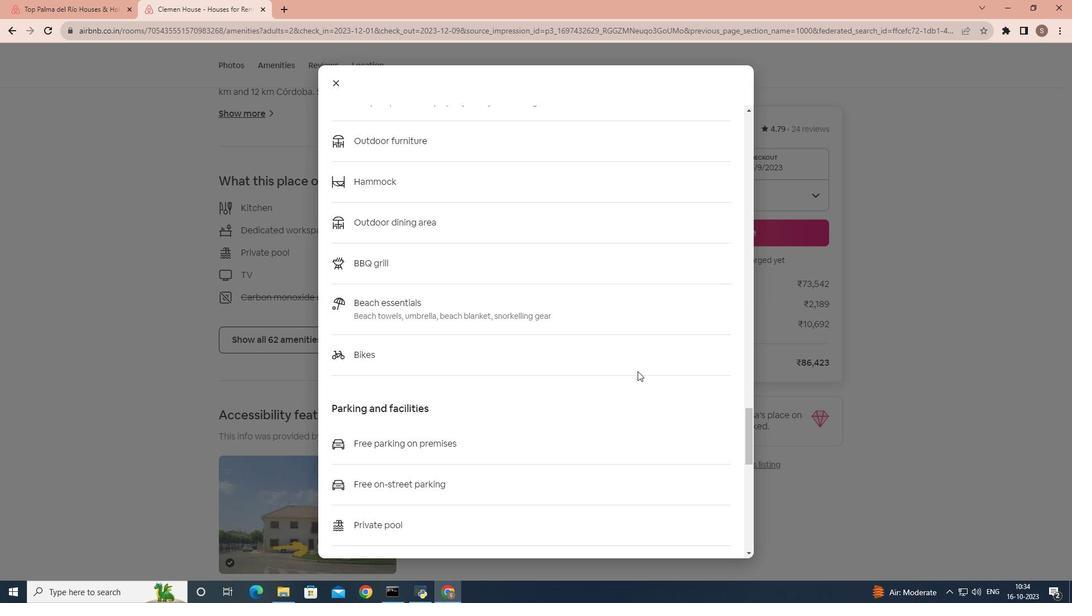 
Action: Mouse scrolled (637, 370) with delta (0, 0)
Screenshot: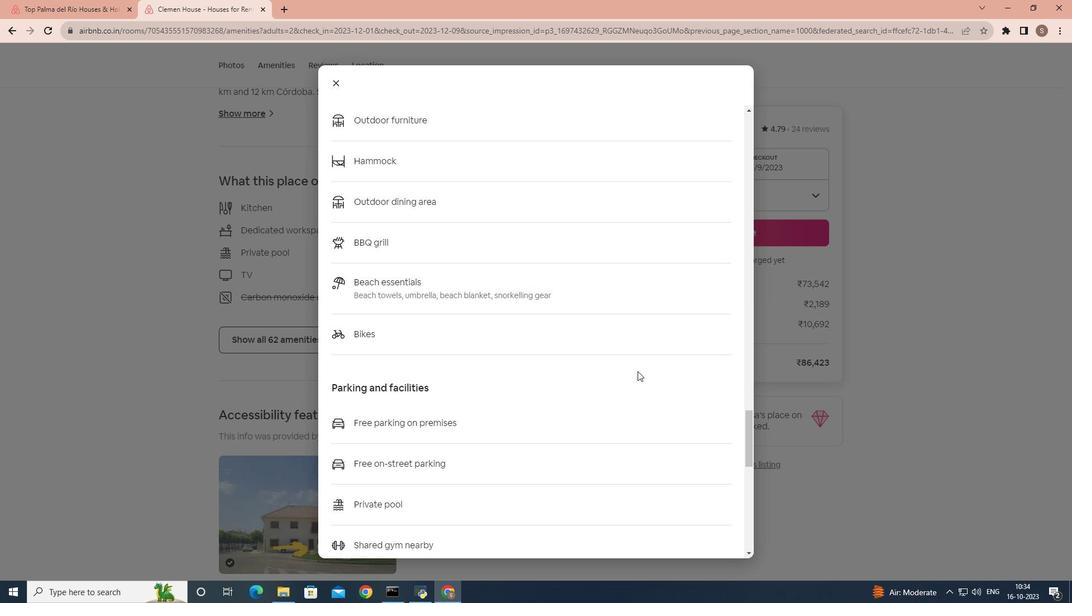 
Action: Mouse scrolled (637, 370) with delta (0, 0)
Screenshot: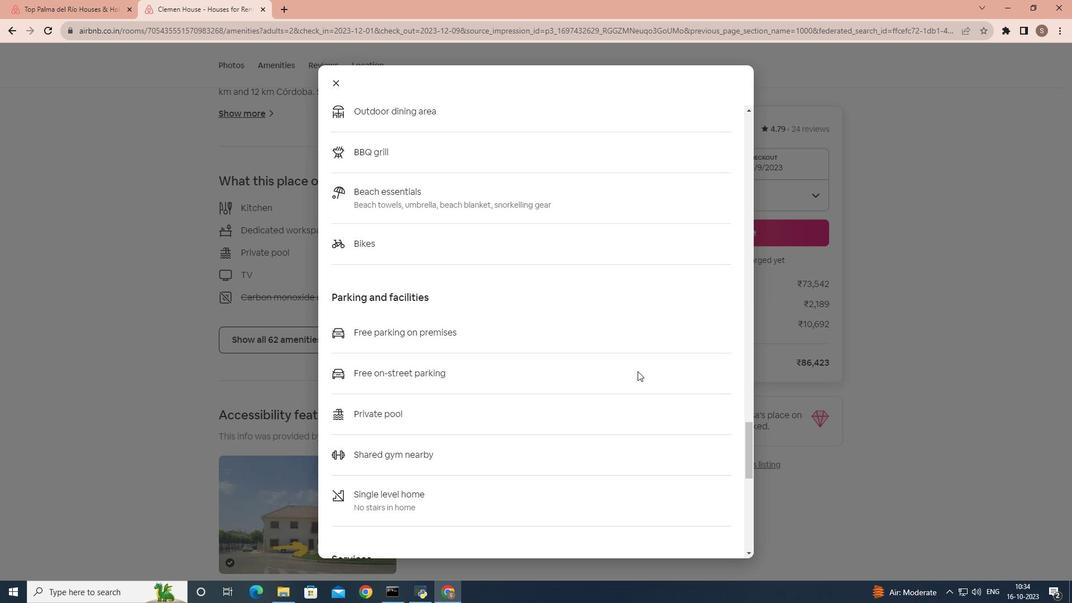 
Action: Mouse scrolled (637, 370) with delta (0, 0)
Screenshot: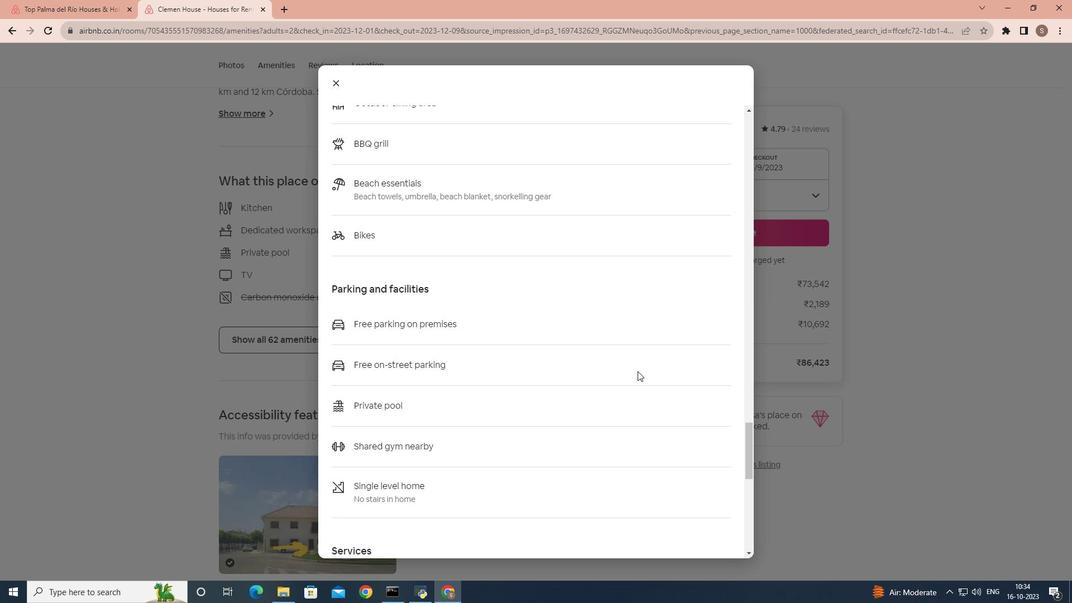 
Action: Mouse scrolled (637, 370) with delta (0, 0)
Screenshot: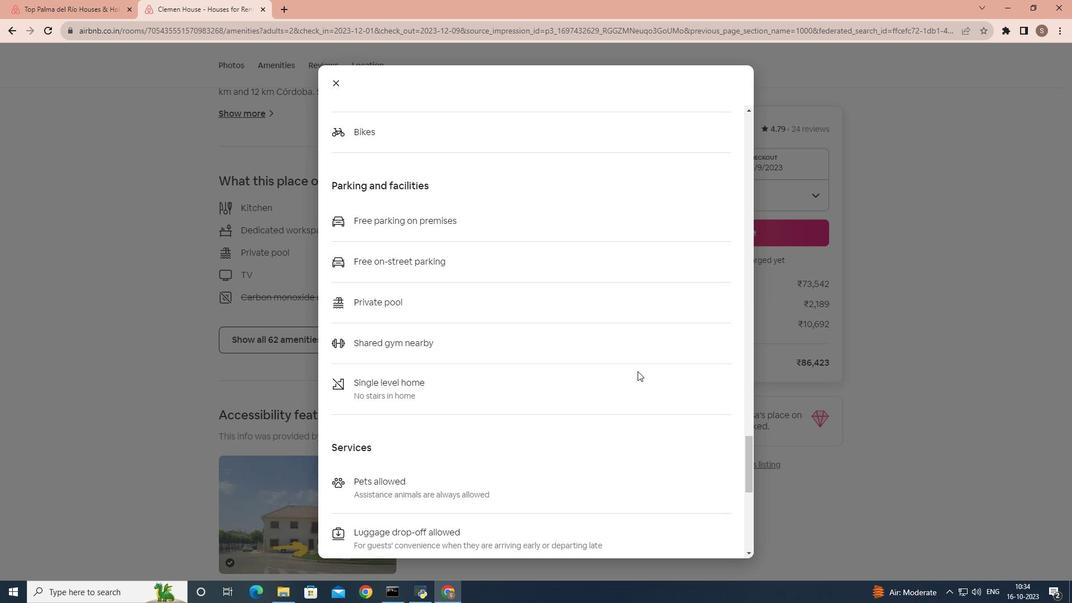 
Action: Mouse scrolled (637, 370) with delta (0, 0)
Screenshot: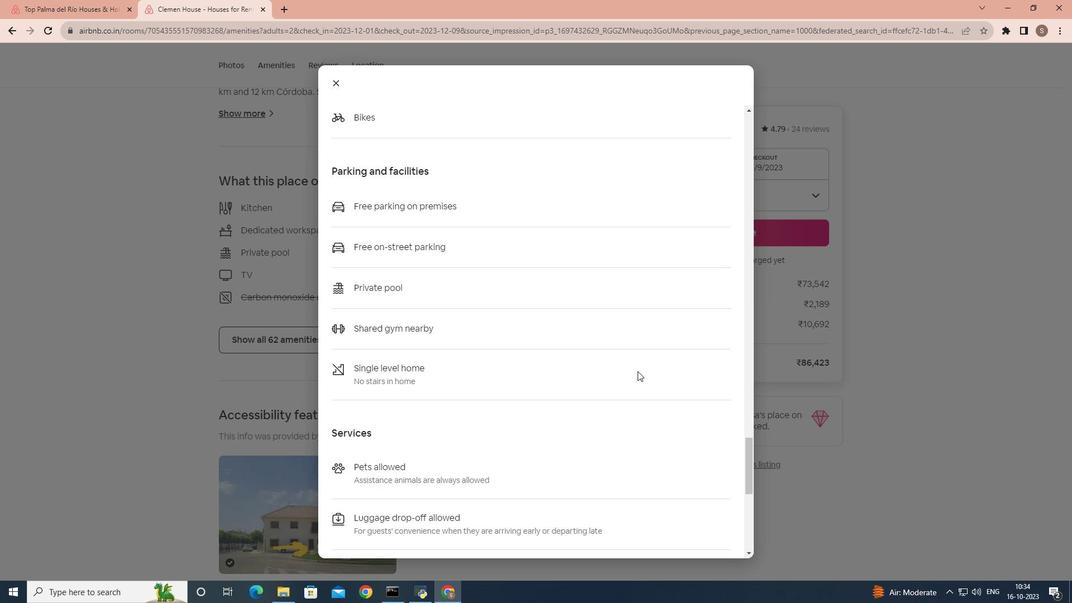 
Action: Mouse scrolled (637, 370) with delta (0, 0)
Screenshot: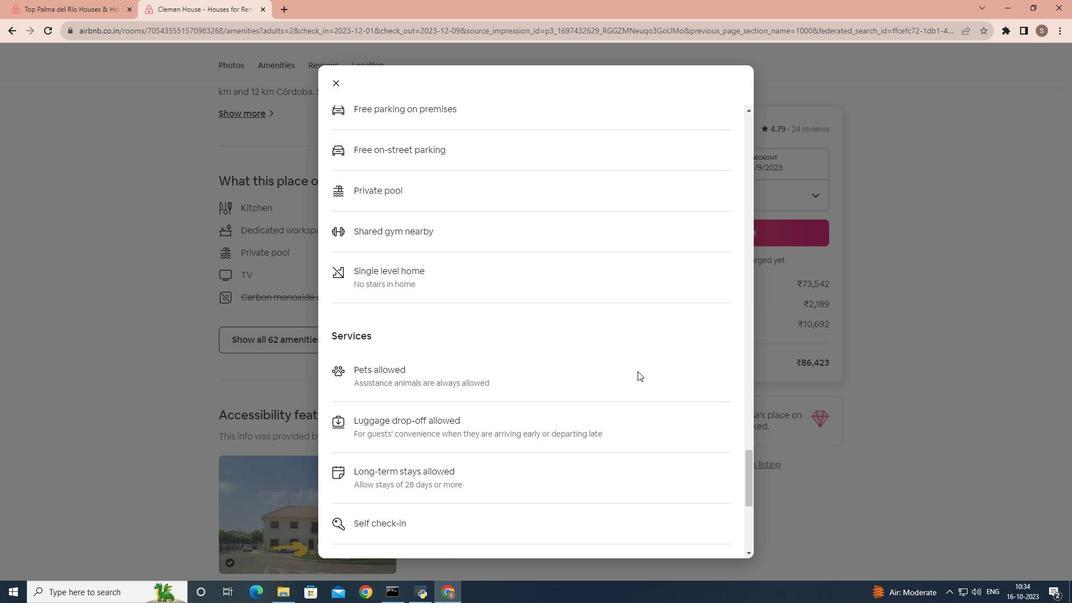
Action: Mouse scrolled (637, 370) with delta (0, 0)
Screenshot: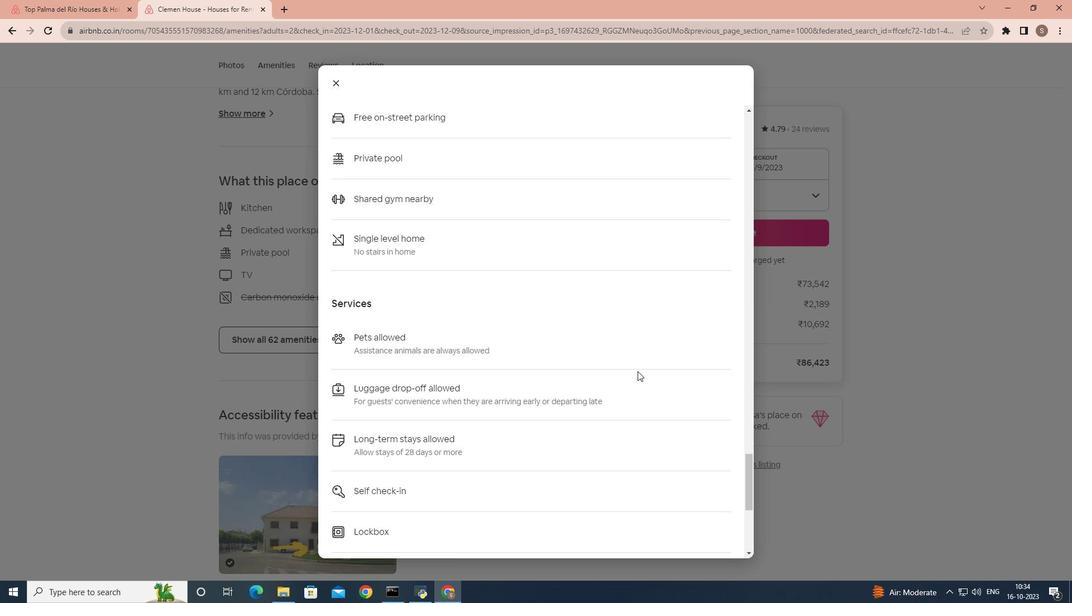 
Action: Mouse scrolled (637, 370) with delta (0, 0)
Screenshot: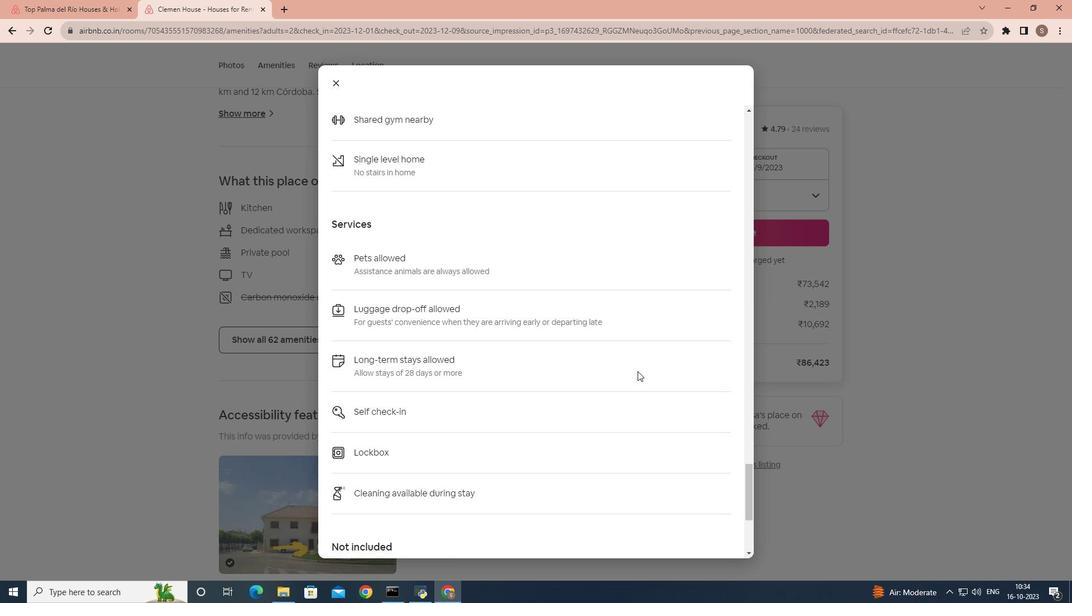 
Action: Mouse scrolled (637, 370) with delta (0, 0)
Screenshot: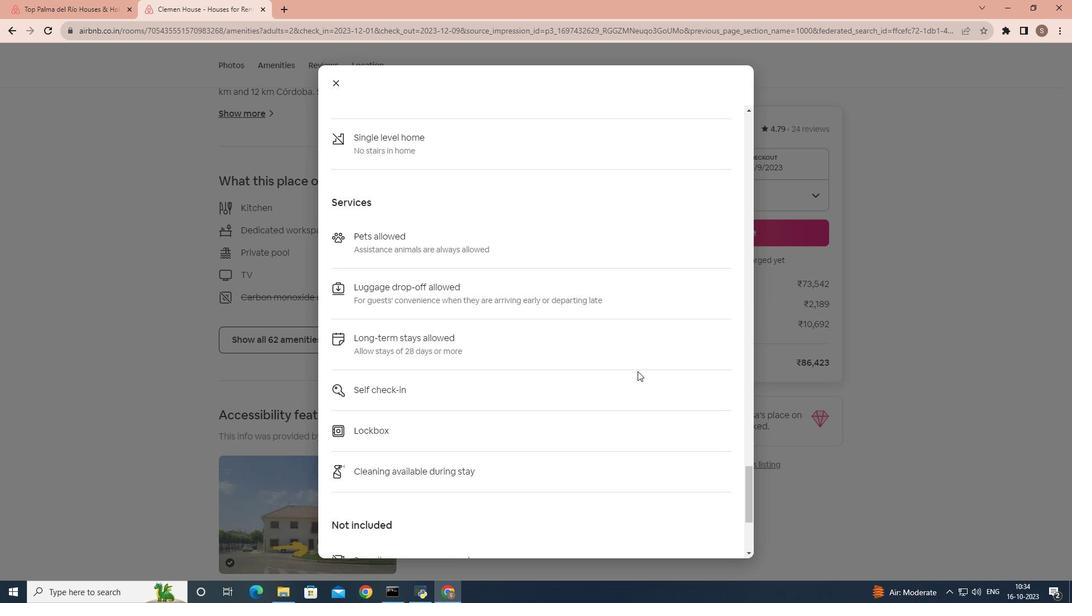 
Action: Mouse scrolled (637, 370) with delta (0, 0)
Screenshot: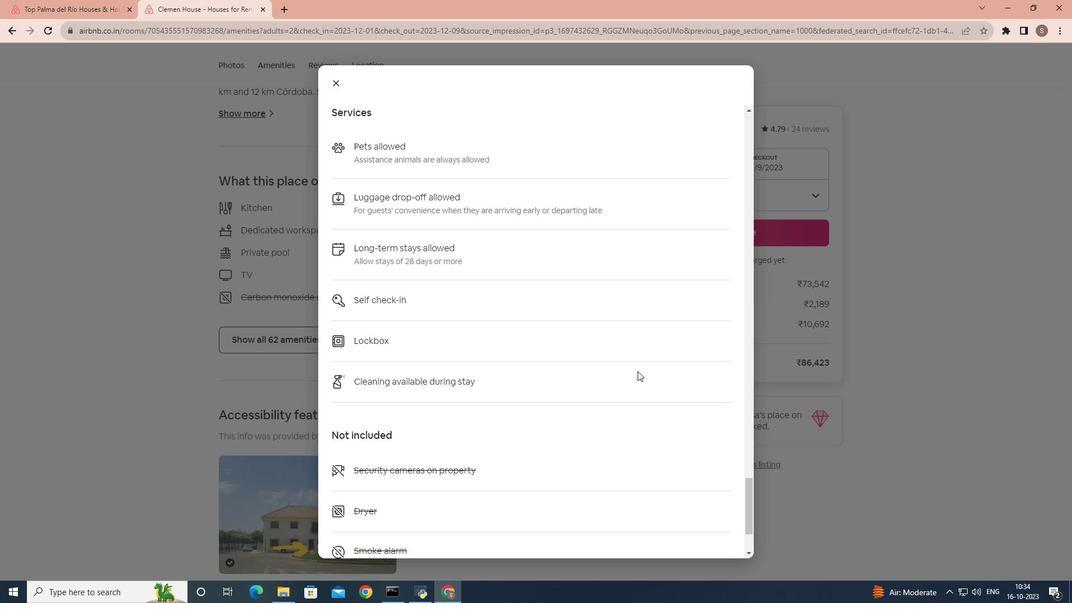 
Action: Mouse scrolled (637, 370) with delta (0, 0)
Screenshot: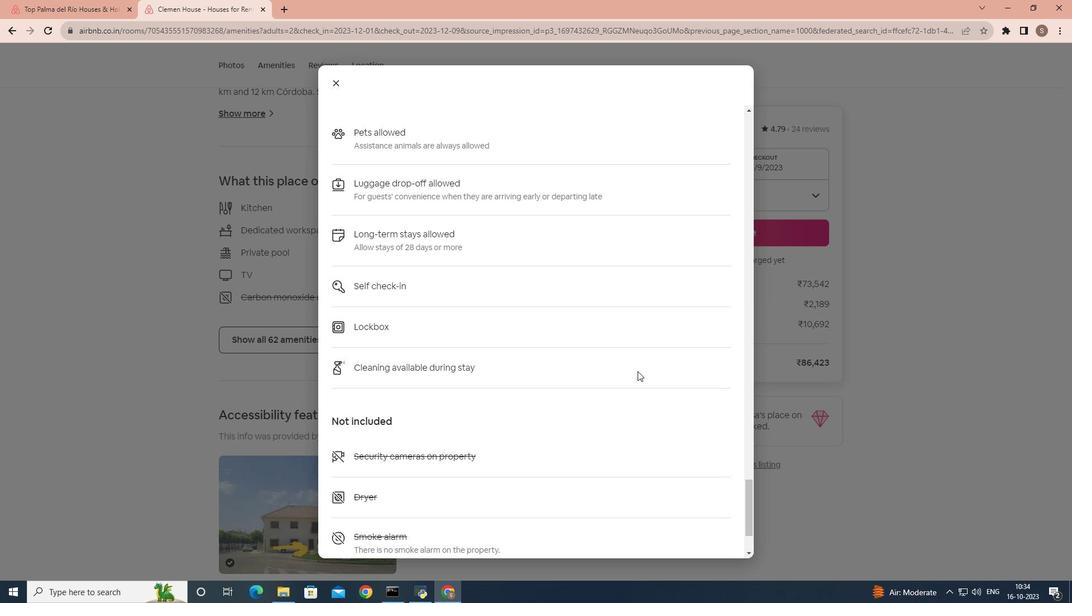 
Action: Mouse scrolled (637, 370) with delta (0, 0)
Screenshot: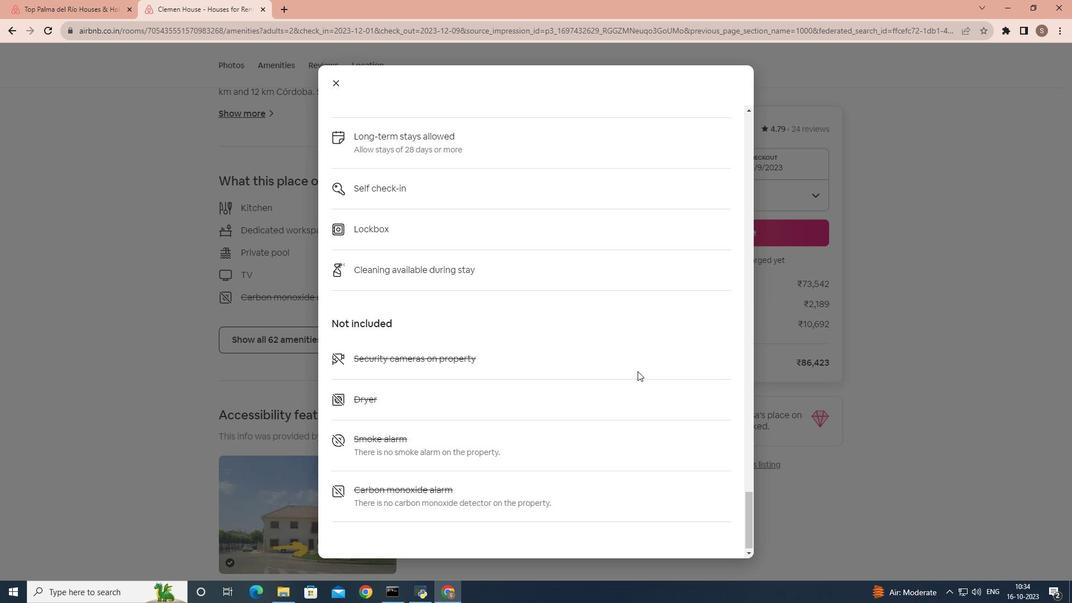
Action: Mouse scrolled (637, 370) with delta (0, 0)
Screenshot: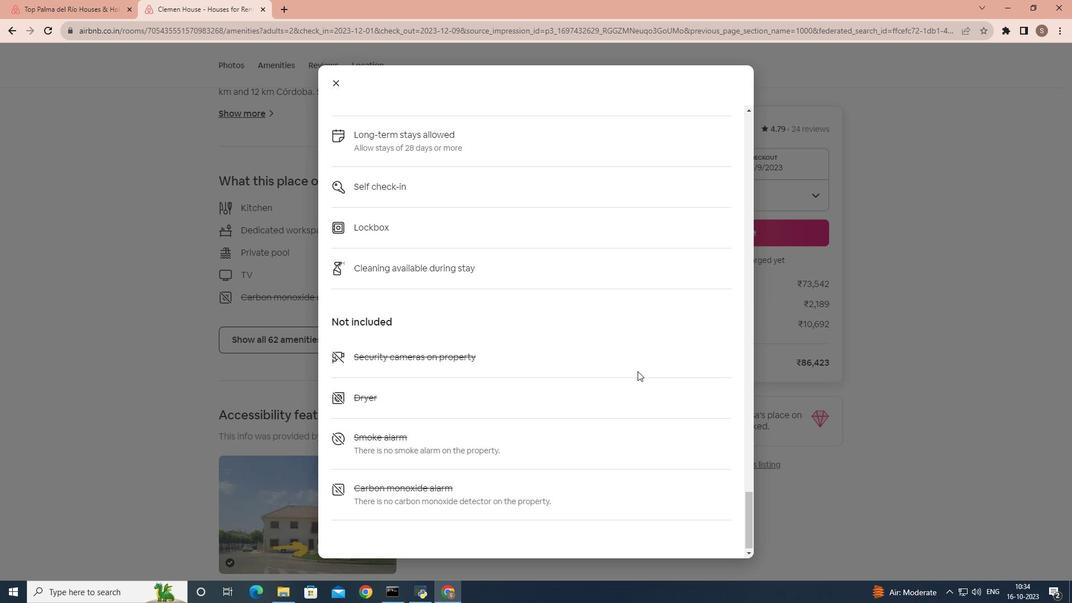 
Action: Mouse scrolled (637, 370) with delta (0, 0)
Screenshot: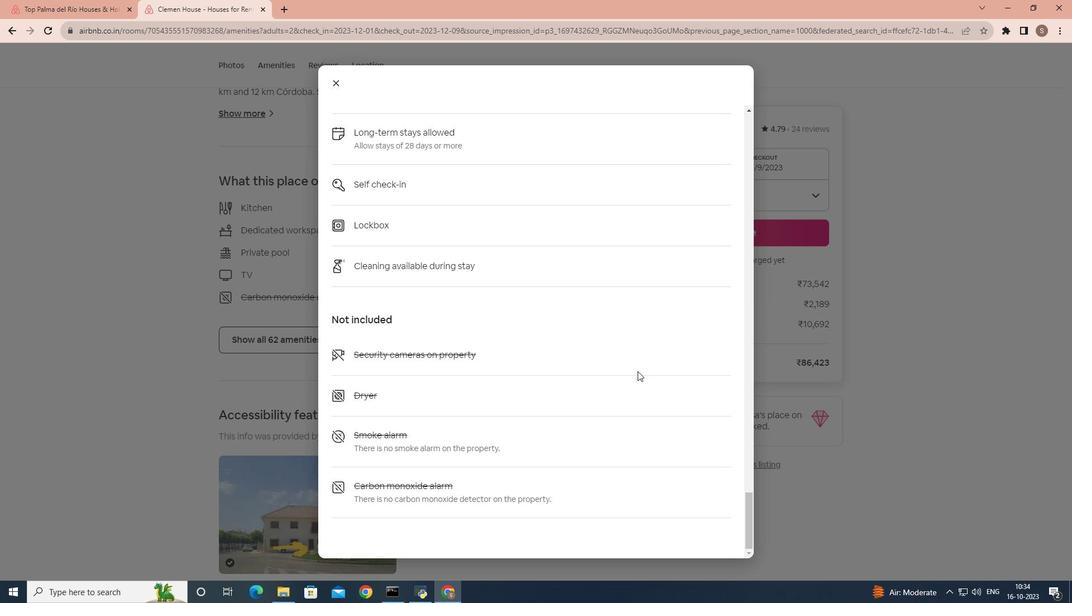 
Action: Mouse moved to (335, 87)
Screenshot: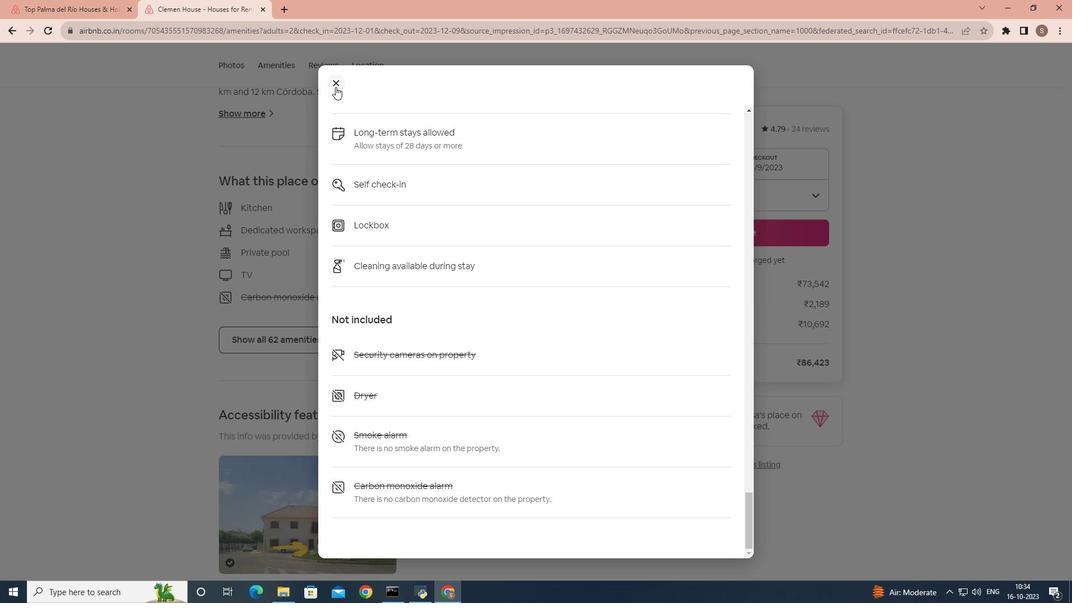
Action: Mouse pressed left at (335, 87)
Screenshot: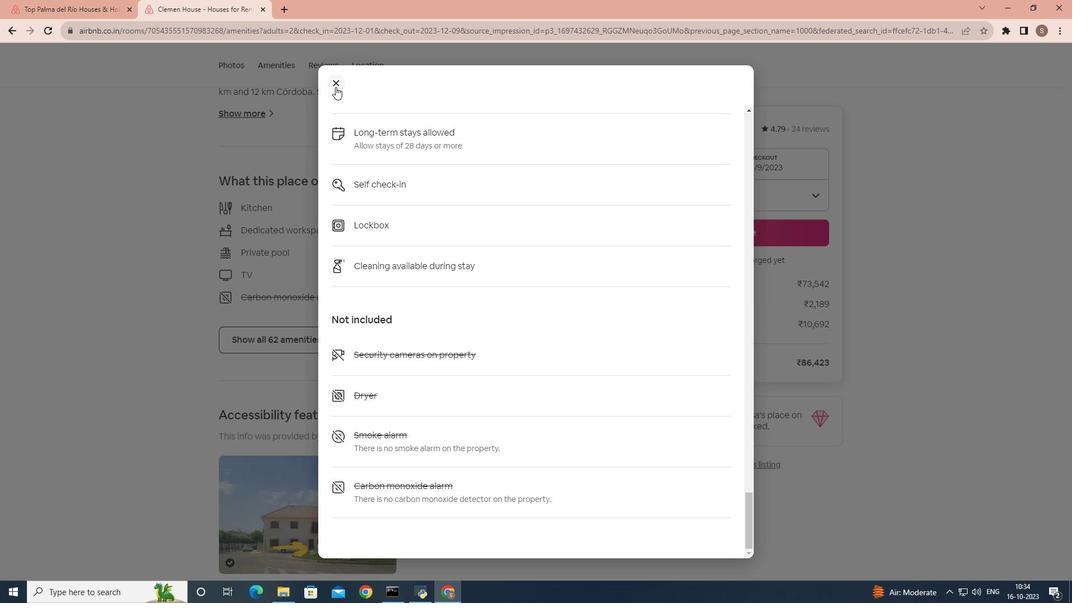 
Action: Mouse moved to (369, 359)
Screenshot: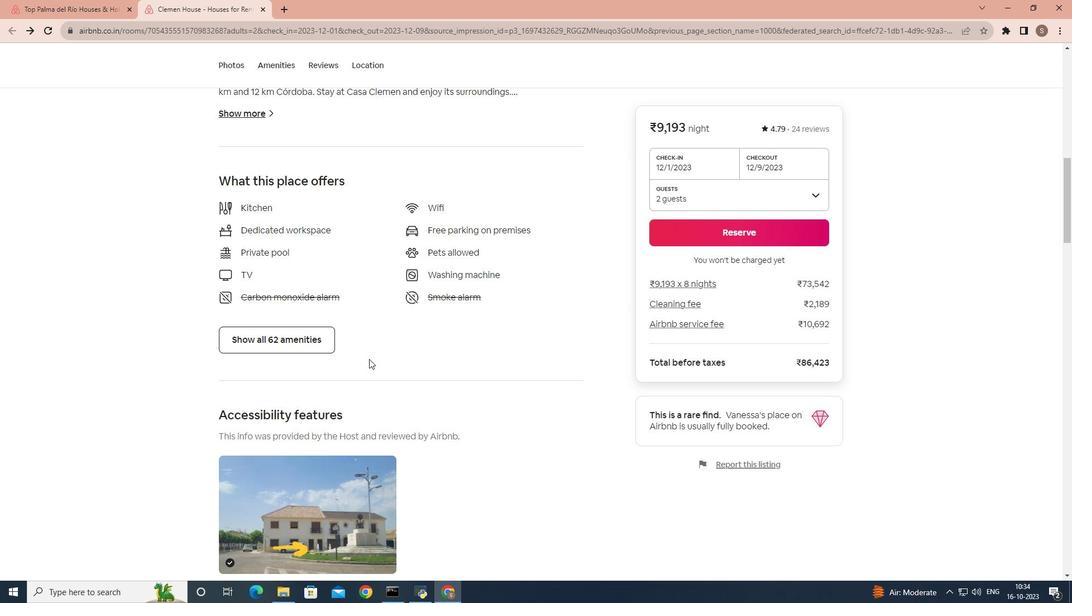 
Action: Mouse scrolled (369, 358) with delta (0, 0)
Screenshot: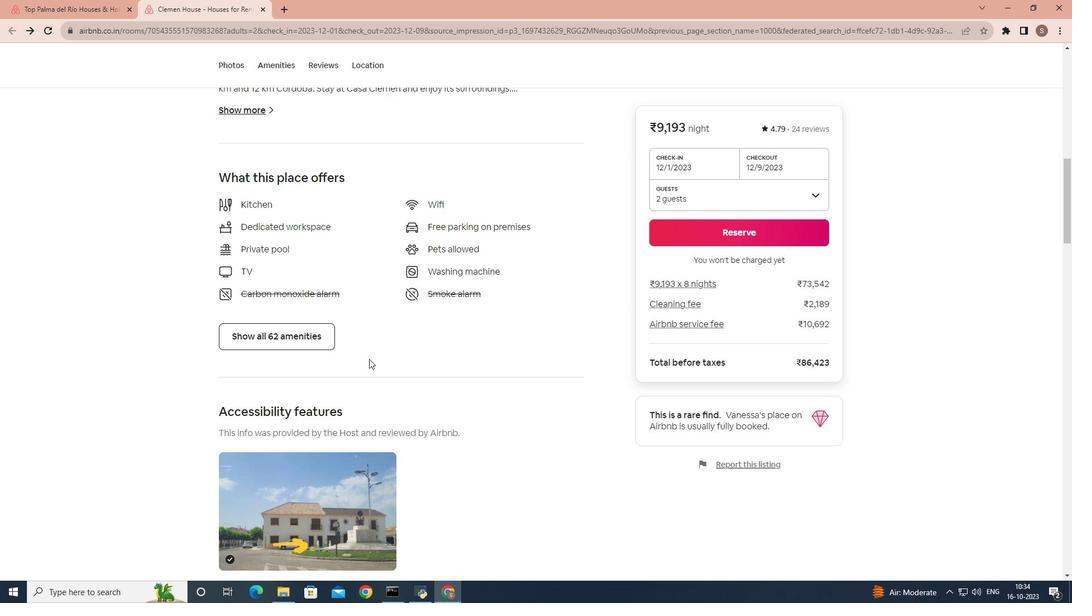 
Action: Mouse scrolled (369, 358) with delta (0, 0)
Screenshot: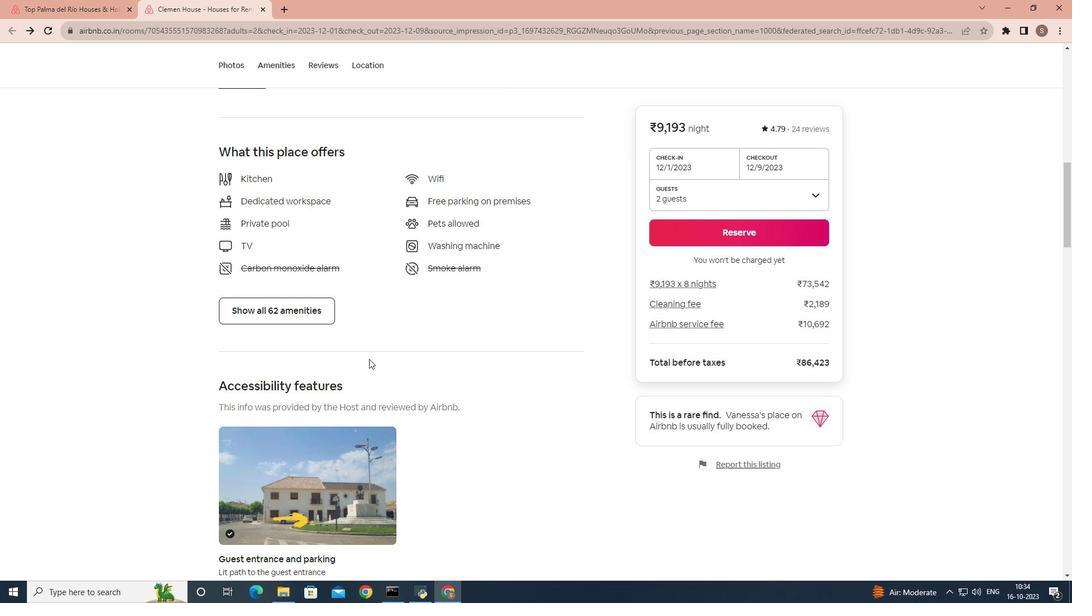 
Action: Mouse scrolled (369, 358) with delta (0, 0)
Screenshot: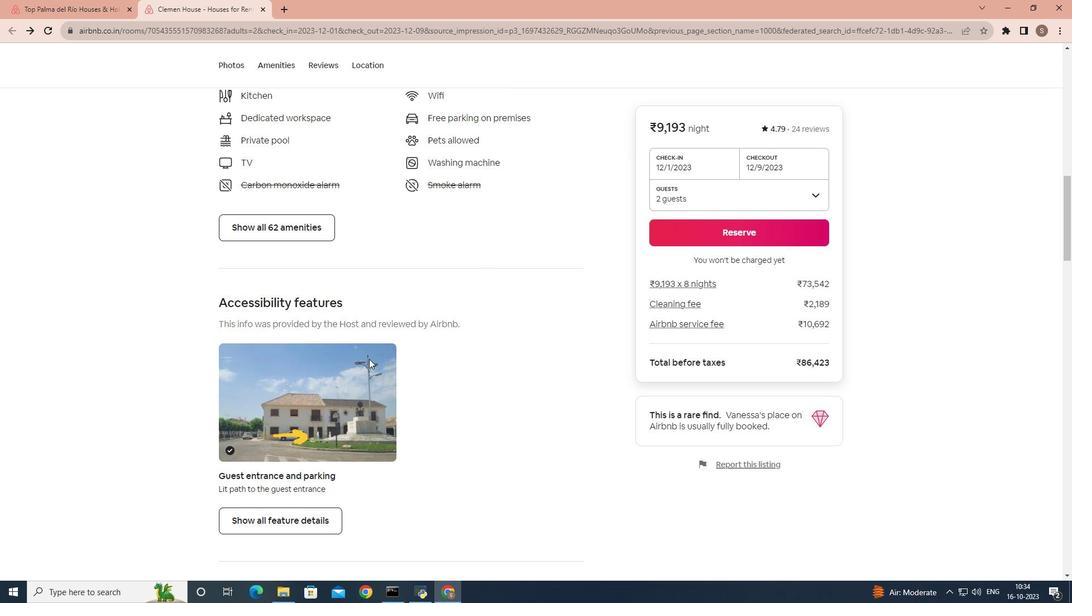 
Action: Mouse scrolled (369, 358) with delta (0, 0)
Screenshot: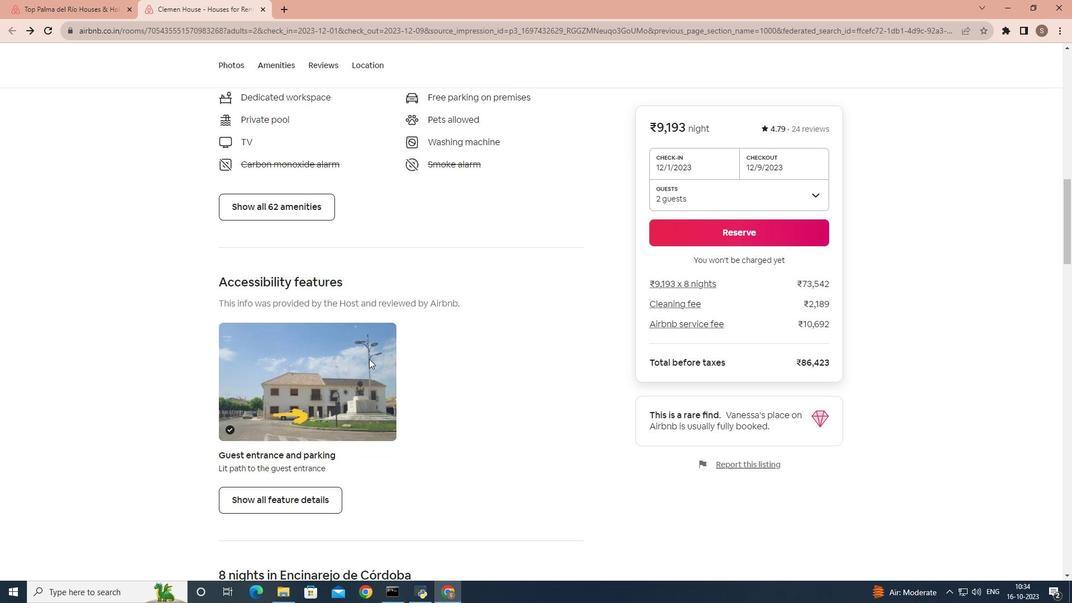 
Action: Mouse scrolled (369, 358) with delta (0, 0)
Screenshot: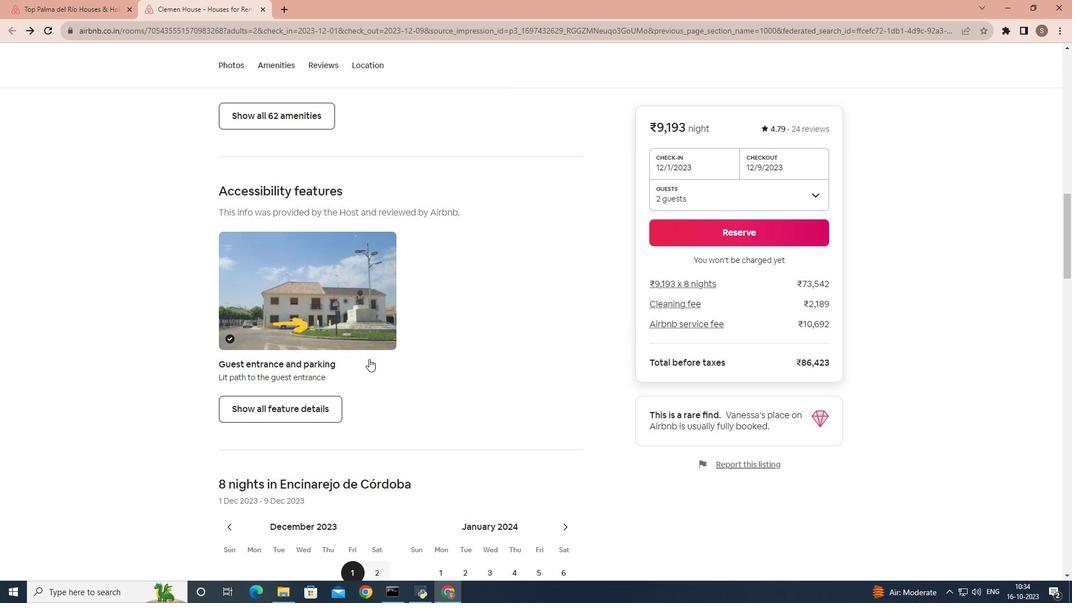 
Action: Mouse scrolled (369, 358) with delta (0, 0)
Screenshot: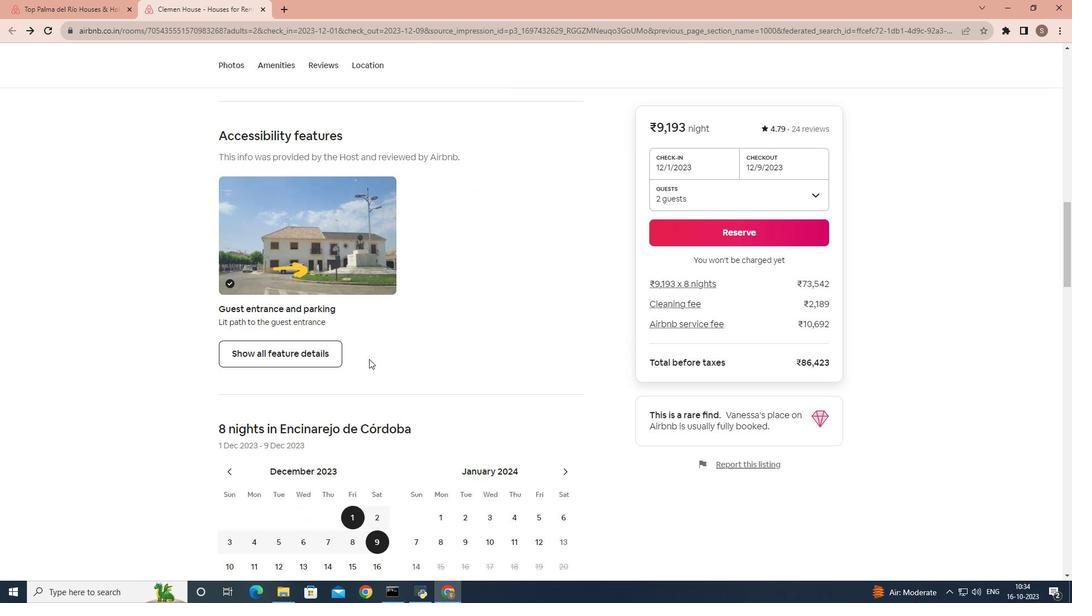 
Action: Mouse scrolled (369, 358) with delta (0, 0)
Screenshot: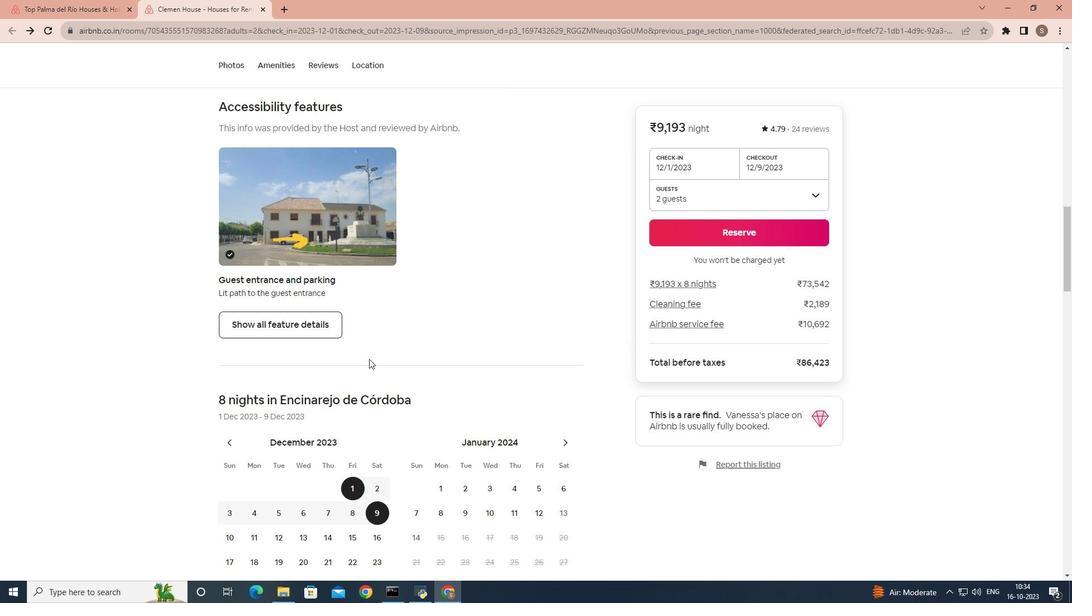 
Action: Mouse scrolled (369, 358) with delta (0, 0)
Screenshot: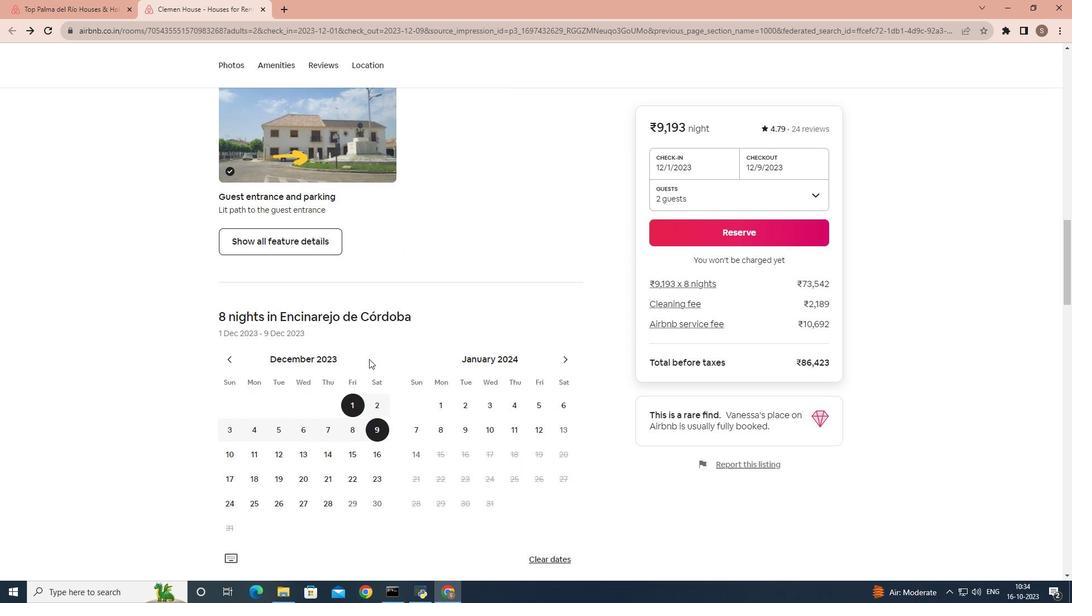 
Action: Mouse scrolled (369, 358) with delta (0, 0)
Screenshot: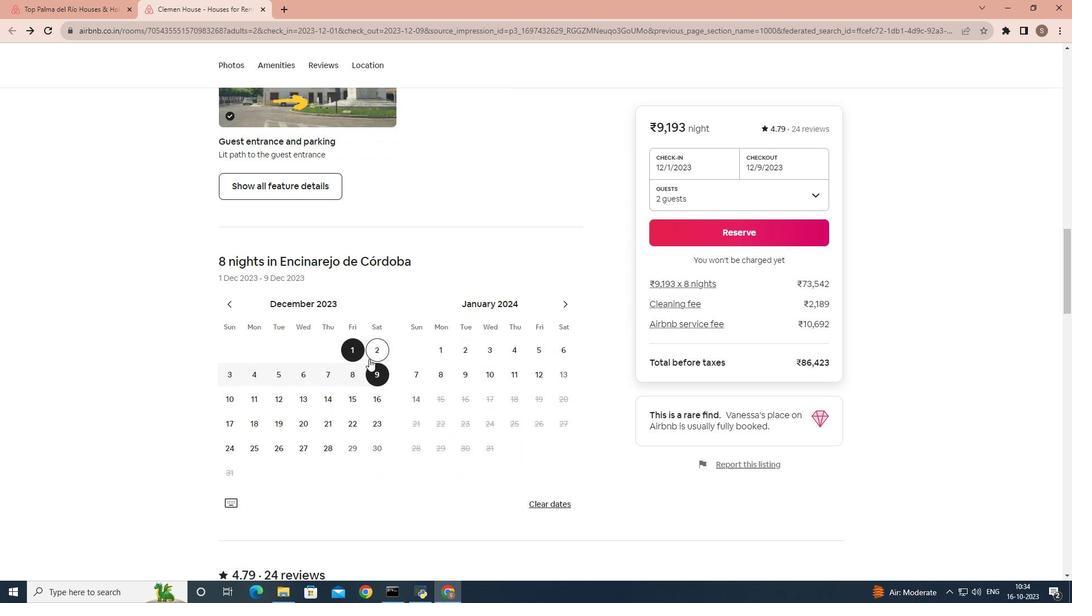 
Action: Mouse scrolled (369, 358) with delta (0, 0)
Screenshot: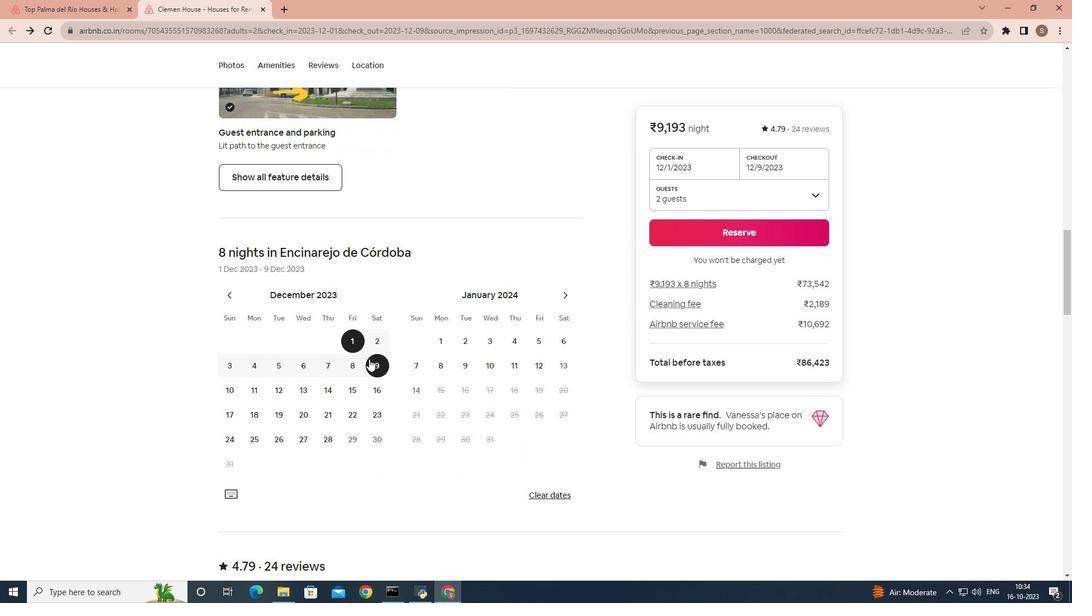 
Action: Mouse scrolled (369, 358) with delta (0, 0)
Screenshot: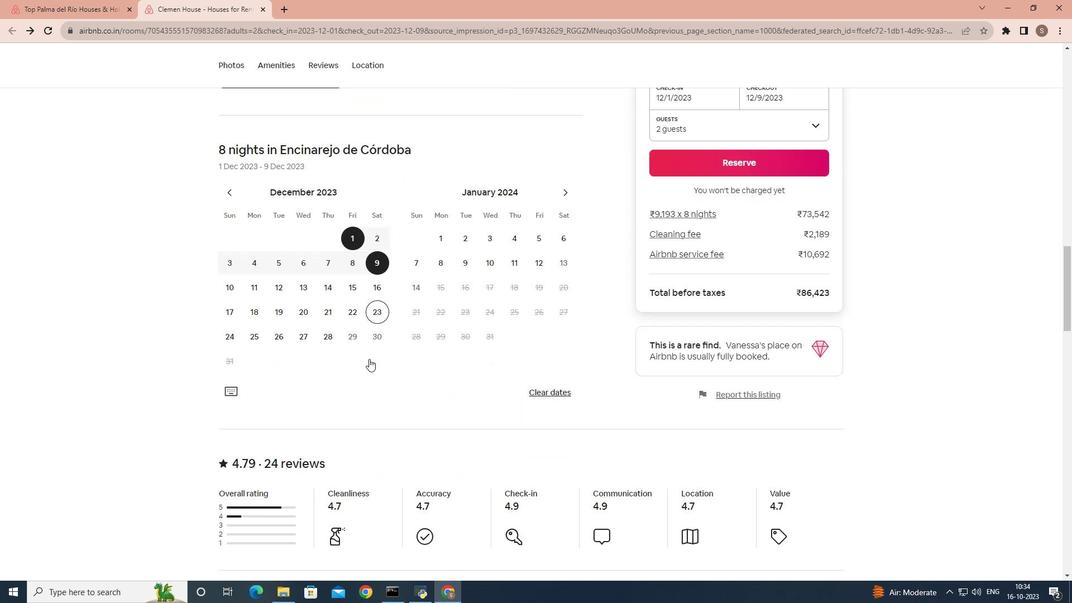 
Action: Mouse scrolled (369, 358) with delta (0, 0)
Screenshot: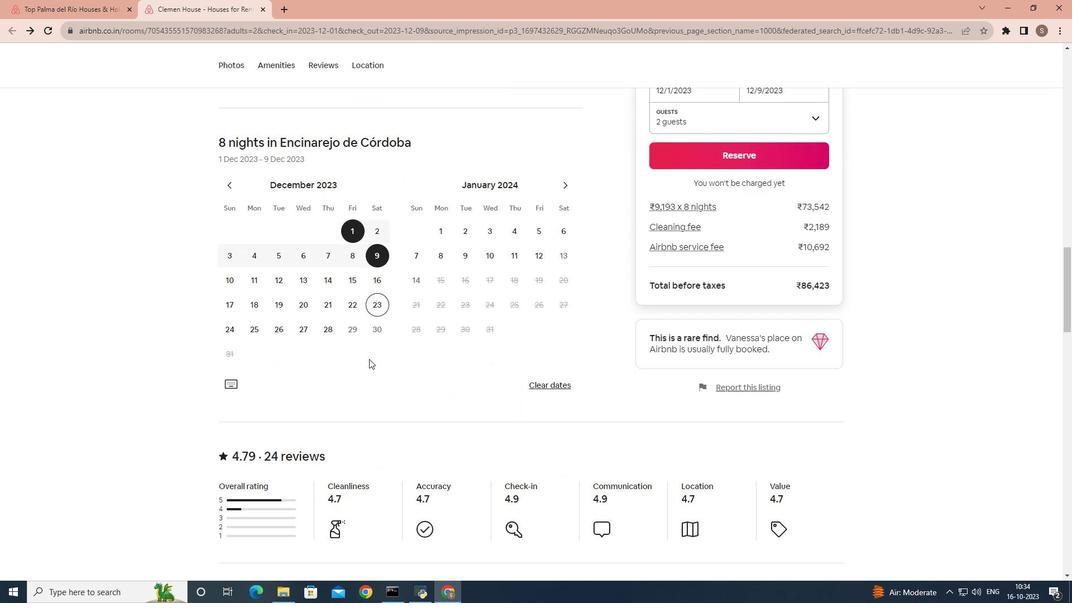
Action: Mouse scrolled (369, 358) with delta (0, 0)
Screenshot: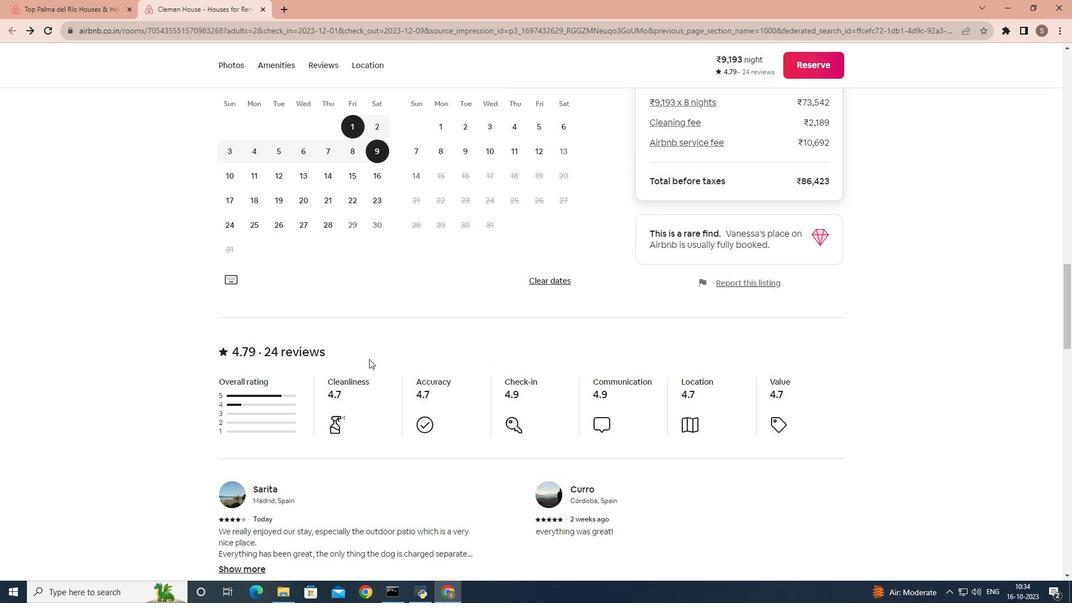 
Action: Mouse scrolled (369, 358) with delta (0, 0)
Screenshot: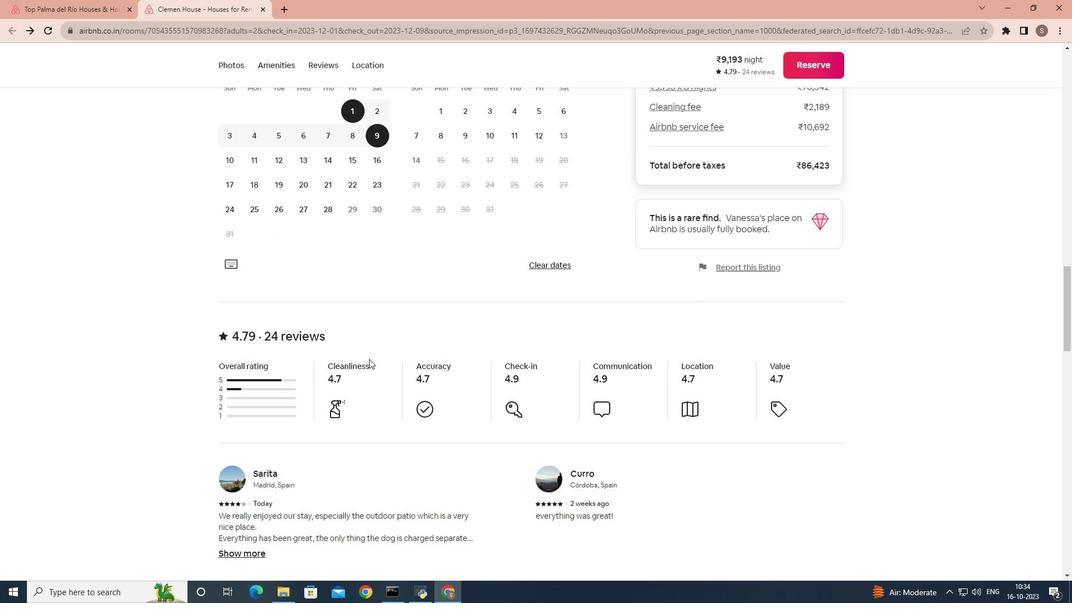 
Action: Mouse scrolled (369, 358) with delta (0, 0)
Screenshot: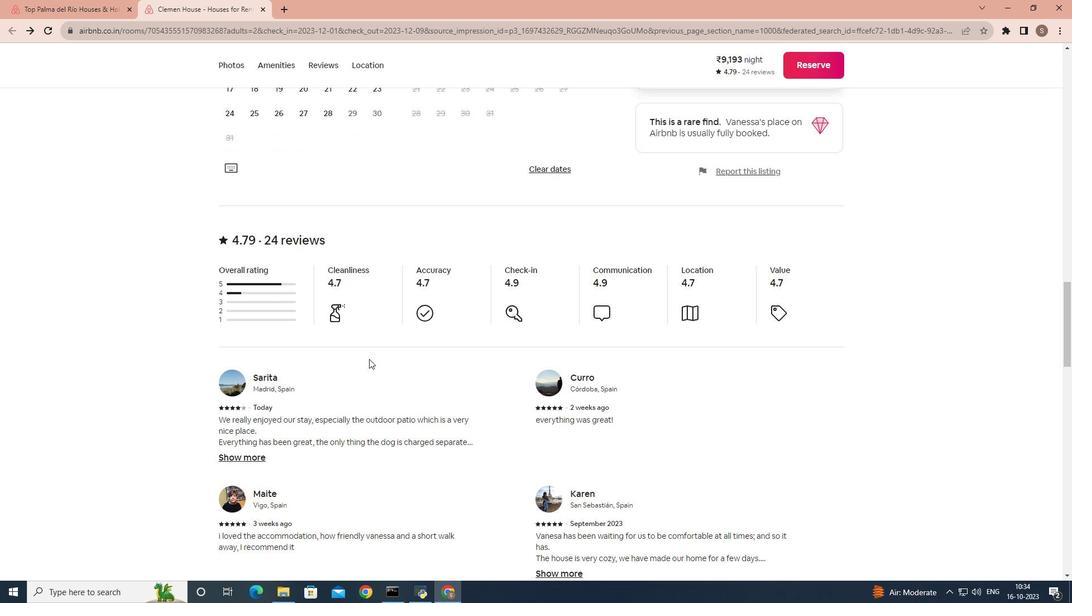
Action: Mouse scrolled (369, 358) with delta (0, 0)
Screenshot: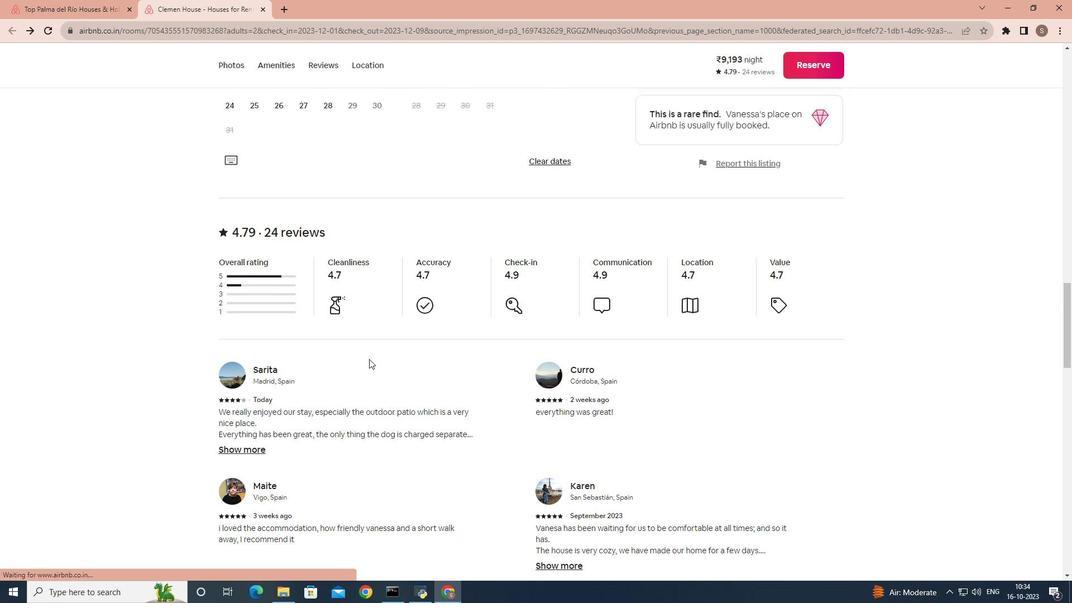 
Action: Mouse scrolled (369, 358) with delta (0, 0)
Screenshot: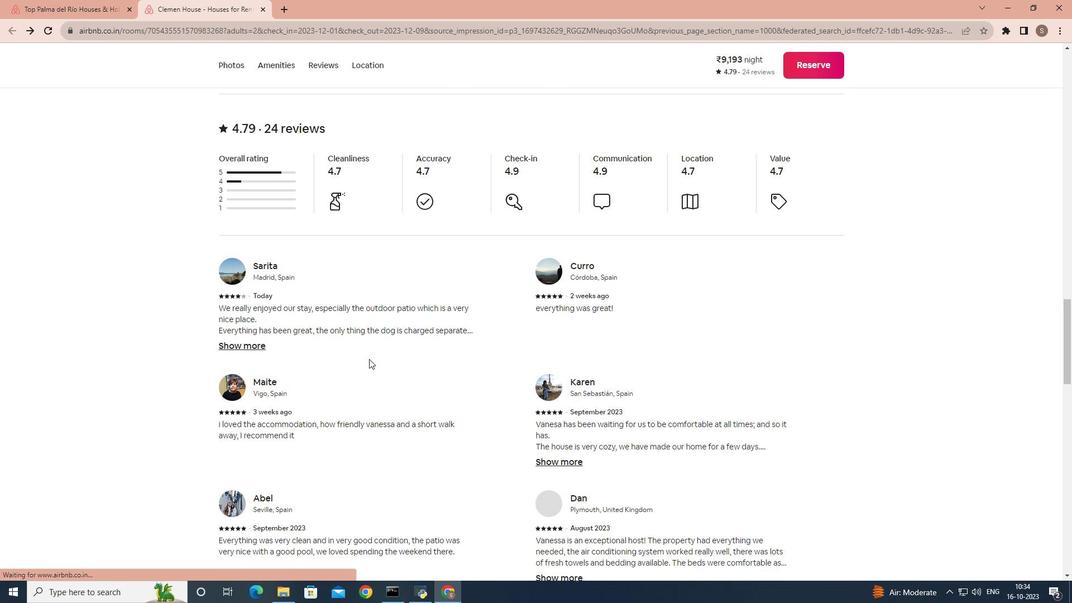 
Action: Mouse scrolled (369, 358) with delta (0, 0)
Screenshot: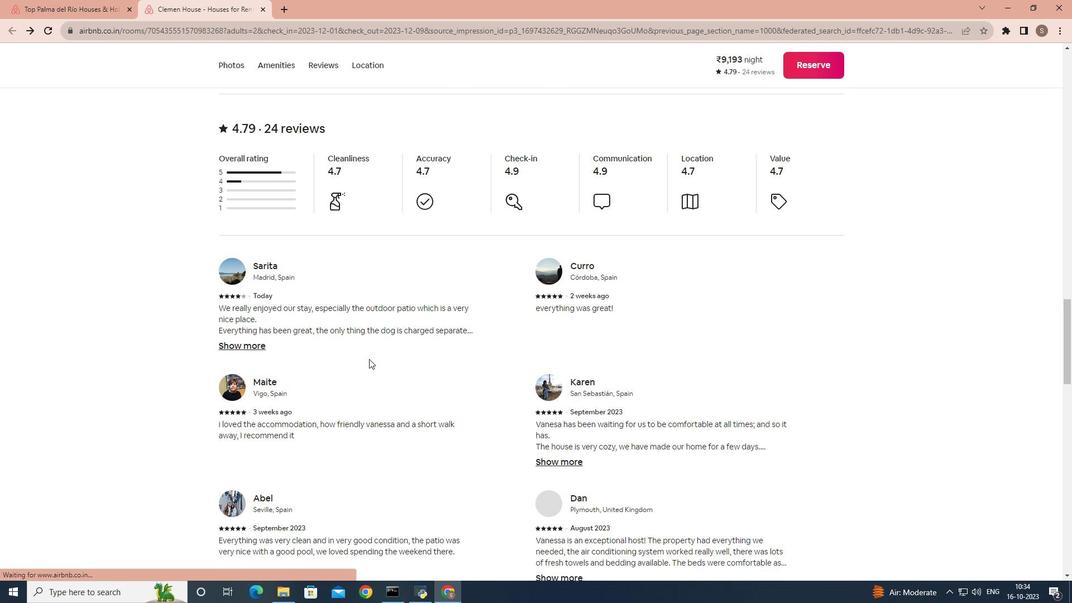 
Action: Mouse scrolled (369, 358) with delta (0, 0)
